 Task: Look for Airbnb options in Rio Formoso, Brazil from 6th December, 2023 to 10th December, 2023 for 1 adult.1  bedroom having 1 bed and 1 bathroom. Property type can be hotel. Look for 3 properties as per requirement.
Action: Mouse moved to (519, 65)
Screenshot: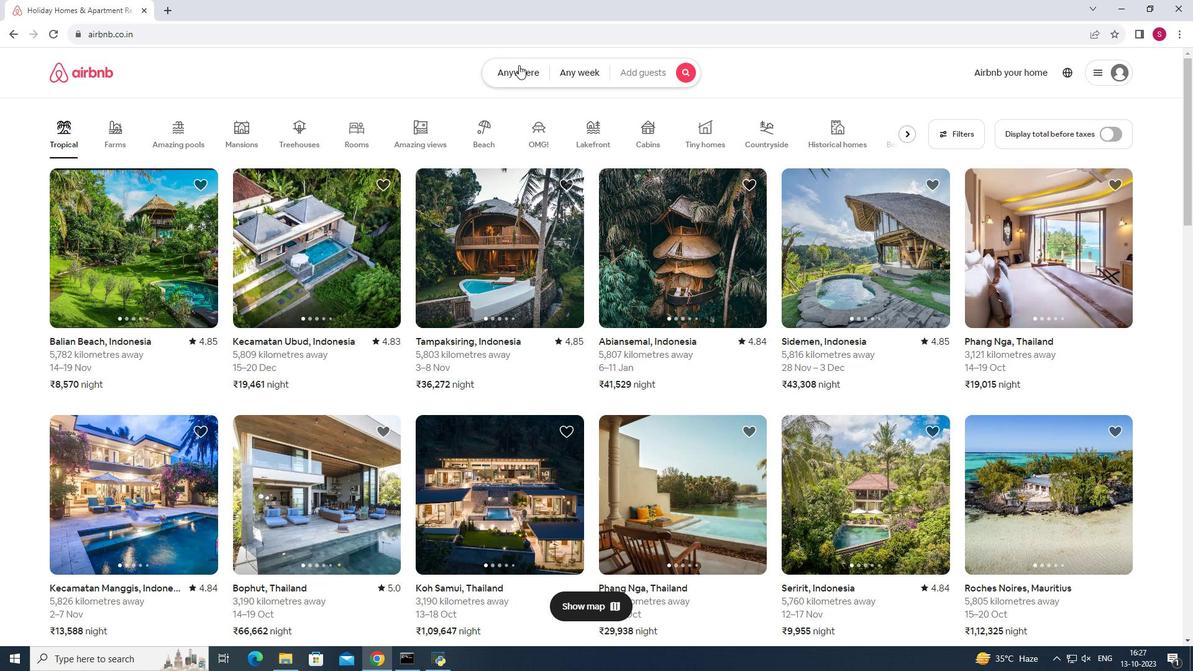 
Action: Mouse pressed left at (519, 65)
Screenshot: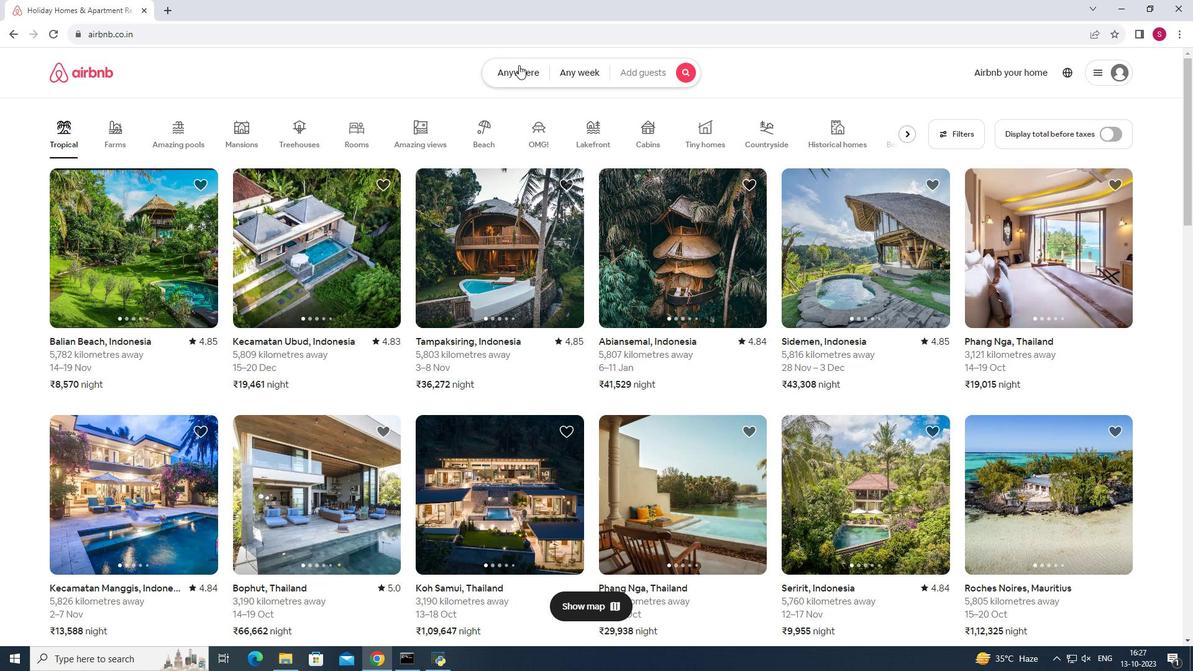 
Action: Mouse moved to (486, 108)
Screenshot: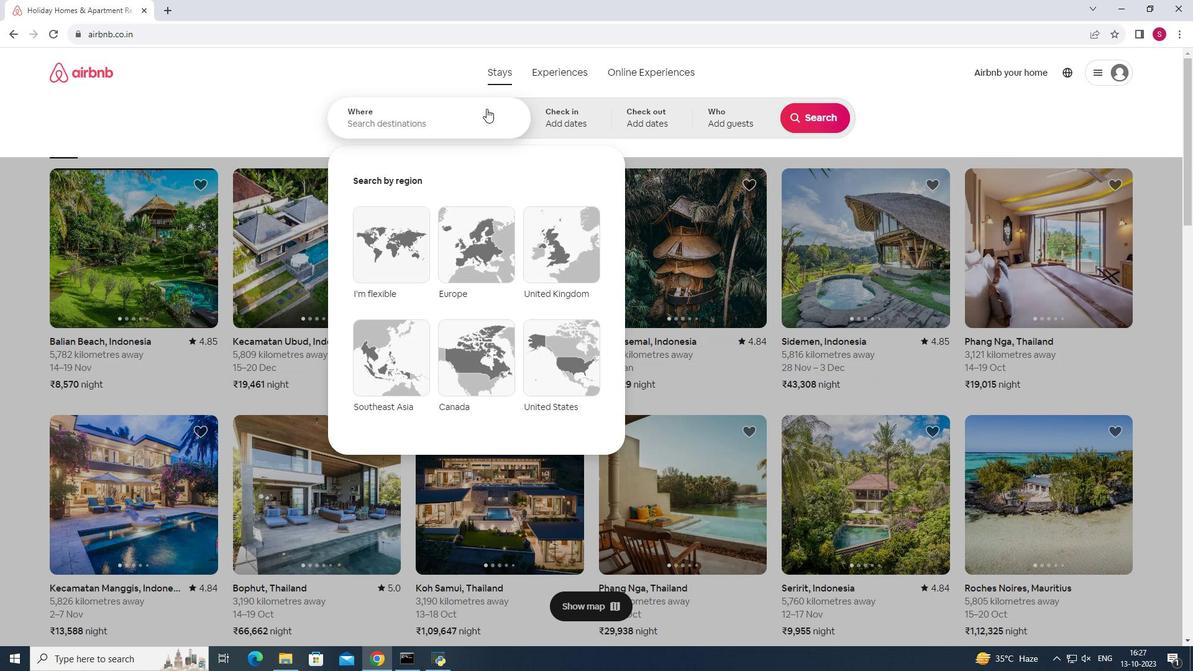 
Action: Mouse pressed left at (486, 108)
Screenshot: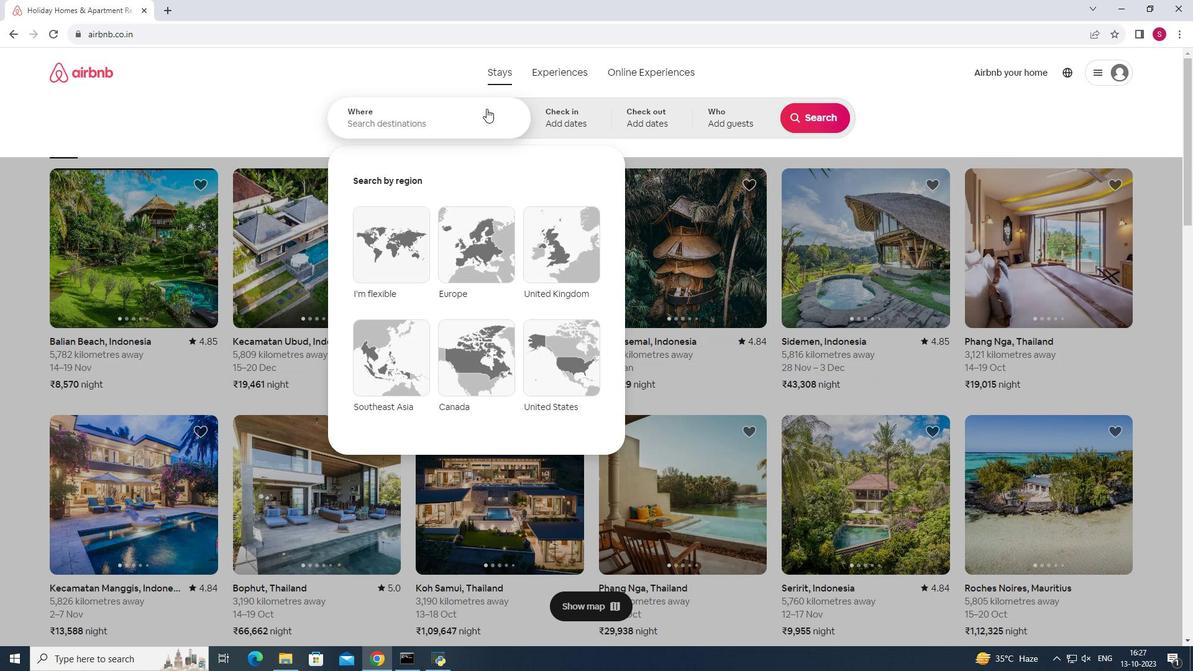 
Action: Key pressed <Key.shift>Rio<Key.space><Key.shift>Formoso<Key.space>,<Key.space><Key.space>b<Key.backspace><Key.shift><Key.shift>Brazil<Key.enter>
Screenshot: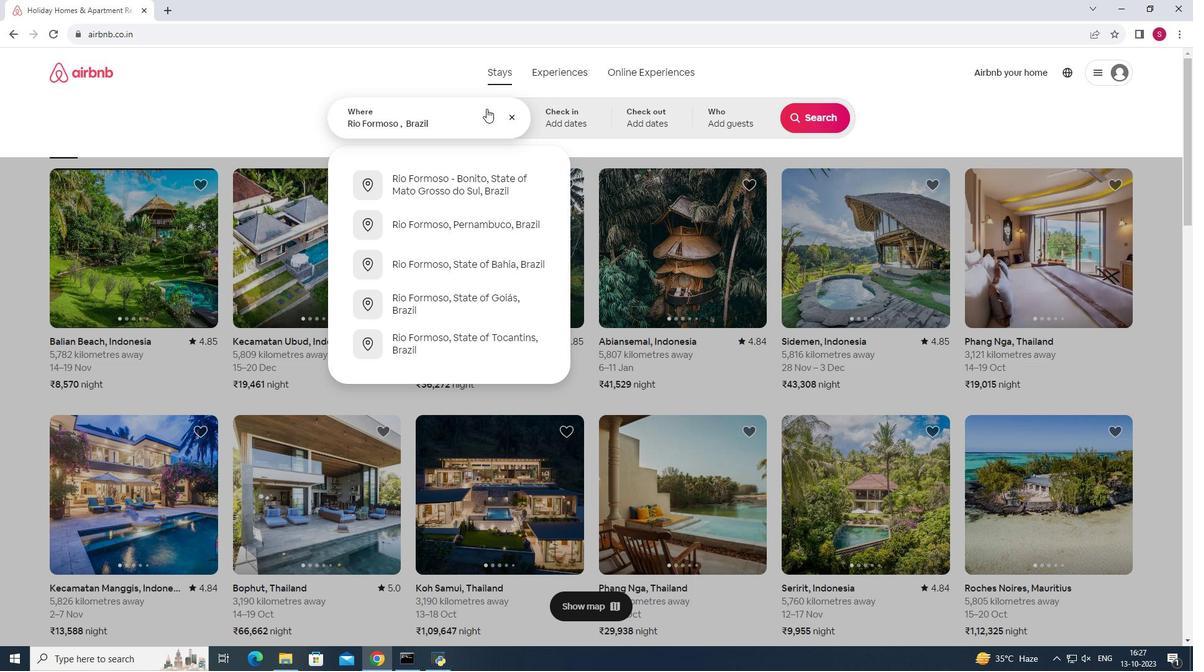 
Action: Mouse moved to (815, 220)
Screenshot: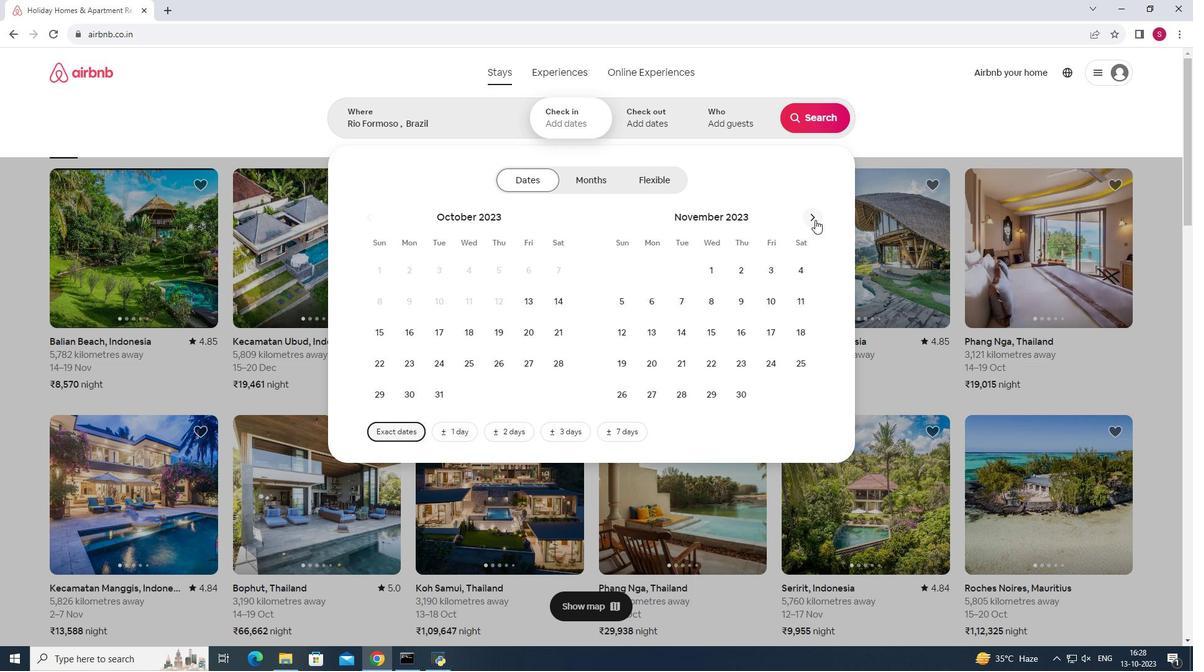 
Action: Mouse pressed left at (815, 220)
Screenshot: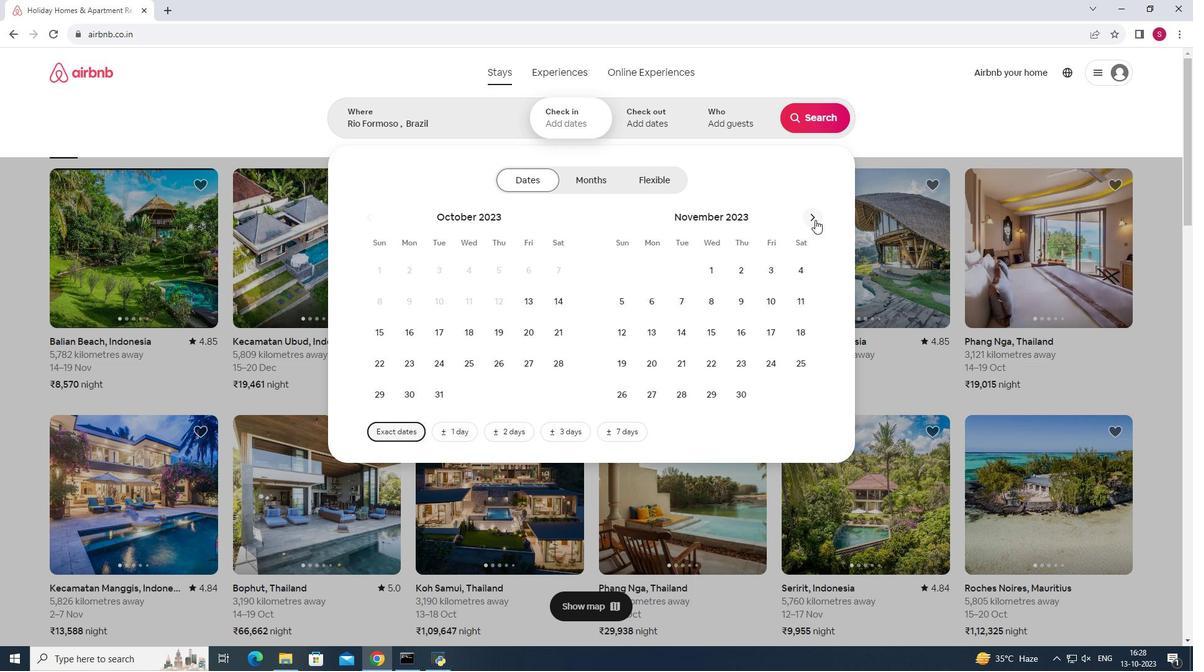 
Action: Mouse moved to (711, 309)
Screenshot: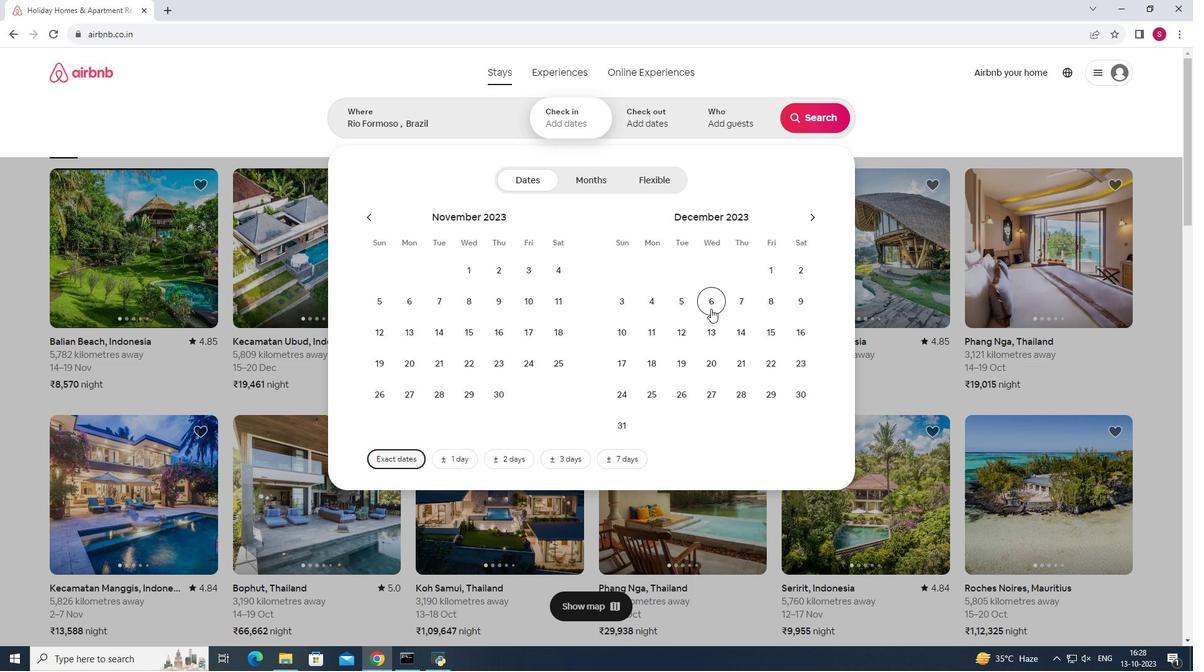 
Action: Mouse pressed left at (711, 309)
Screenshot: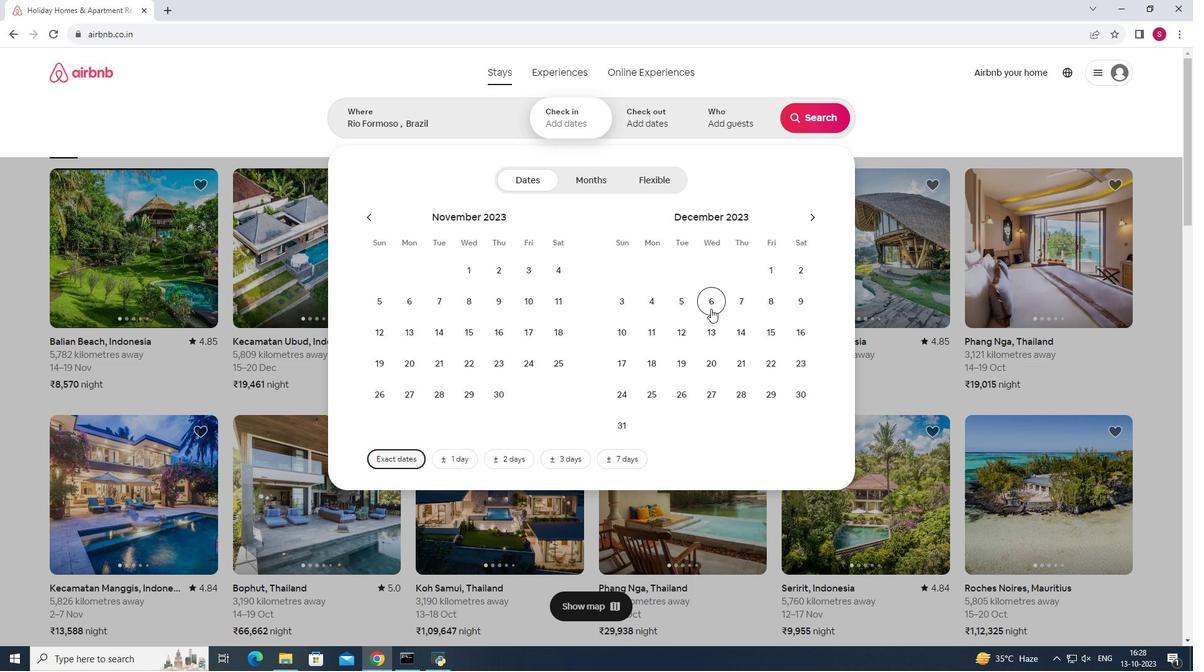 
Action: Mouse moved to (624, 334)
Screenshot: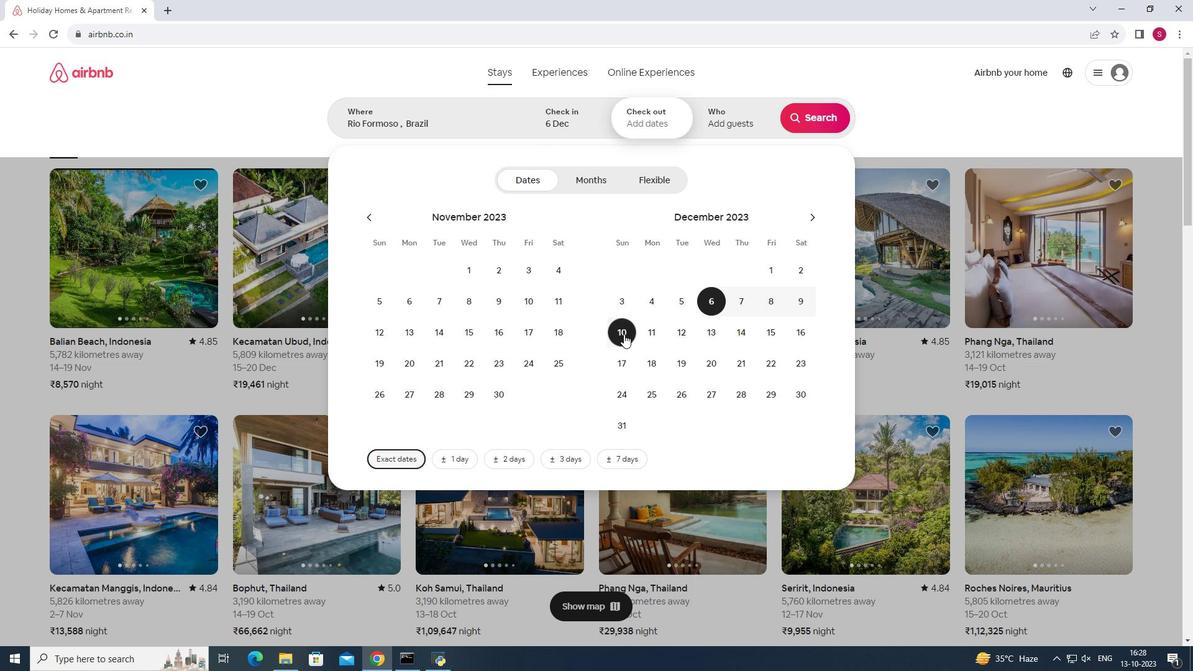 
Action: Mouse pressed left at (624, 334)
Screenshot: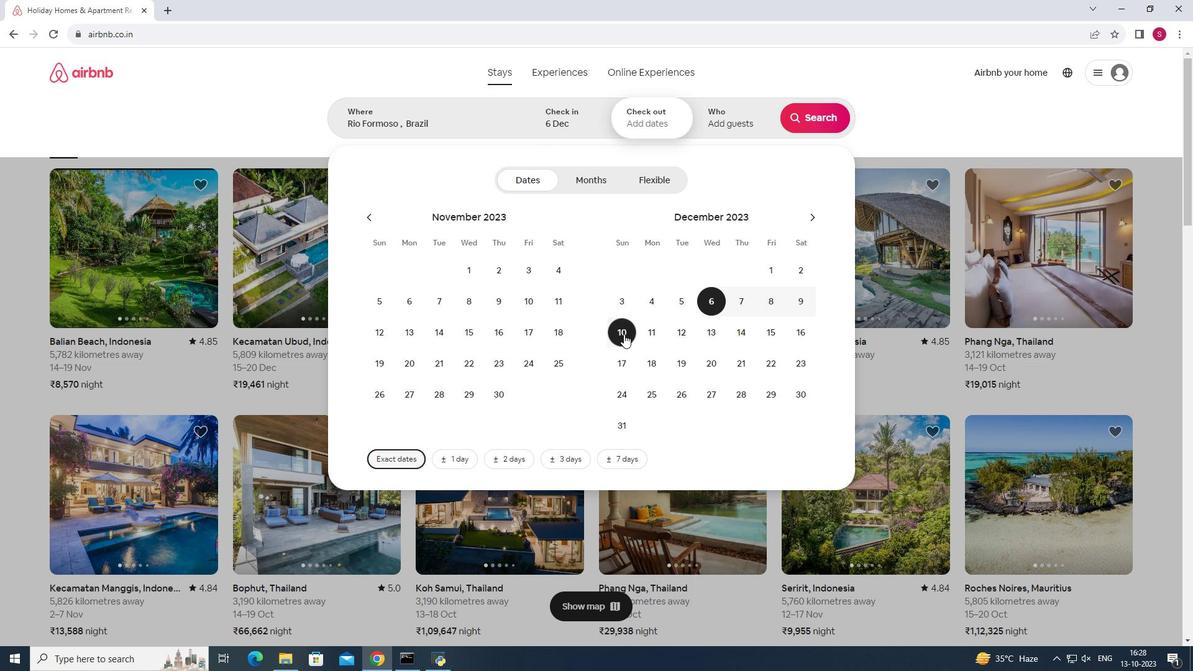 
Action: Mouse moved to (718, 102)
Screenshot: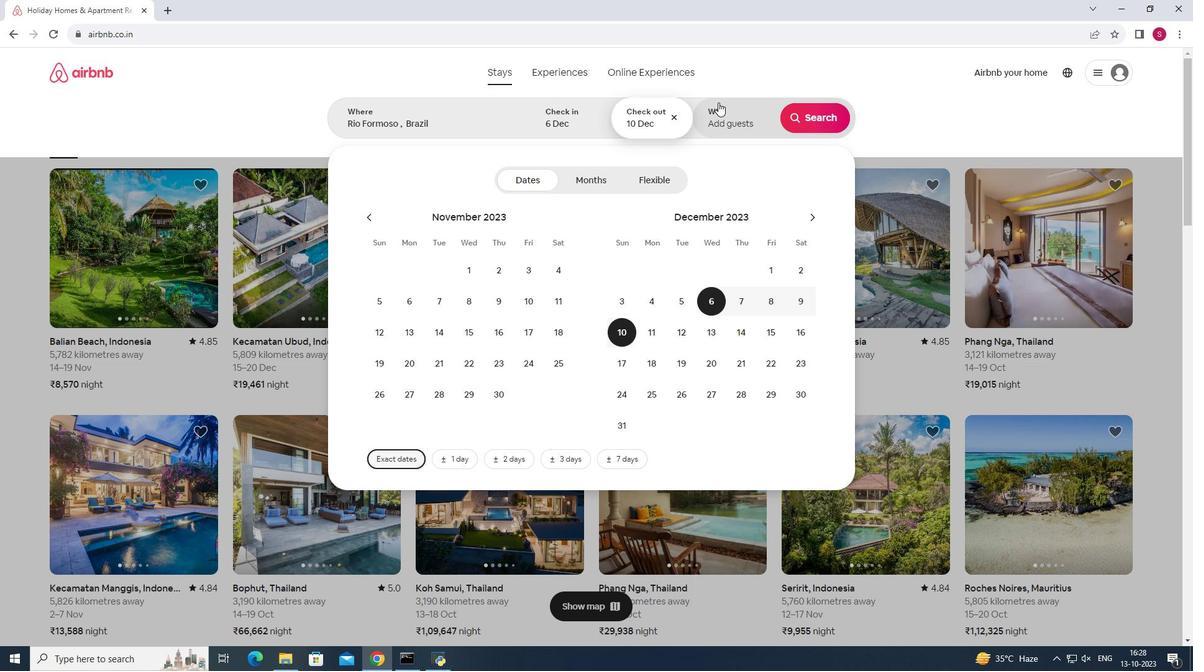 
Action: Mouse pressed left at (718, 102)
Screenshot: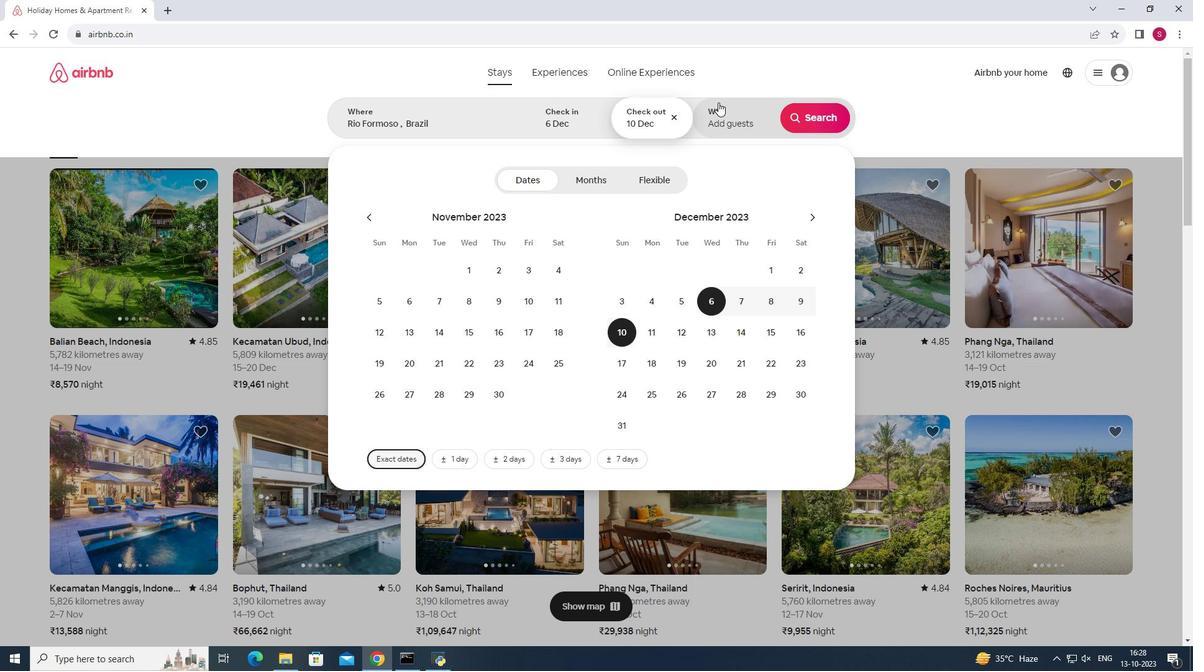 
Action: Mouse moved to (822, 187)
Screenshot: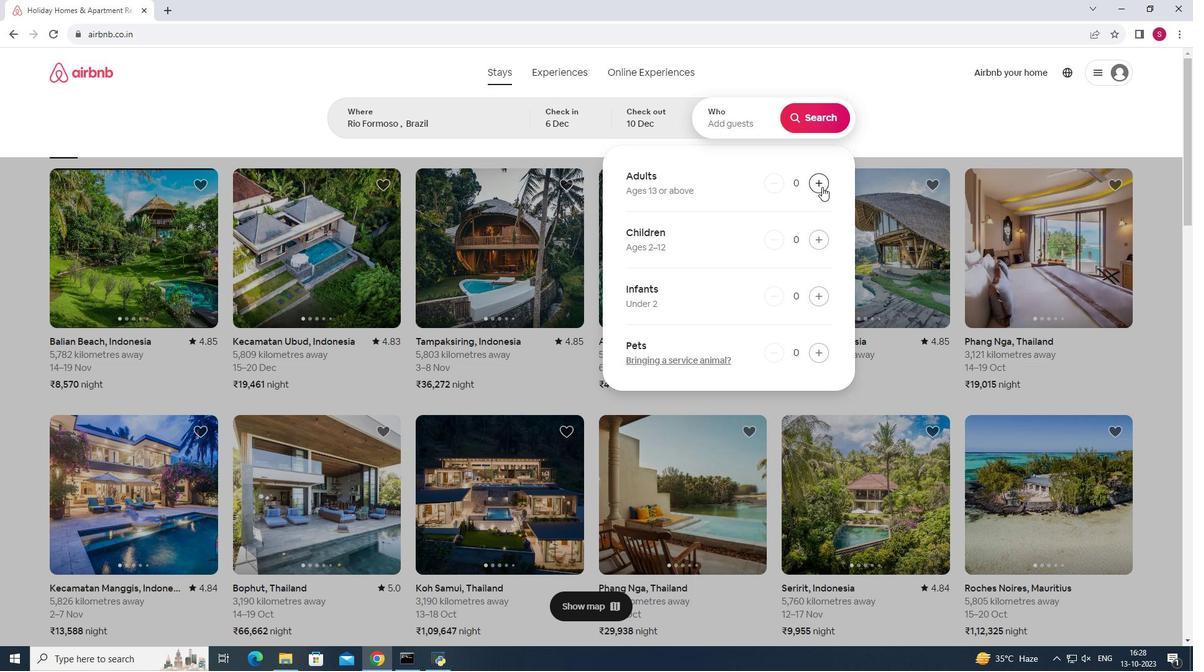
Action: Mouse pressed left at (822, 187)
Screenshot: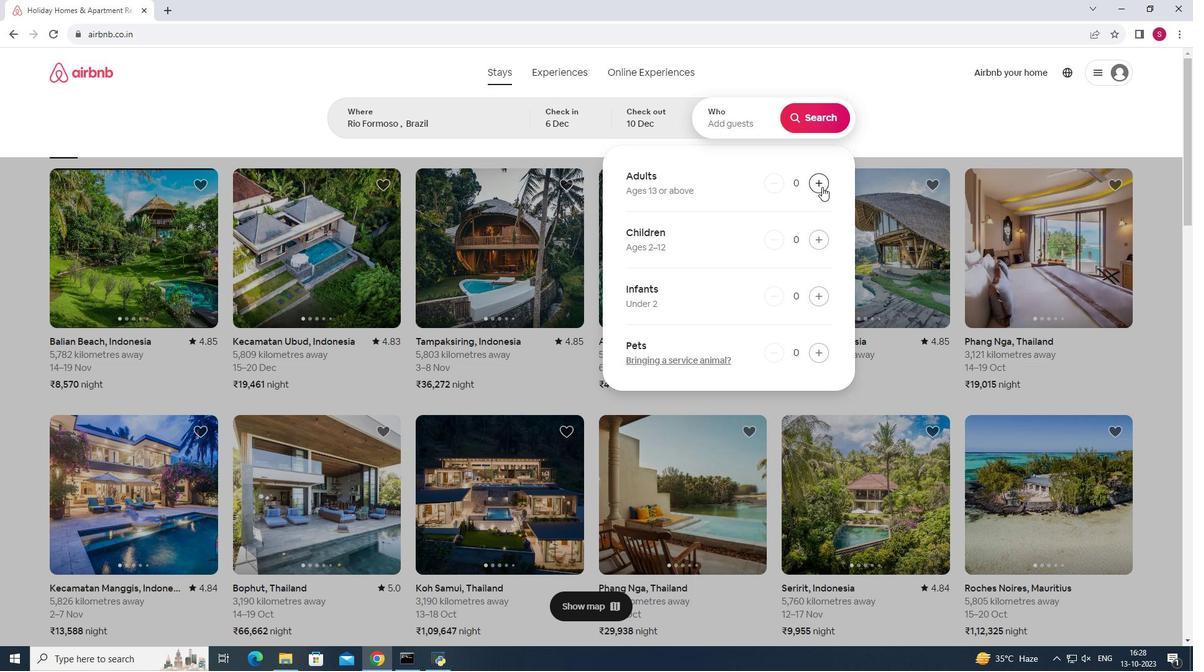 
Action: Mouse moved to (828, 121)
Screenshot: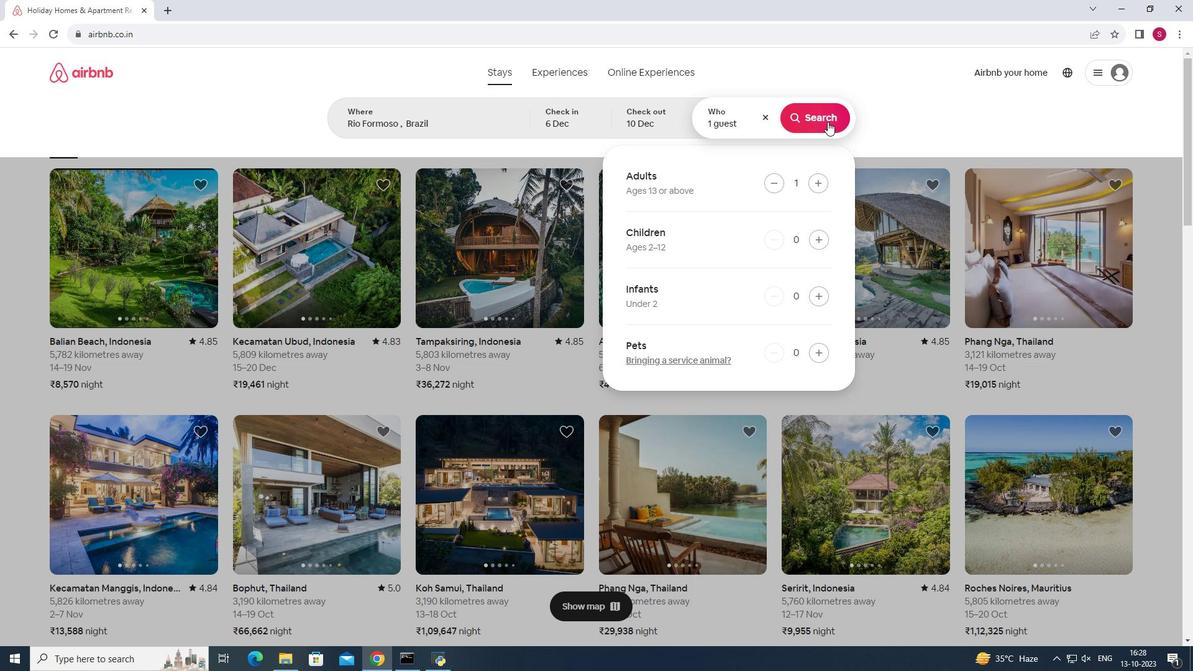 
Action: Mouse pressed left at (828, 121)
Screenshot: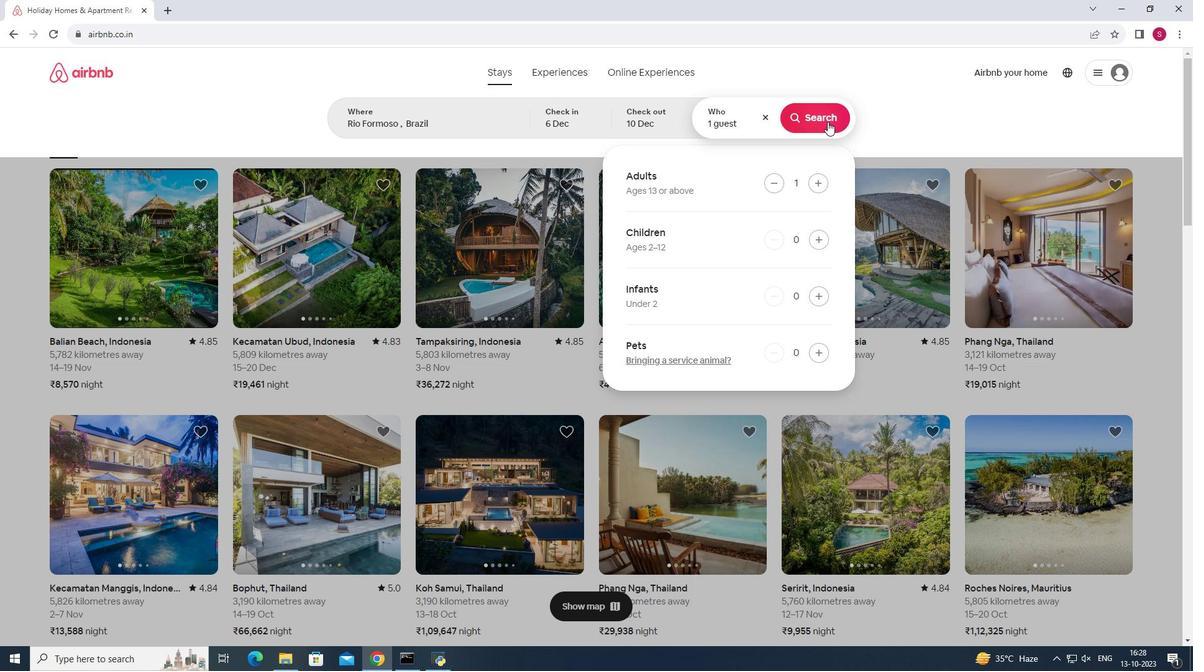 
Action: Mouse moved to (994, 123)
Screenshot: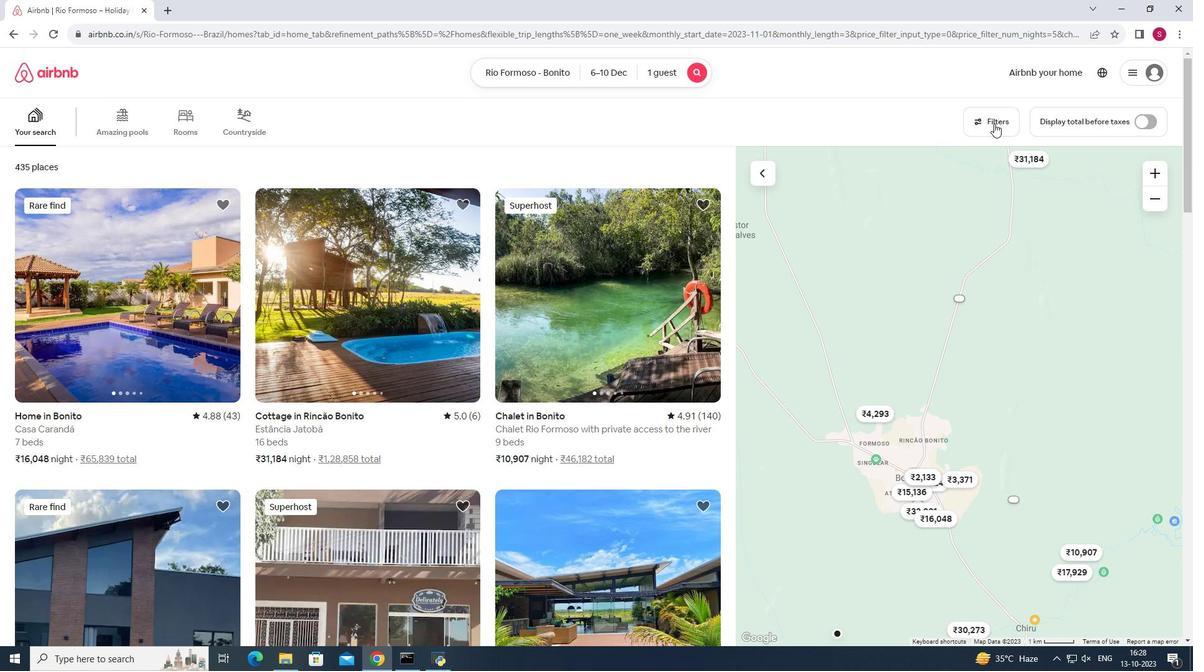 
Action: Mouse pressed left at (994, 123)
Screenshot: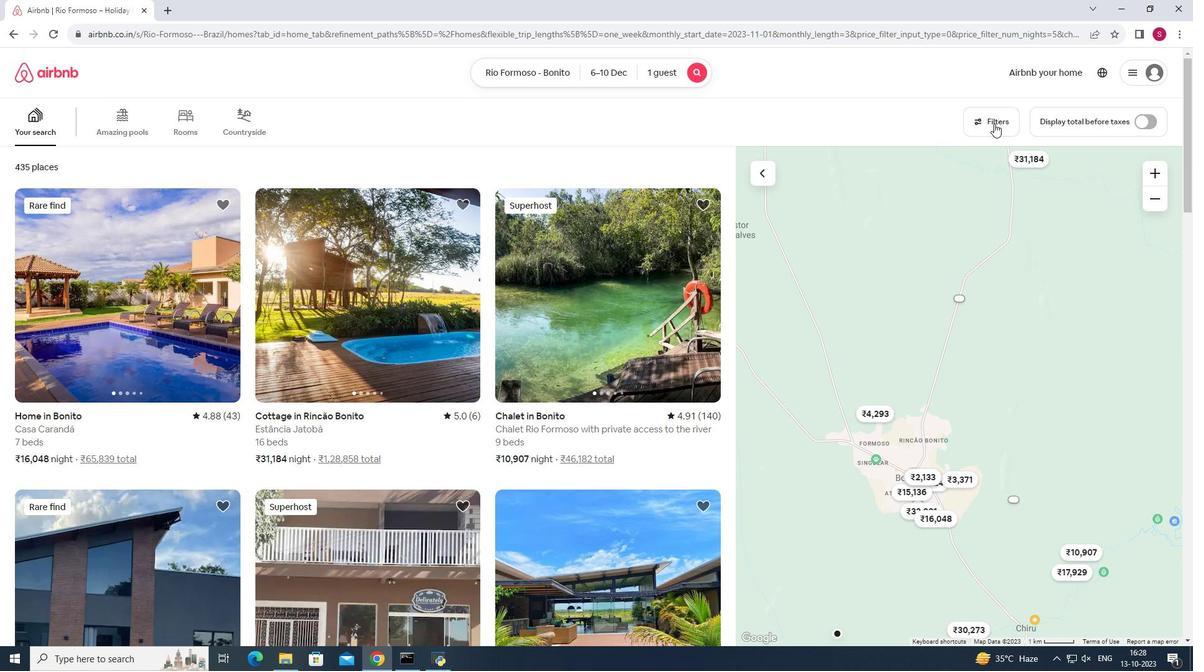 
Action: Mouse moved to (757, 251)
Screenshot: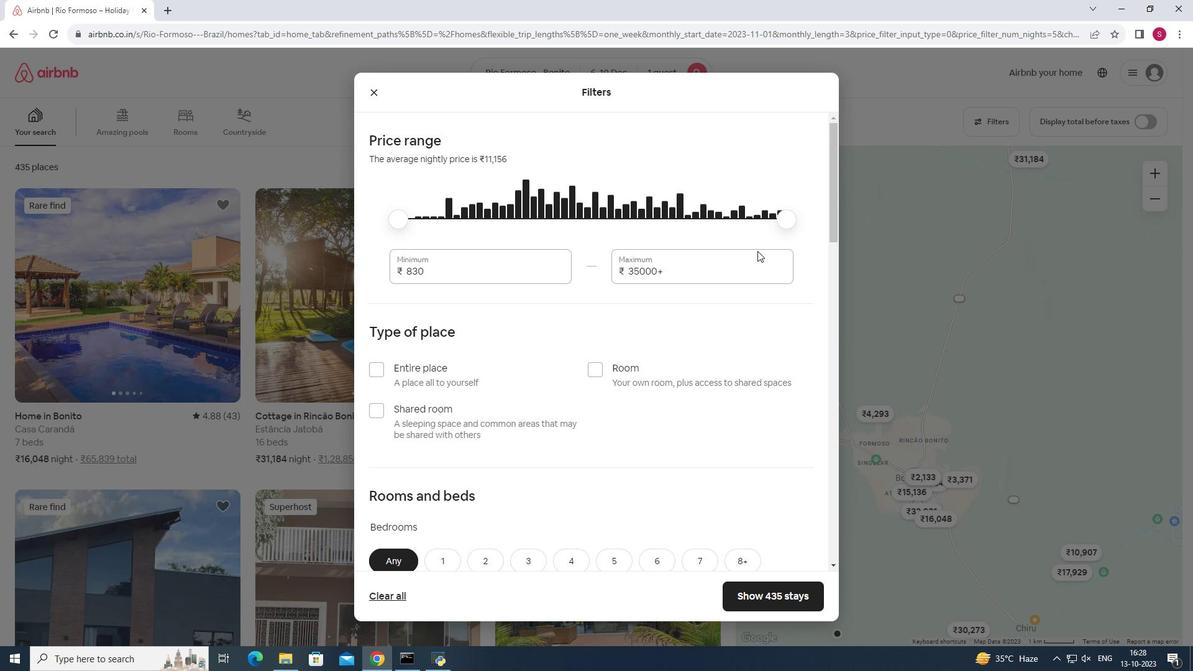 
Action: Mouse scrolled (757, 250) with delta (0, 0)
Screenshot: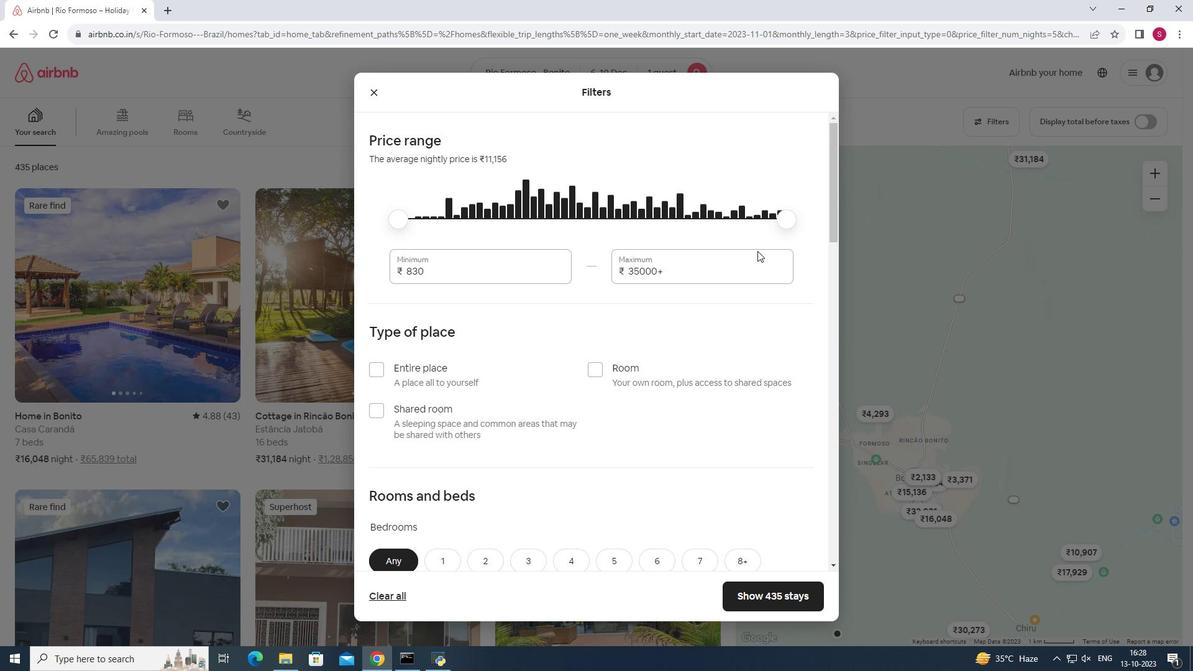 
Action: Mouse scrolled (757, 250) with delta (0, 0)
Screenshot: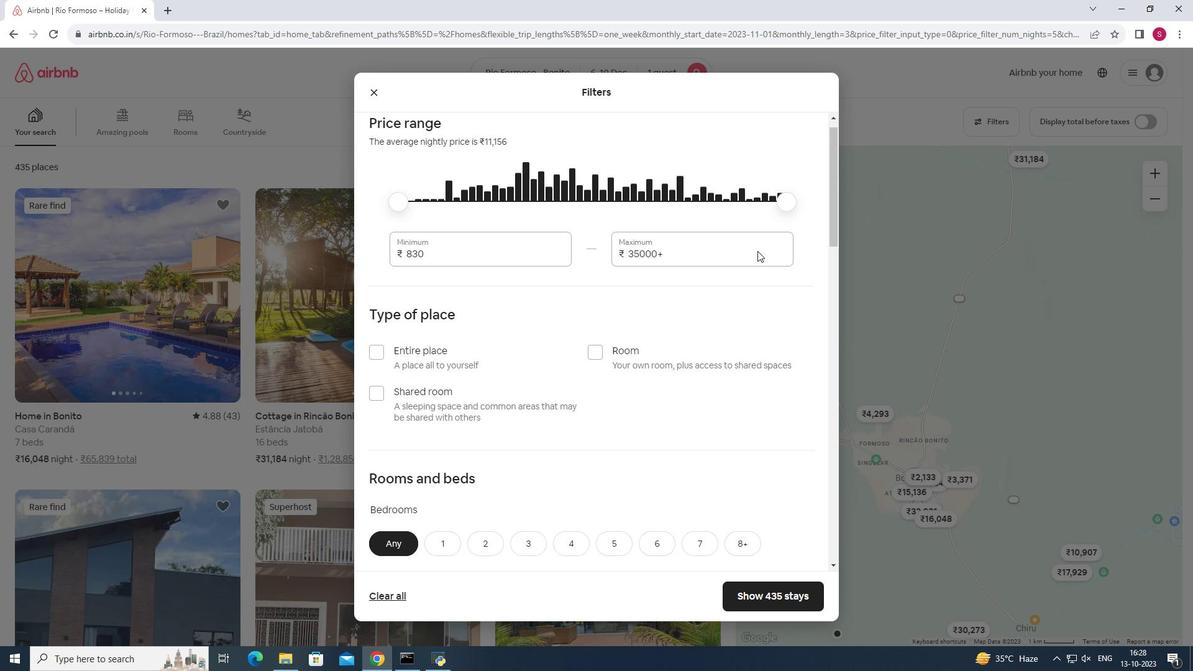 
Action: Mouse scrolled (757, 250) with delta (0, 0)
Screenshot: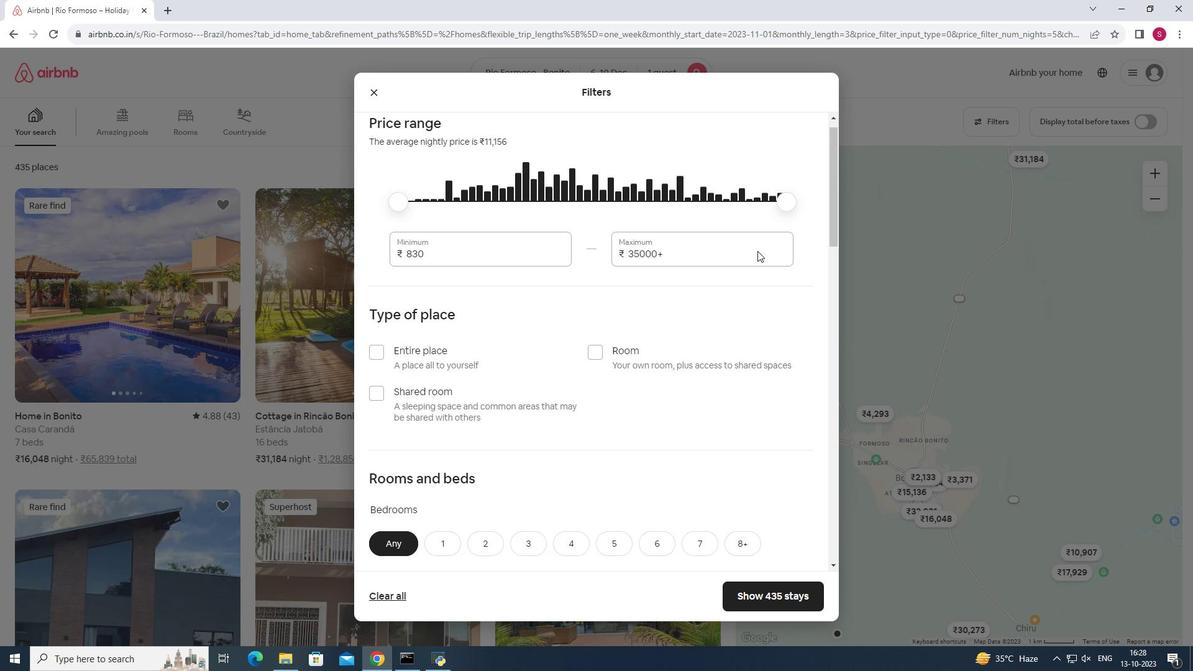 
Action: Mouse scrolled (757, 250) with delta (0, 0)
Screenshot: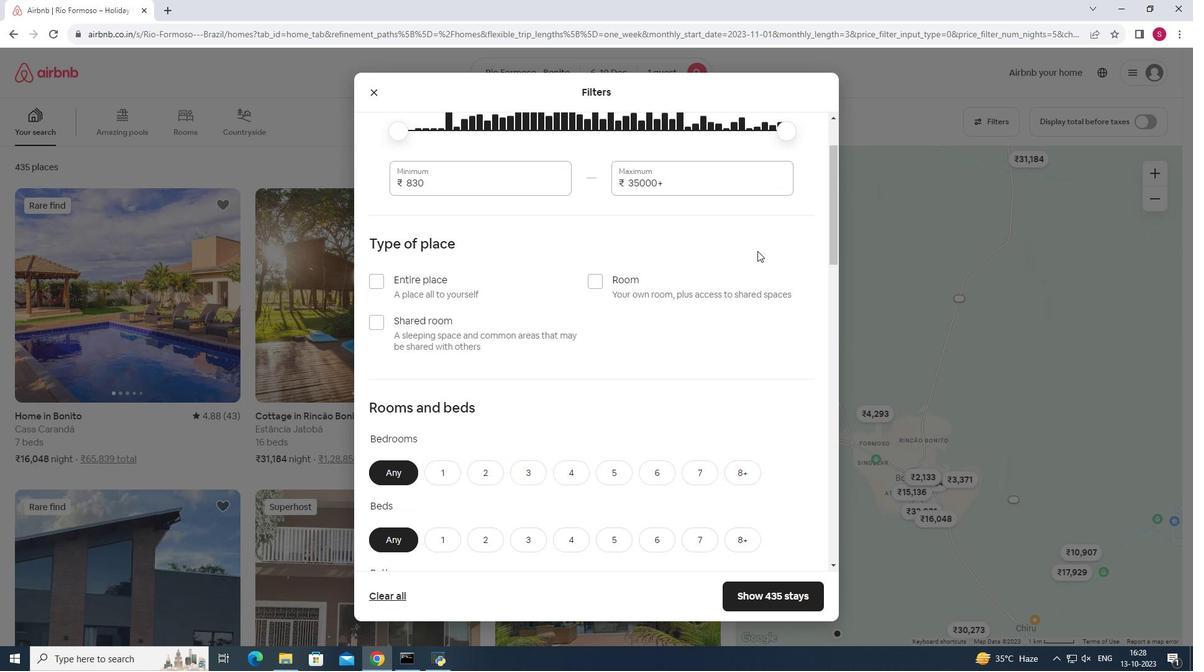 
Action: Mouse moved to (447, 310)
Screenshot: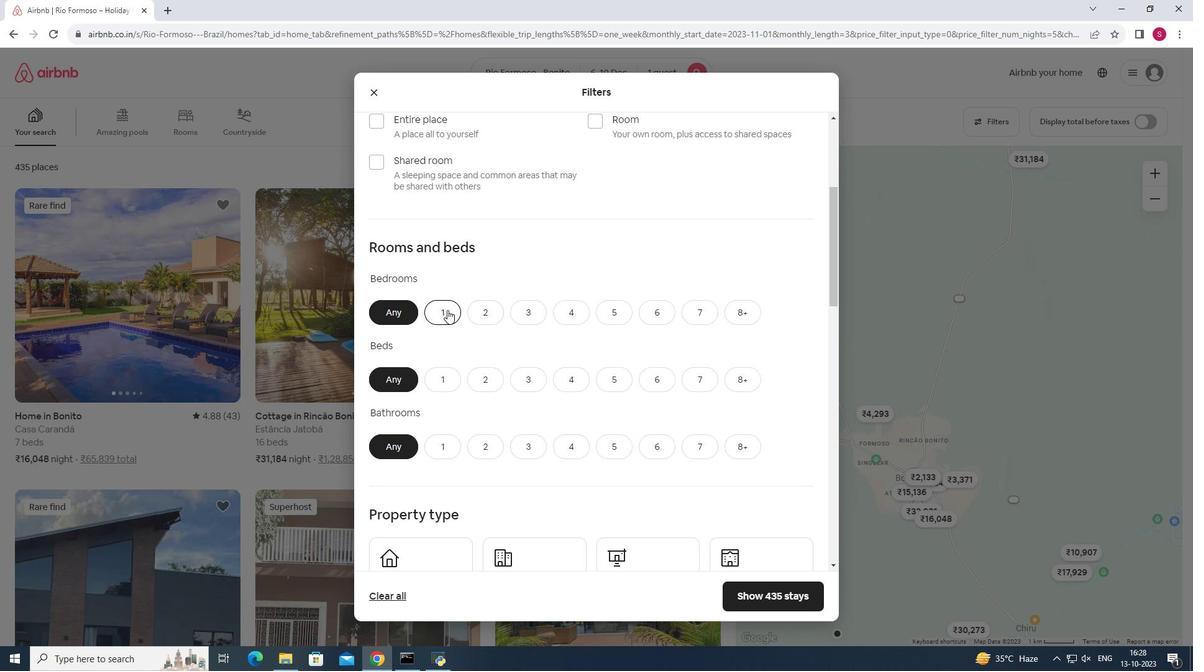 
Action: Mouse pressed left at (447, 310)
Screenshot: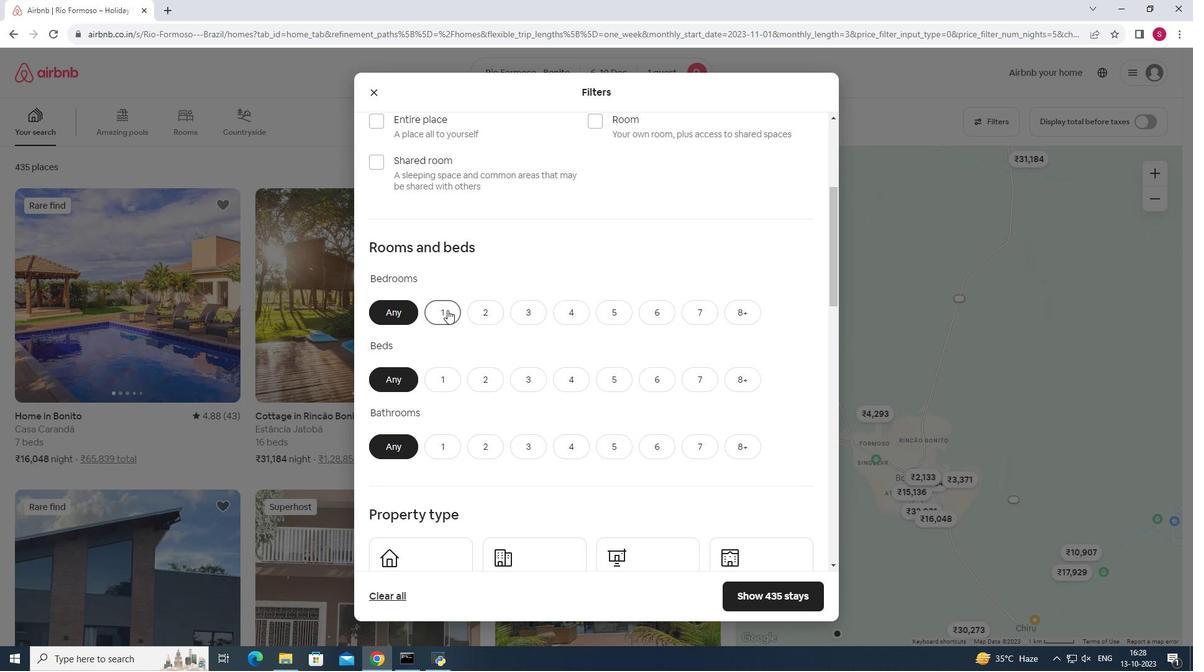
Action: Mouse moved to (455, 318)
Screenshot: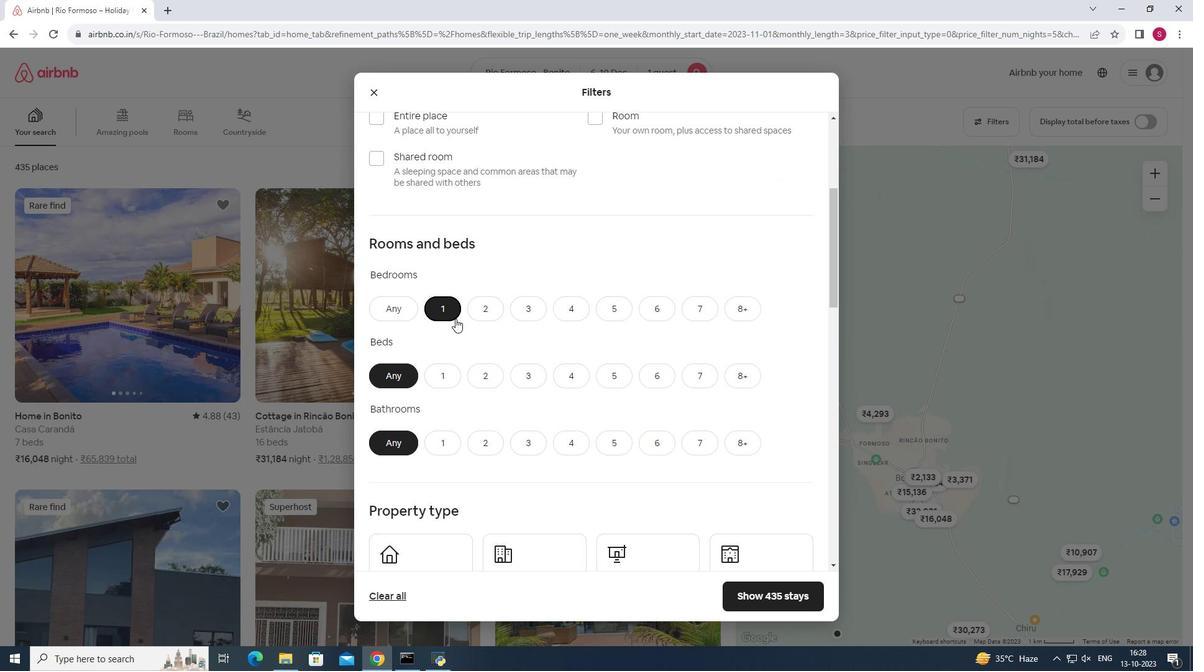 
Action: Mouse scrolled (455, 318) with delta (0, 0)
Screenshot: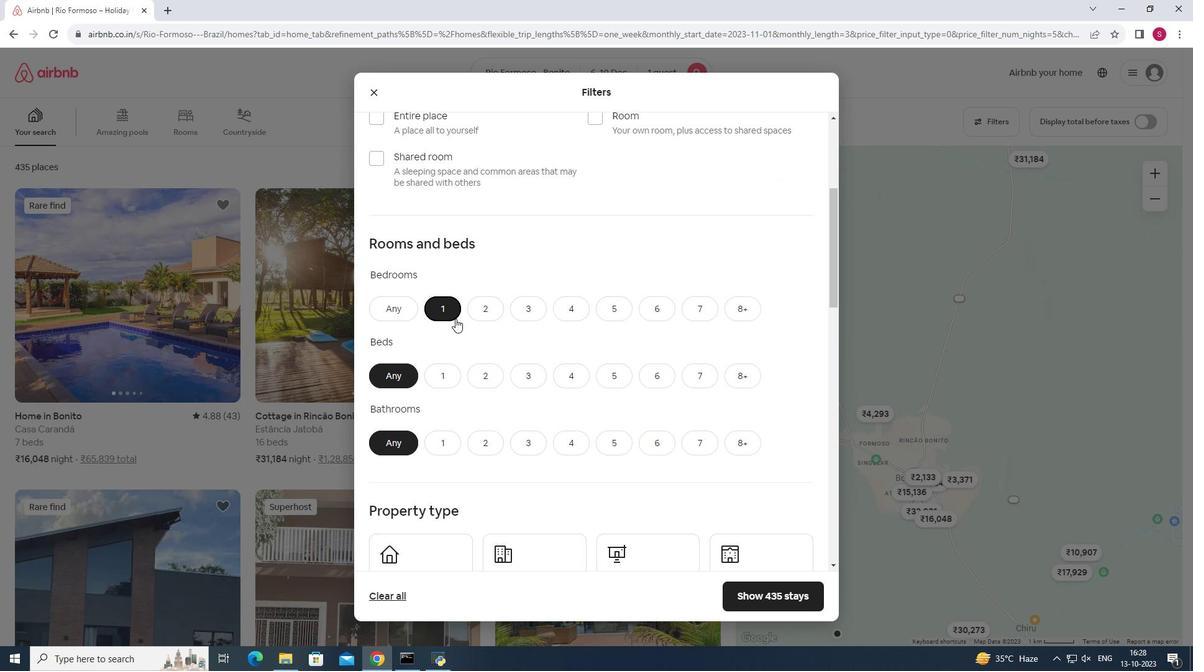 
Action: Mouse scrolled (455, 318) with delta (0, 0)
Screenshot: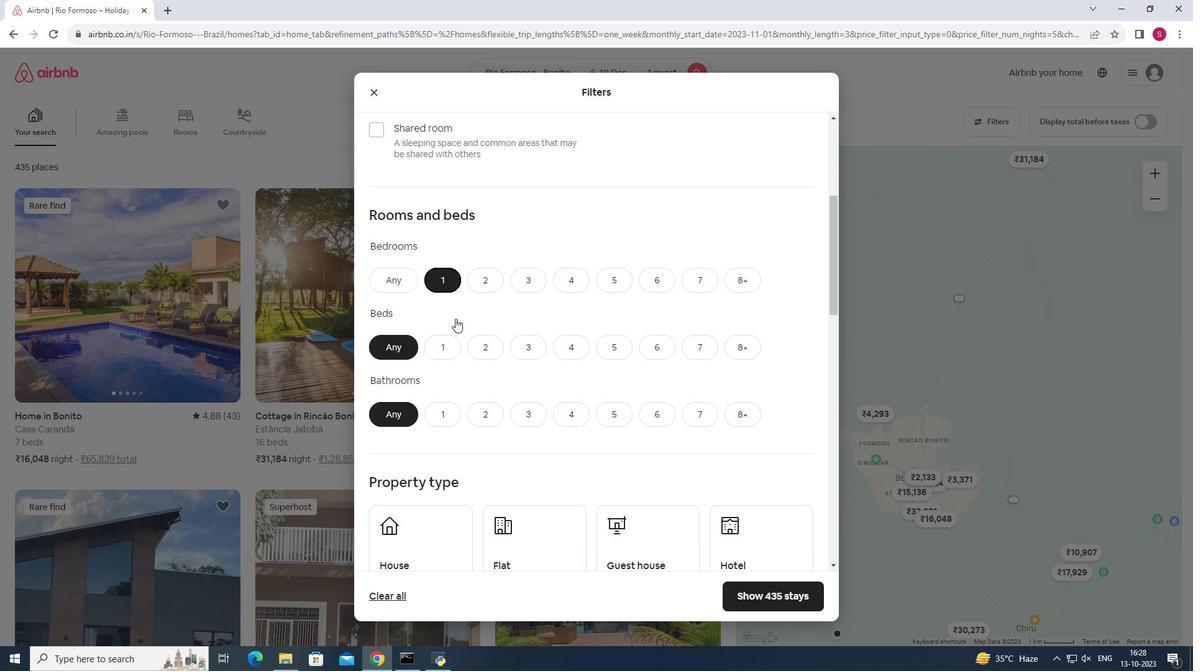 
Action: Mouse moved to (440, 263)
Screenshot: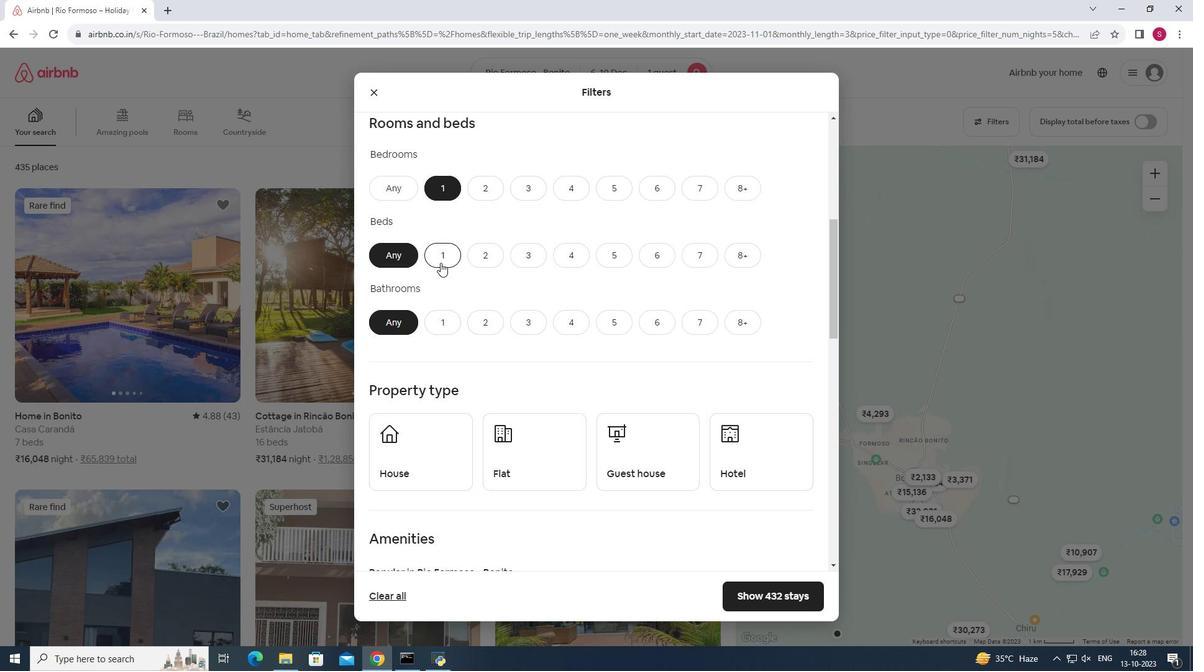 
Action: Mouse pressed left at (440, 263)
Screenshot: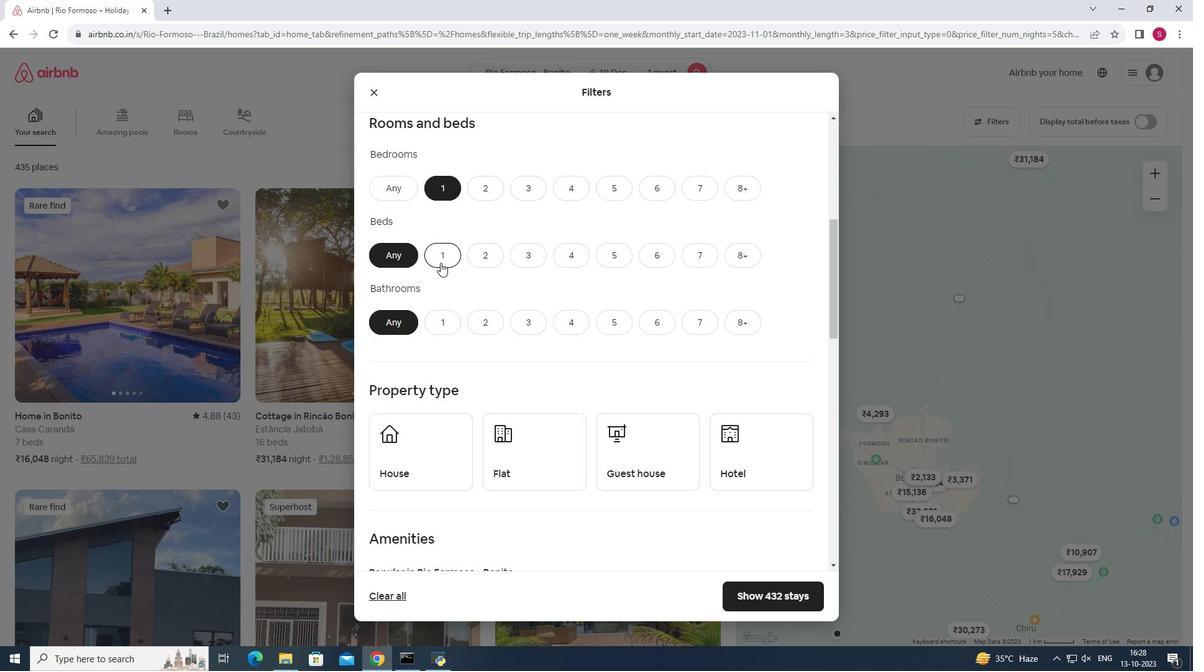 
Action: Mouse moved to (448, 320)
Screenshot: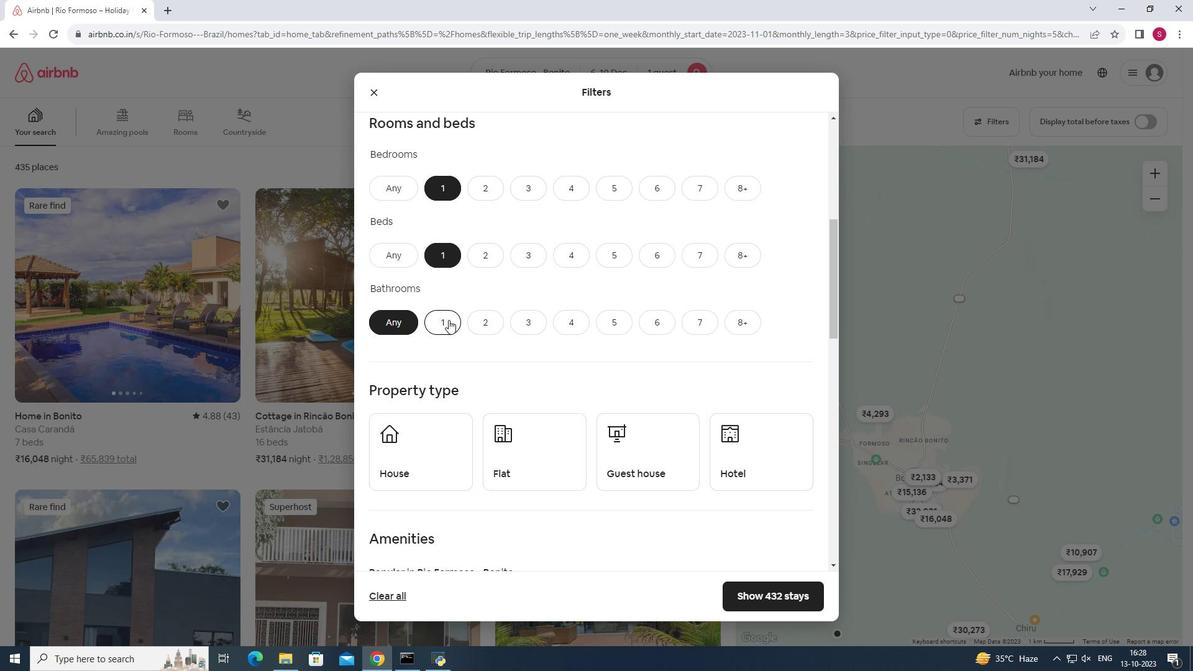 
Action: Mouse pressed left at (448, 320)
Screenshot: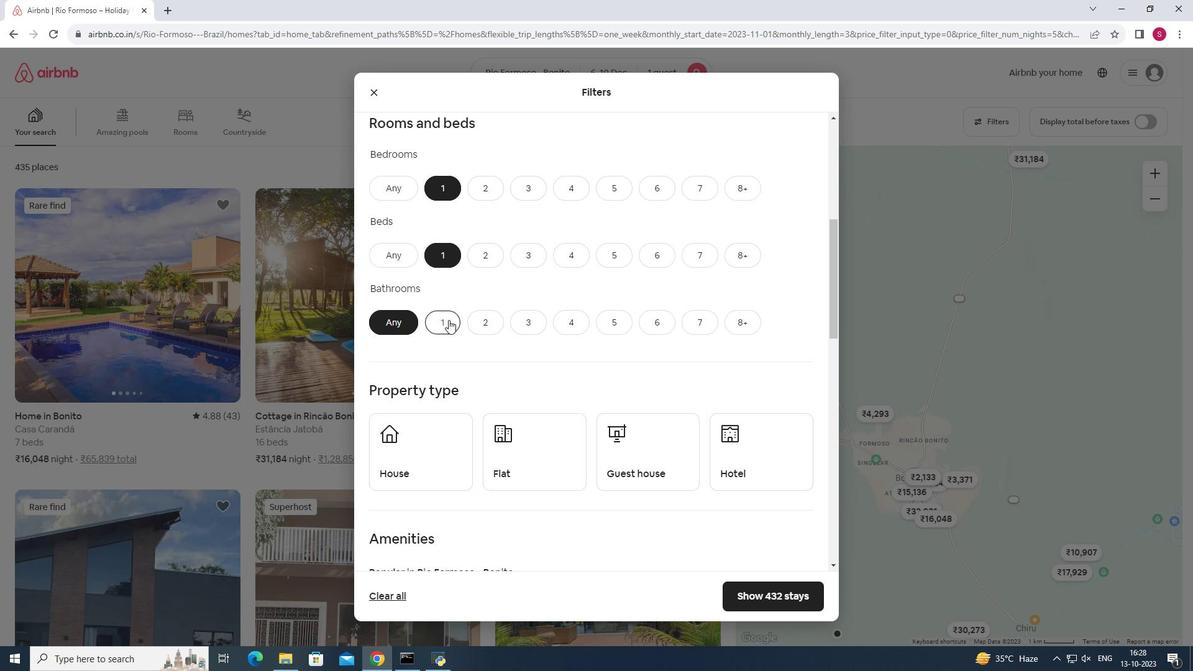 
Action: Mouse moved to (750, 448)
Screenshot: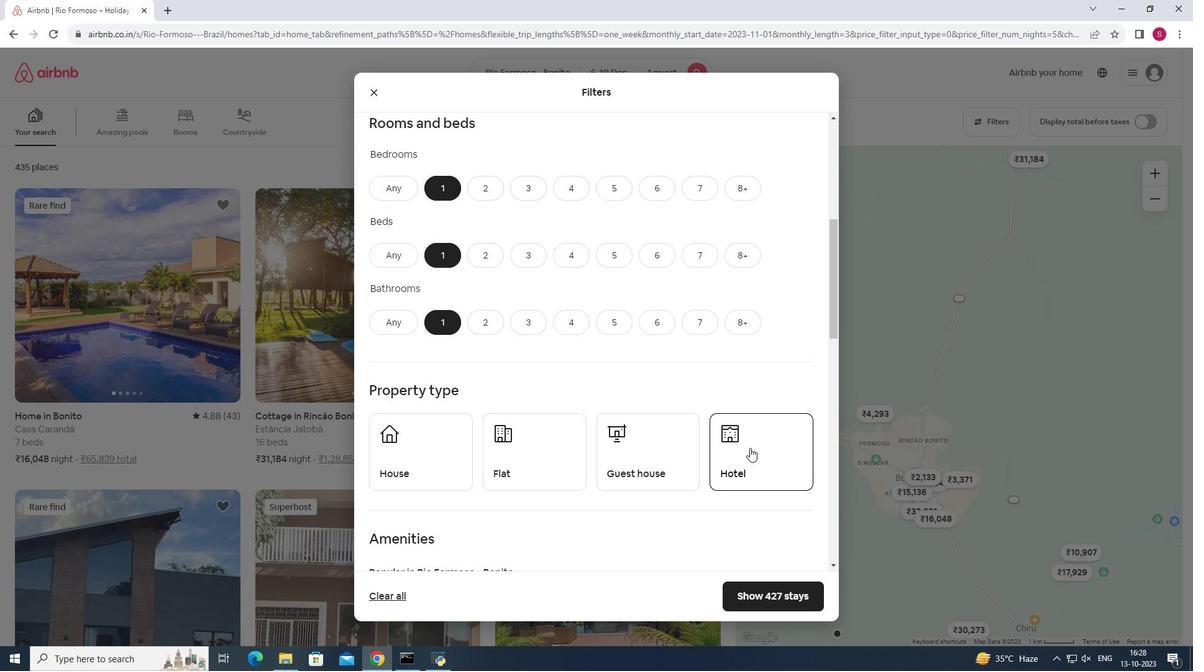 
Action: Mouse pressed left at (750, 448)
Screenshot: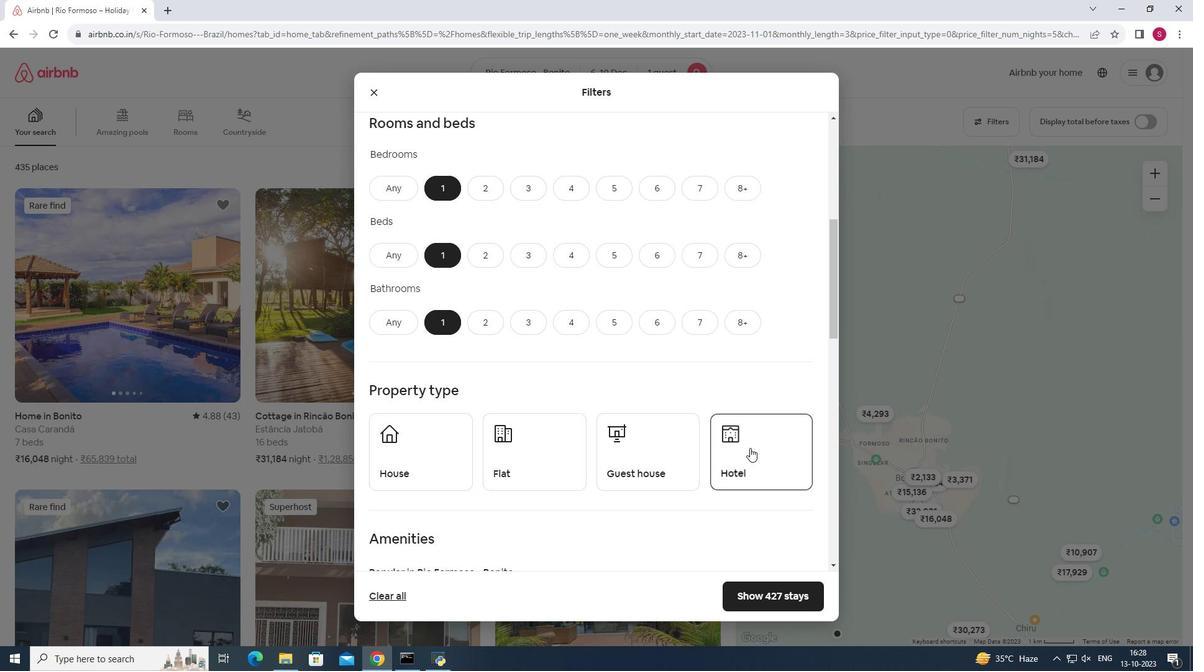
Action: Mouse scrolled (750, 447) with delta (0, 0)
Screenshot: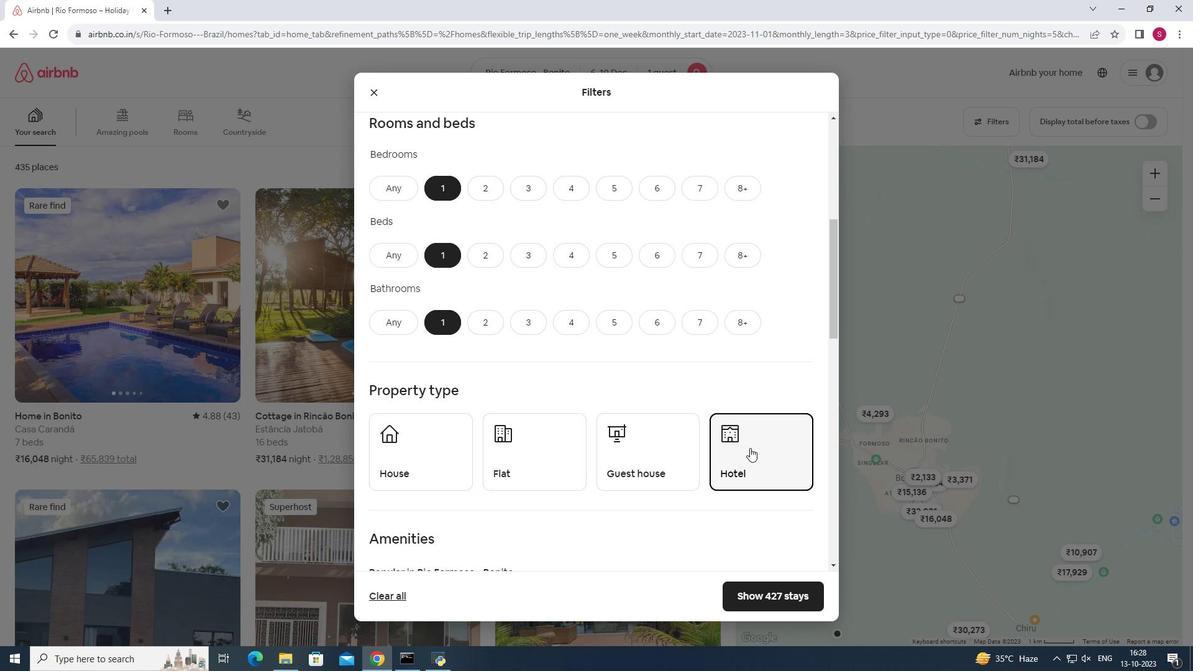 
Action: Mouse scrolled (750, 447) with delta (0, 0)
Screenshot: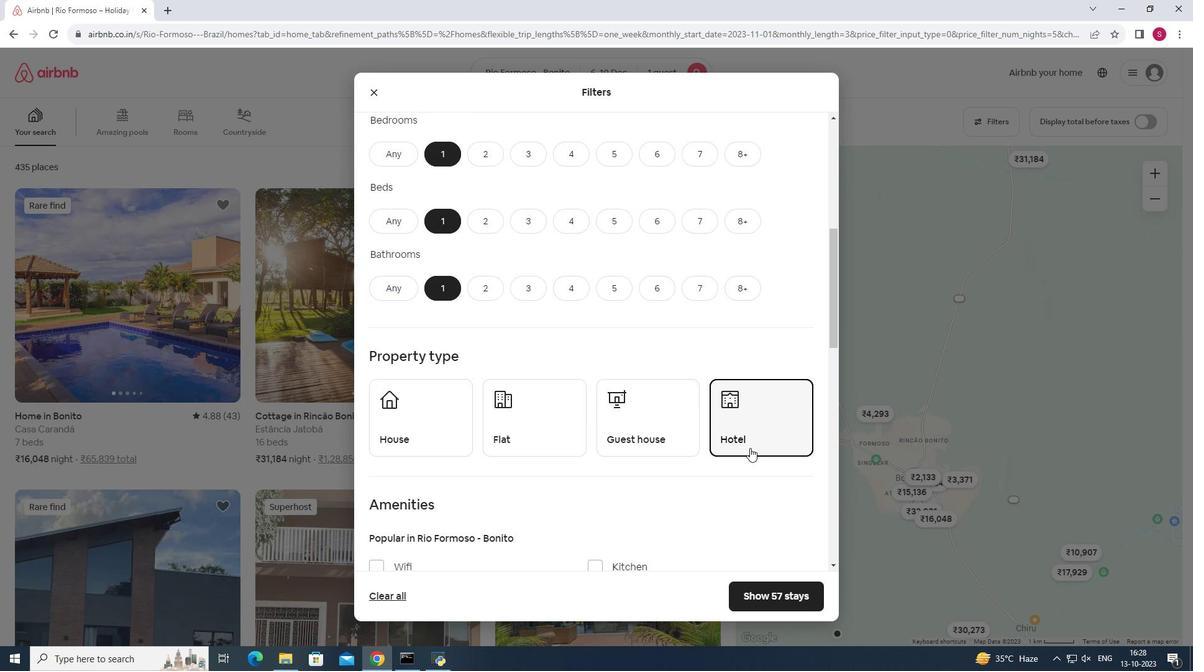 
Action: Mouse scrolled (750, 447) with delta (0, 0)
Screenshot: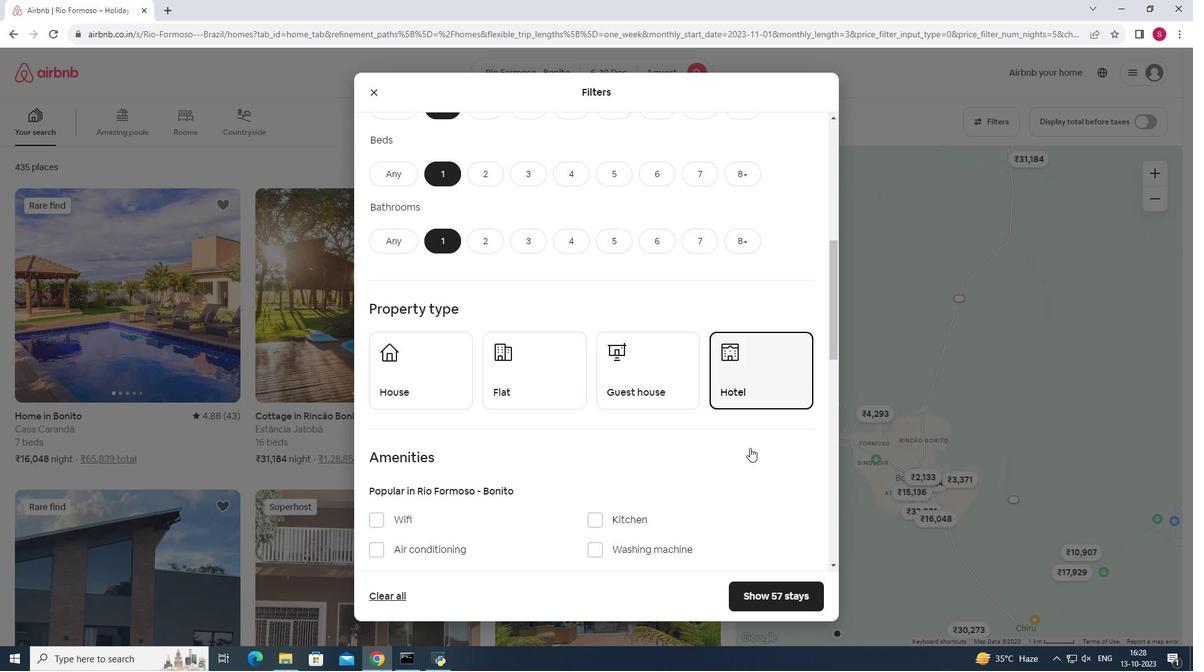 
Action: Mouse moved to (771, 603)
Screenshot: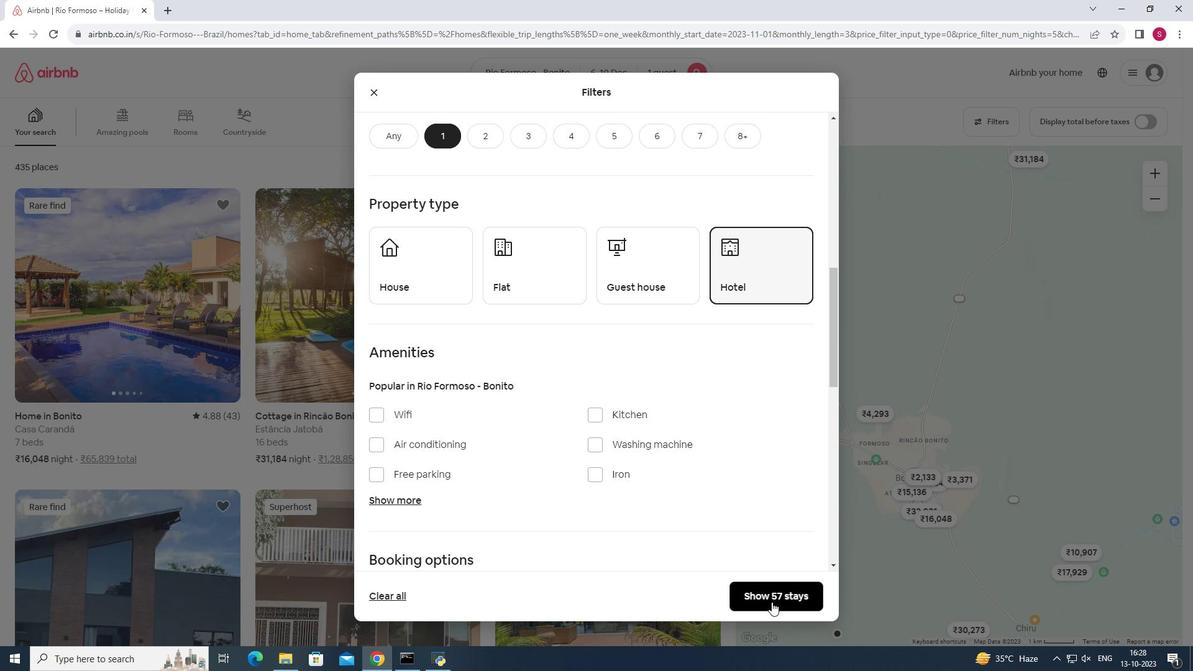 
Action: Mouse pressed left at (771, 603)
Screenshot: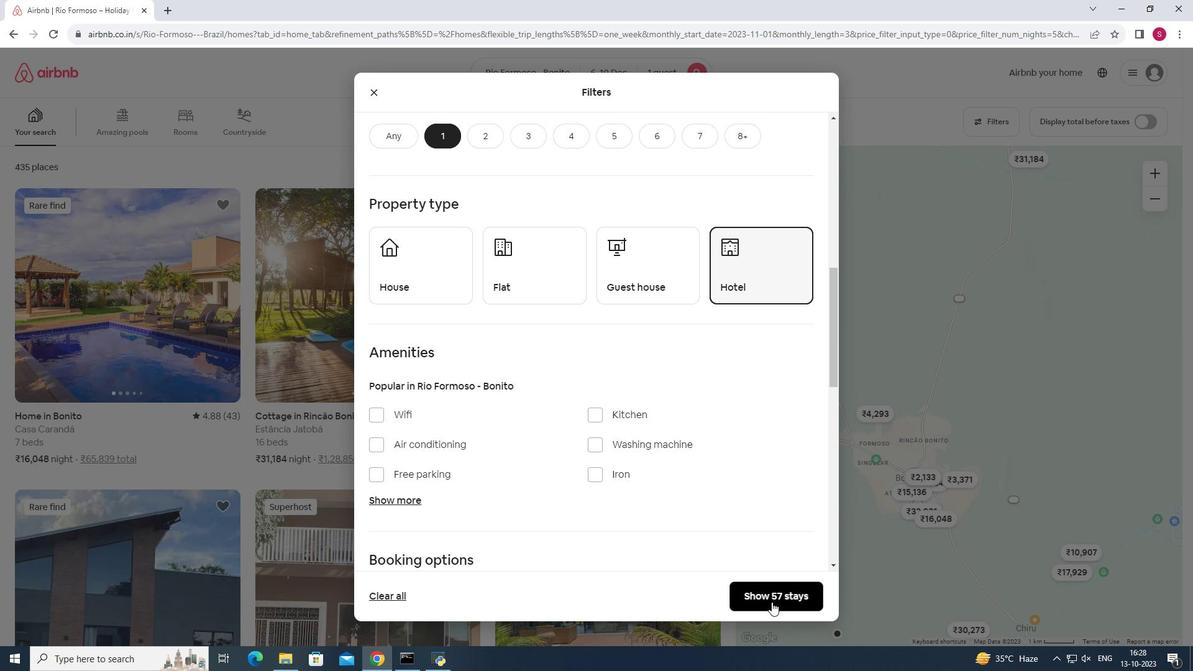 
Action: Mouse moved to (576, 208)
Screenshot: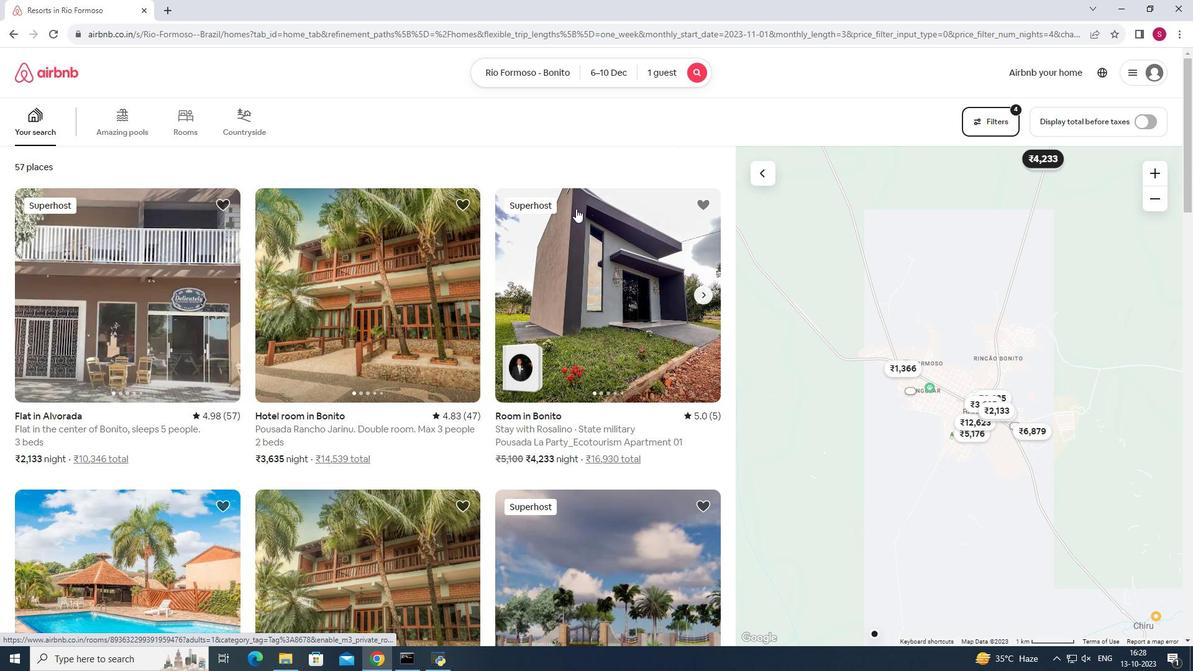 
Action: Mouse scrolled (576, 208) with delta (0, 0)
Screenshot: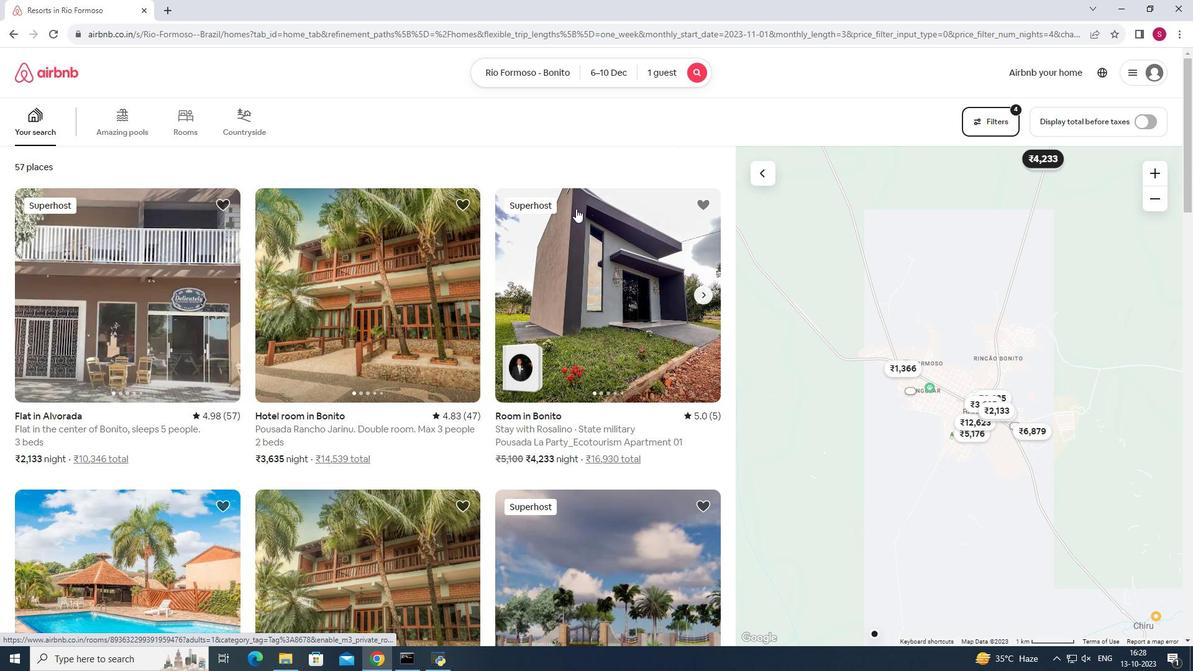 
Action: Mouse scrolled (576, 208) with delta (0, 0)
Screenshot: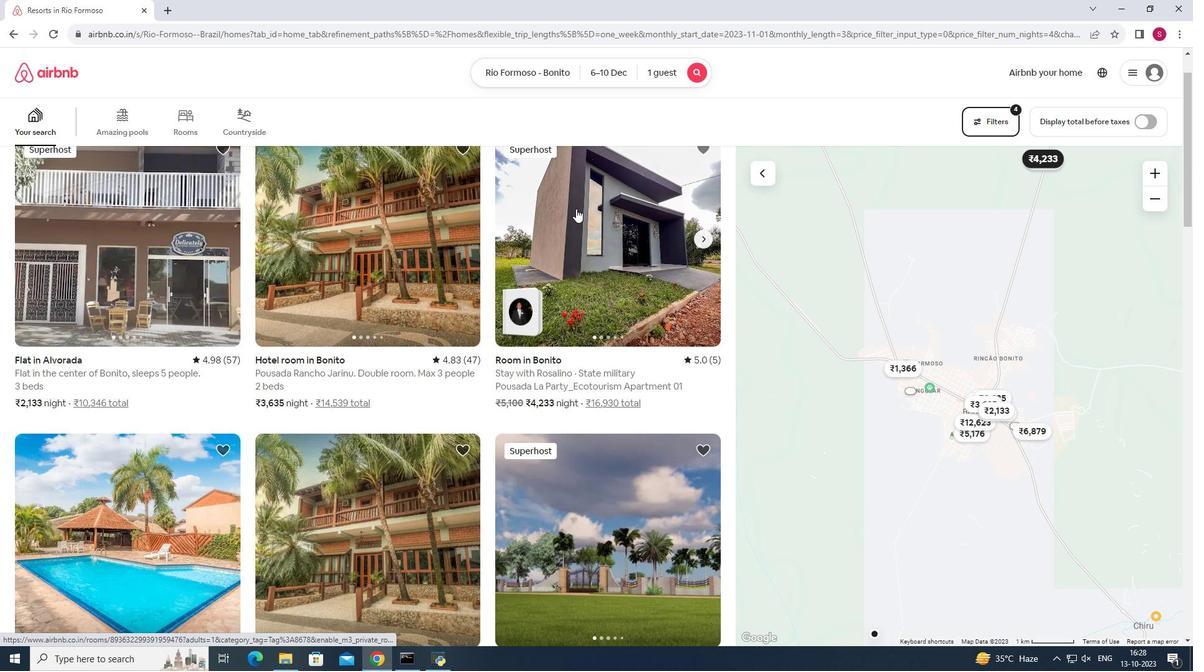 
Action: Mouse moved to (325, 213)
Screenshot: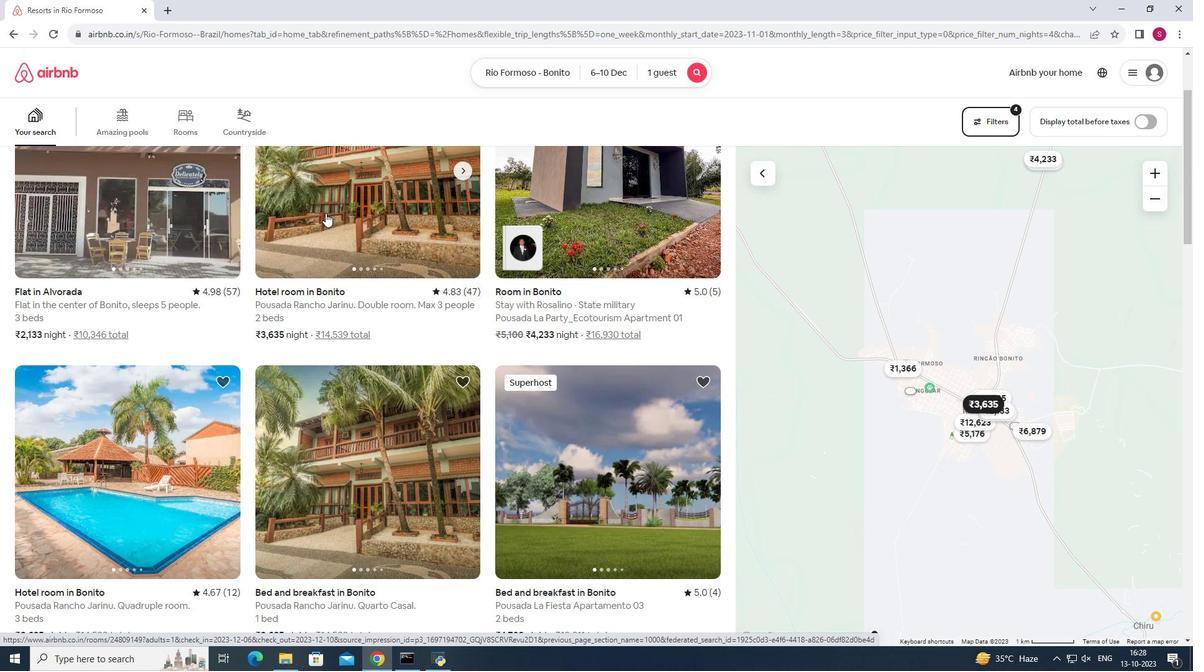 
Action: Mouse scrolled (325, 213) with delta (0, 0)
Screenshot: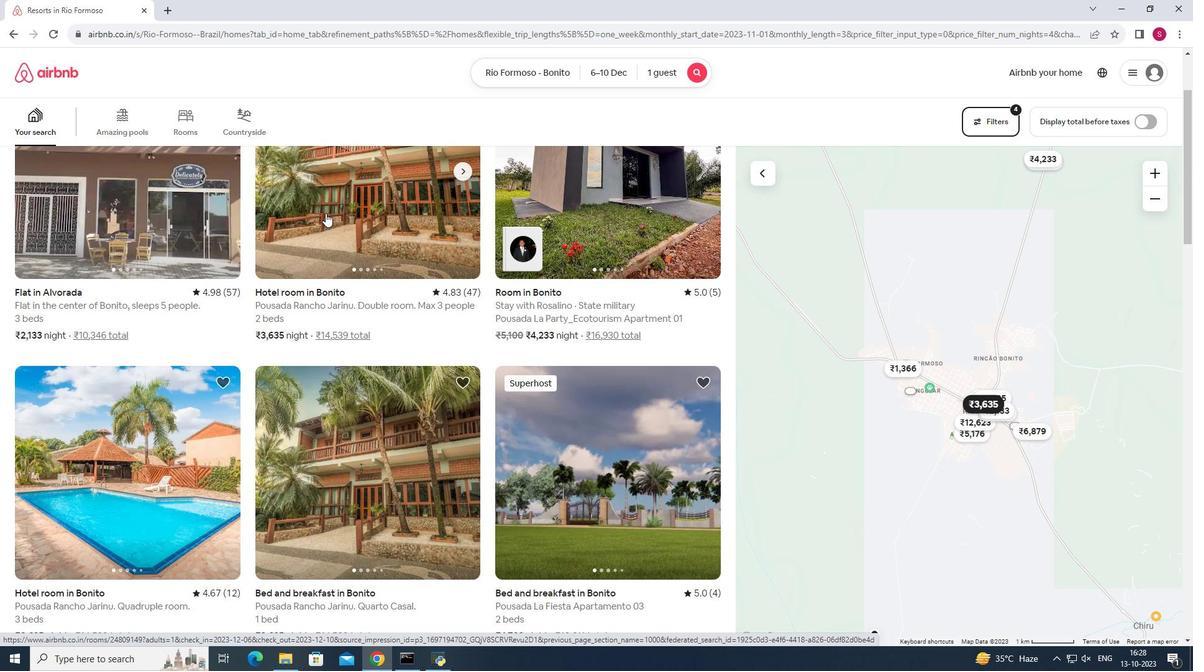 
Action: Mouse moved to (323, 212)
Screenshot: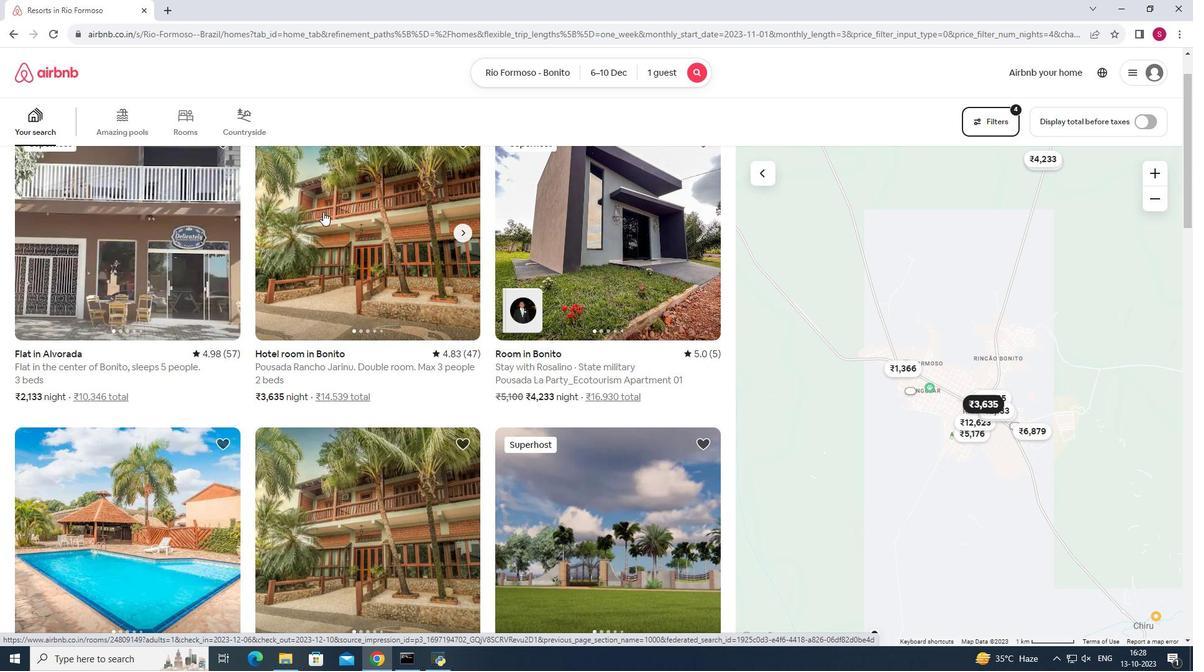 
Action: Mouse pressed left at (323, 212)
Screenshot: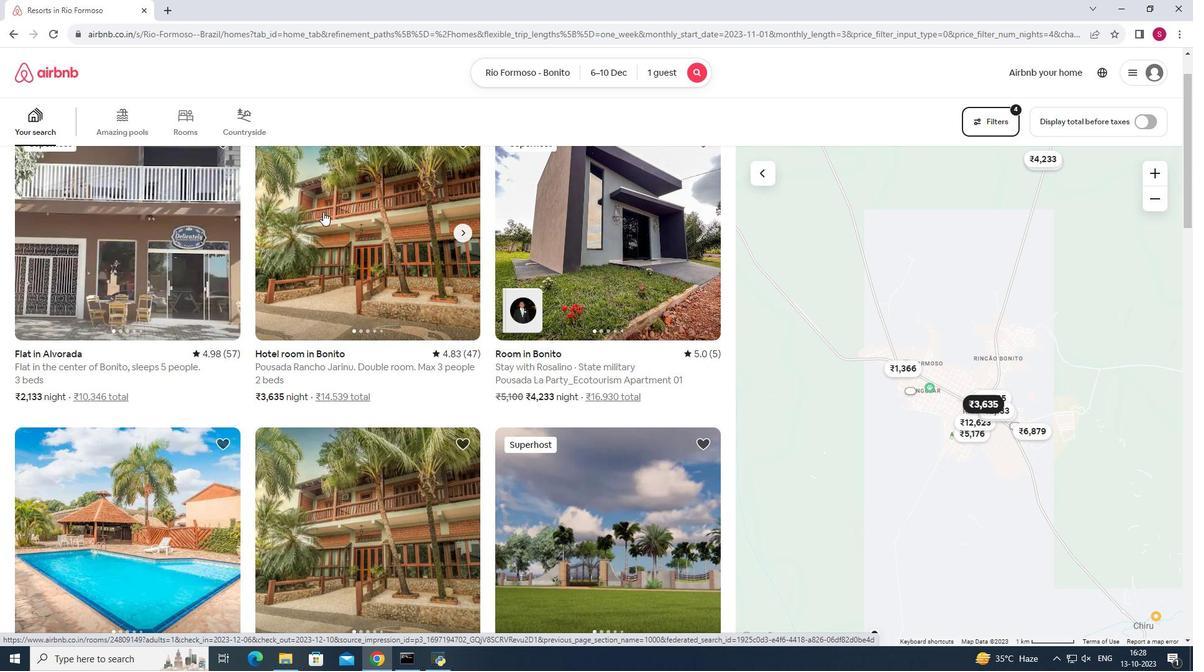 
Action: Mouse moved to (863, 461)
Screenshot: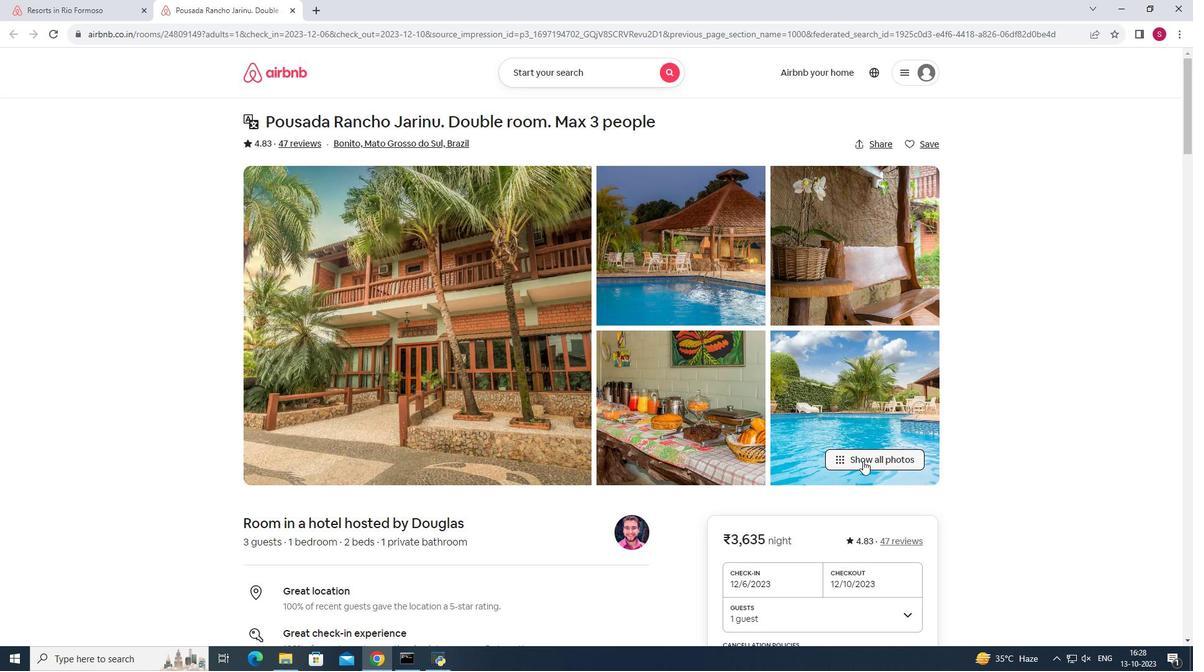 
Action: Mouse pressed left at (863, 461)
Screenshot: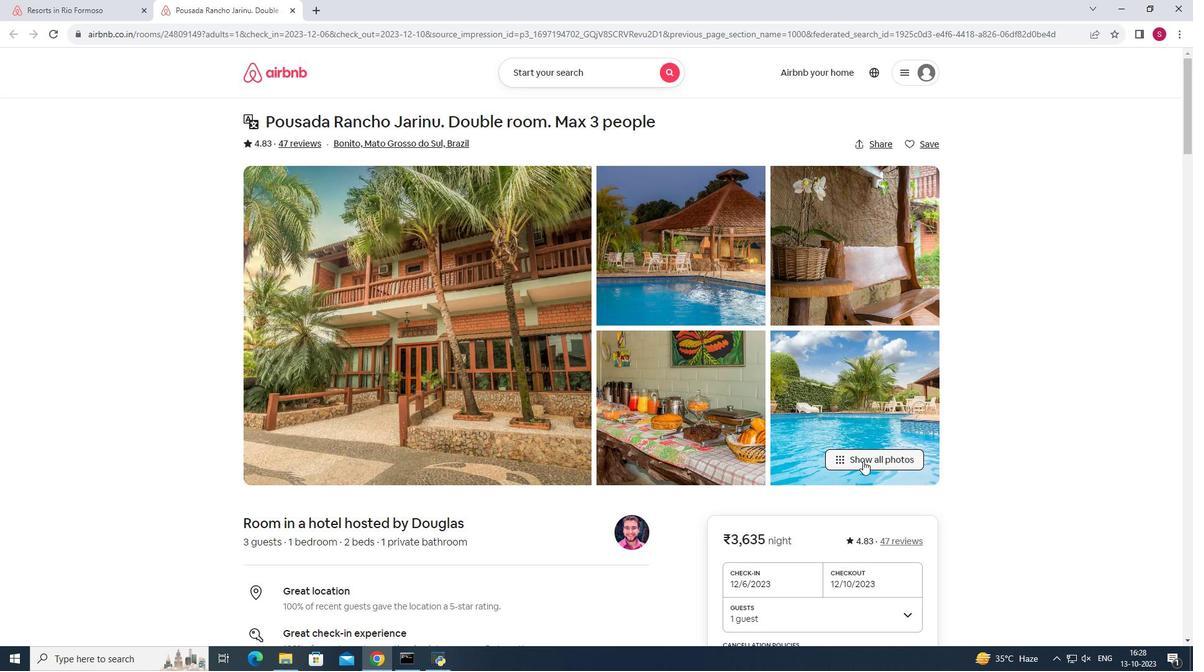 
Action: Mouse moved to (954, 449)
Screenshot: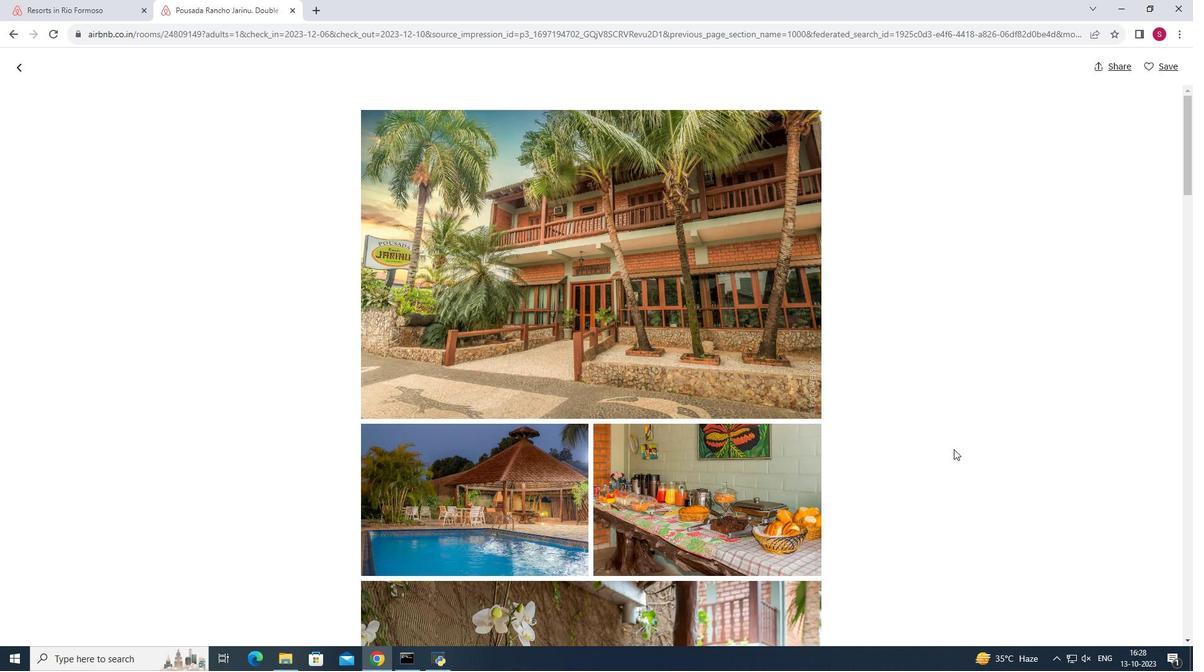 
Action: Mouse scrolled (954, 448) with delta (0, 0)
Screenshot: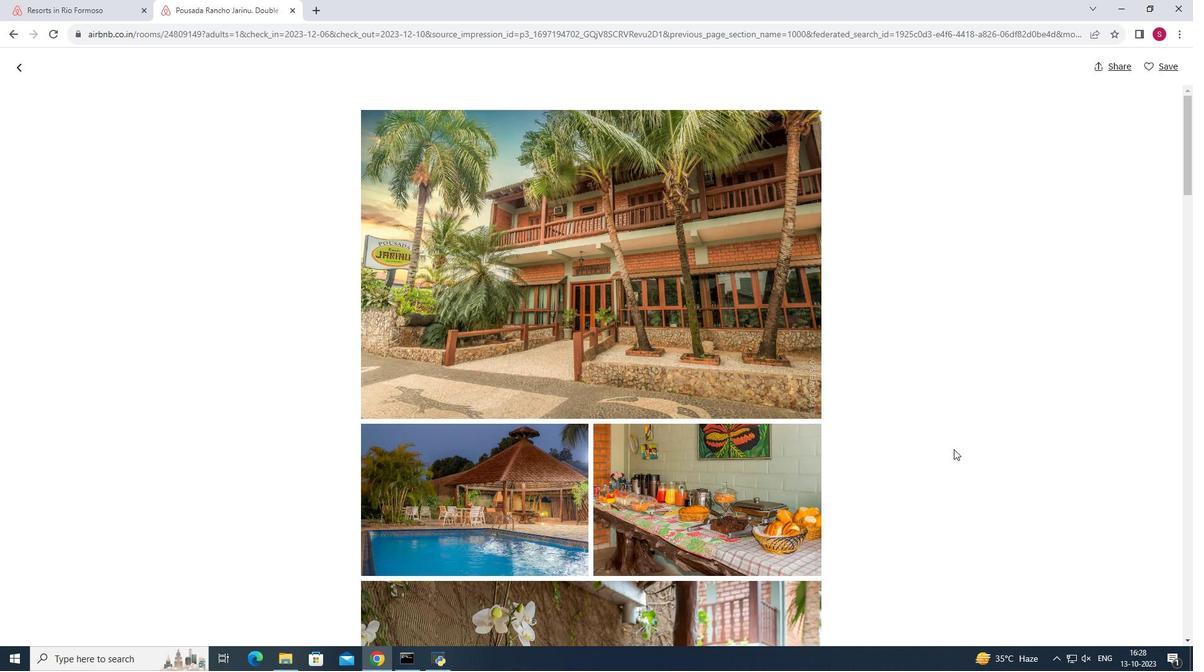 
Action: Mouse scrolled (954, 448) with delta (0, 0)
Screenshot: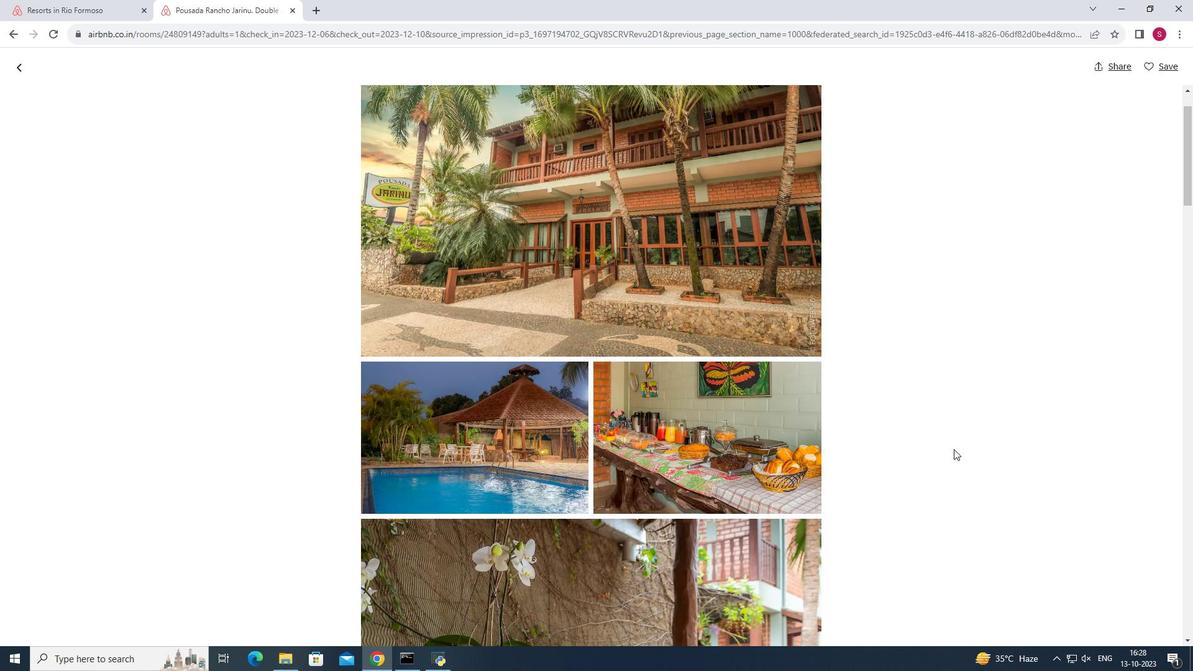 
Action: Mouse scrolled (954, 448) with delta (0, 0)
Screenshot: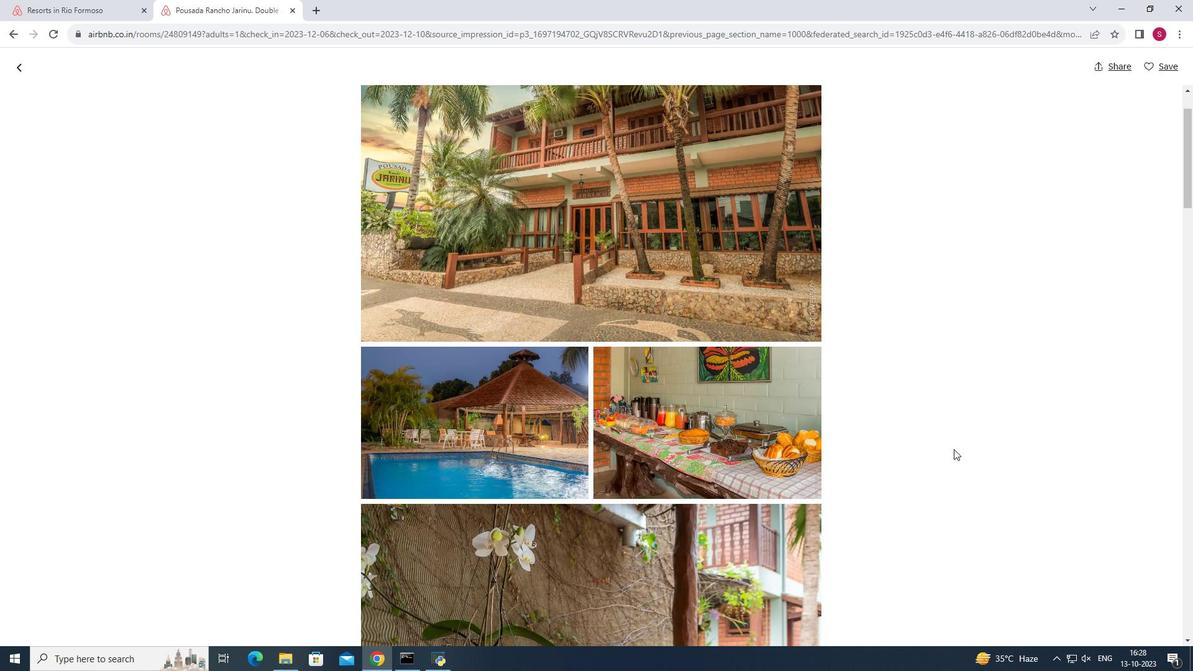 
Action: Mouse scrolled (954, 448) with delta (0, 0)
Screenshot: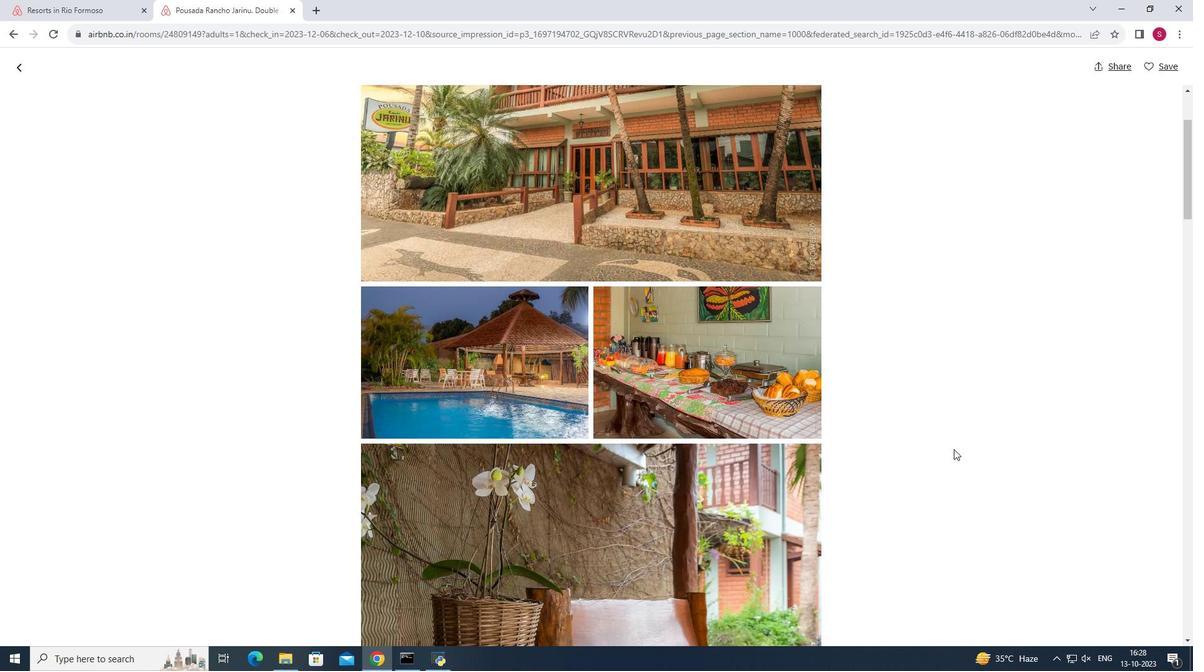 
Action: Mouse scrolled (954, 448) with delta (0, 0)
Screenshot: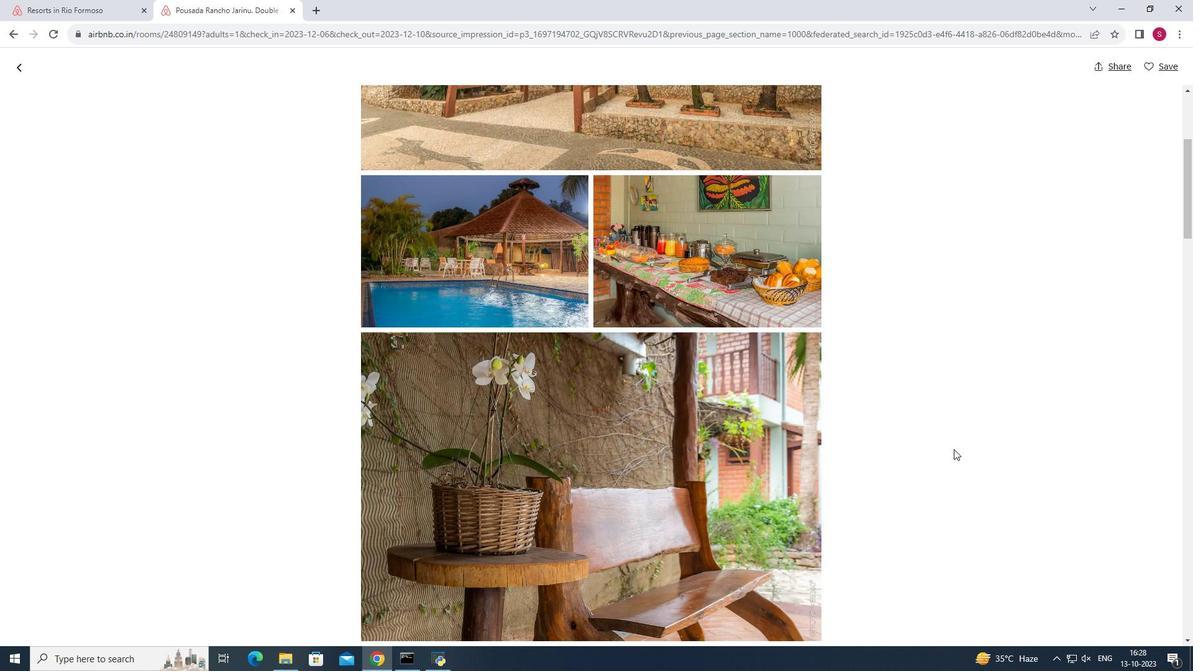 
Action: Mouse scrolled (954, 448) with delta (0, 0)
Screenshot: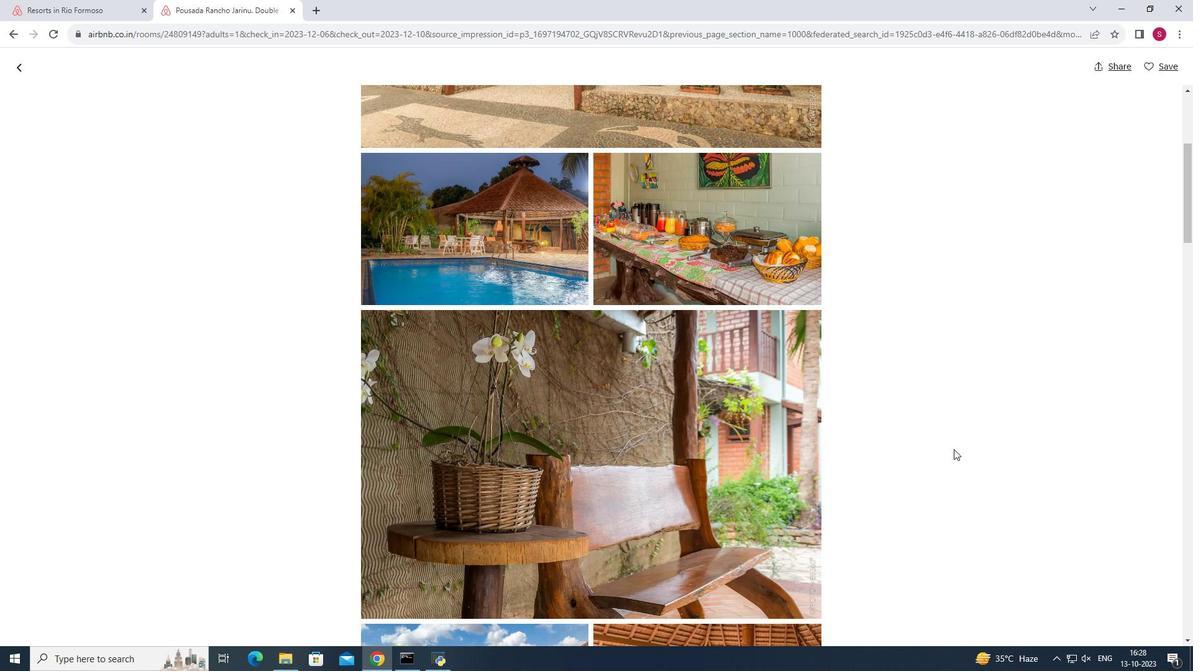 
Action: Mouse scrolled (954, 448) with delta (0, 0)
Screenshot: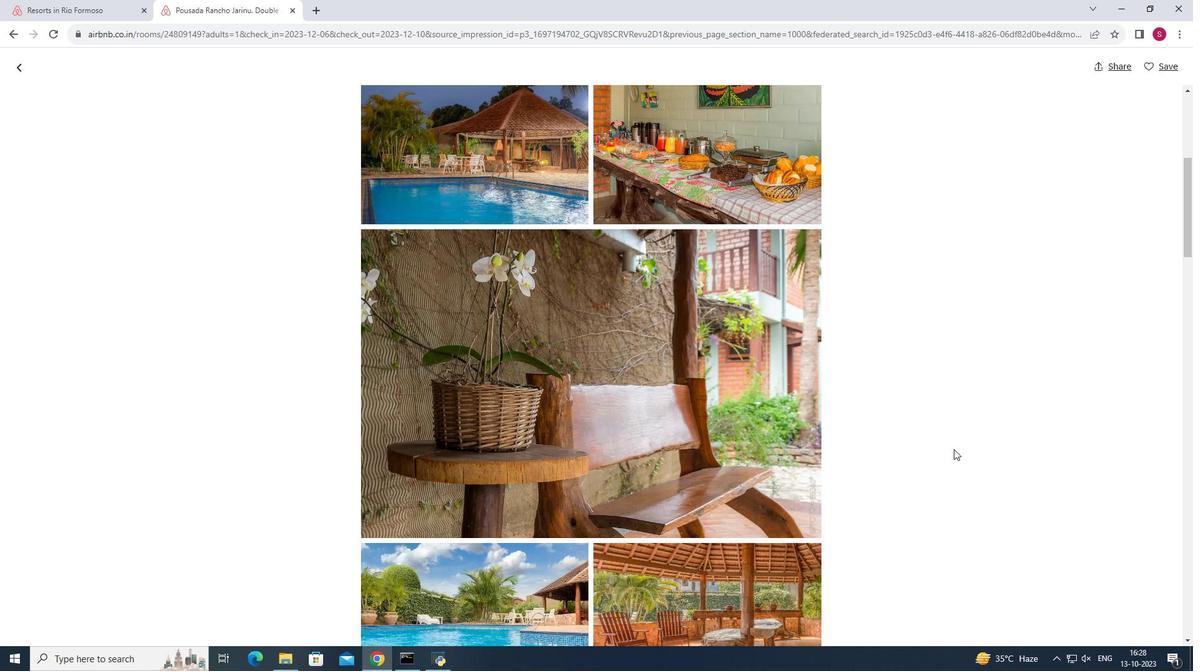 
Action: Mouse moved to (954, 448)
Screenshot: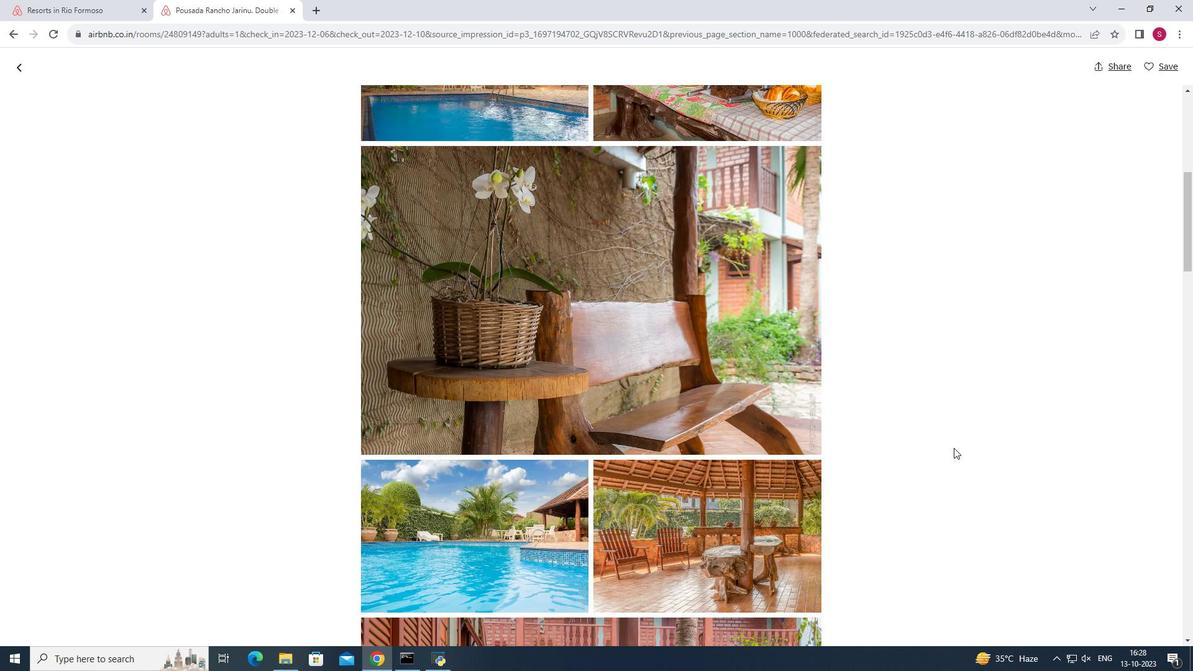 
Action: Mouse scrolled (954, 447) with delta (0, 0)
Screenshot: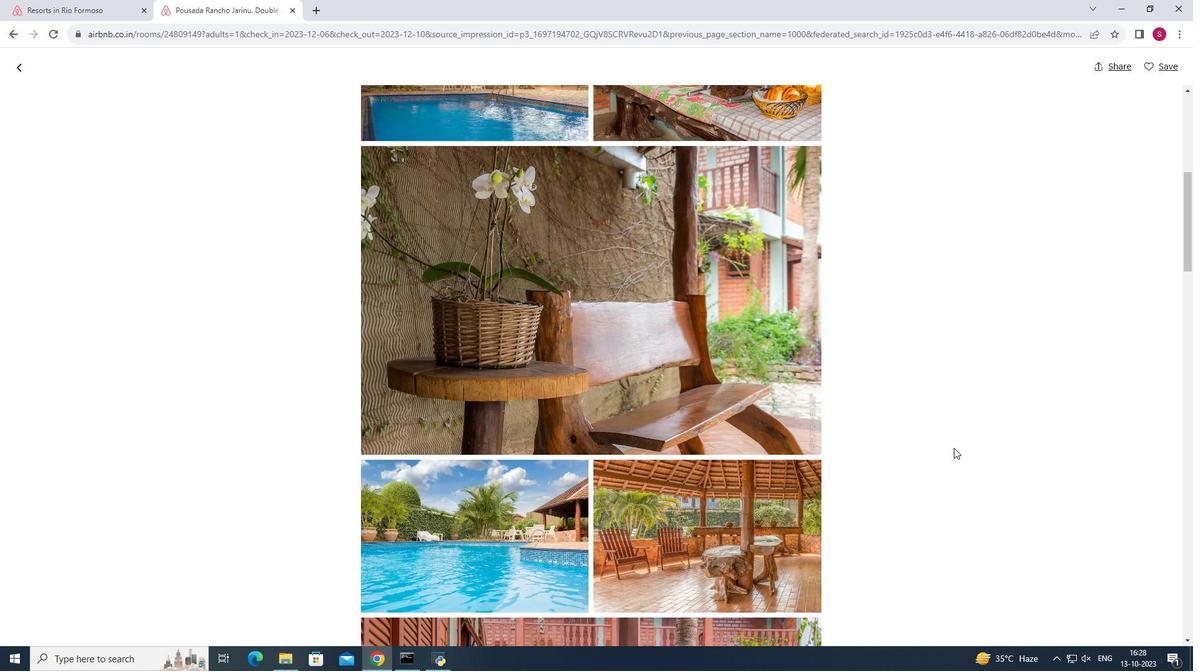 
Action: Mouse scrolled (954, 447) with delta (0, 0)
Screenshot: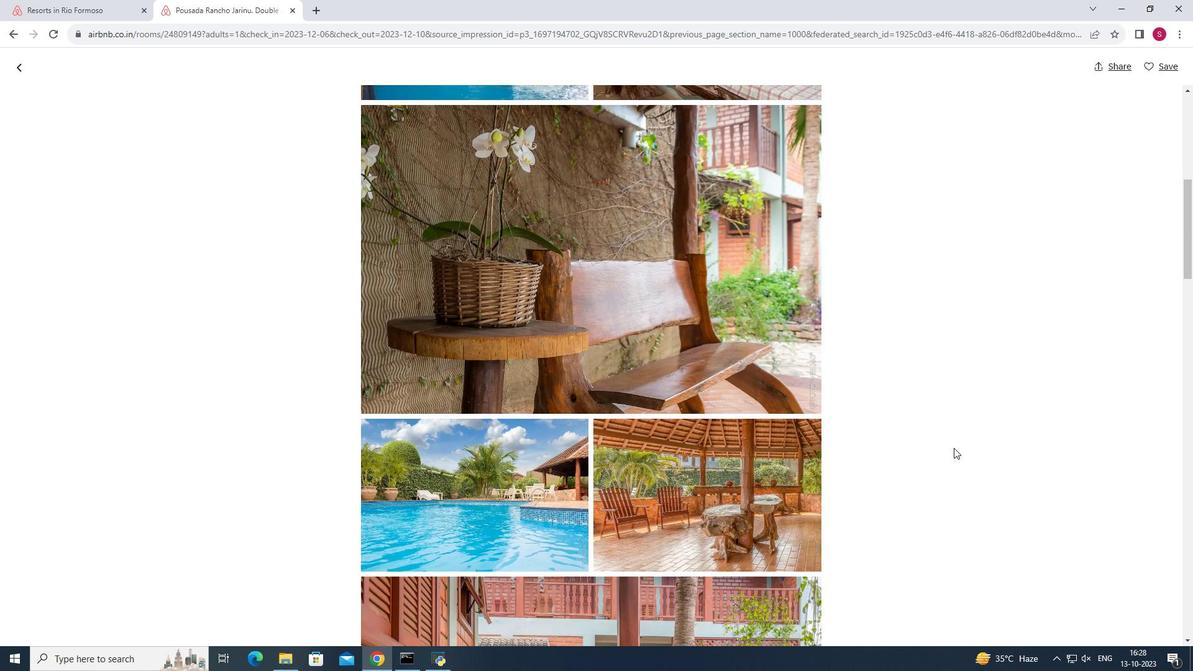 
Action: Mouse scrolled (954, 447) with delta (0, 0)
Screenshot: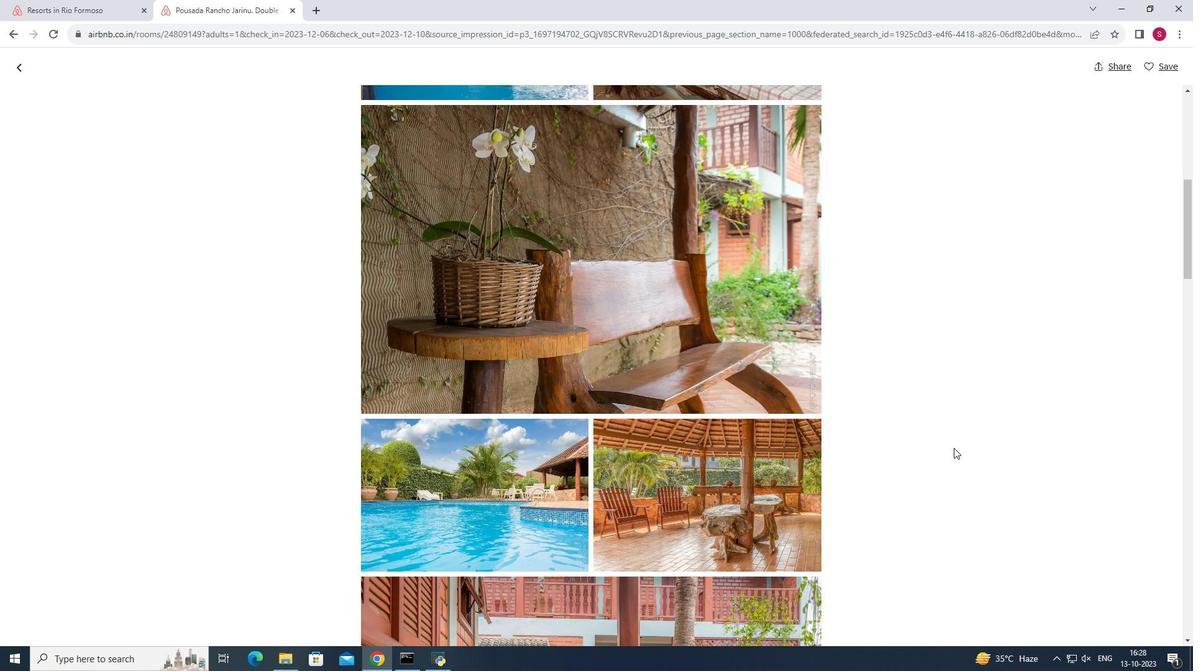 
Action: Mouse scrolled (954, 447) with delta (0, 0)
Screenshot: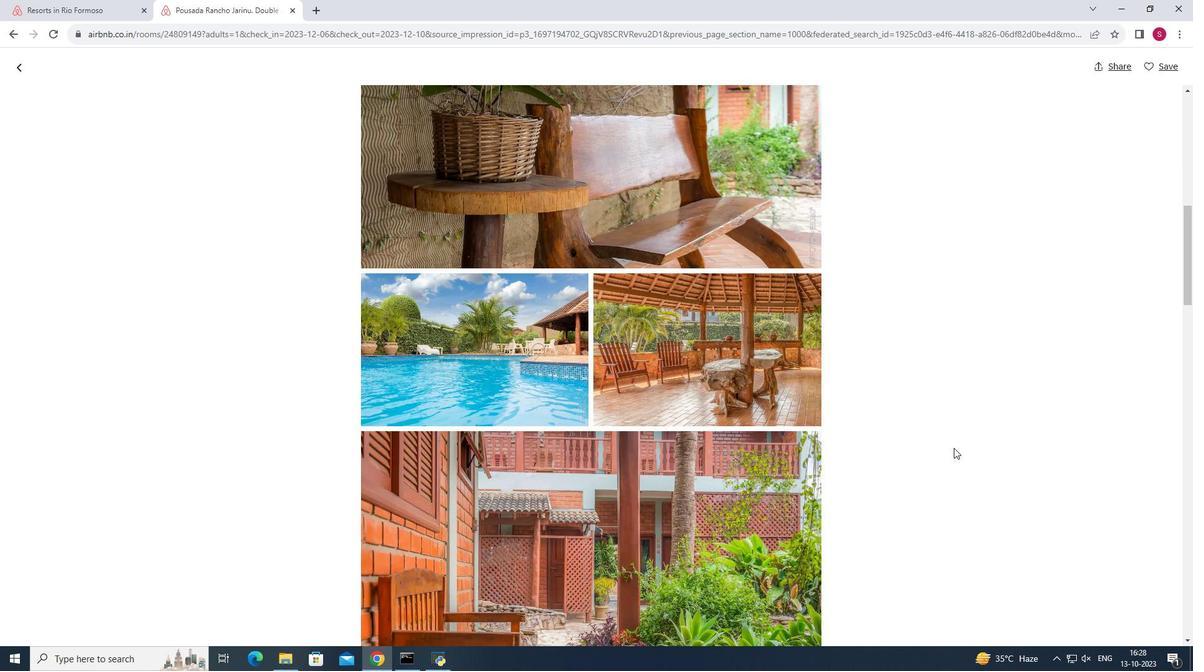 
Action: Mouse scrolled (954, 447) with delta (0, 0)
Screenshot: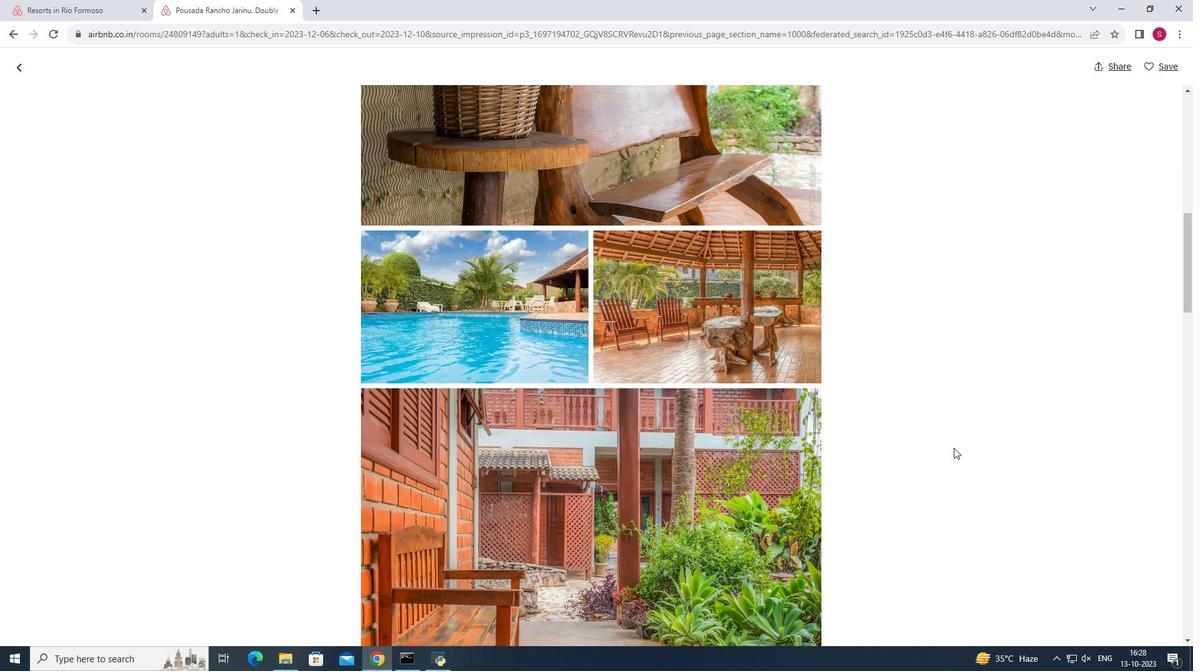 
Action: Mouse scrolled (954, 447) with delta (0, 0)
Screenshot: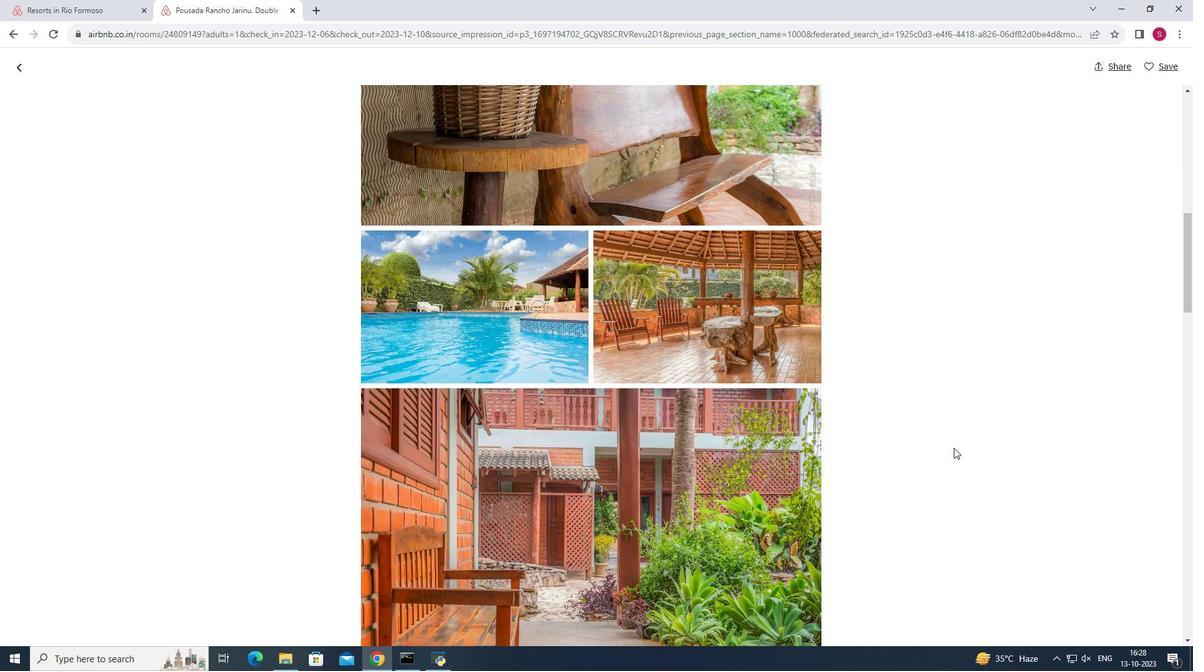 
Action: Mouse scrolled (954, 447) with delta (0, 0)
Screenshot: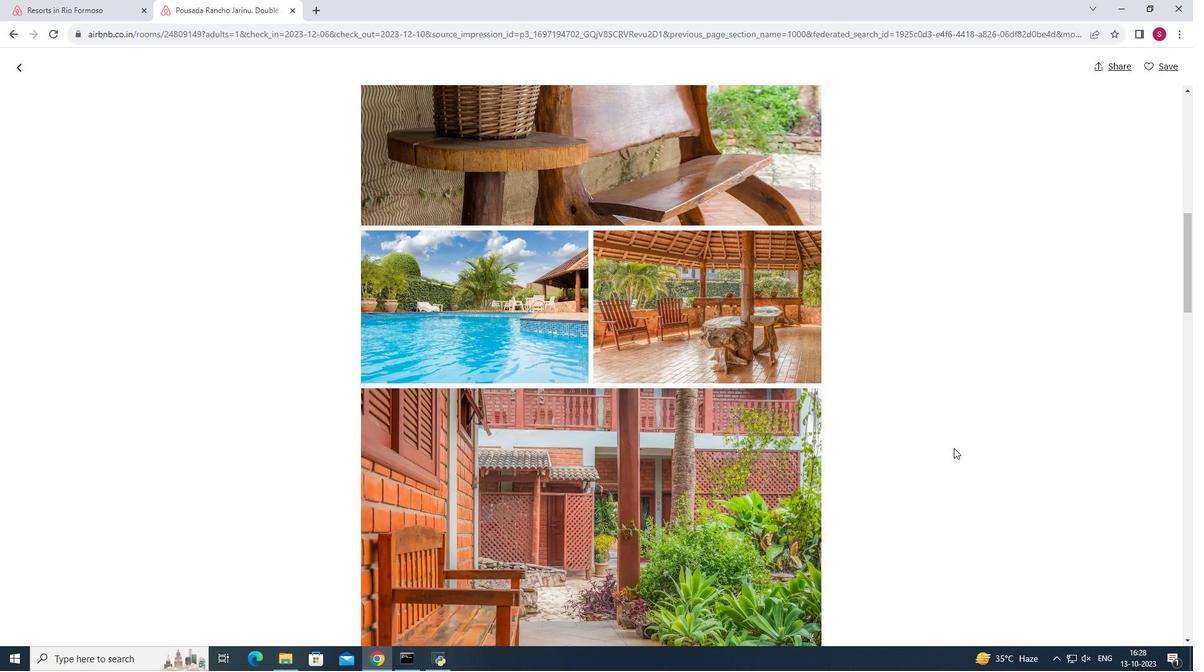 
Action: Mouse scrolled (954, 447) with delta (0, 0)
Screenshot: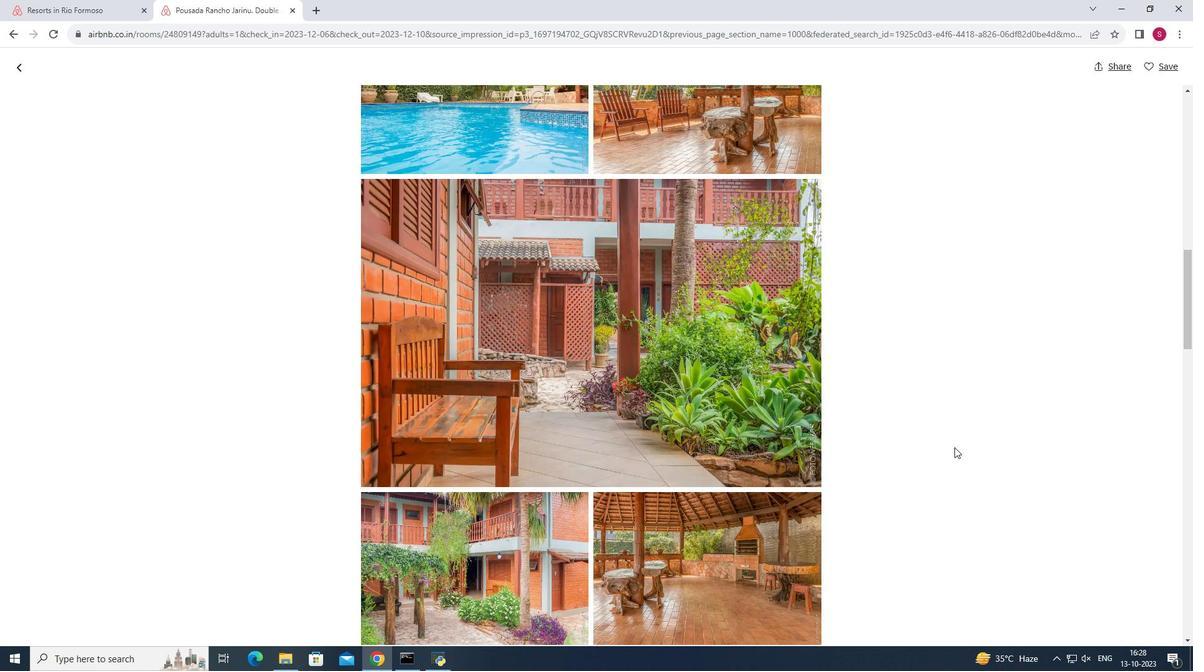 
Action: Mouse scrolled (954, 447) with delta (0, 0)
Screenshot: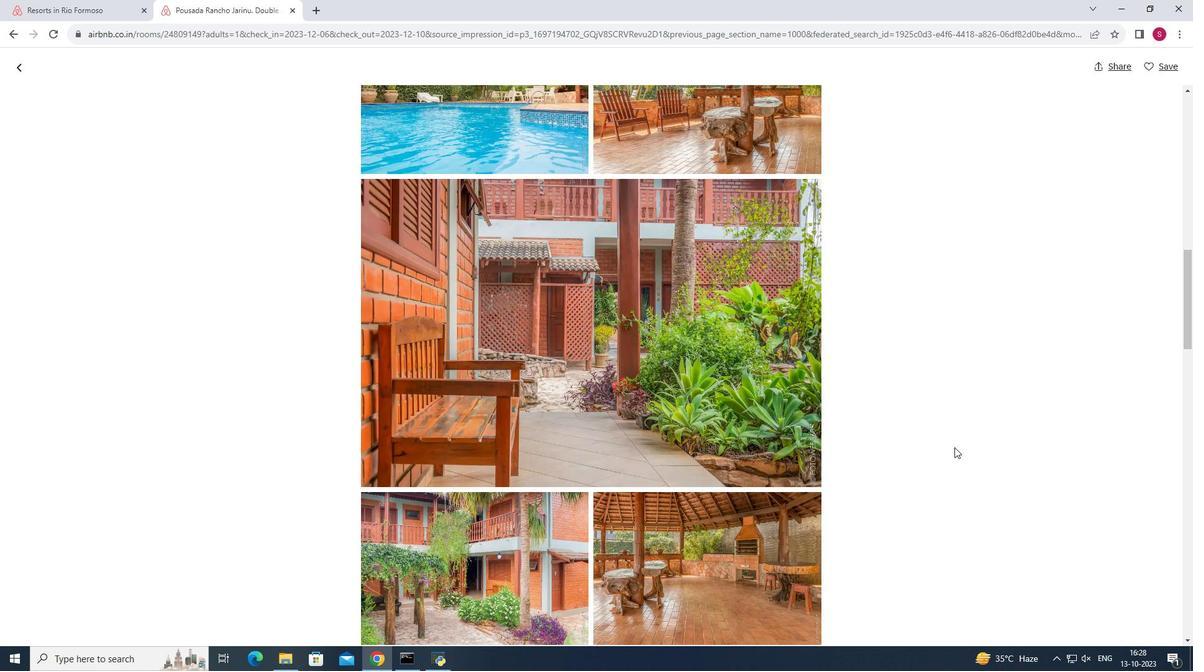
Action: Mouse moved to (955, 447)
Screenshot: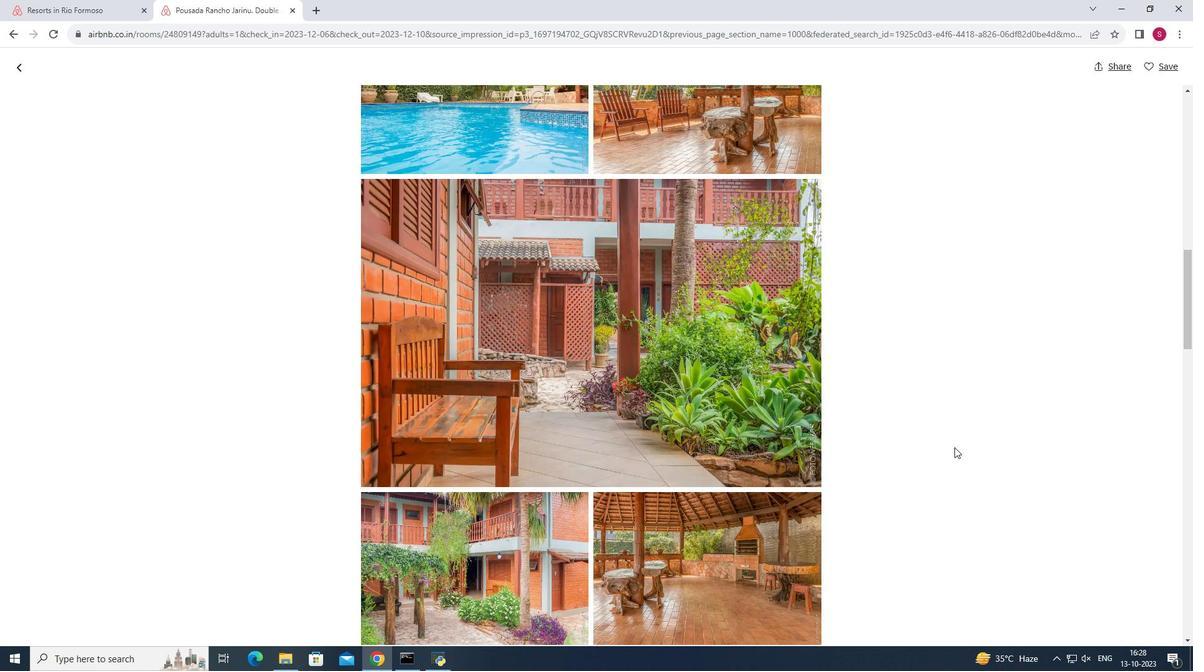 
Action: Mouse scrolled (955, 447) with delta (0, 0)
Screenshot: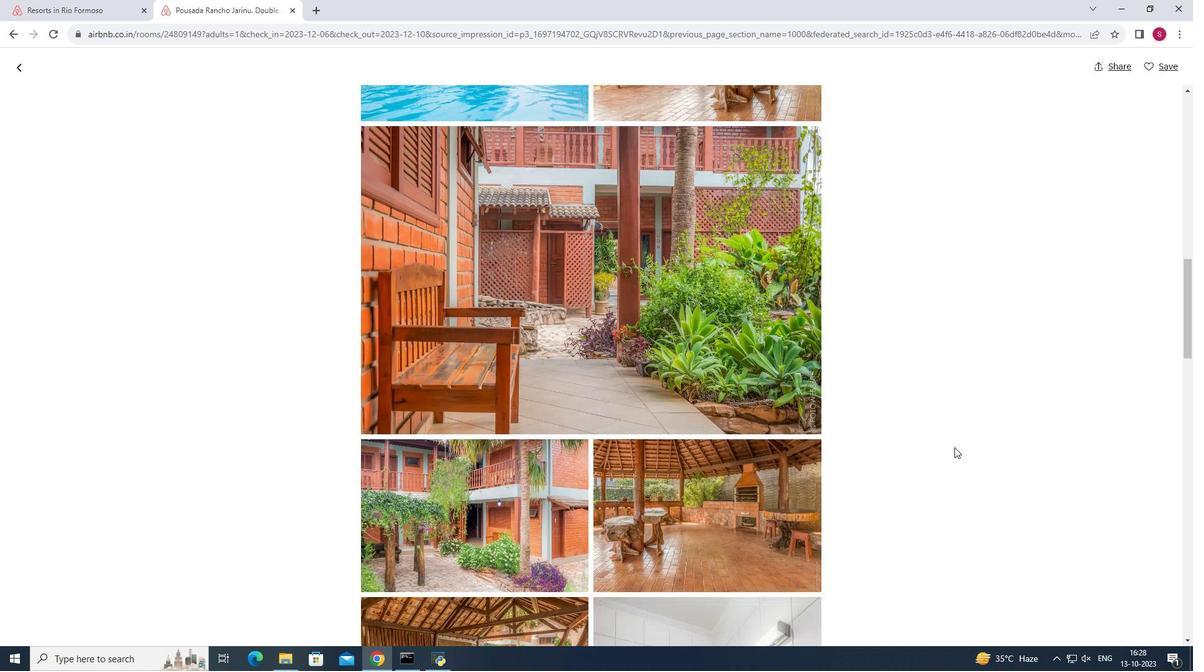 
Action: Mouse scrolled (955, 447) with delta (0, 0)
Screenshot: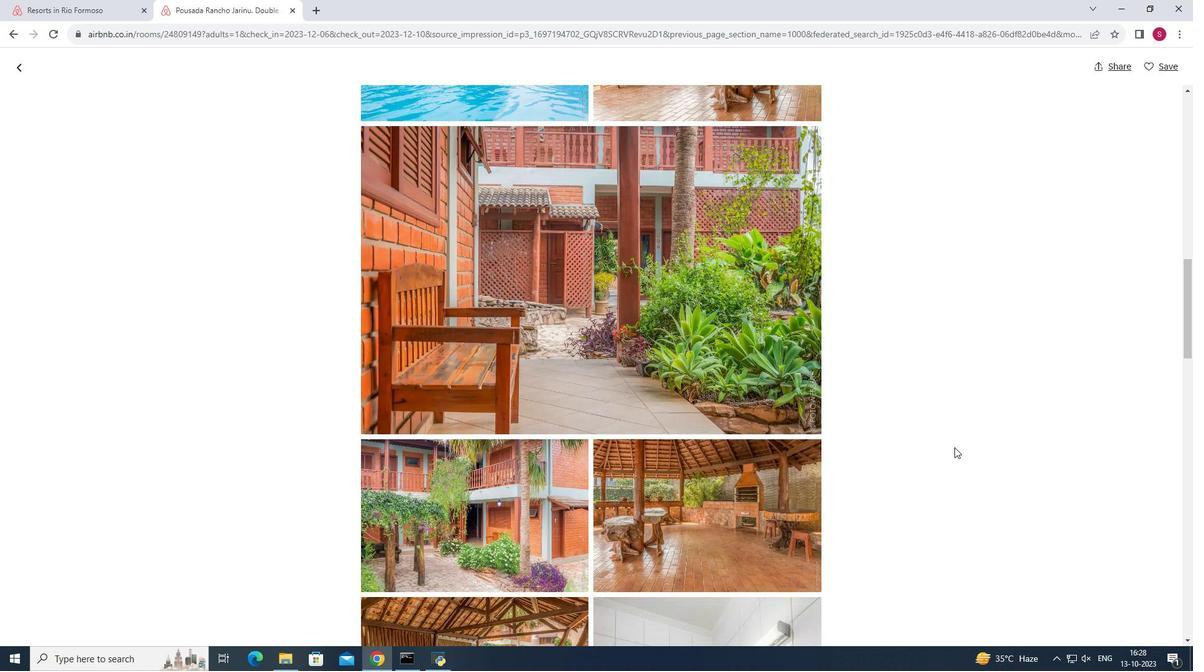 
Action: Mouse scrolled (955, 447) with delta (0, 0)
Screenshot: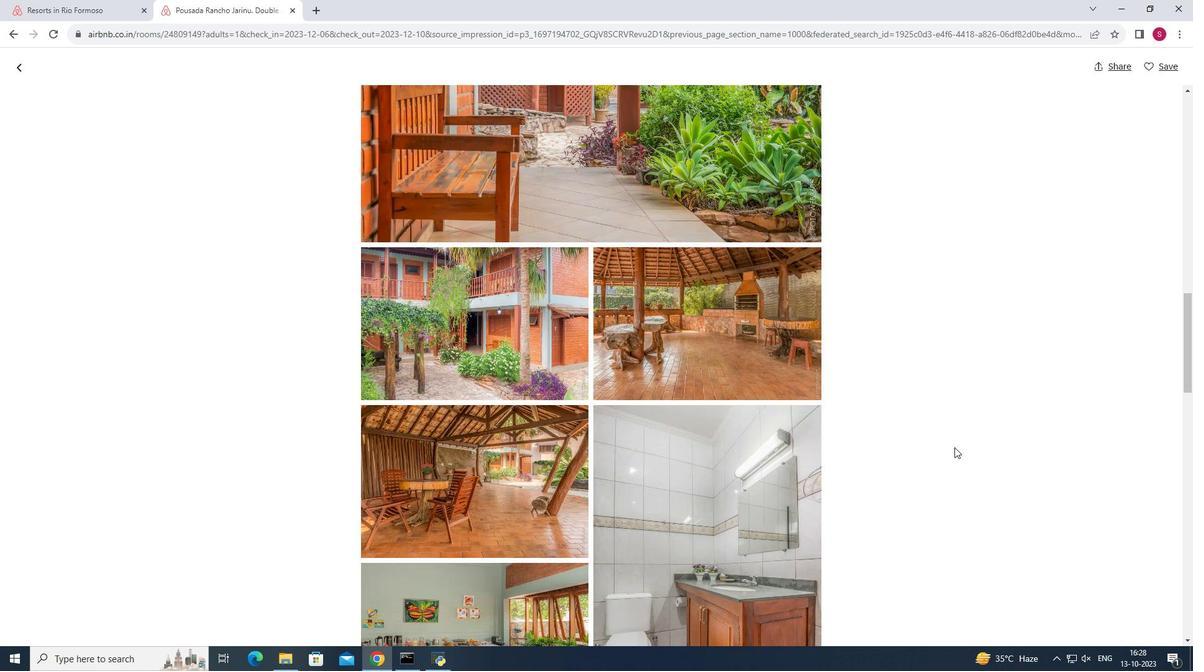 
Action: Mouse scrolled (955, 447) with delta (0, 0)
Screenshot: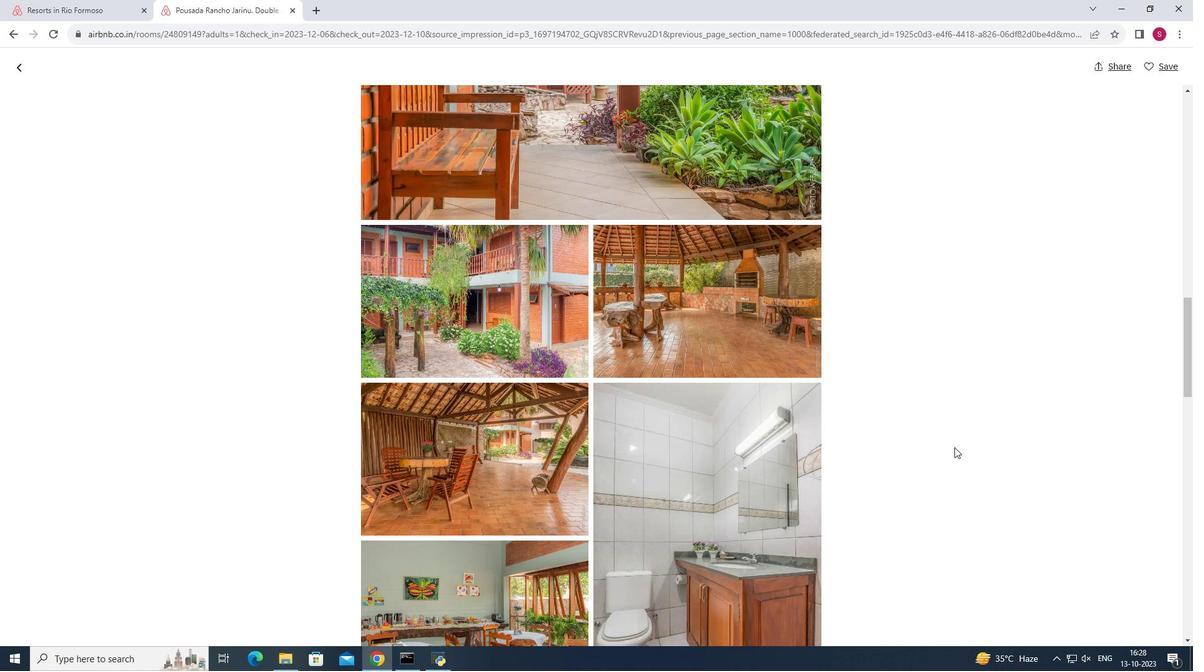
Action: Mouse scrolled (955, 447) with delta (0, 0)
Screenshot: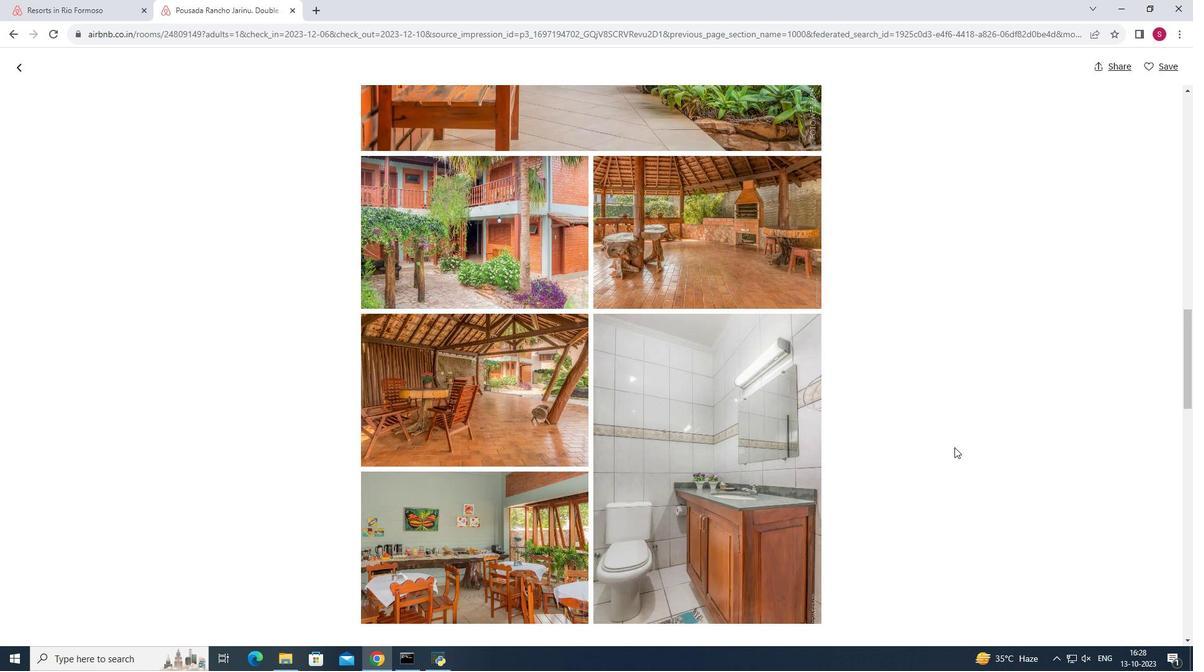 
Action: Mouse scrolled (955, 447) with delta (0, 0)
Screenshot: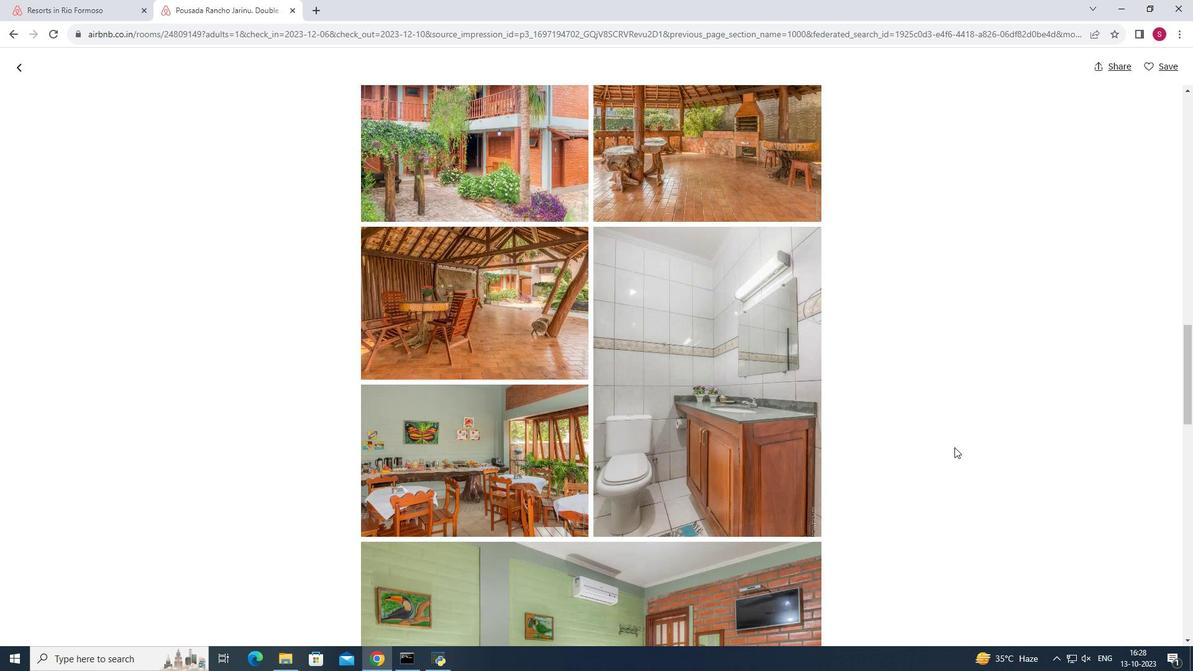 
Action: Mouse scrolled (955, 447) with delta (0, 0)
Screenshot: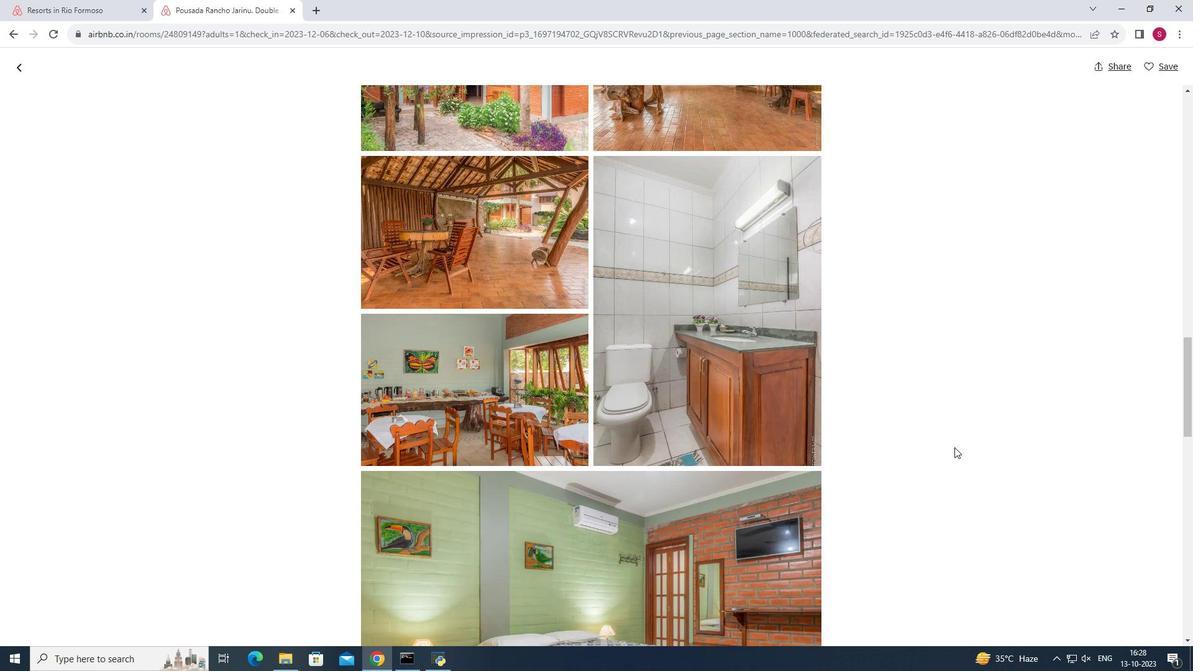 
Action: Mouse scrolled (955, 447) with delta (0, 0)
Screenshot: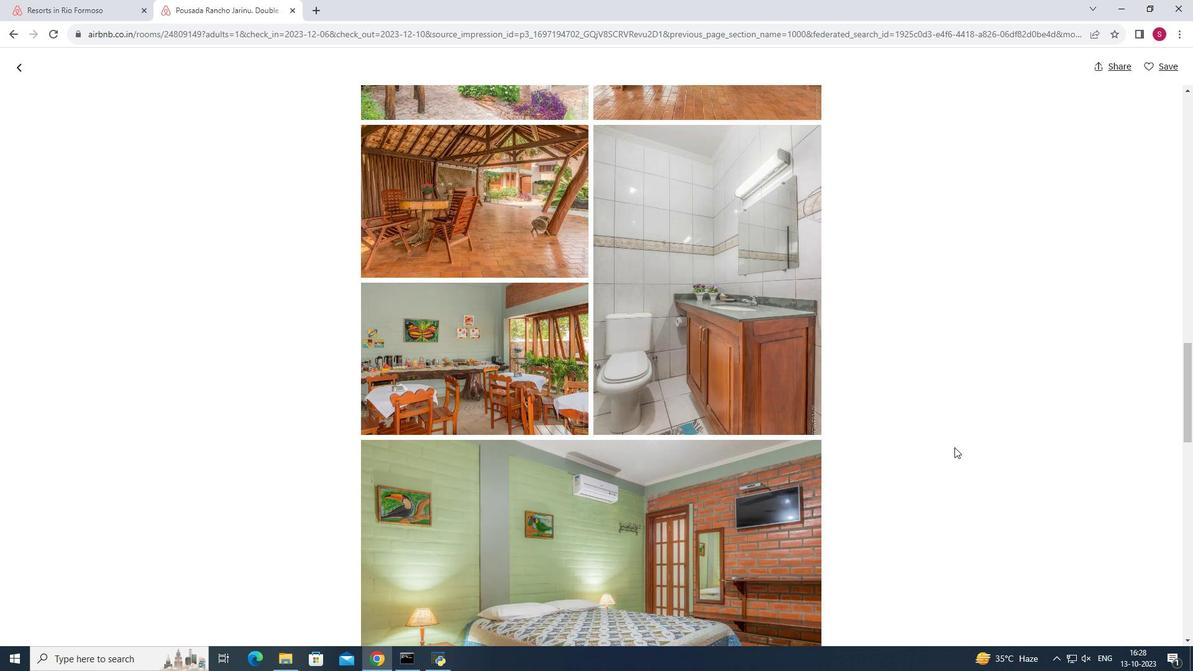 
Action: Mouse scrolled (955, 447) with delta (0, 0)
Screenshot: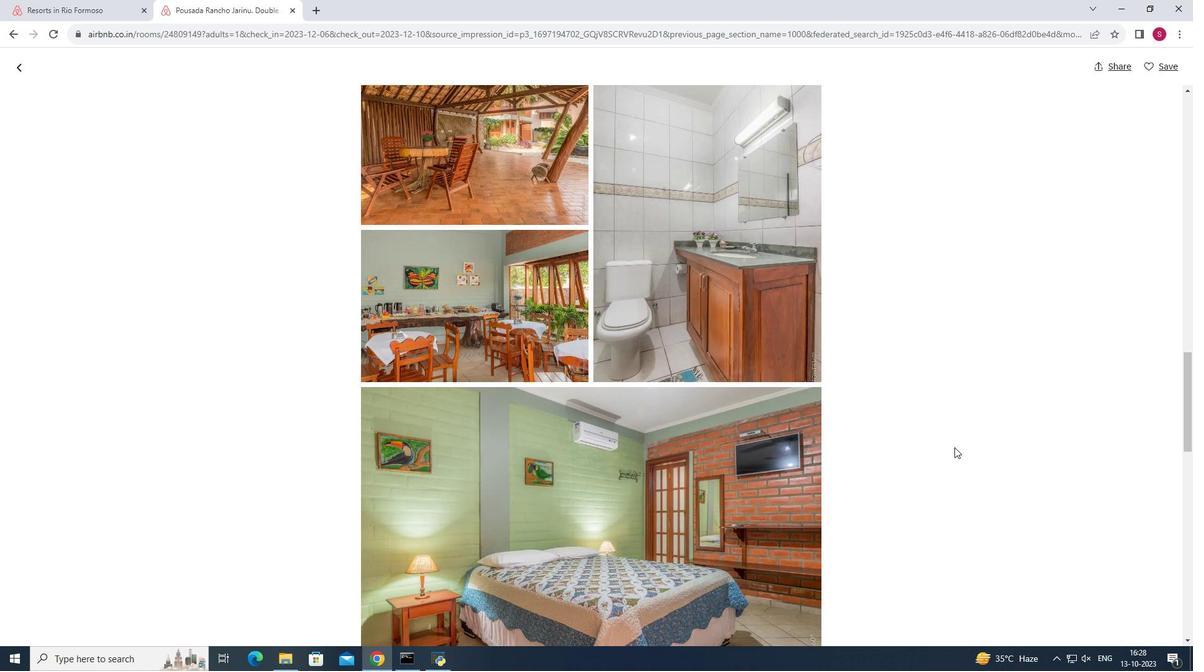 
Action: Mouse scrolled (955, 447) with delta (0, 0)
Screenshot: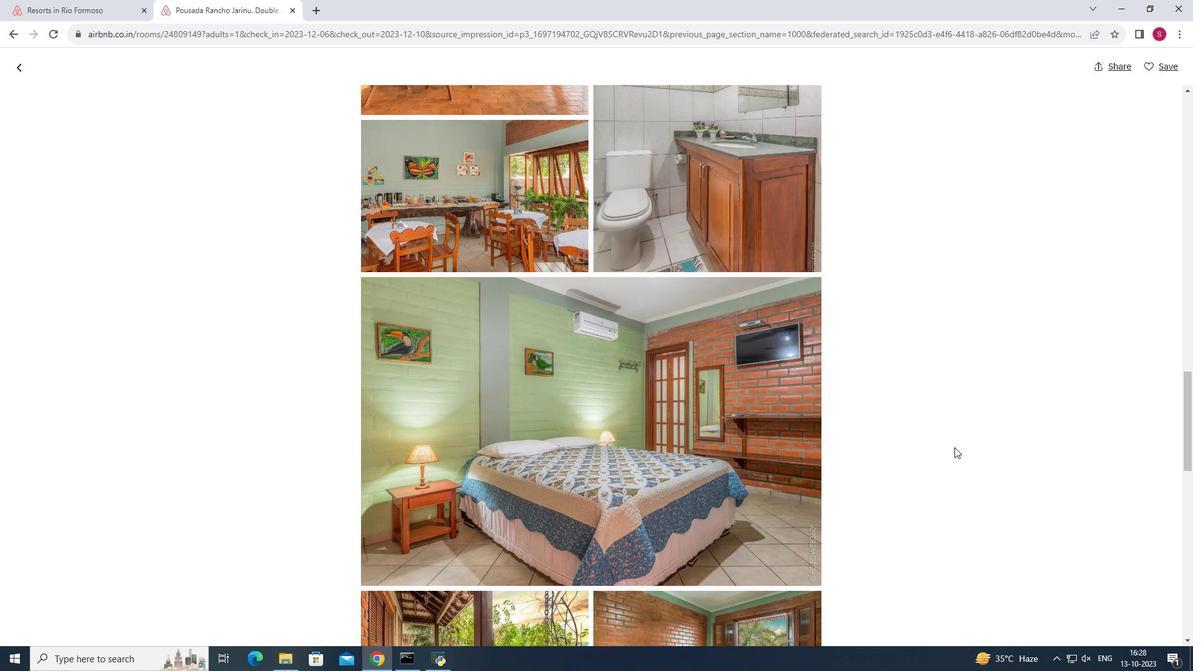 
Action: Mouse scrolled (955, 447) with delta (0, 0)
Screenshot: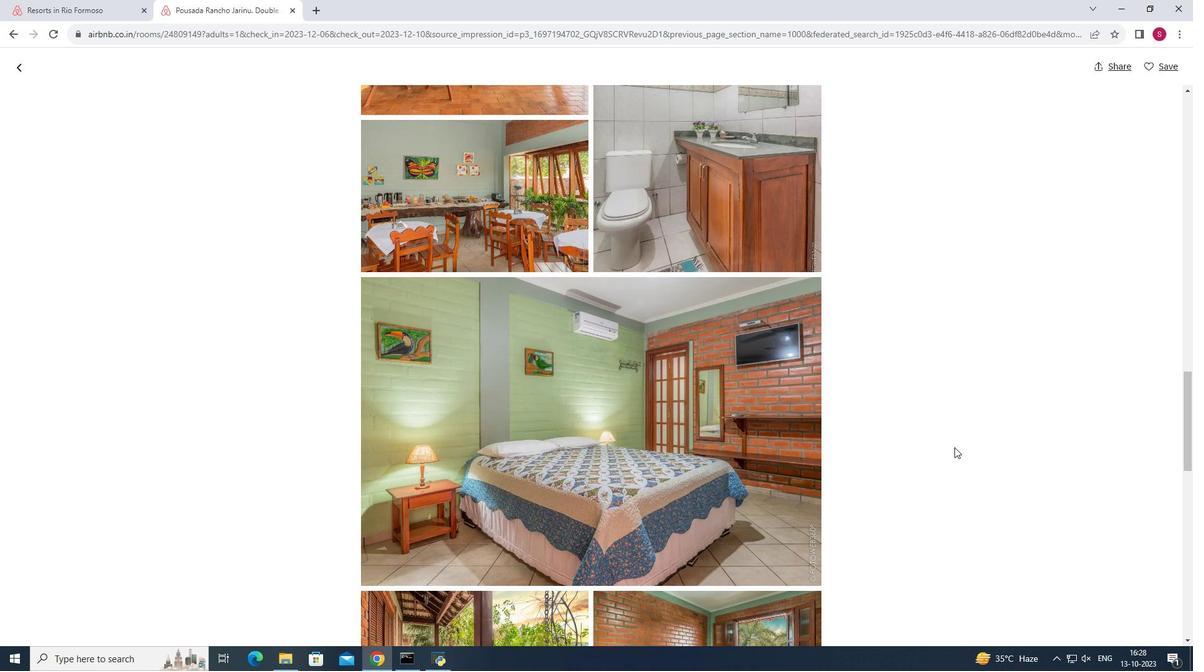 
Action: Mouse scrolled (955, 447) with delta (0, 0)
Screenshot: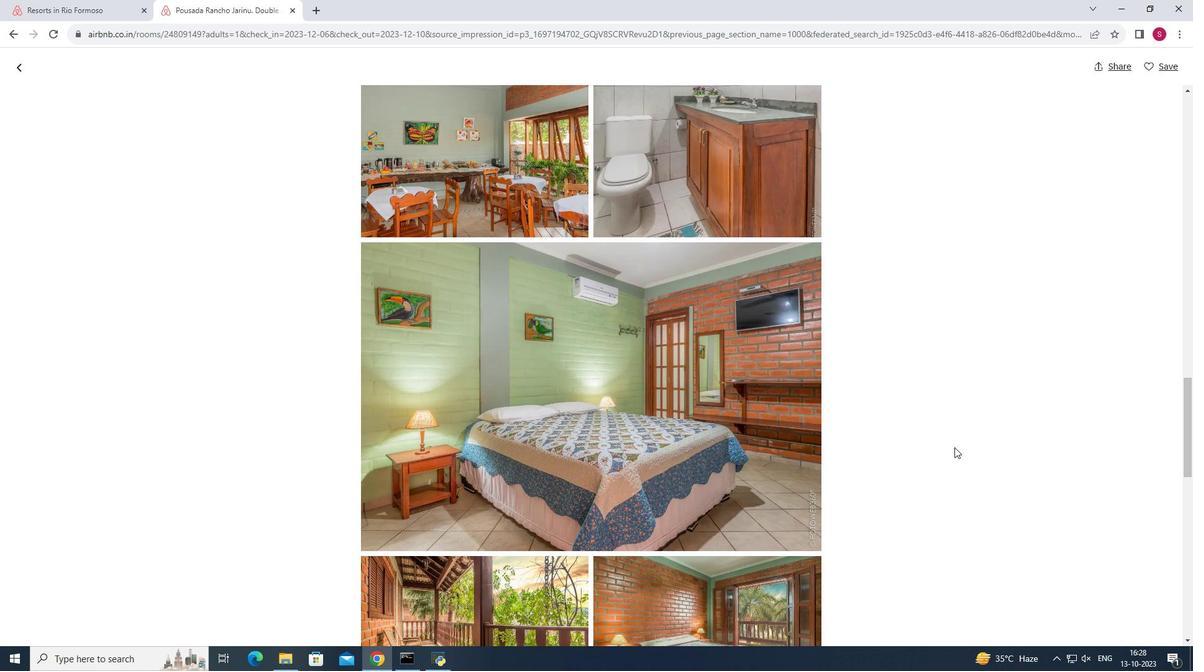 
Action: Mouse moved to (937, 399)
Screenshot: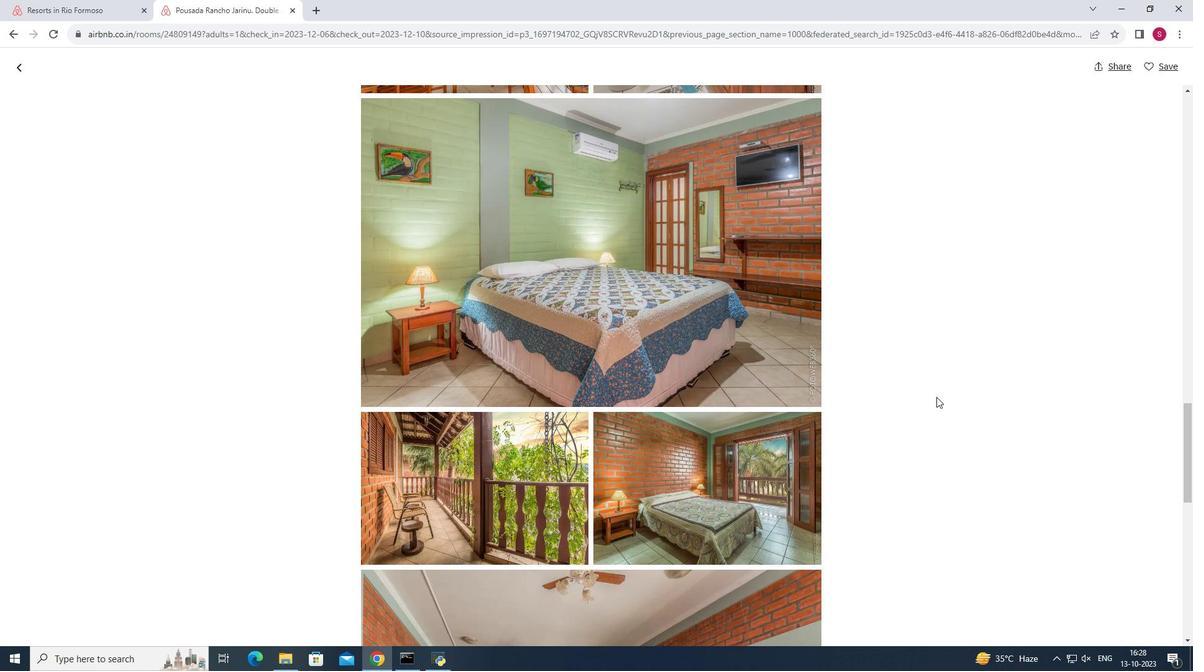 
Action: Mouse scrolled (937, 399) with delta (0, 0)
Screenshot: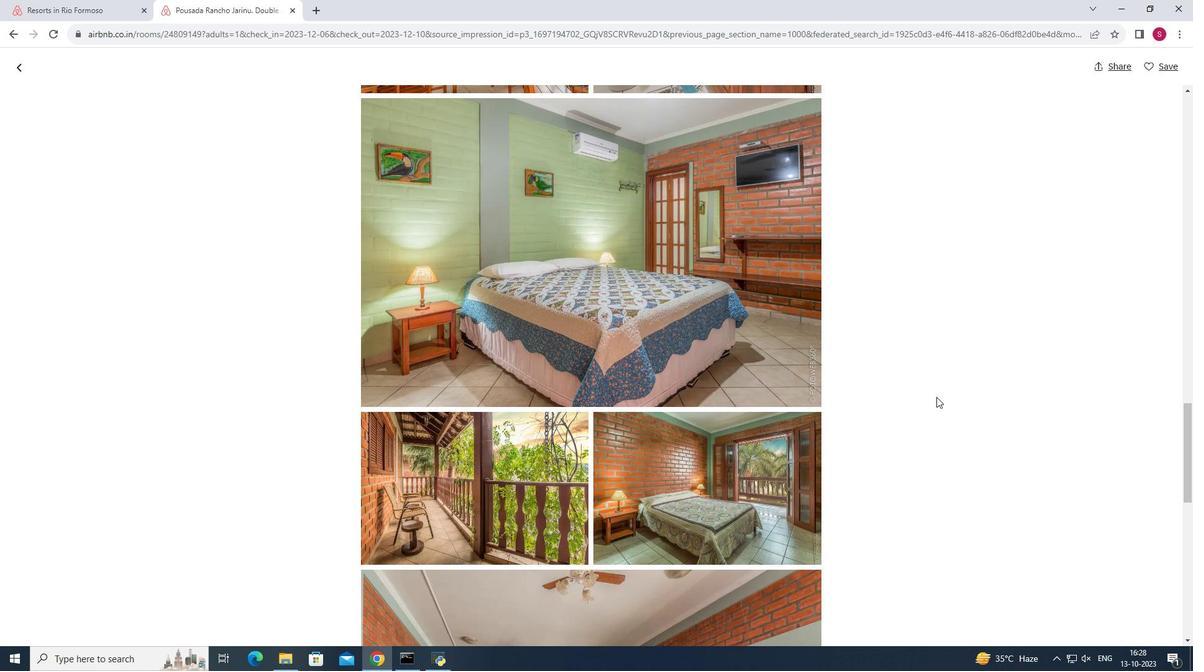 
Action: Mouse moved to (937, 397)
Screenshot: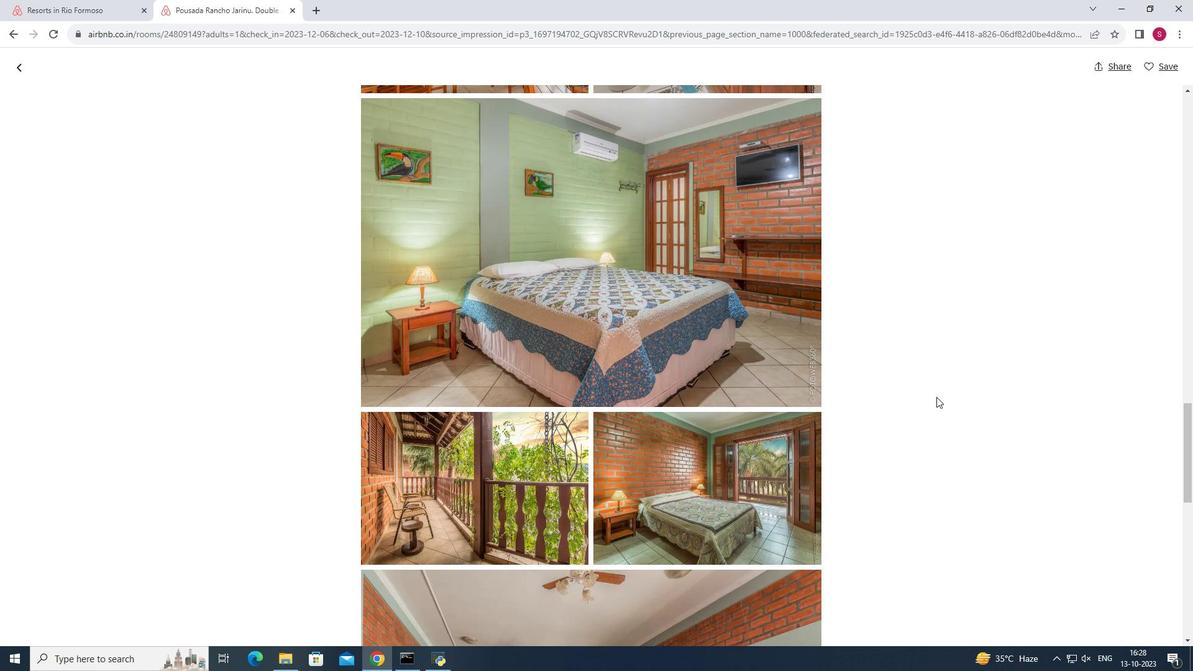 
Action: Mouse scrolled (937, 396) with delta (0, 0)
Screenshot: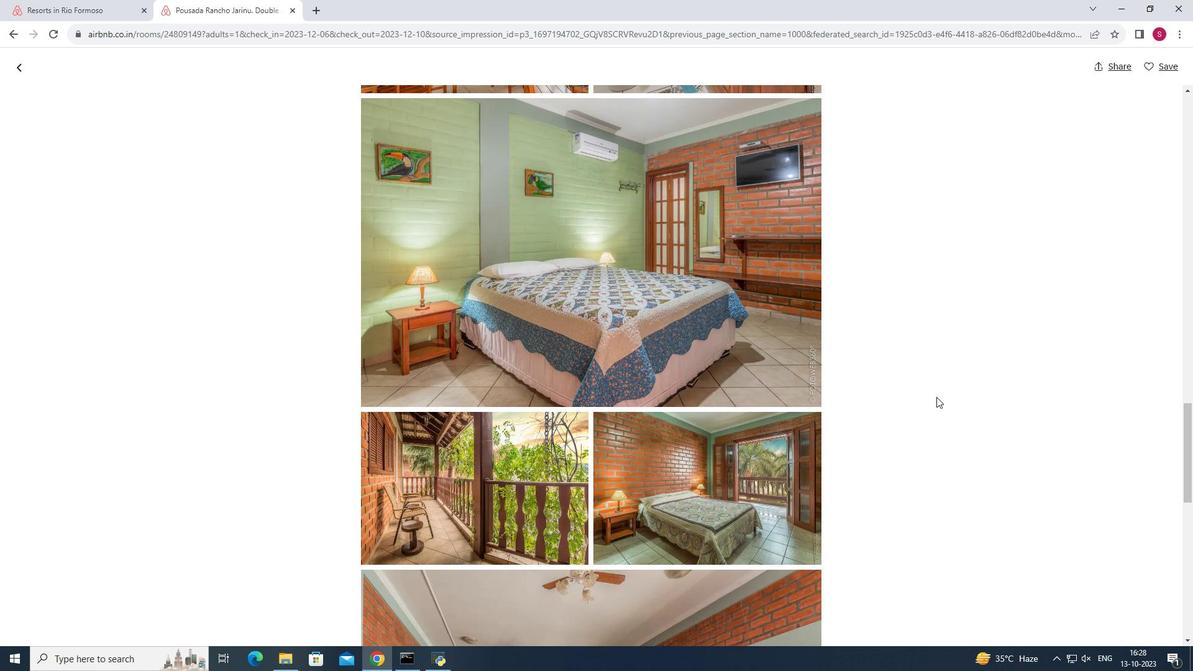 
Action: Mouse moved to (937, 396)
Screenshot: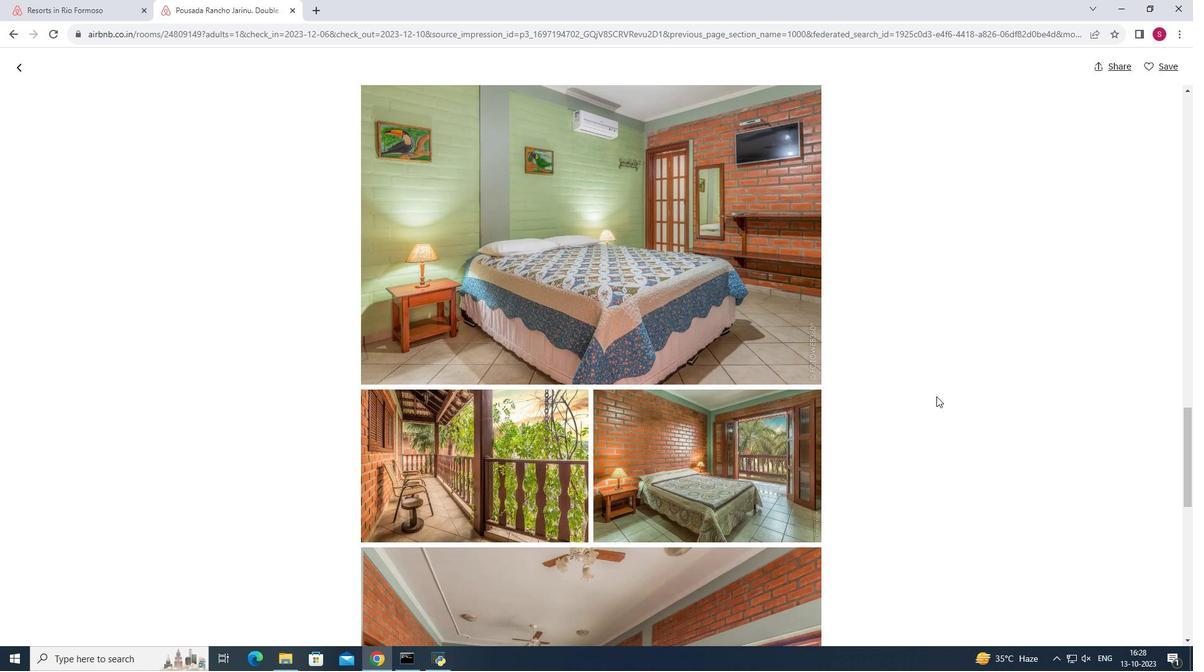 
Action: Mouse scrolled (937, 396) with delta (0, 0)
Screenshot: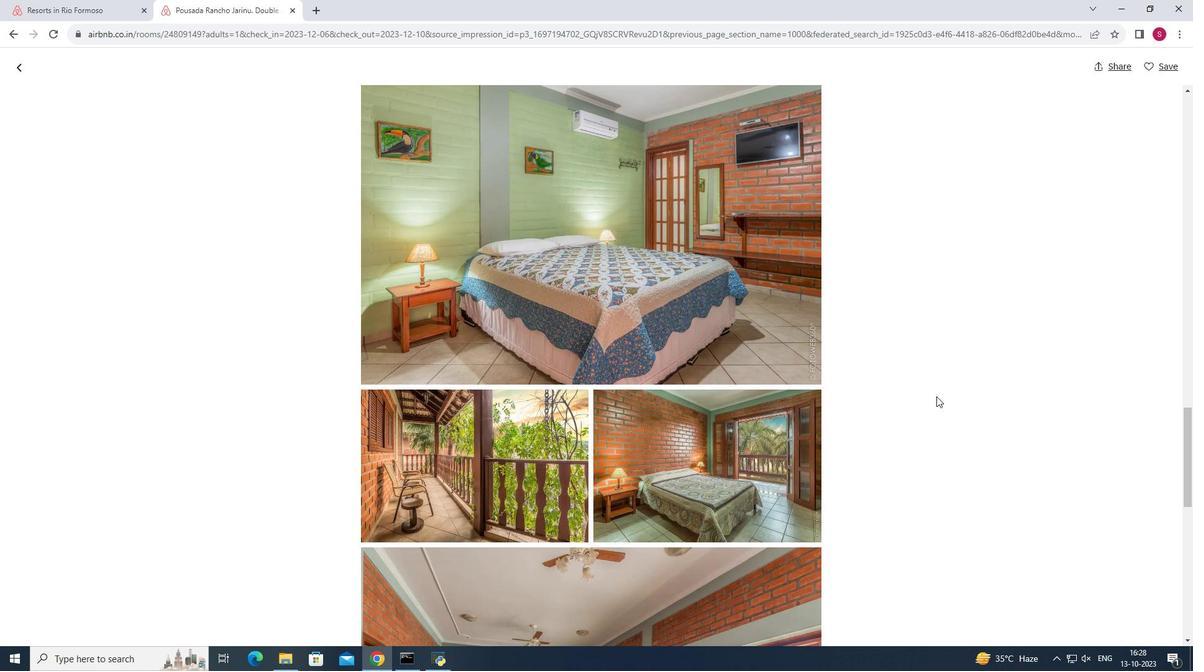 
Action: Mouse moved to (937, 396)
Screenshot: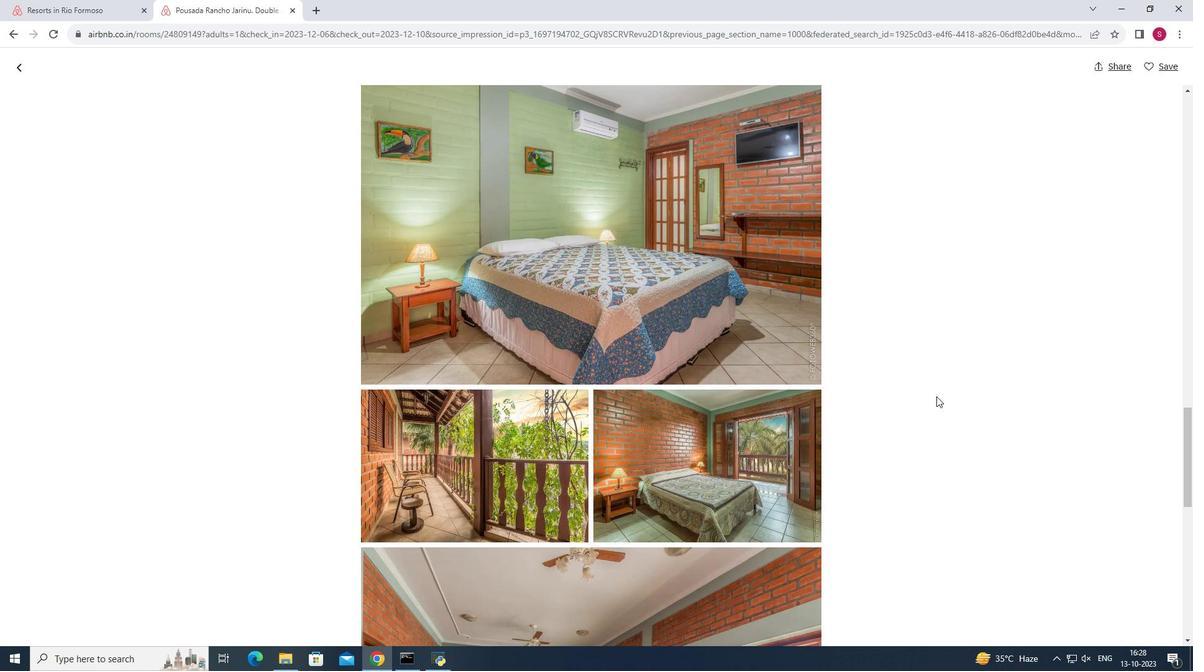 
Action: Mouse scrolled (937, 396) with delta (0, 0)
Screenshot: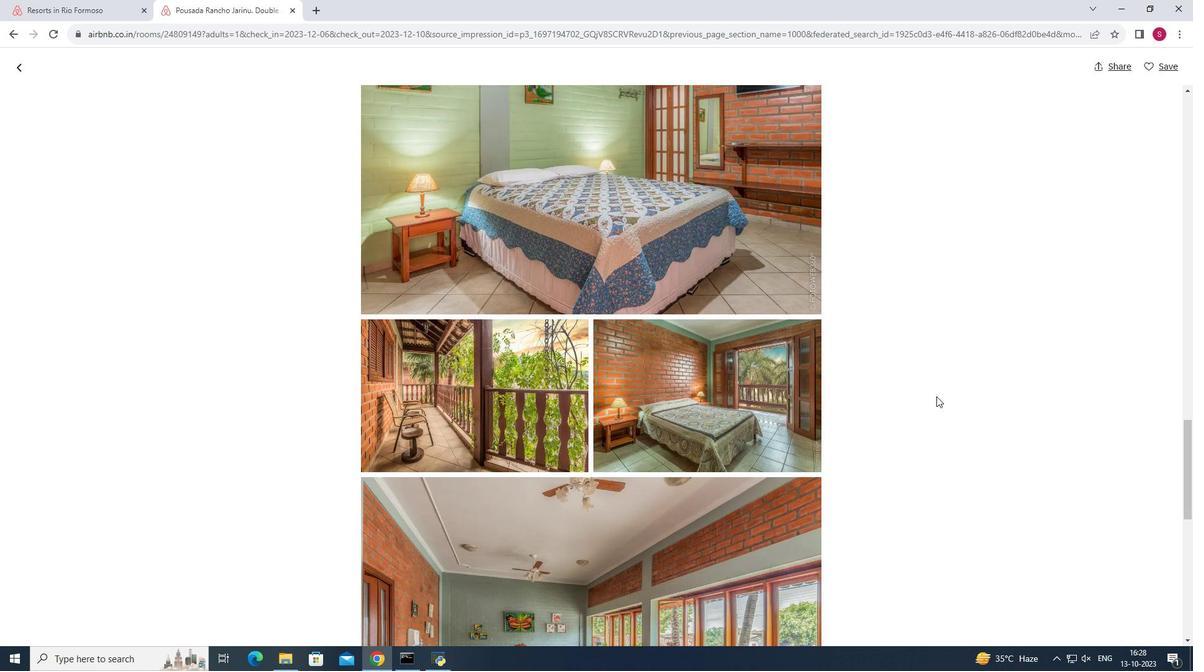 
Action: Mouse scrolled (937, 396) with delta (0, 0)
Screenshot: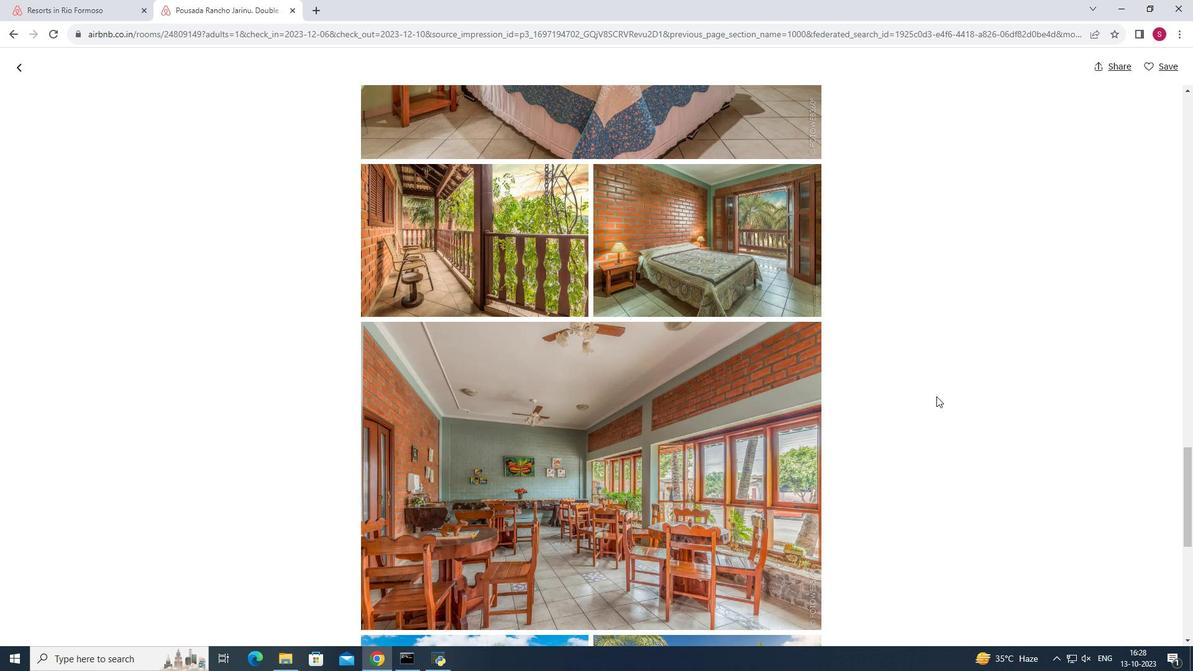 
Action: Mouse scrolled (937, 396) with delta (0, 0)
Screenshot: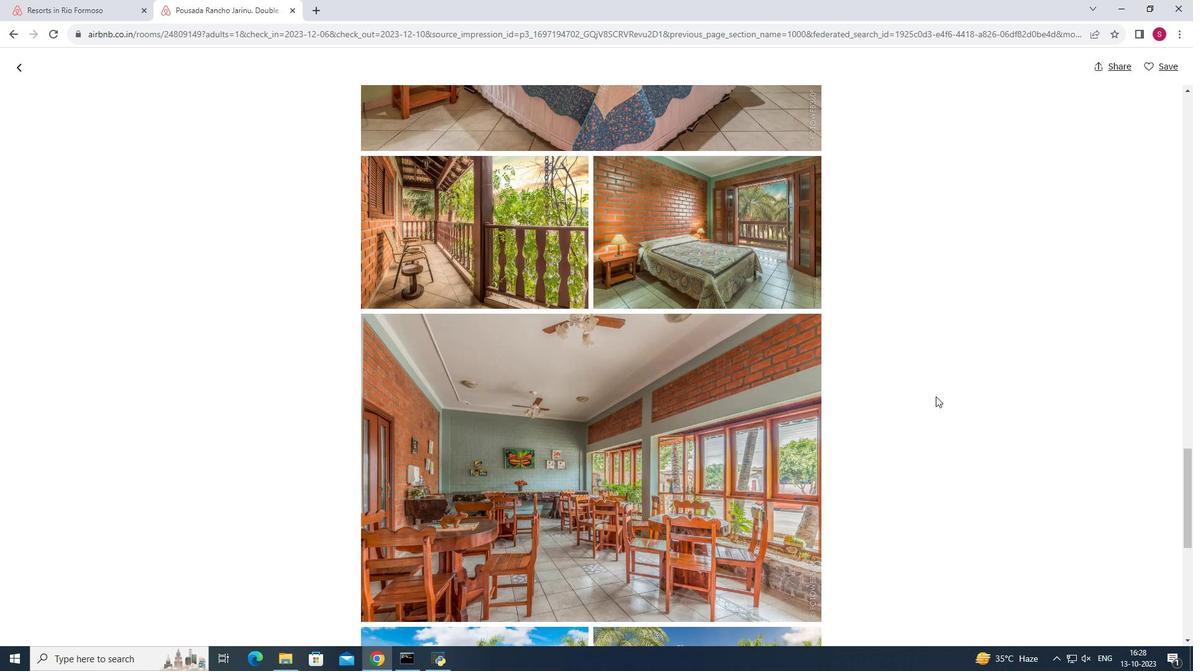 
Action: Mouse moved to (936, 396)
Screenshot: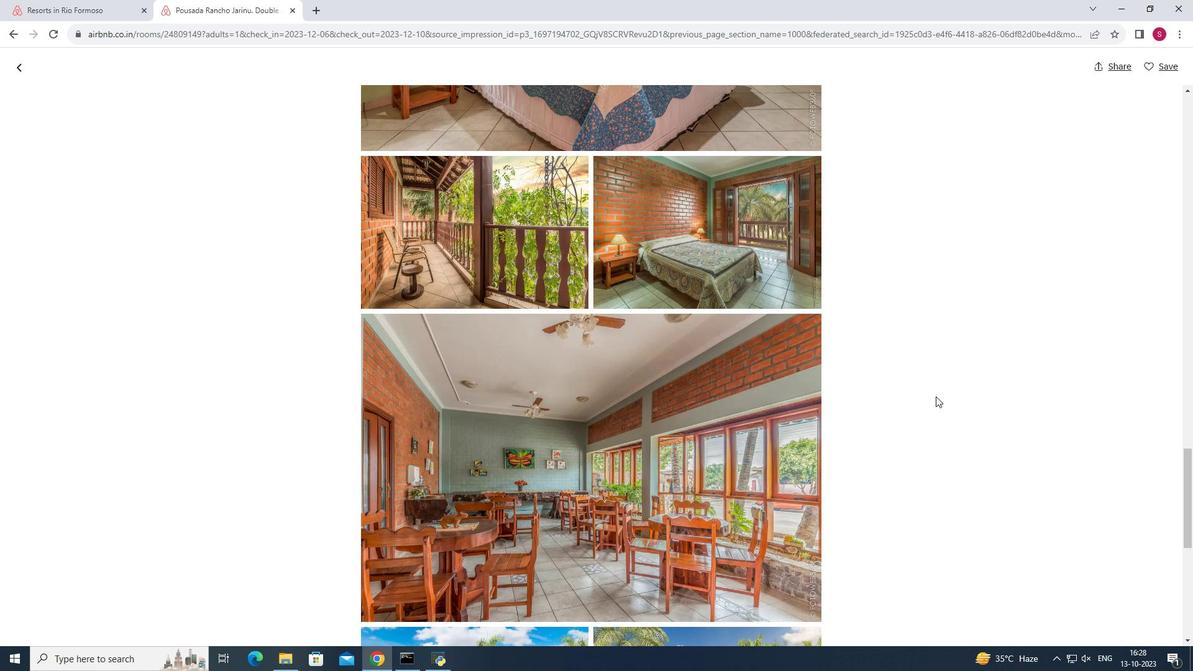 
Action: Mouse scrolled (936, 396) with delta (0, 0)
Screenshot: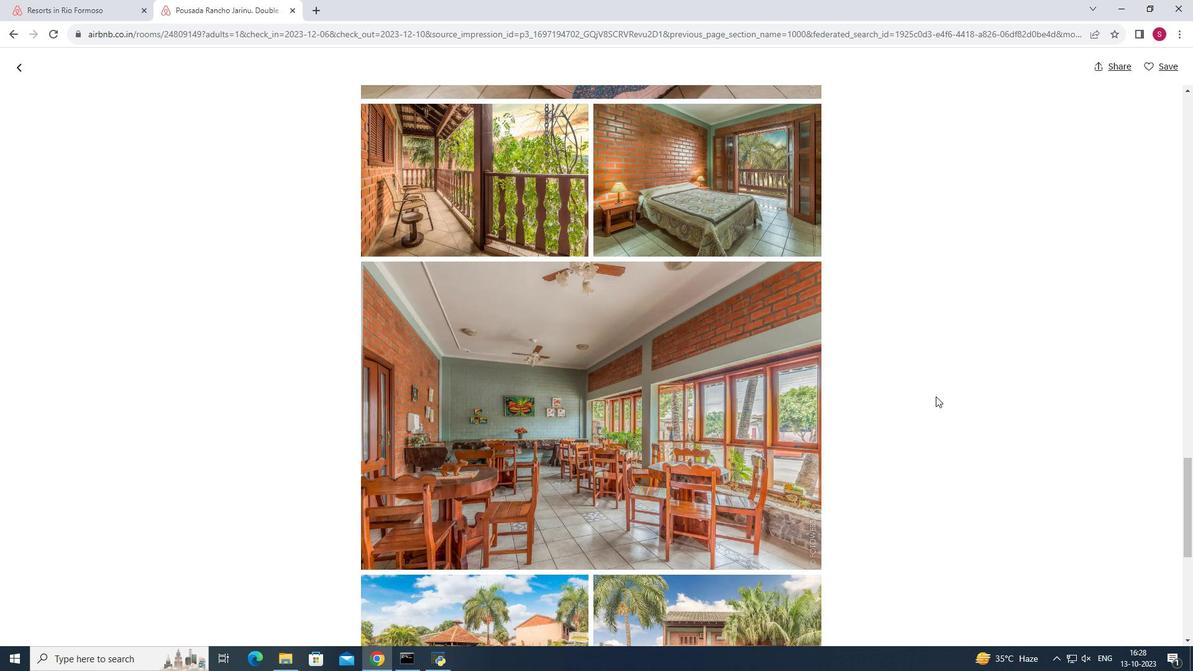 
Action: Mouse scrolled (936, 396) with delta (0, 0)
Screenshot: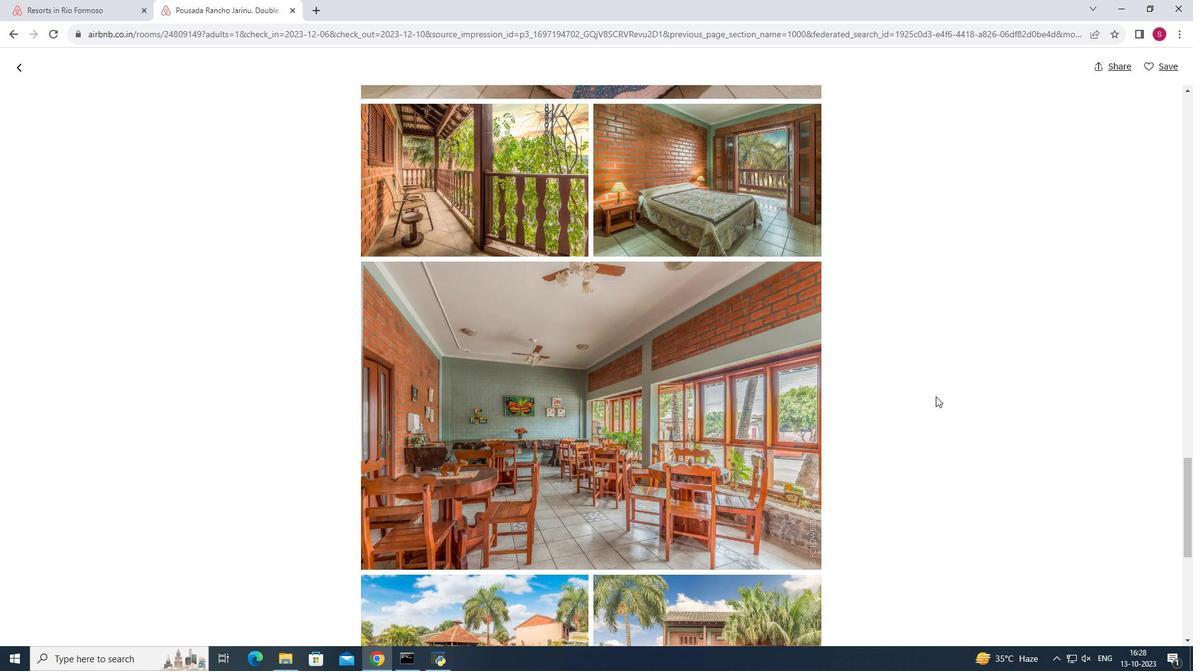 
Action: Mouse scrolled (936, 396) with delta (0, 0)
Screenshot: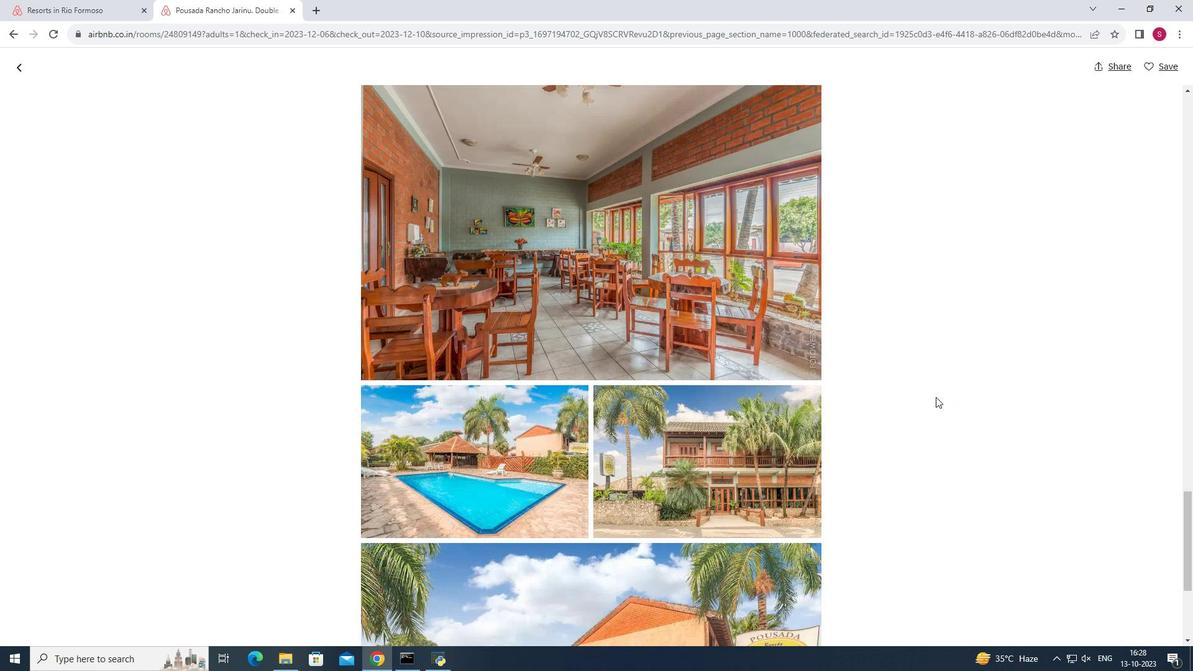 
Action: Mouse moved to (930, 399)
Screenshot: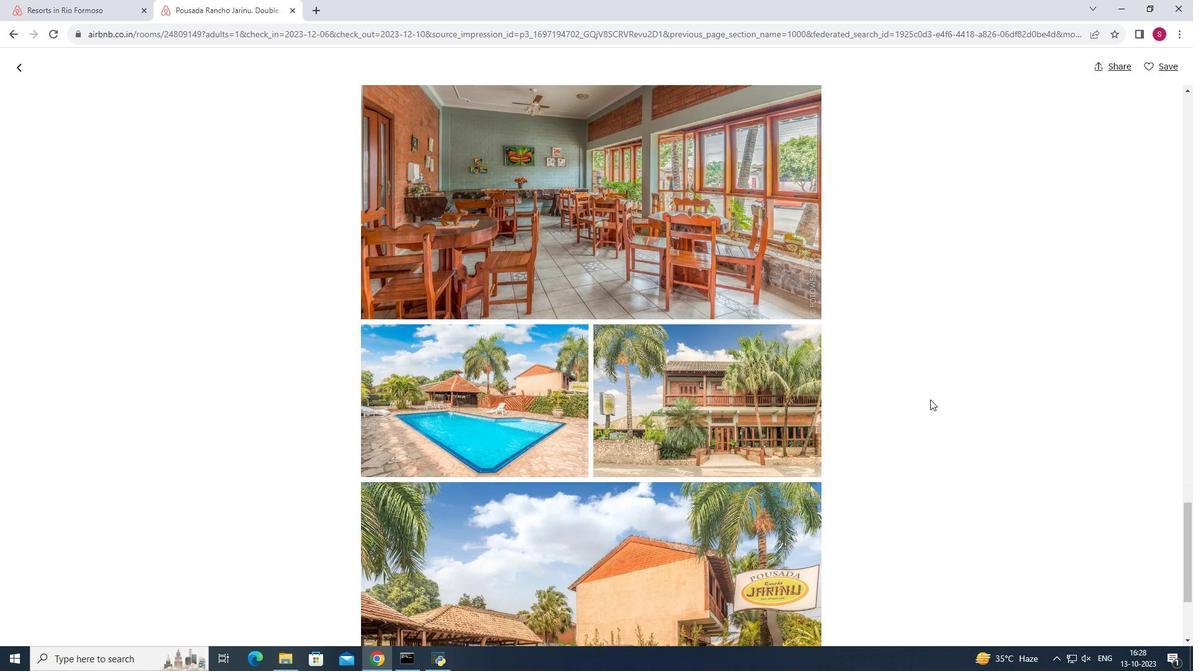 
Action: Mouse scrolled (930, 399) with delta (0, 0)
Screenshot: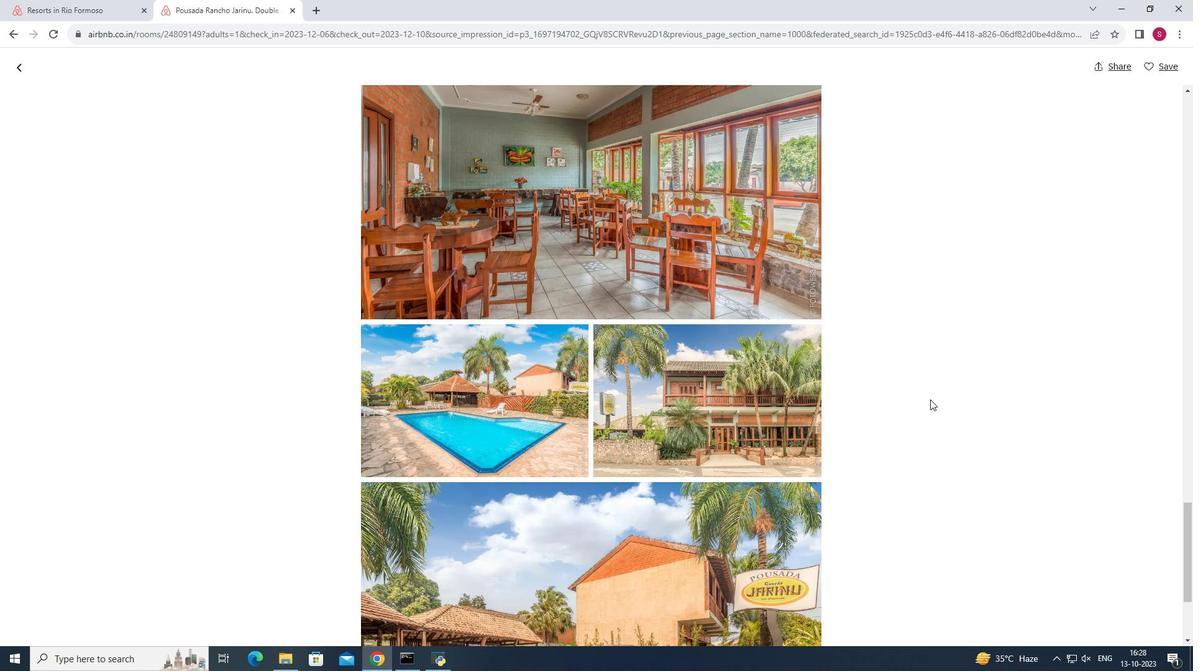 
Action: Mouse scrolled (930, 399) with delta (0, 0)
Screenshot: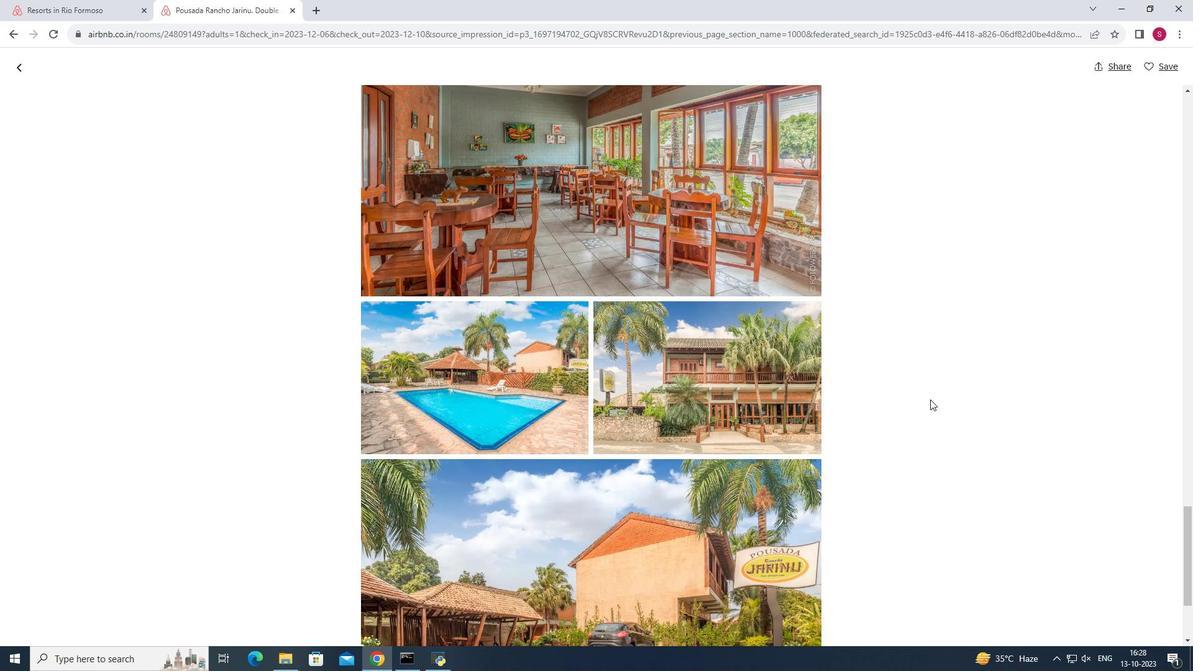 
Action: Mouse scrolled (930, 399) with delta (0, 0)
Screenshot: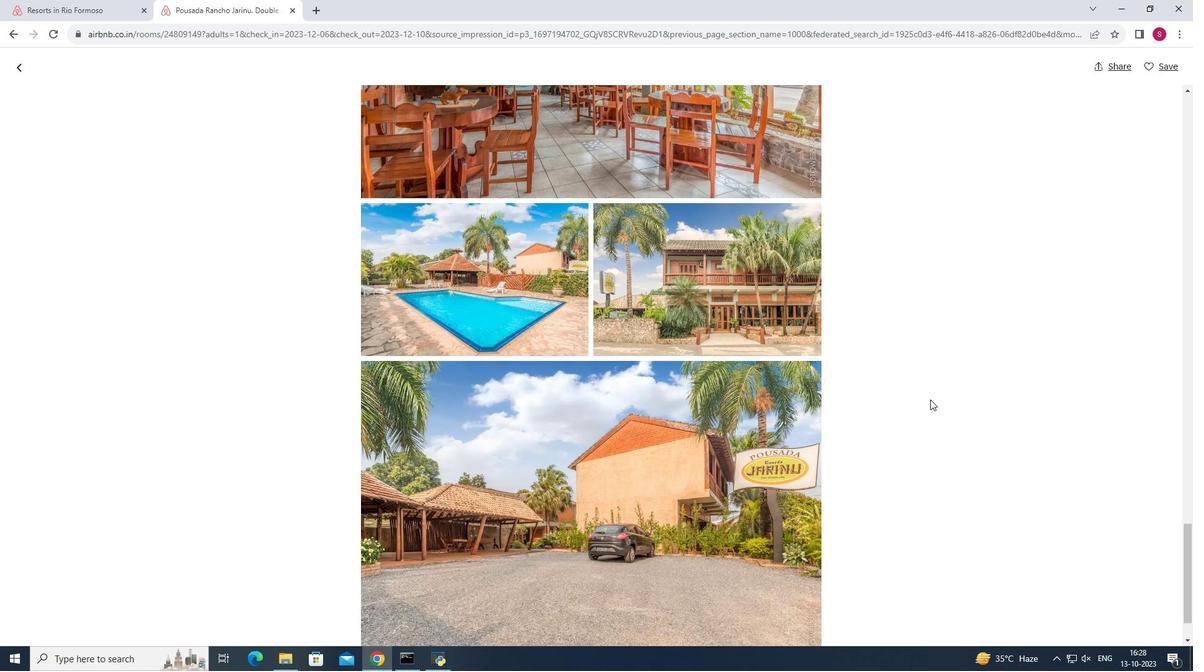 
Action: Mouse moved to (19, 71)
Screenshot: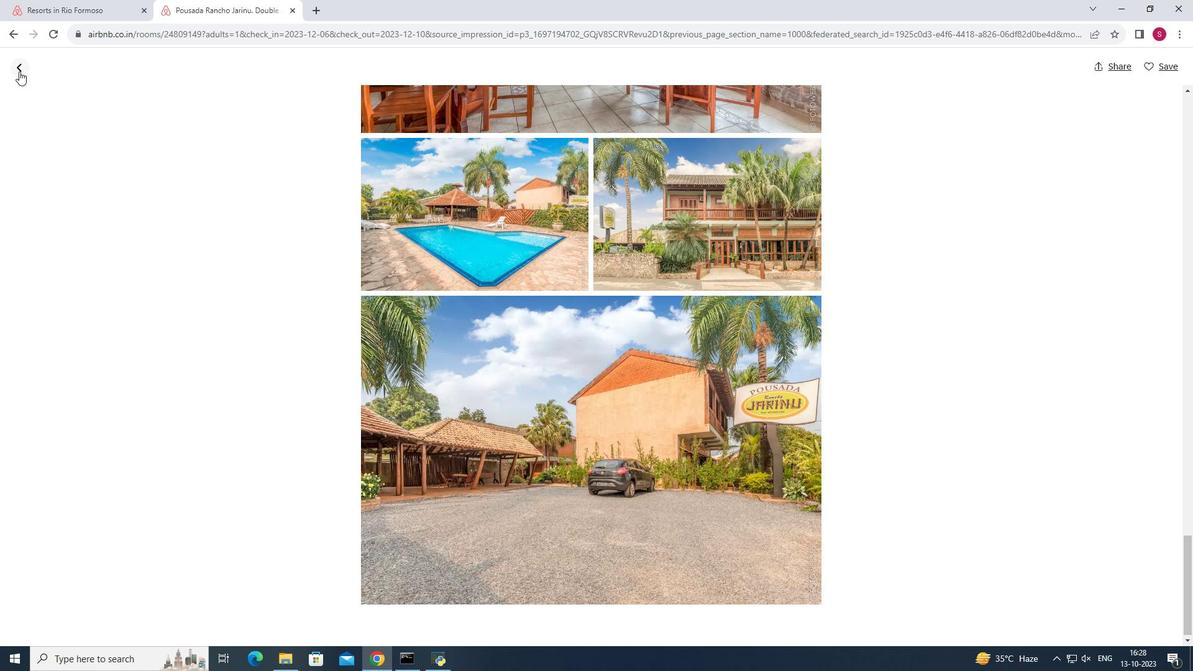
Action: Mouse pressed left at (19, 71)
Screenshot: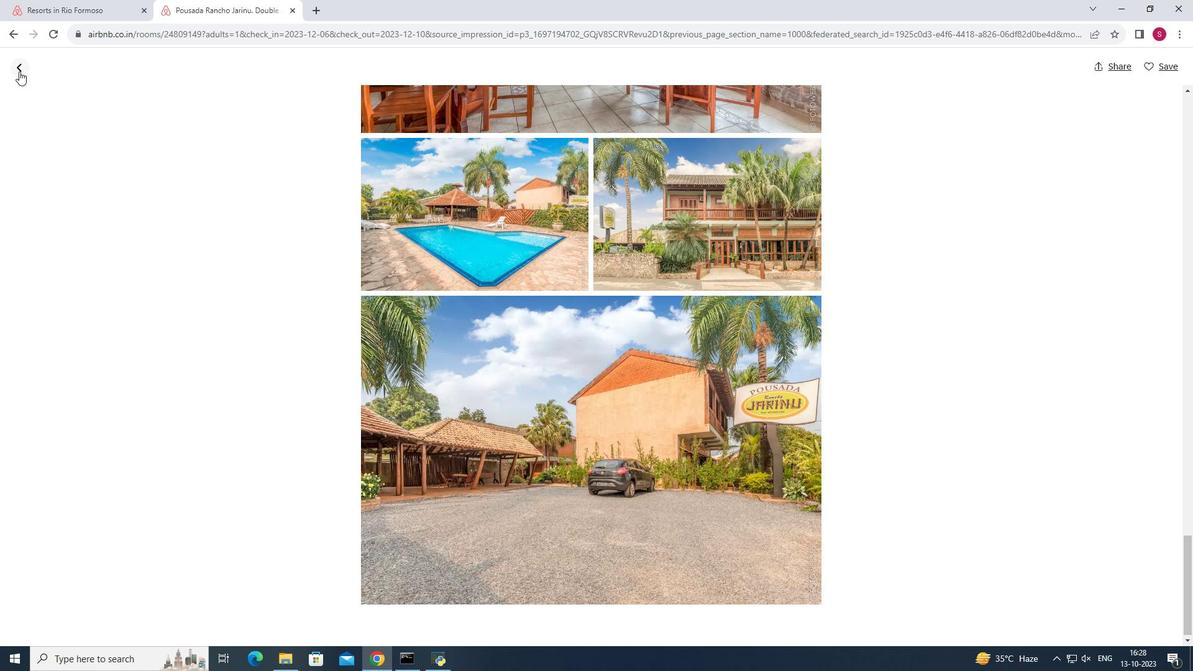 
Action: Mouse moved to (811, 411)
Screenshot: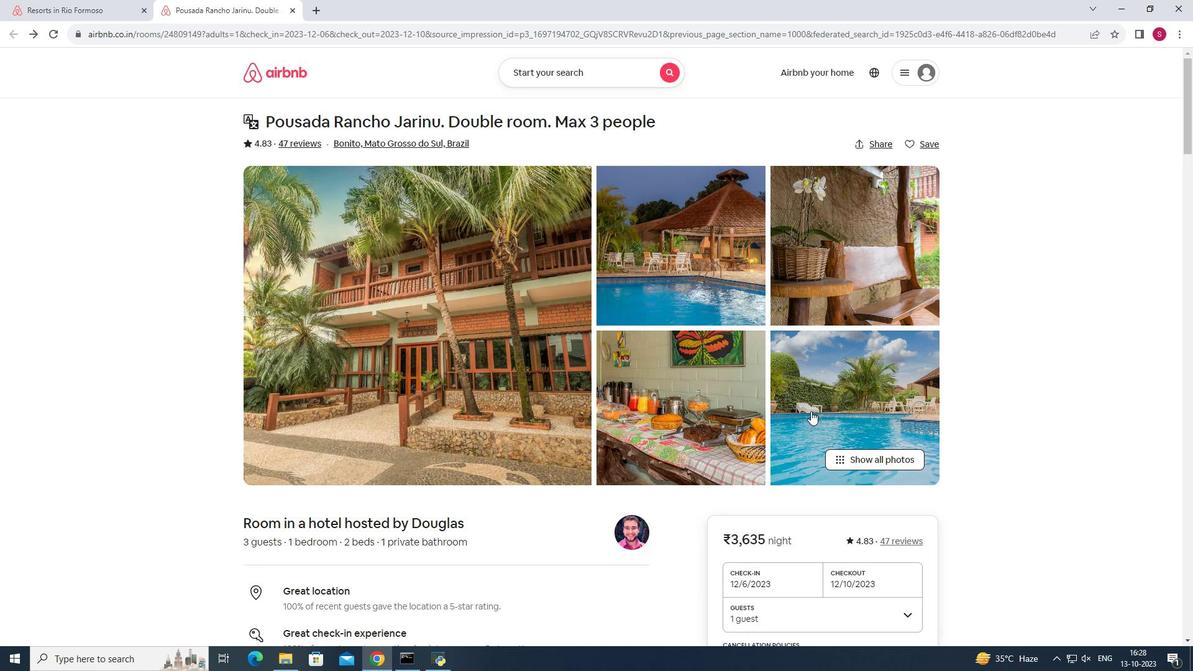
Action: Mouse scrolled (811, 411) with delta (0, 0)
Screenshot: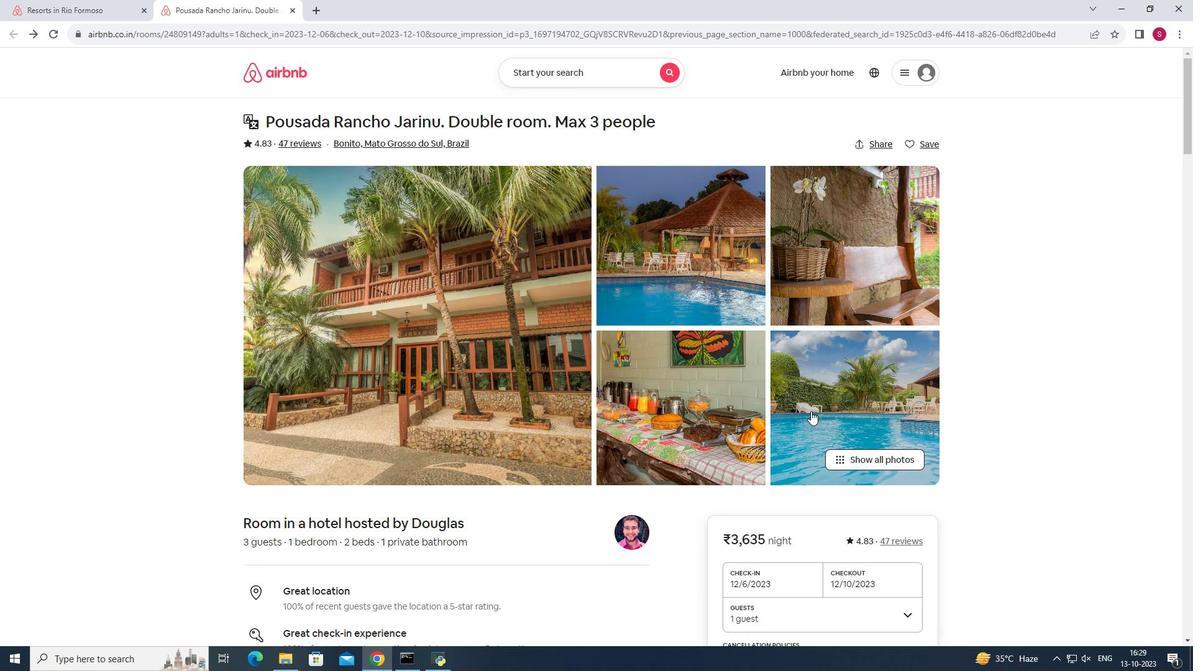 
Action: Mouse scrolled (811, 411) with delta (0, 0)
Screenshot: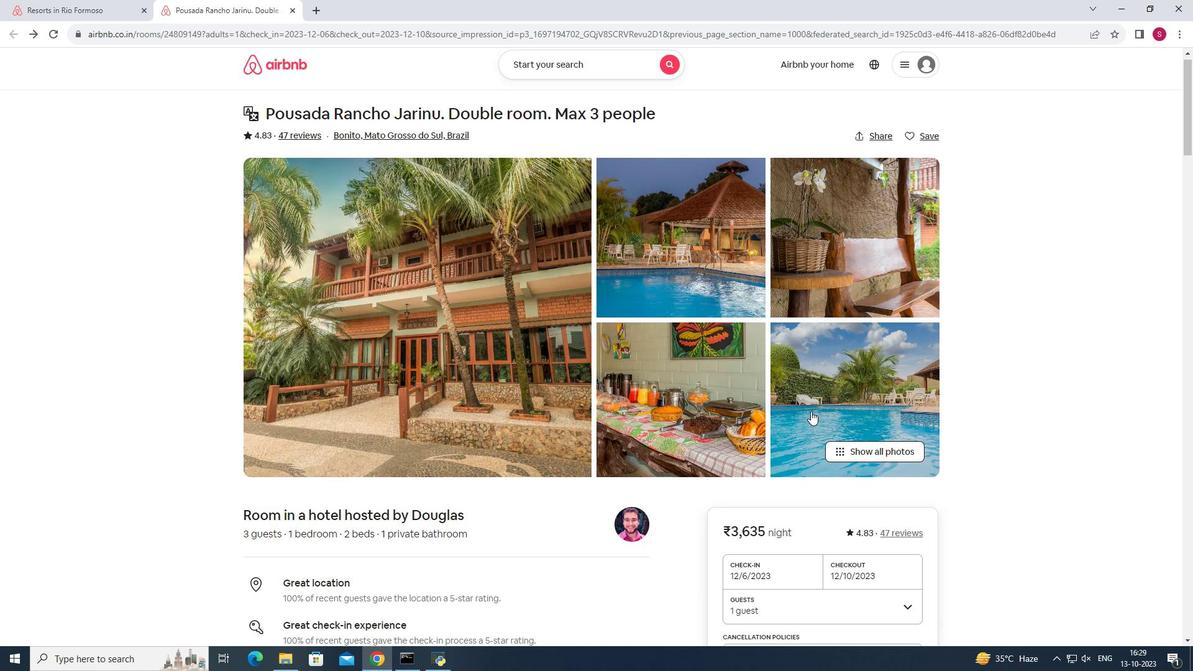 
Action: Mouse moved to (812, 411)
Screenshot: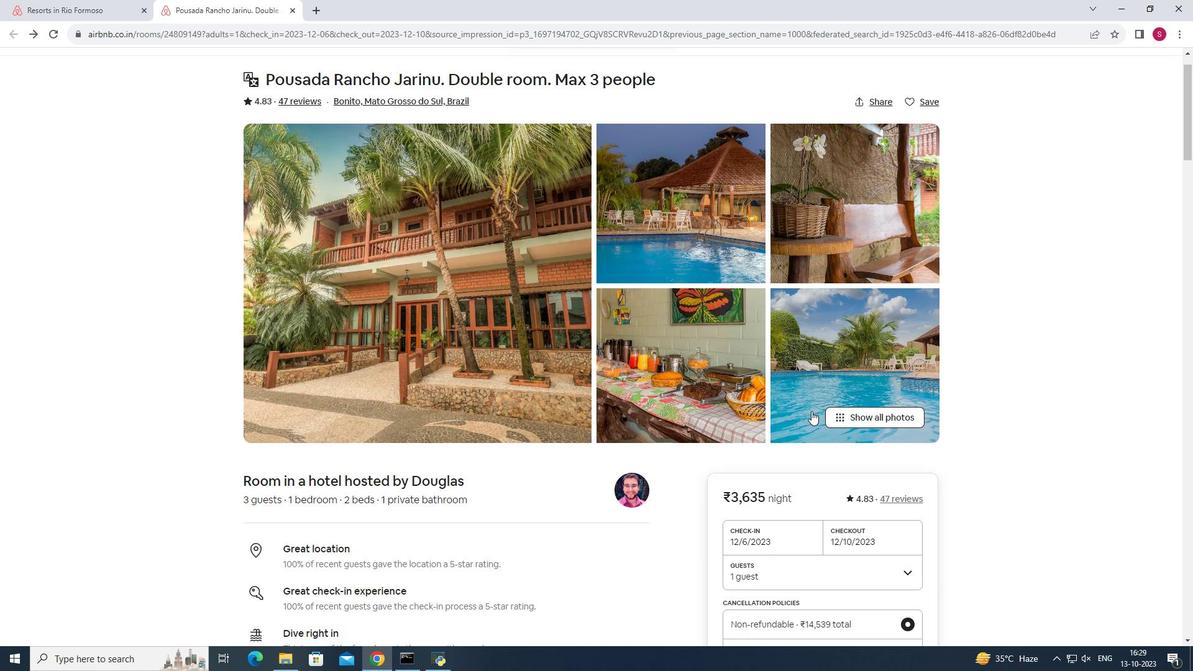 
Action: Mouse scrolled (812, 411) with delta (0, 0)
Screenshot: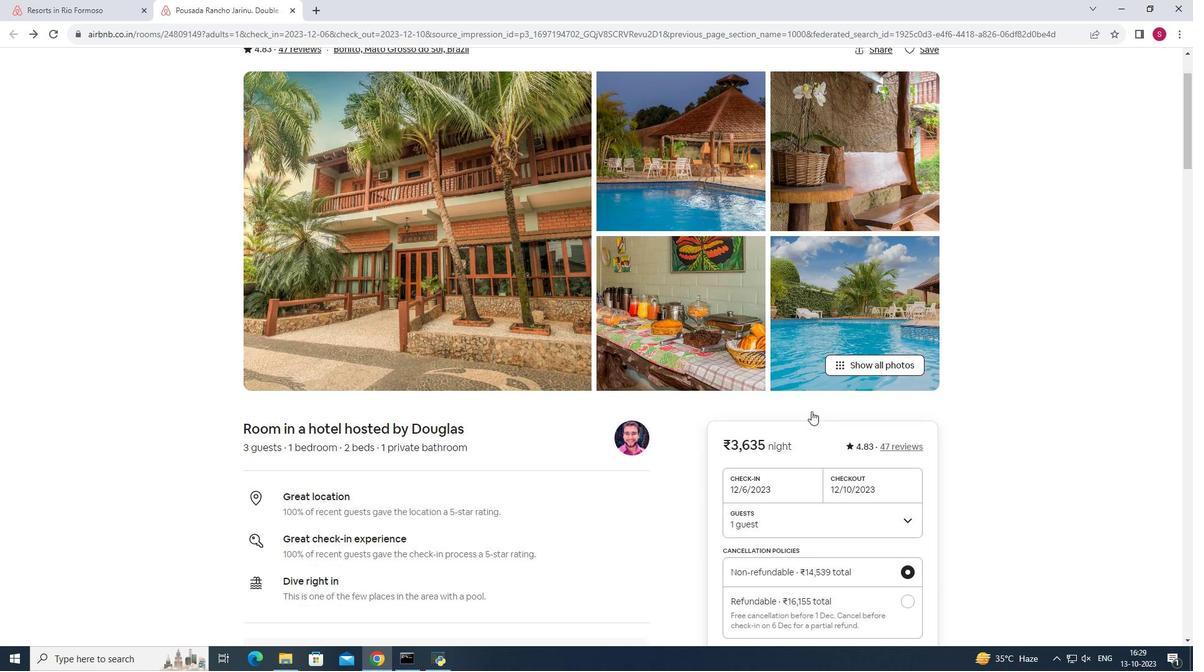 
Action: Mouse scrolled (812, 411) with delta (0, 0)
Screenshot: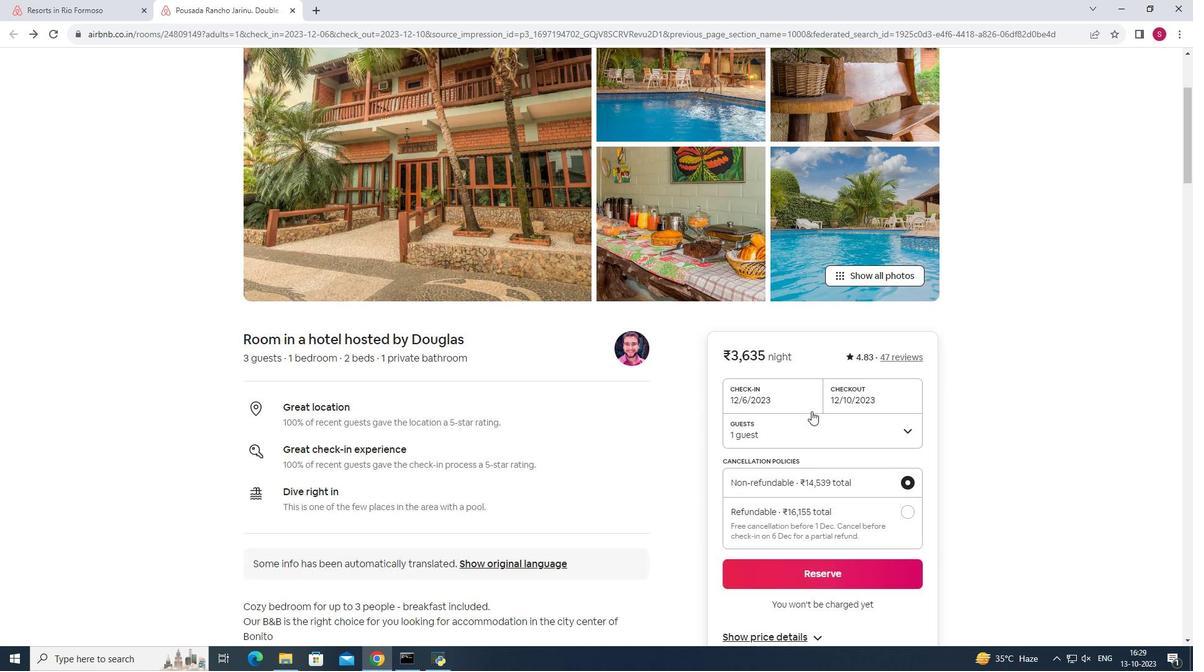 
Action: Mouse scrolled (812, 411) with delta (0, 0)
Screenshot: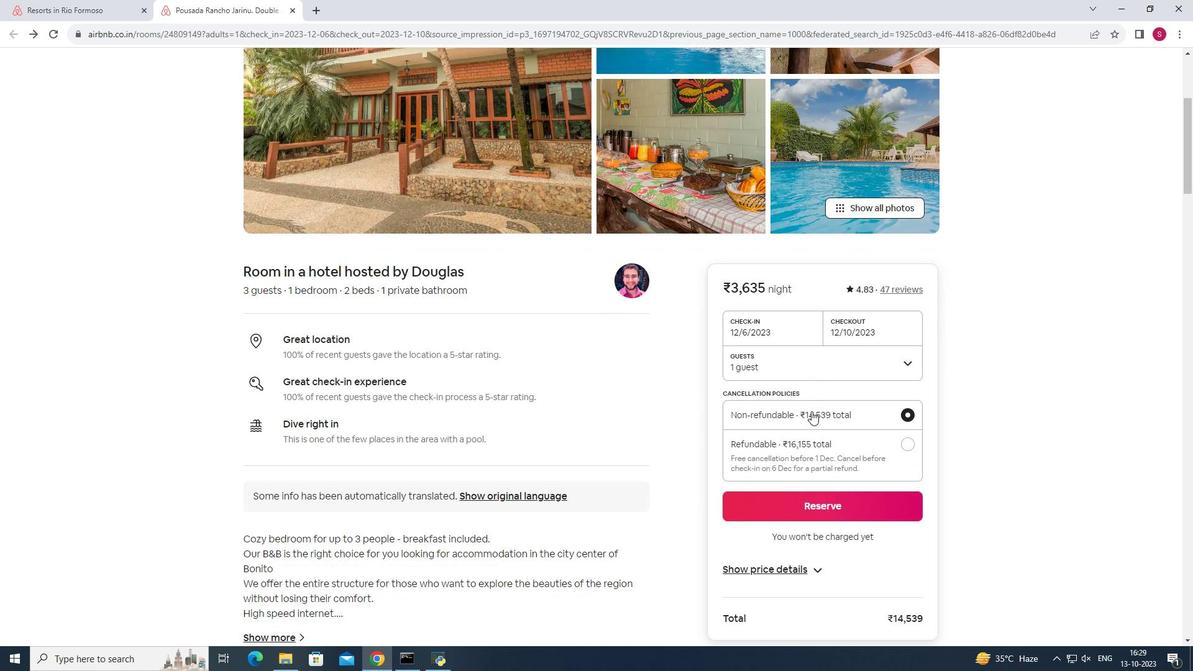 
Action: Mouse moved to (813, 411)
Screenshot: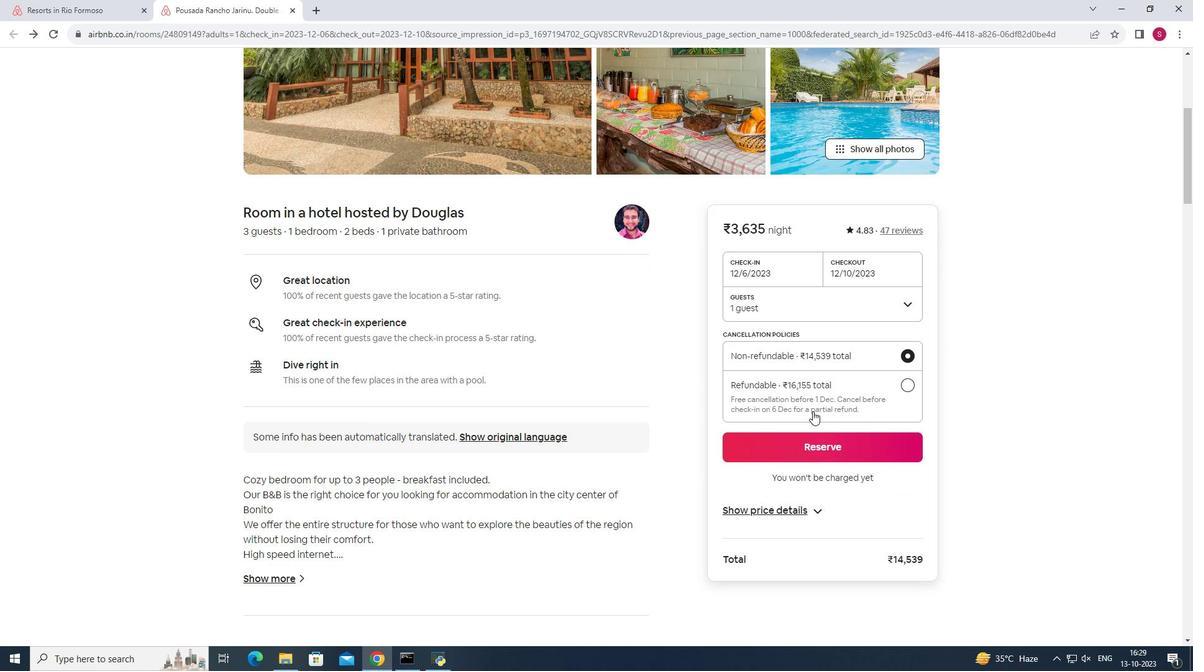 
Action: Mouse scrolled (813, 411) with delta (0, 0)
Screenshot: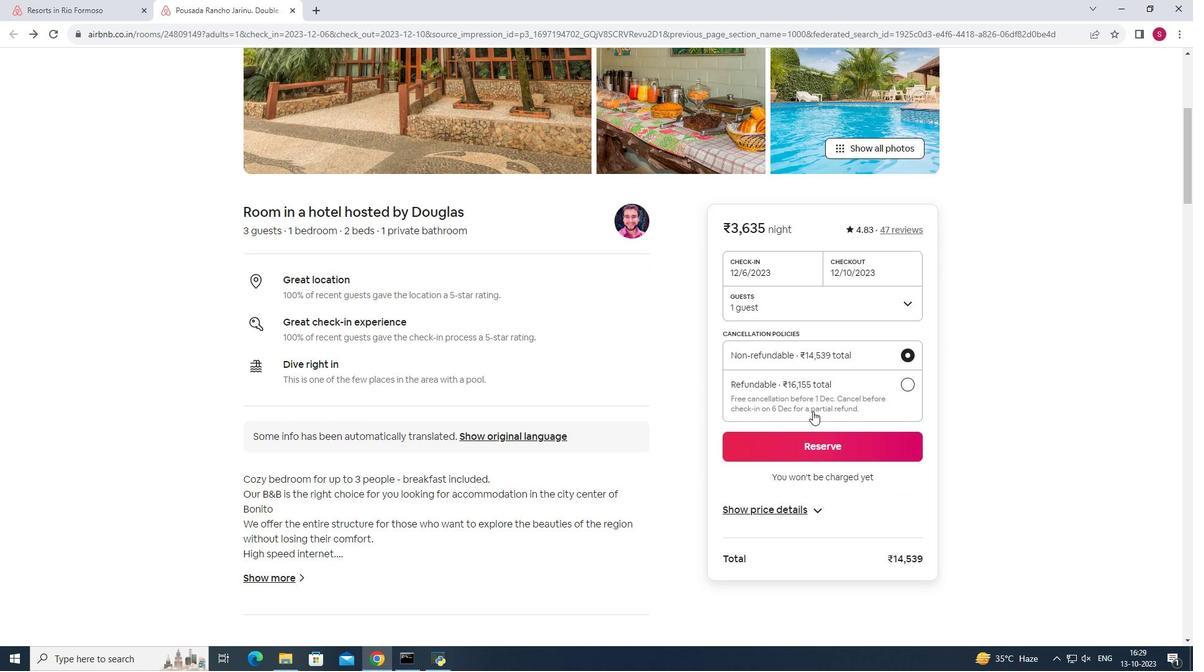 
Action: Mouse scrolled (813, 411) with delta (0, 0)
Screenshot: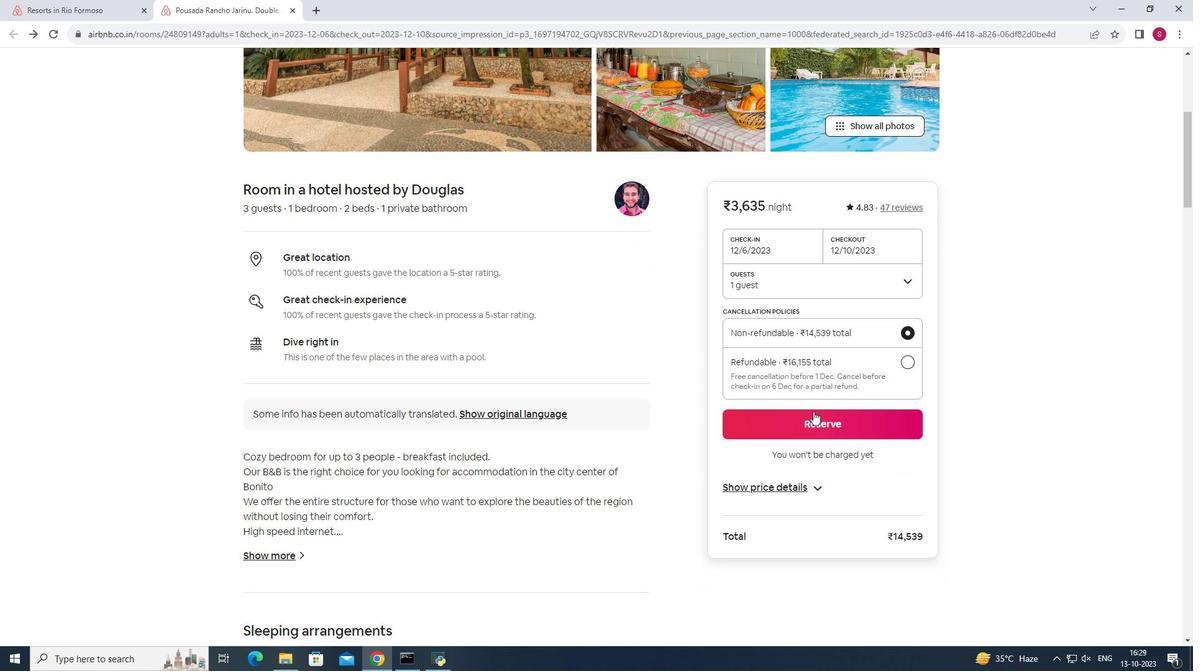 
Action: Mouse moved to (813, 411)
Screenshot: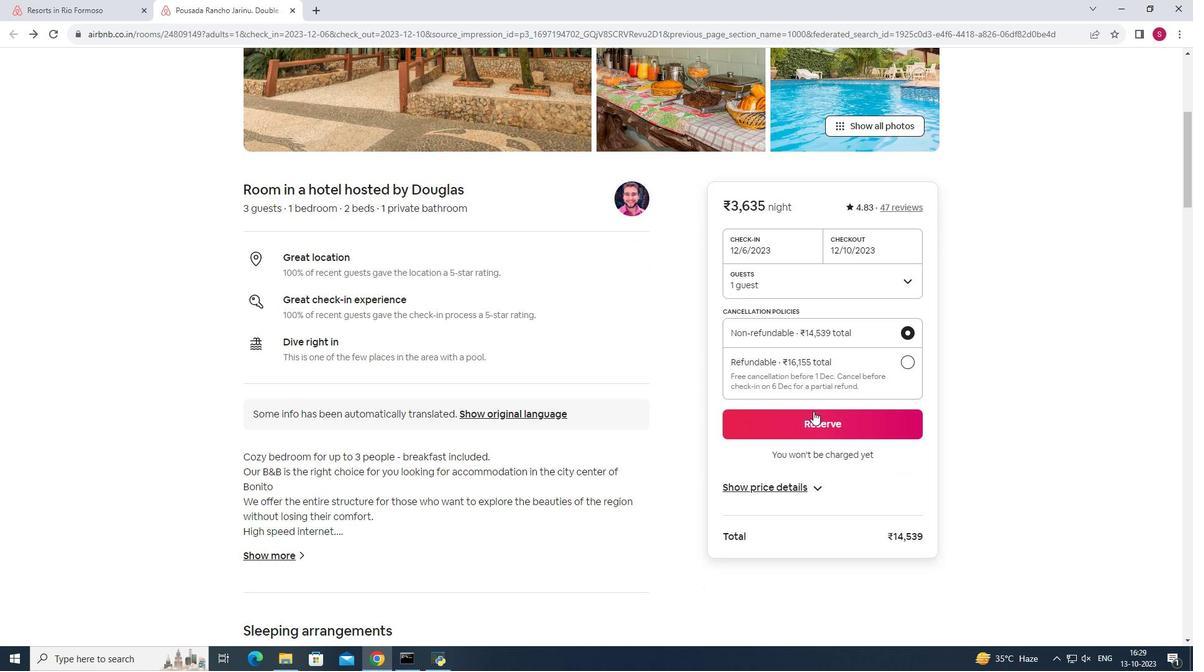 
Action: Mouse scrolled (813, 411) with delta (0, 0)
Screenshot: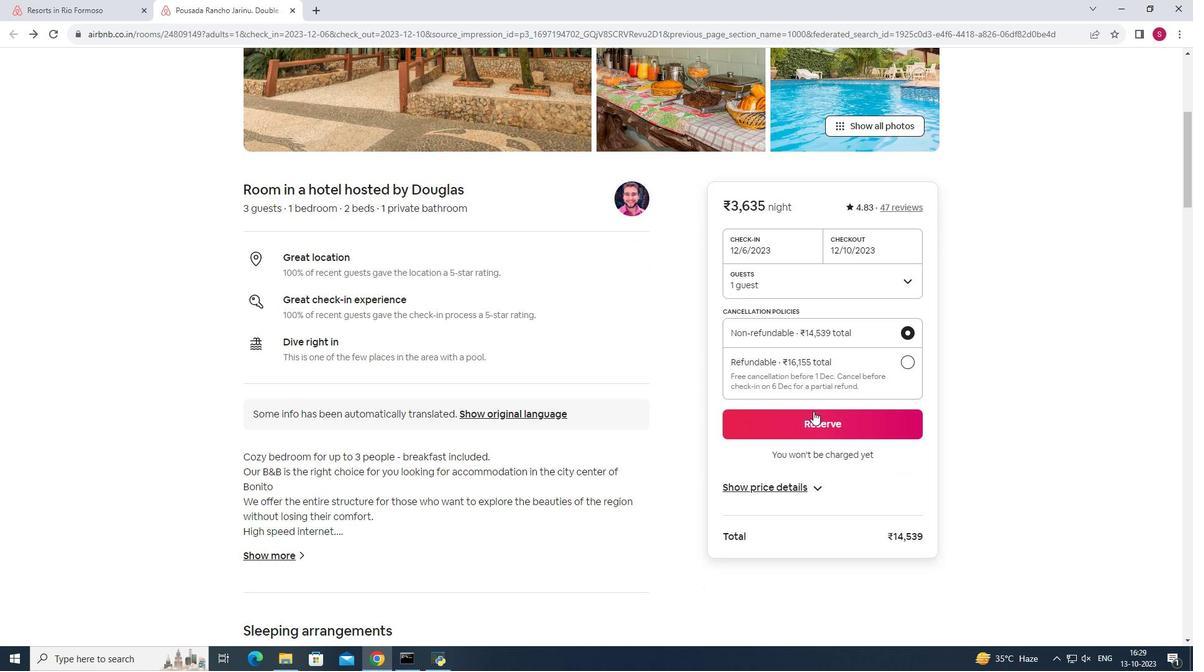 
Action: Mouse scrolled (813, 411) with delta (0, 0)
Screenshot: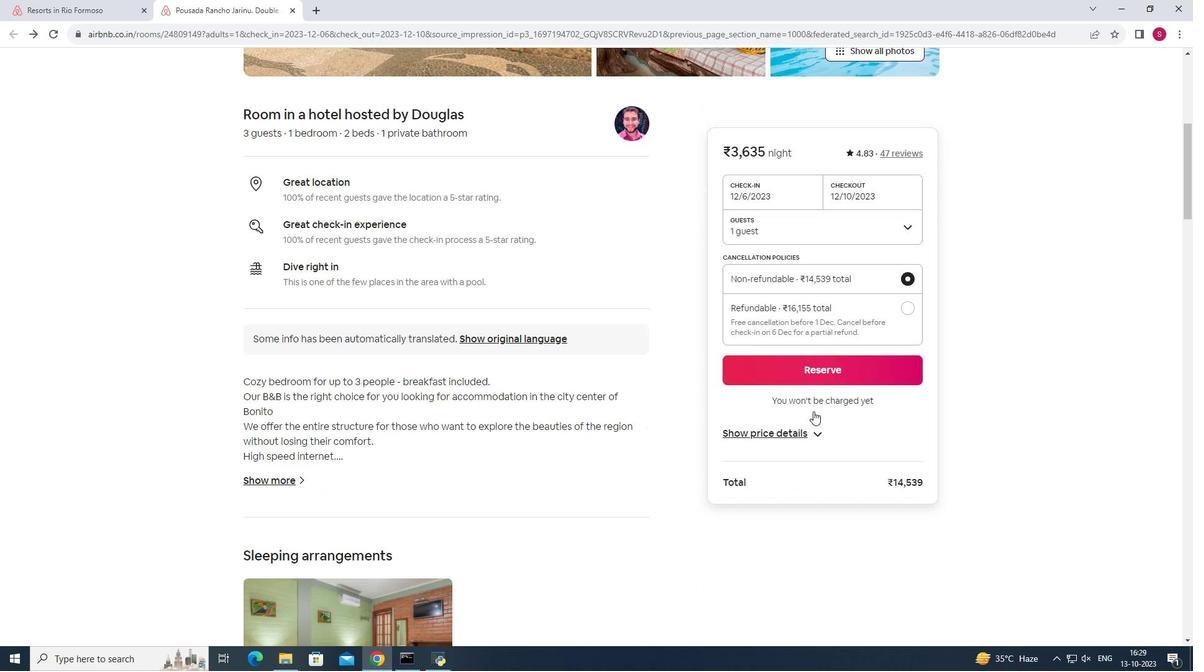 
Action: Mouse moved to (267, 330)
Screenshot: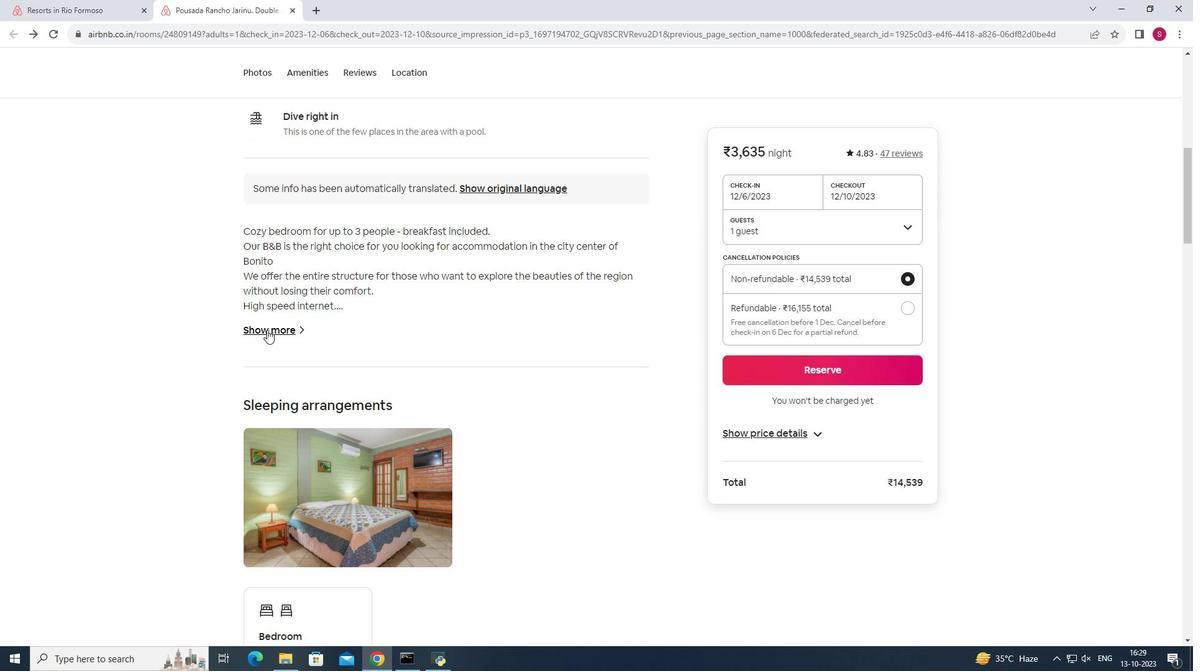 
Action: Mouse pressed left at (267, 330)
Screenshot: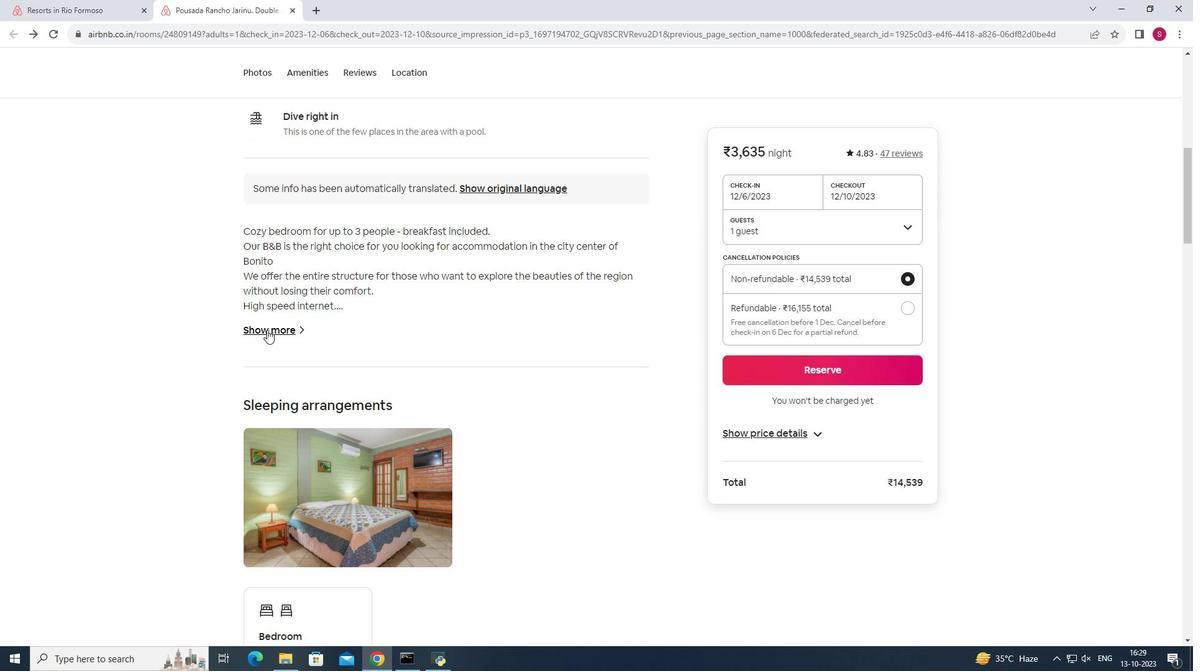 
Action: Mouse moved to (600, 519)
Screenshot: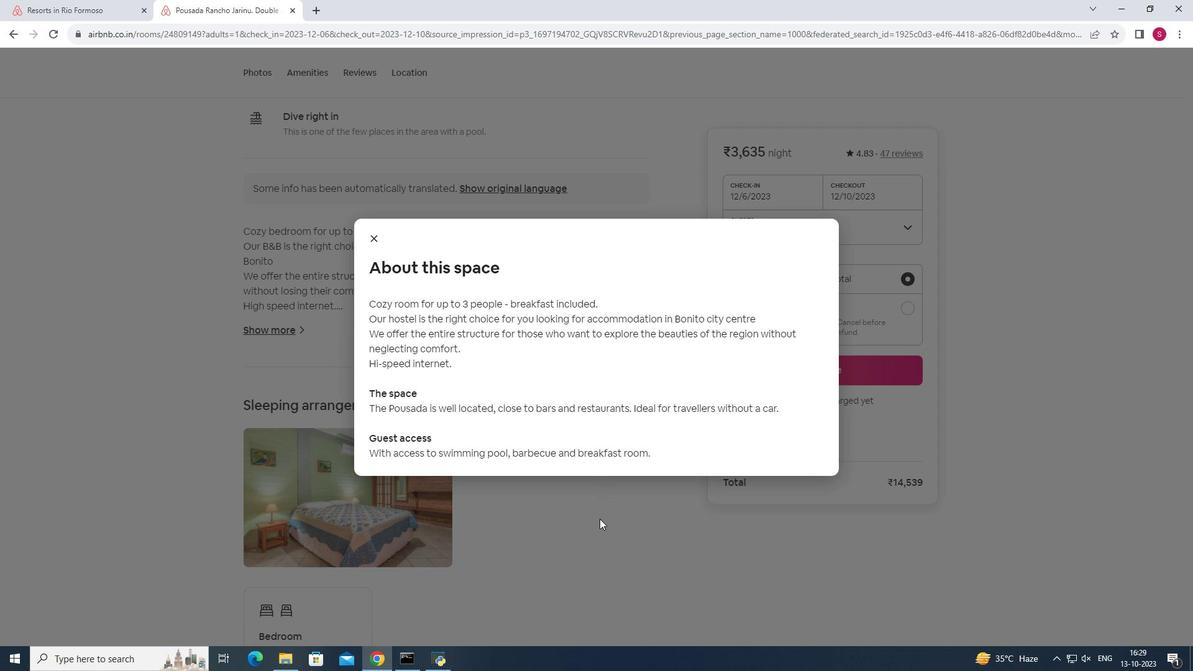 
Action: Mouse pressed left at (600, 519)
Screenshot: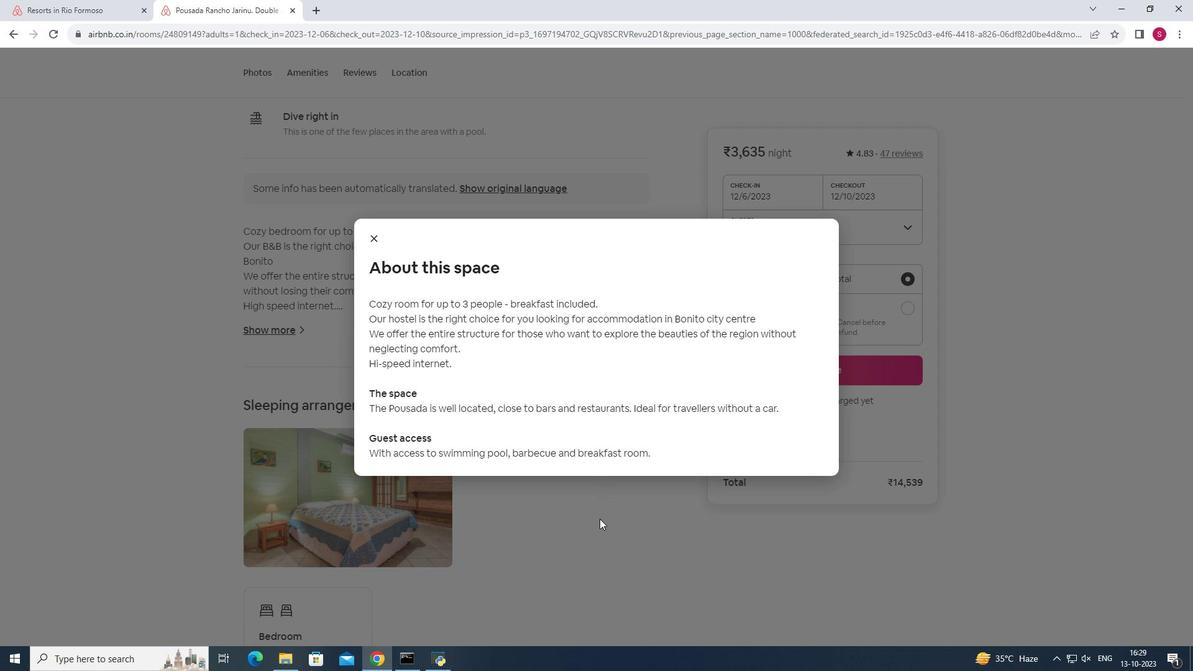 
Action: Mouse moved to (1056, 548)
Screenshot: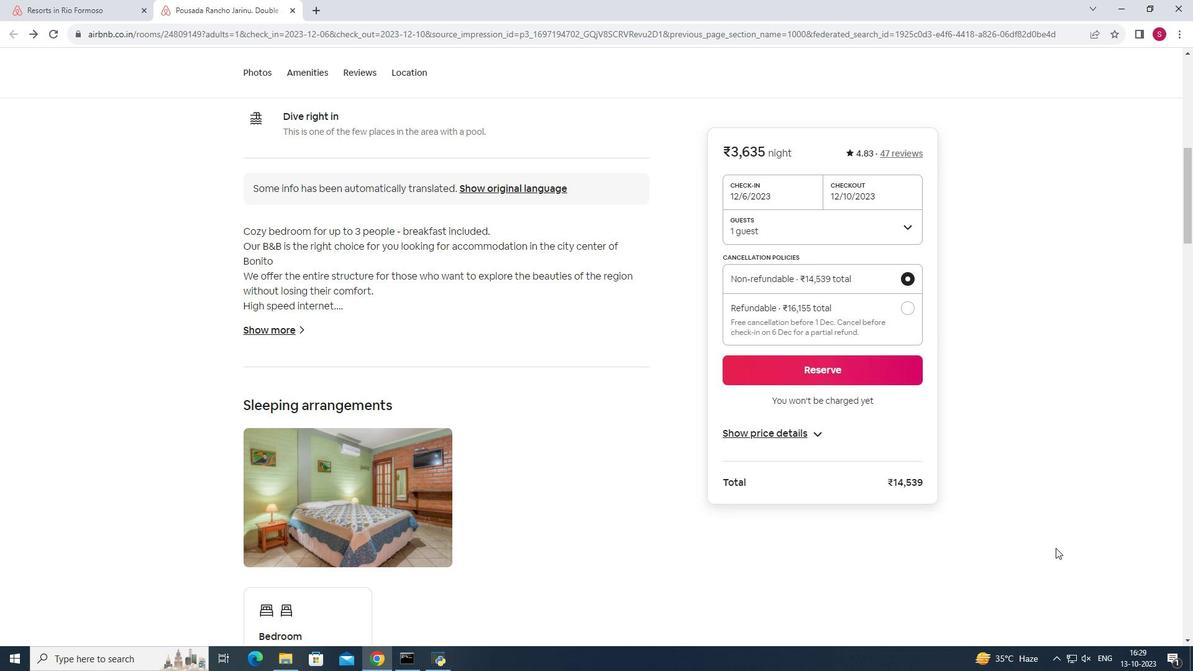 
Action: Mouse scrolled (1056, 547) with delta (0, 0)
Screenshot: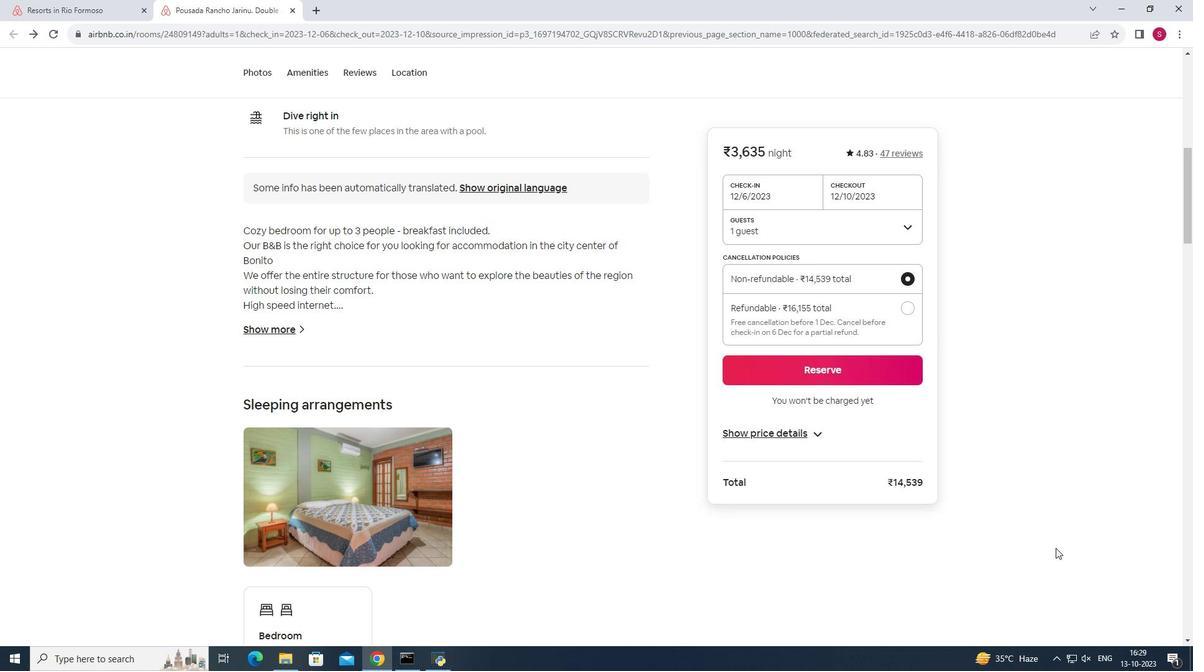 
Action: Mouse scrolled (1056, 547) with delta (0, 0)
Screenshot: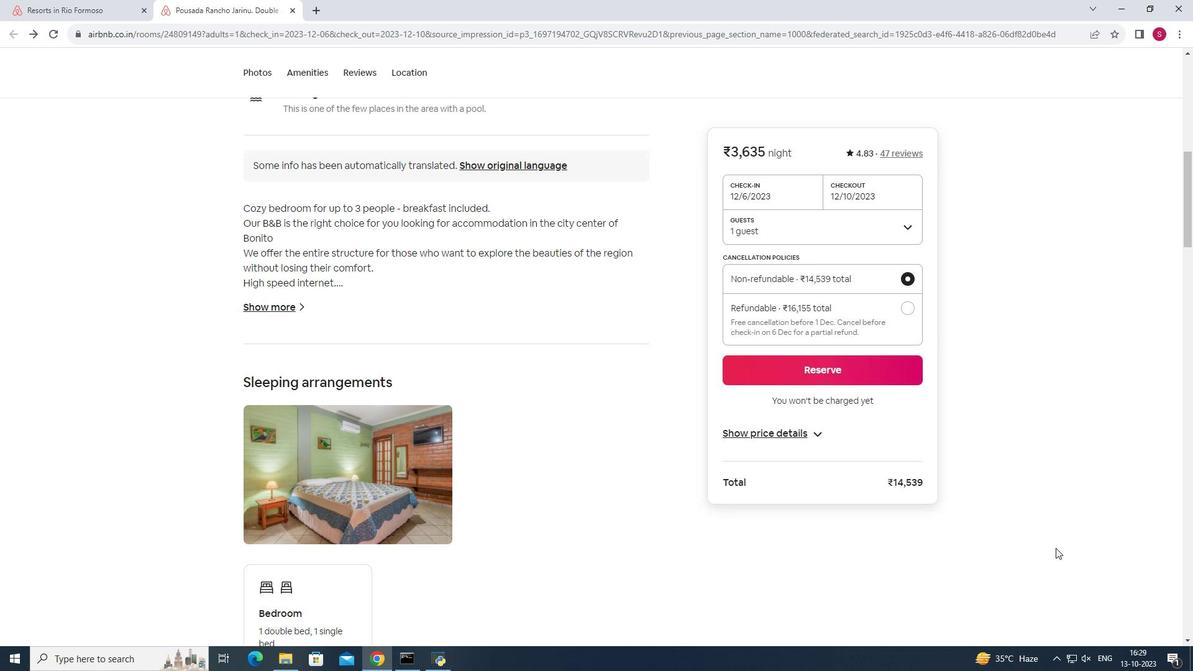 
Action: Mouse scrolled (1056, 547) with delta (0, 0)
Screenshot: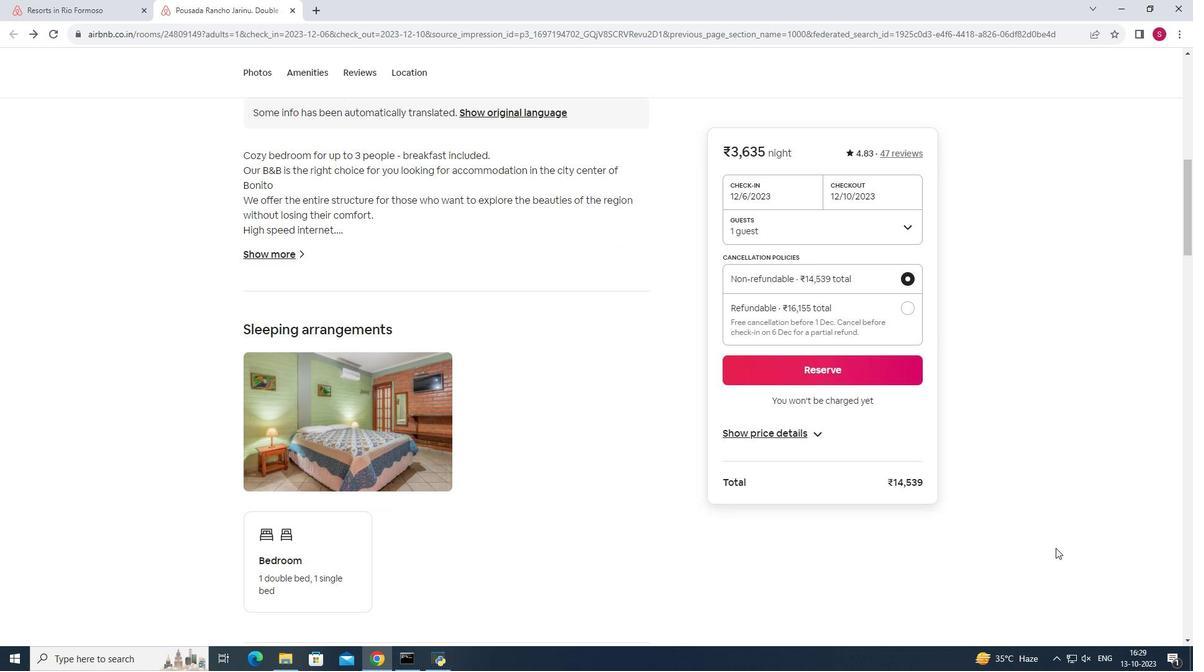 
Action: Mouse moved to (1057, 547)
Screenshot: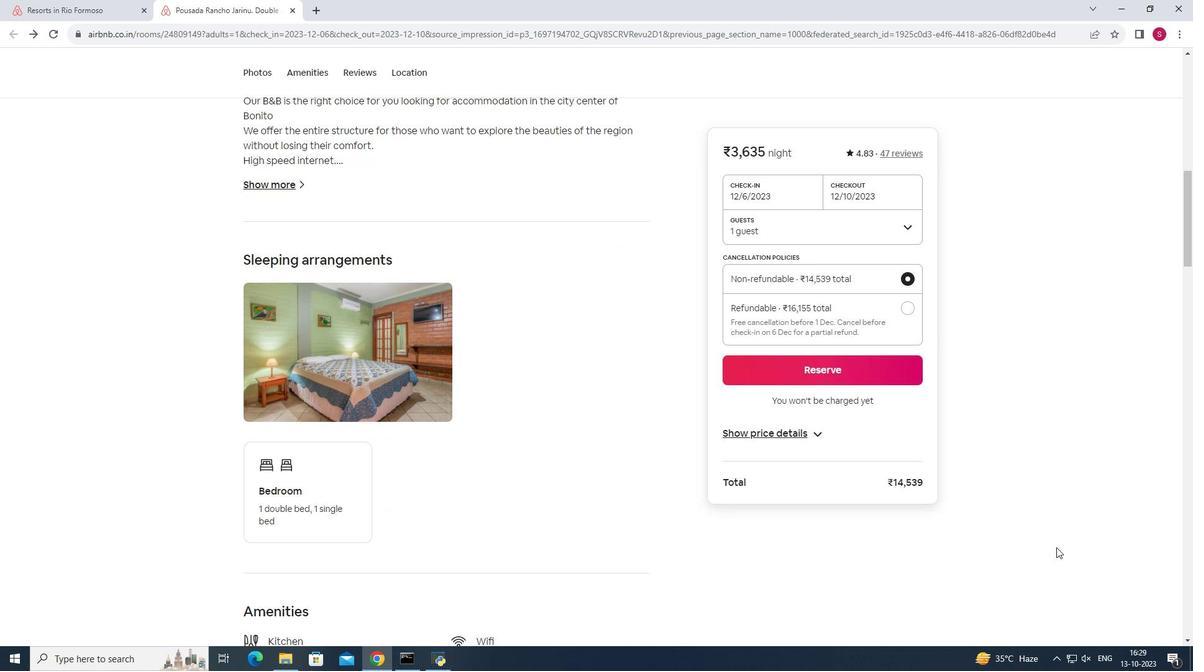 
Action: Mouse scrolled (1057, 547) with delta (0, 0)
Screenshot: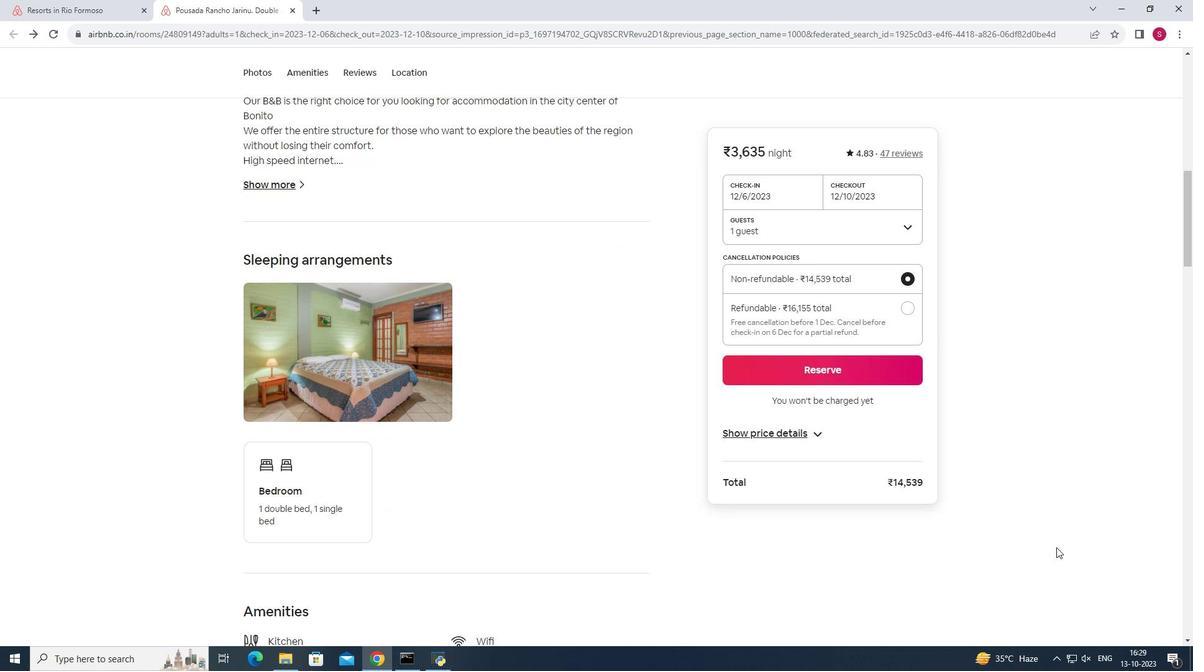 
Action: Mouse scrolled (1057, 547) with delta (0, 0)
Screenshot: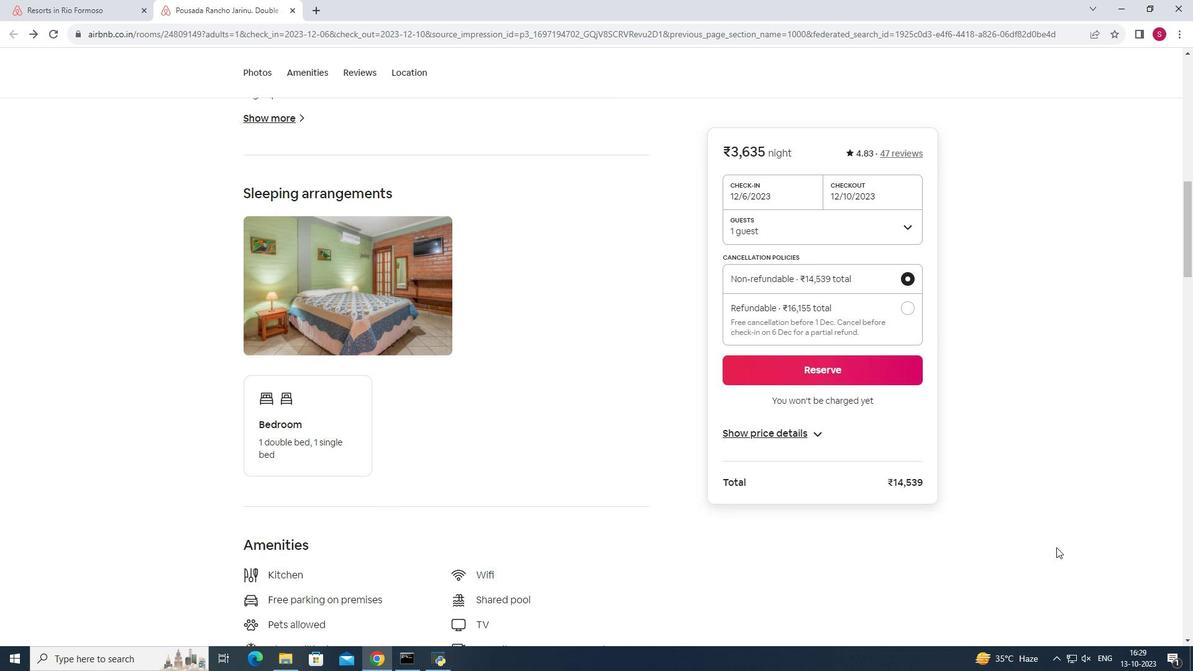 
Action: Mouse scrolled (1057, 547) with delta (0, 0)
Screenshot: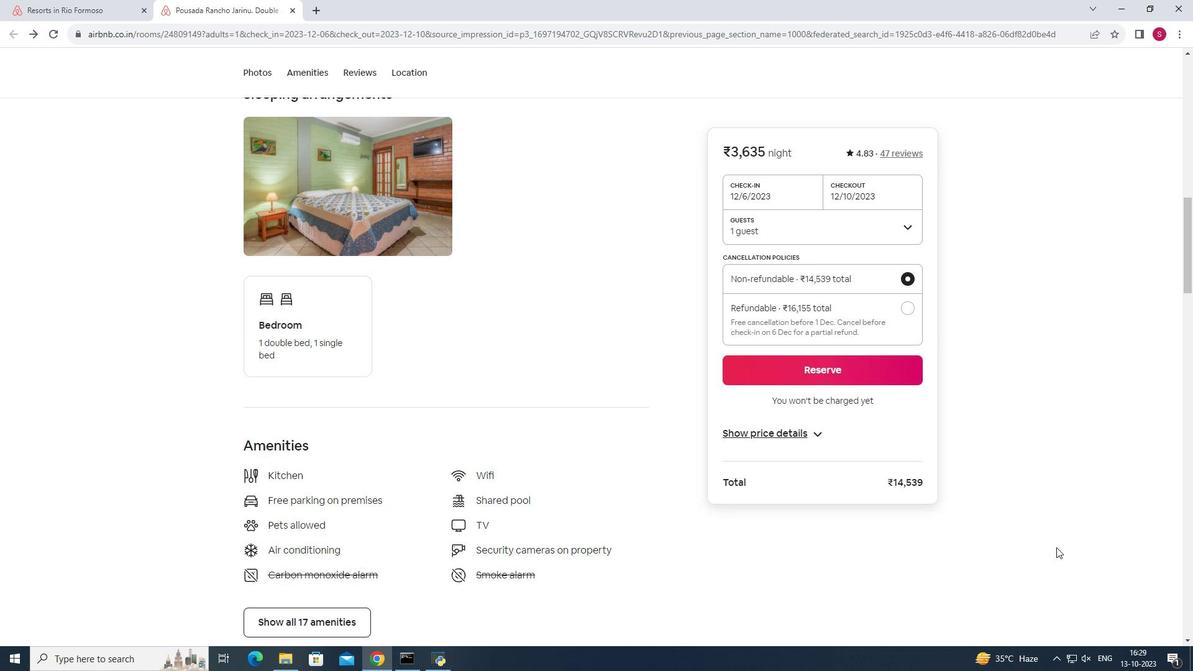 
Action: Mouse scrolled (1057, 547) with delta (0, 0)
Screenshot: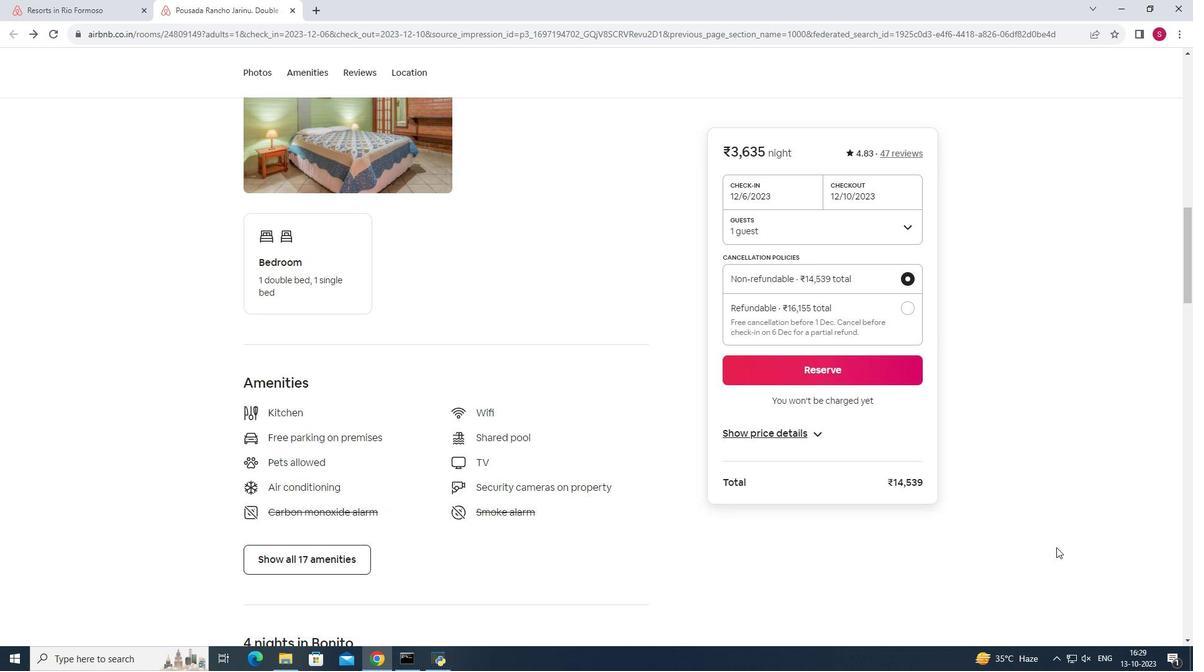 
Action: Mouse moved to (330, 506)
Screenshot: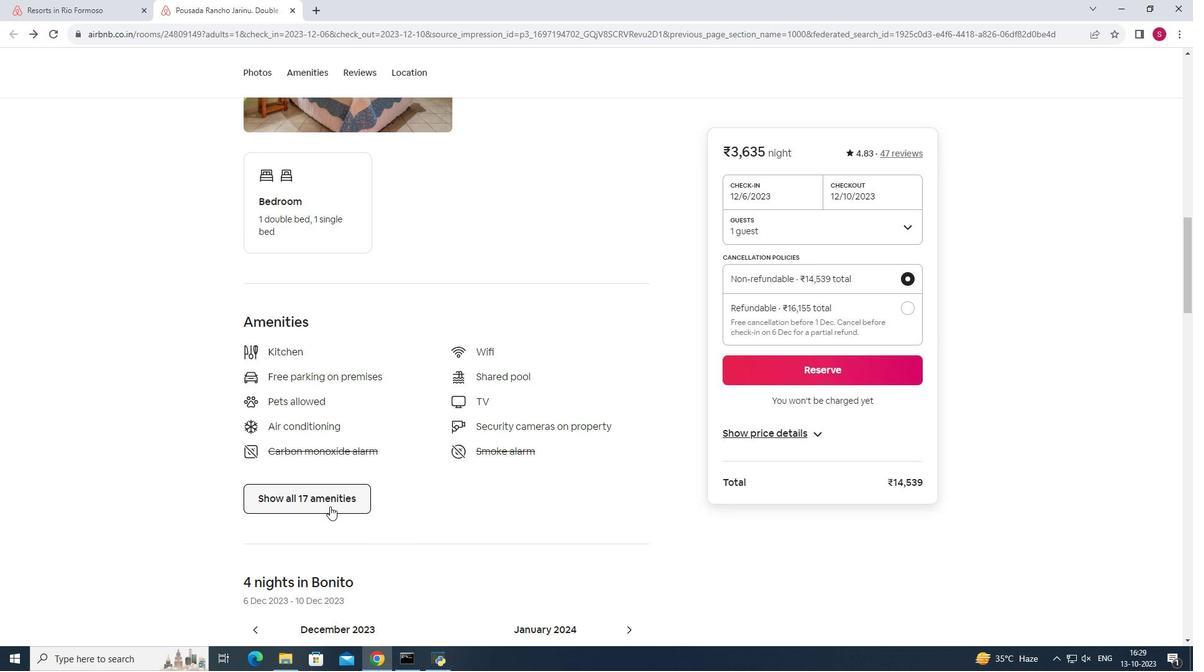
Action: Mouse pressed left at (330, 506)
Screenshot: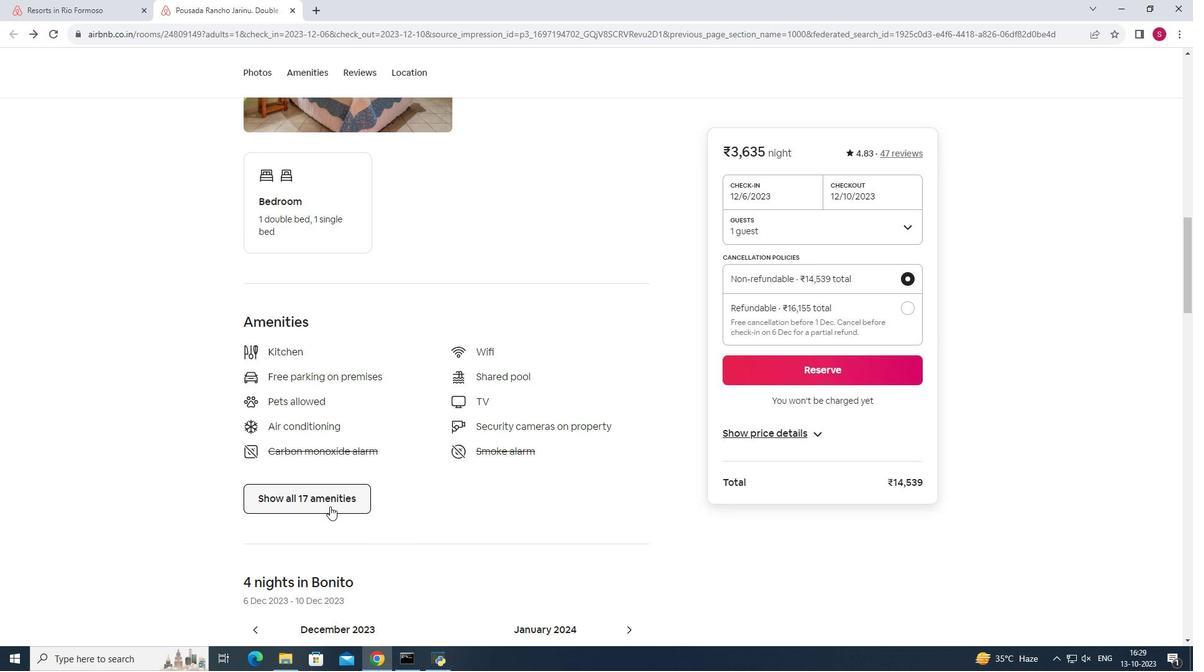 
Action: Mouse moved to (593, 488)
Screenshot: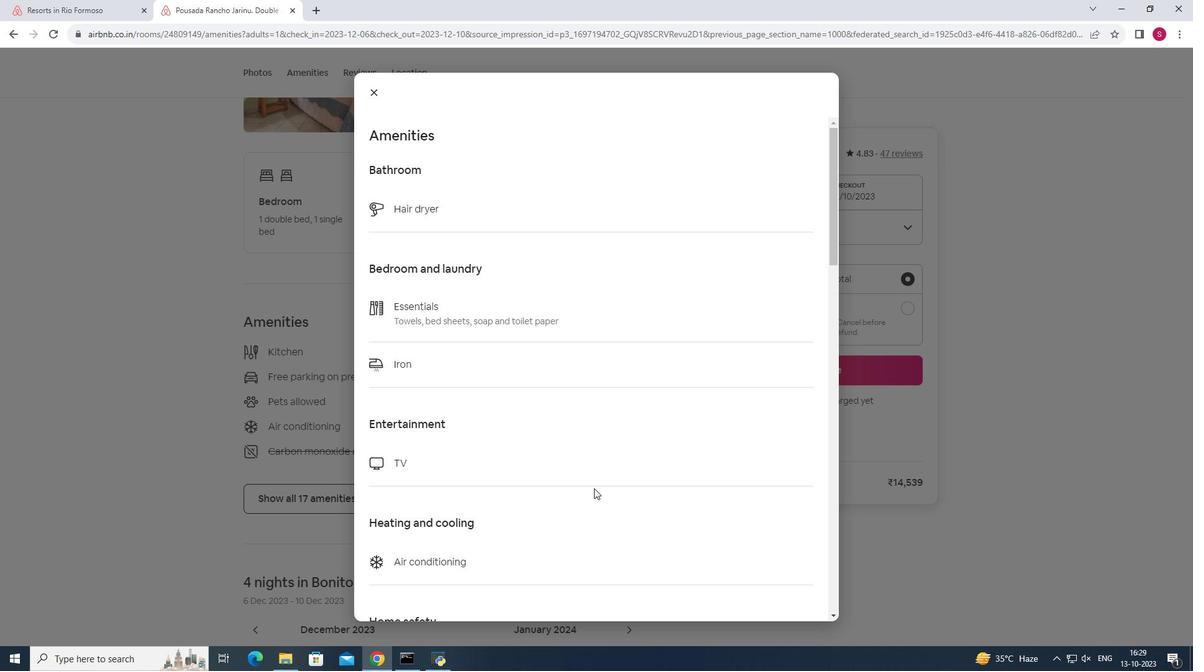 
Action: Mouse scrolled (593, 488) with delta (0, 0)
Screenshot: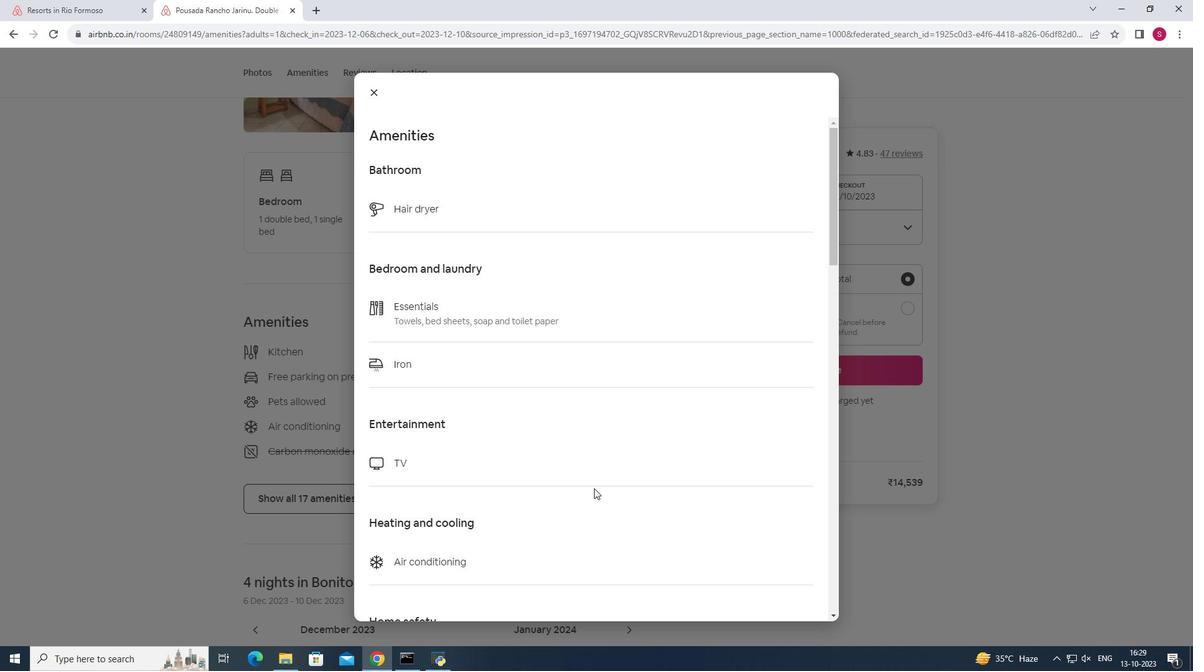 
Action: Mouse moved to (595, 488)
Screenshot: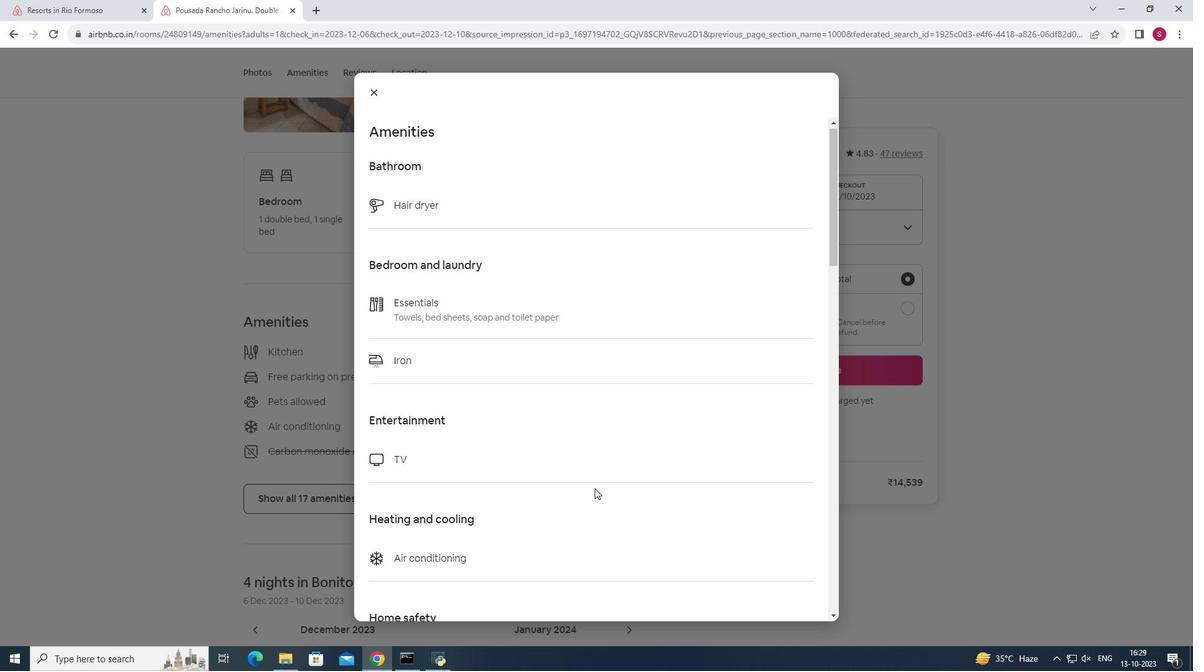 
Action: Mouse scrolled (595, 488) with delta (0, 0)
Screenshot: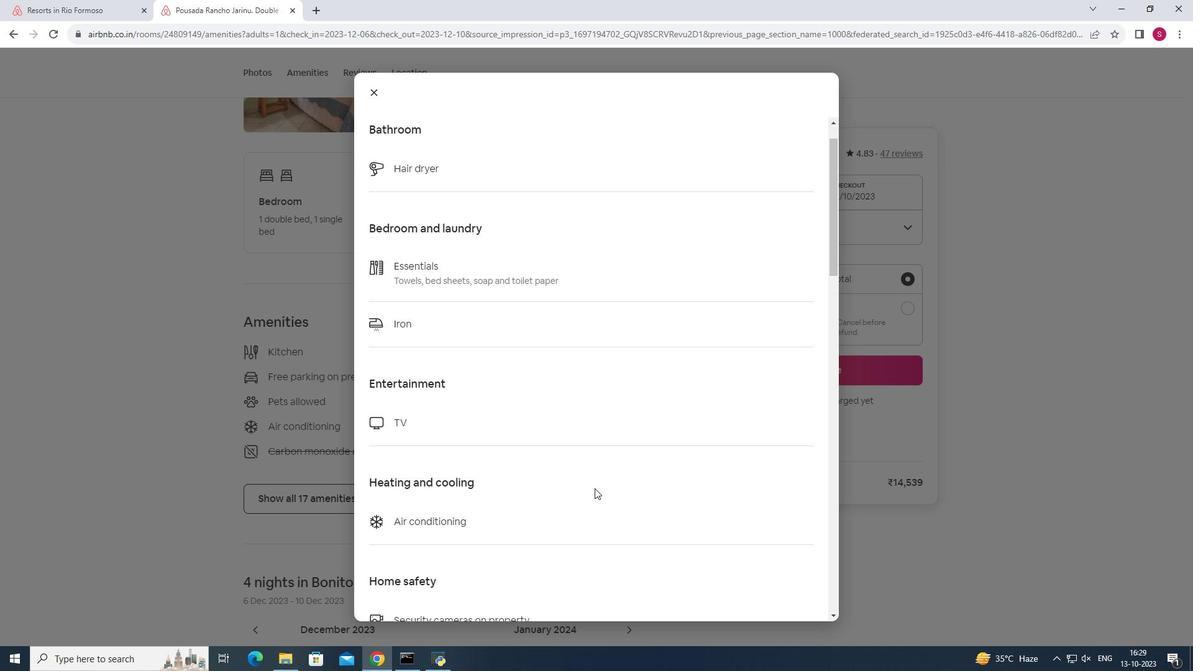 
Action: Mouse scrolled (595, 488) with delta (0, 0)
Screenshot: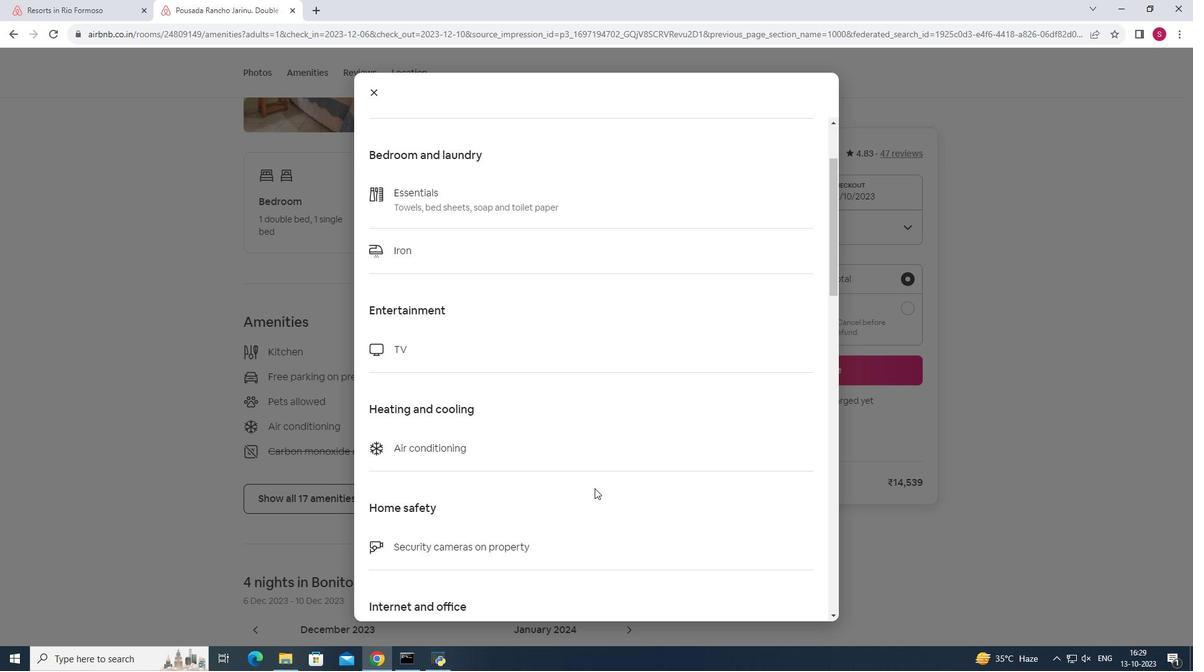 
Action: Mouse moved to (596, 488)
Screenshot: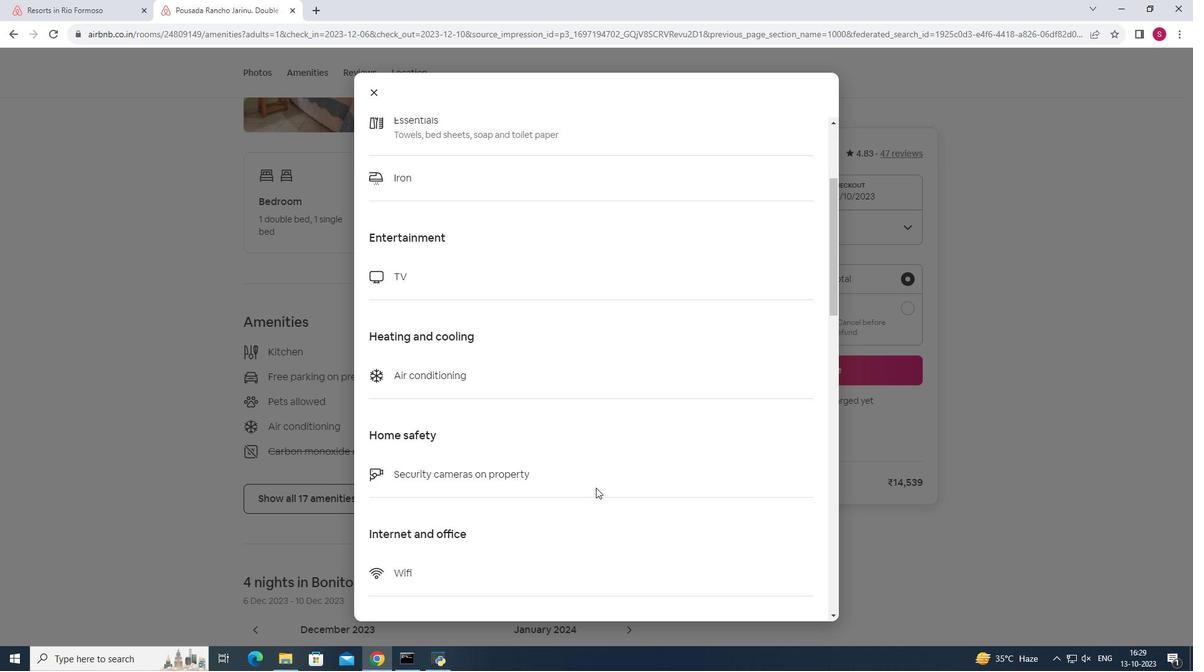 
Action: Mouse scrolled (596, 487) with delta (0, 0)
Screenshot: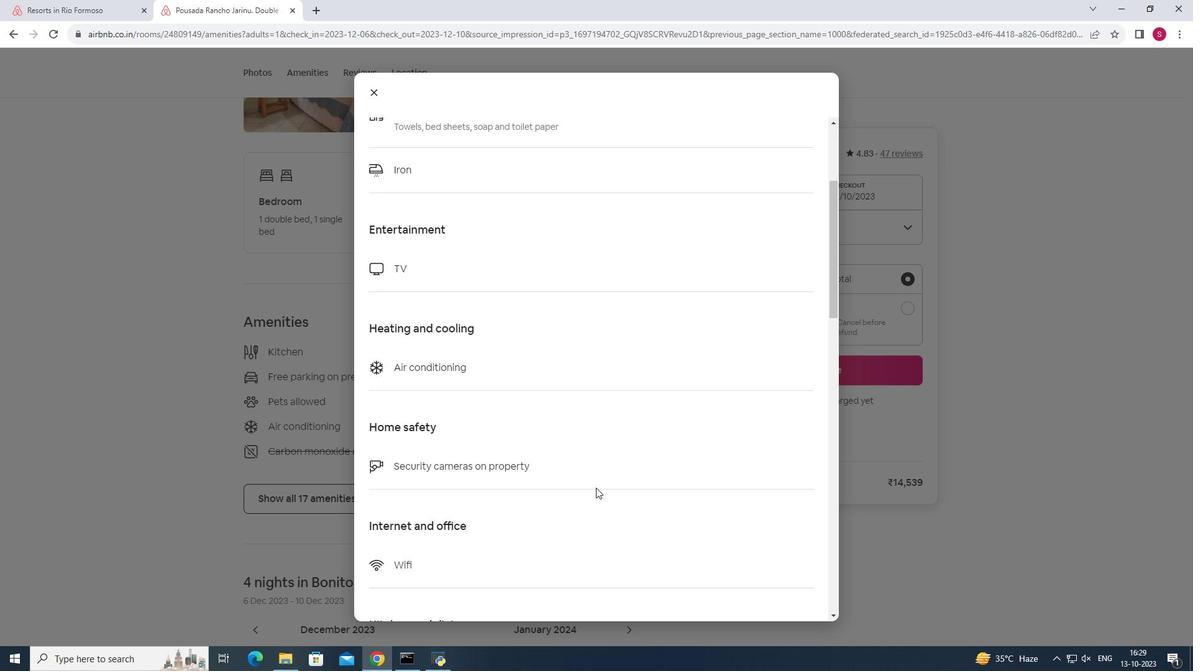 
Action: Mouse scrolled (596, 487) with delta (0, 0)
Screenshot: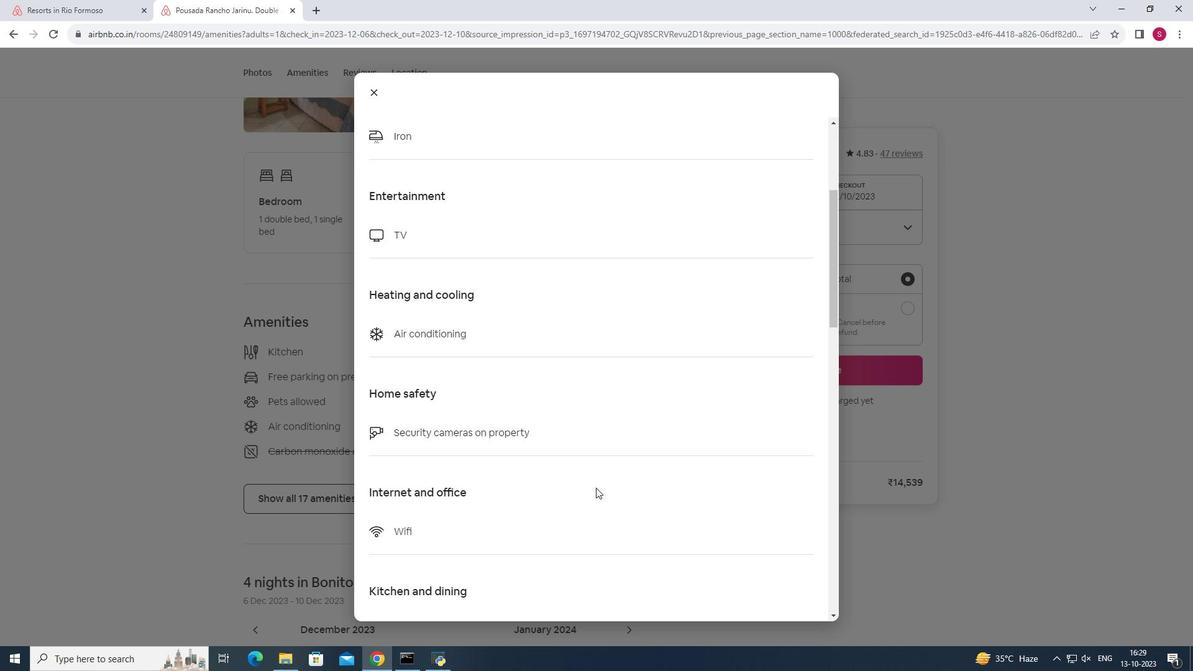 
Action: Mouse scrolled (596, 487) with delta (0, 0)
Screenshot: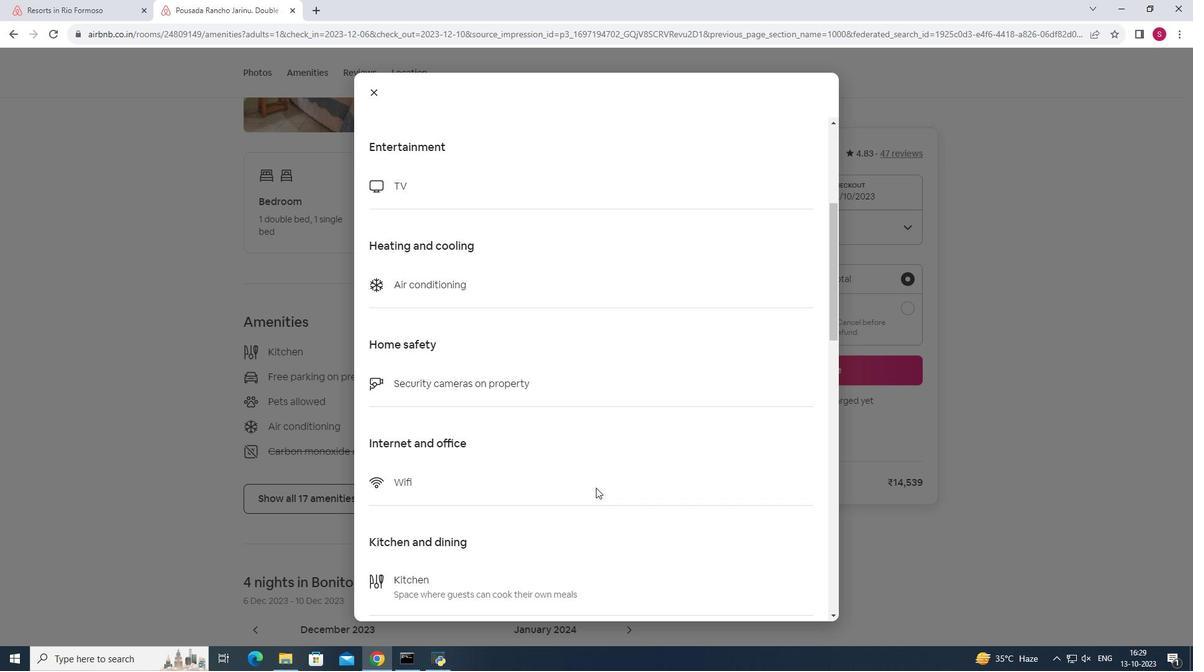 
Action: Mouse scrolled (596, 487) with delta (0, 0)
Screenshot: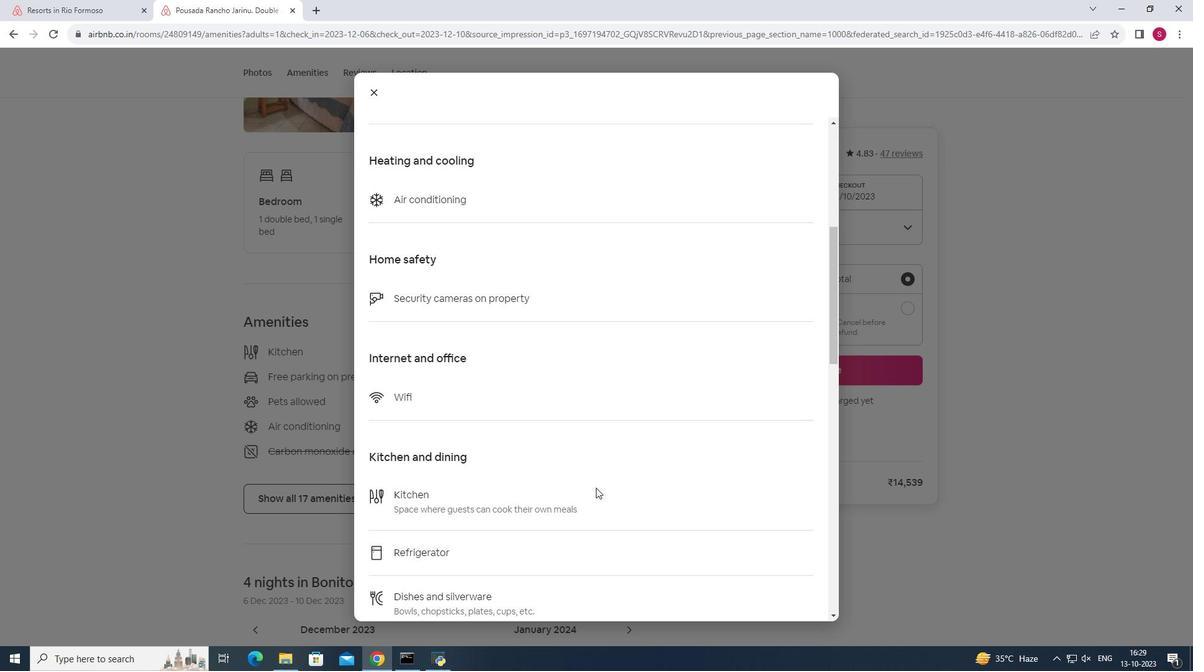 
Action: Mouse moved to (624, 489)
Screenshot: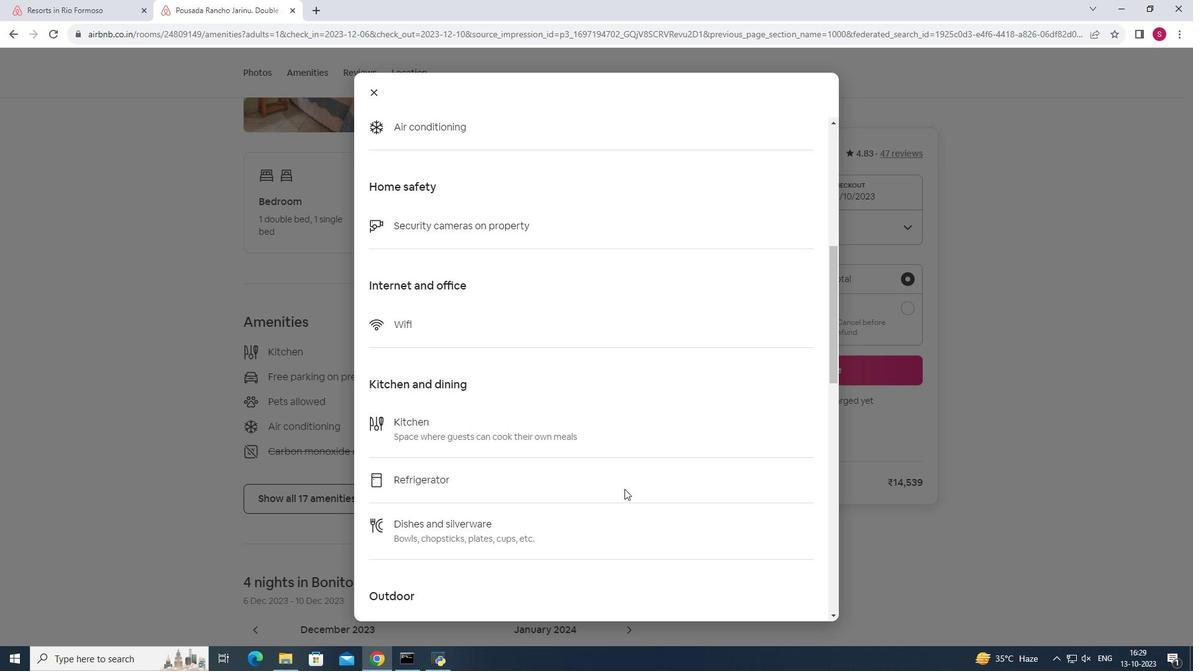 
Action: Mouse scrolled (624, 488) with delta (0, 0)
Screenshot: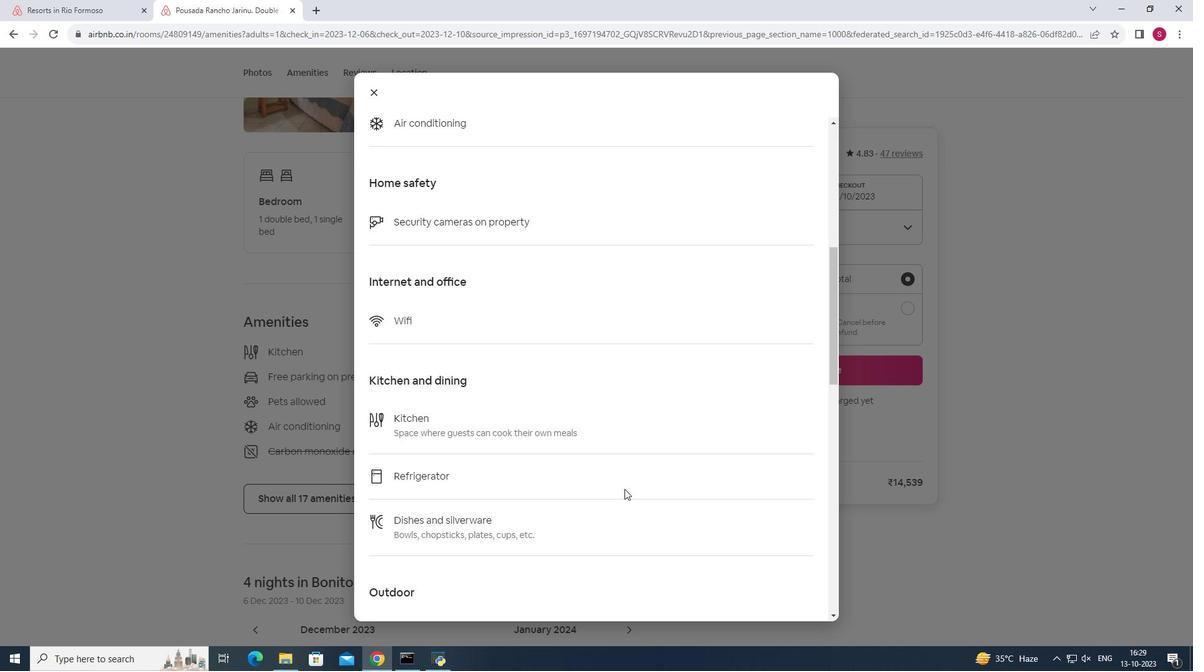 
Action: Mouse scrolled (624, 488) with delta (0, 0)
Screenshot: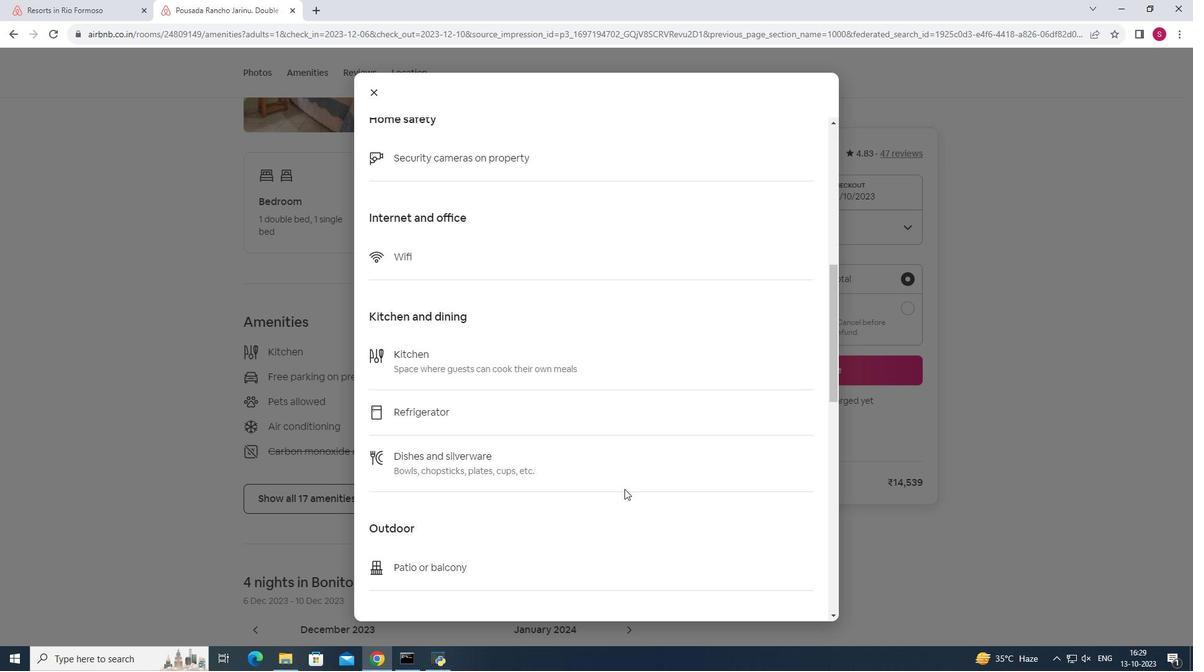 
Action: Mouse scrolled (624, 488) with delta (0, 0)
Screenshot: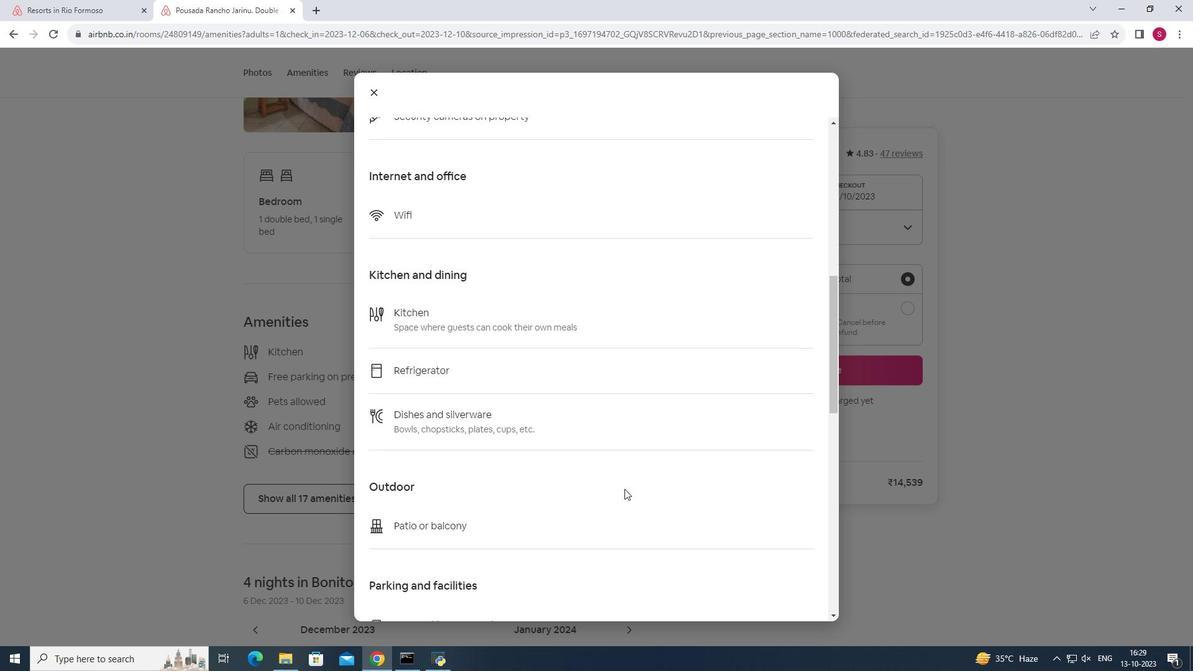 
Action: Mouse scrolled (624, 488) with delta (0, 0)
Screenshot: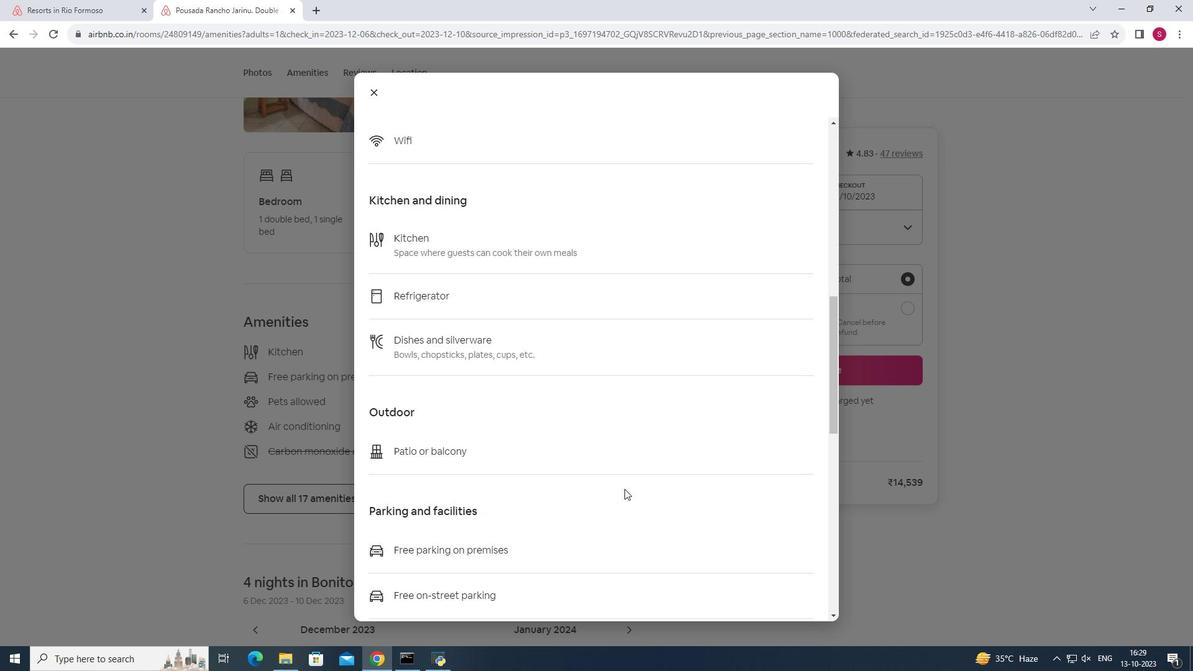 
Action: Mouse scrolled (624, 488) with delta (0, 0)
Screenshot: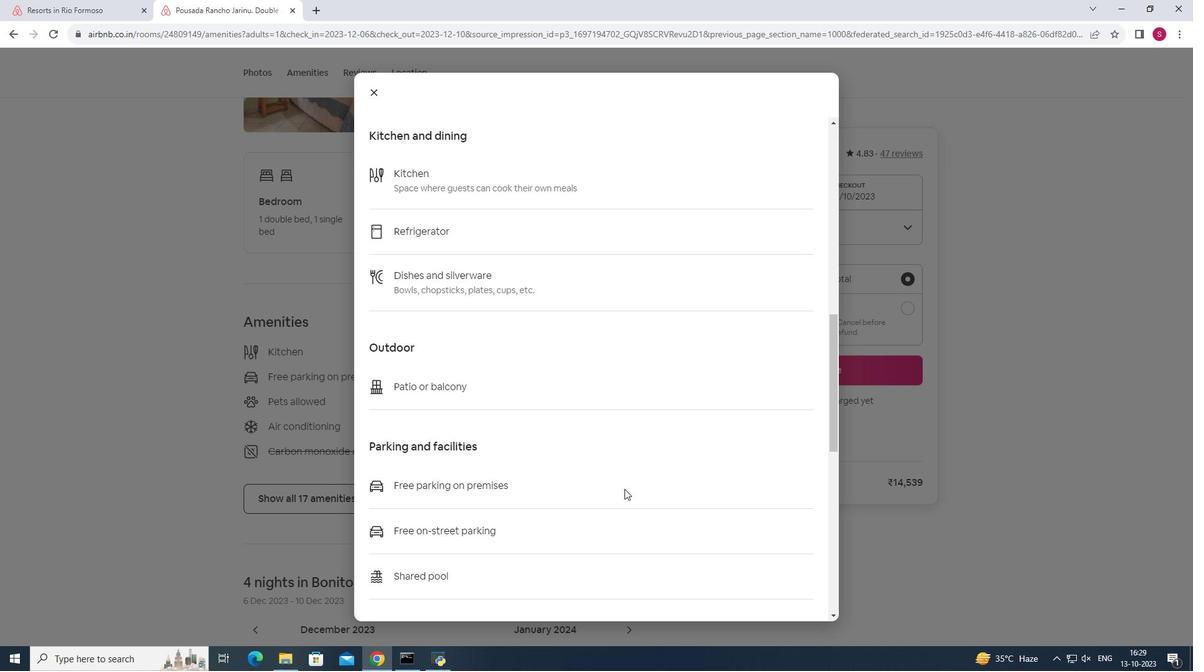 
Action: Mouse scrolled (624, 488) with delta (0, 0)
Screenshot: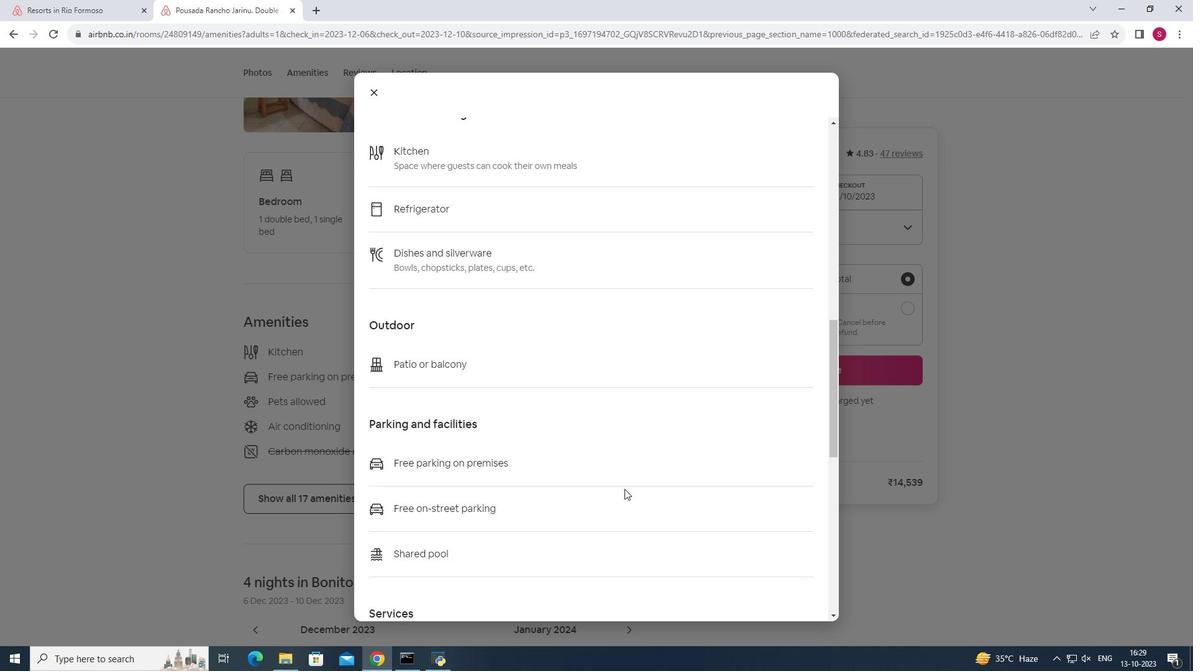 
Action: Mouse scrolled (624, 488) with delta (0, 0)
Screenshot: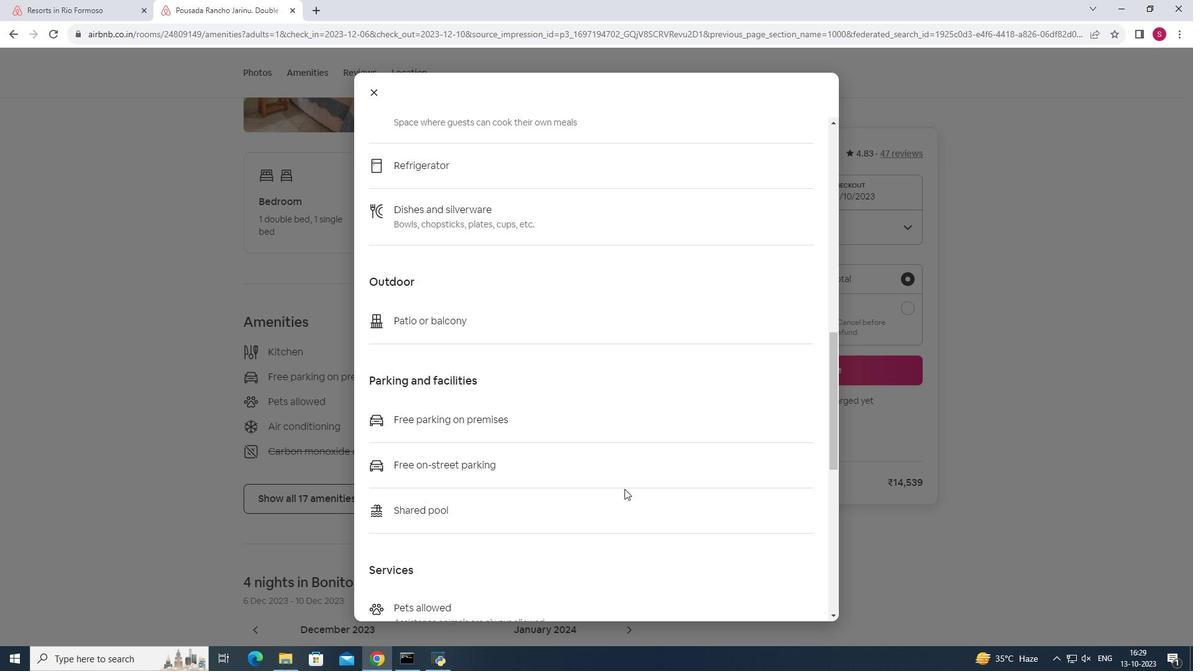 
Action: Mouse scrolled (624, 488) with delta (0, 0)
Screenshot: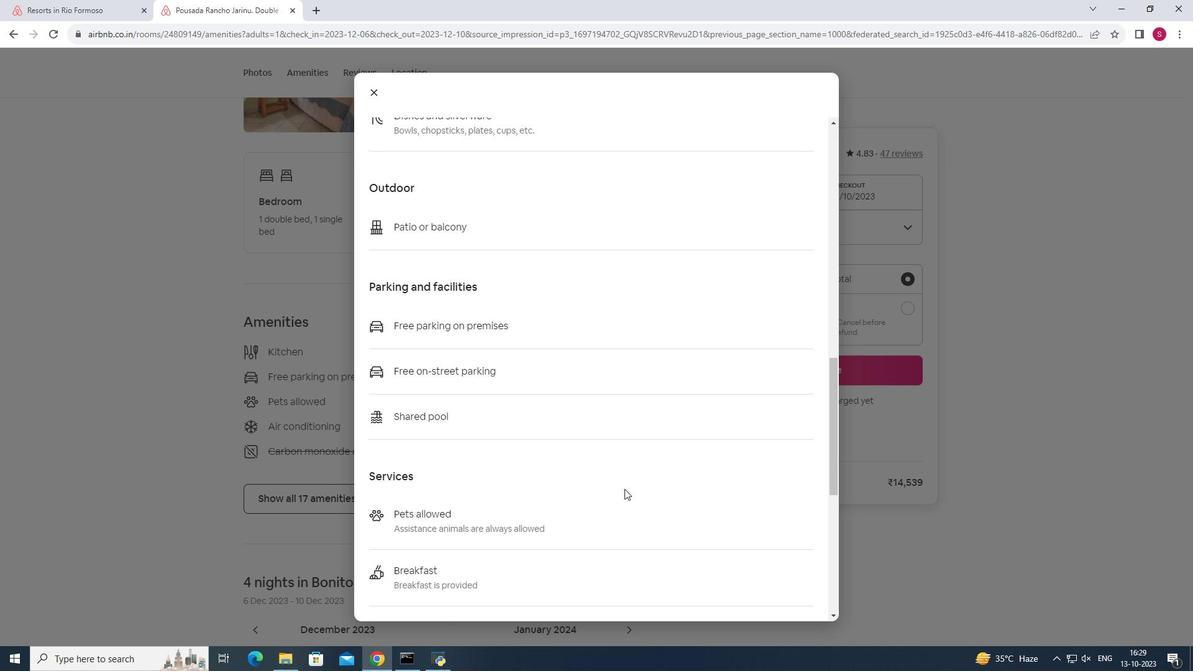 
Action: Mouse scrolled (624, 488) with delta (0, 0)
Screenshot: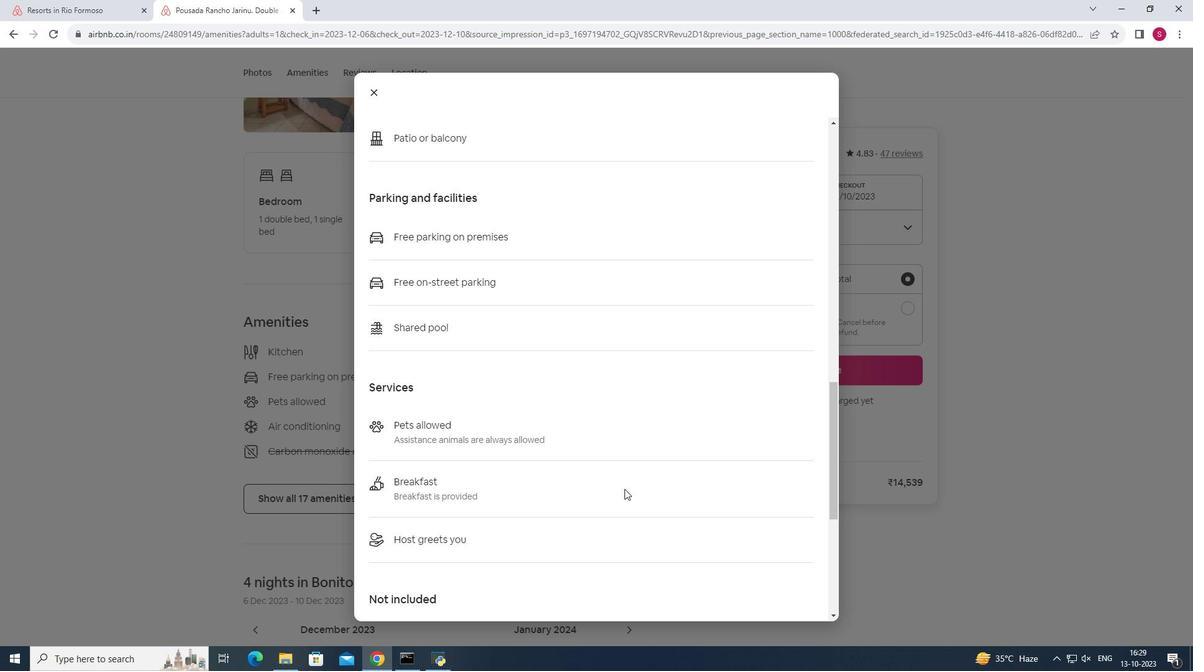 
Action: Mouse scrolled (624, 488) with delta (0, 0)
Screenshot: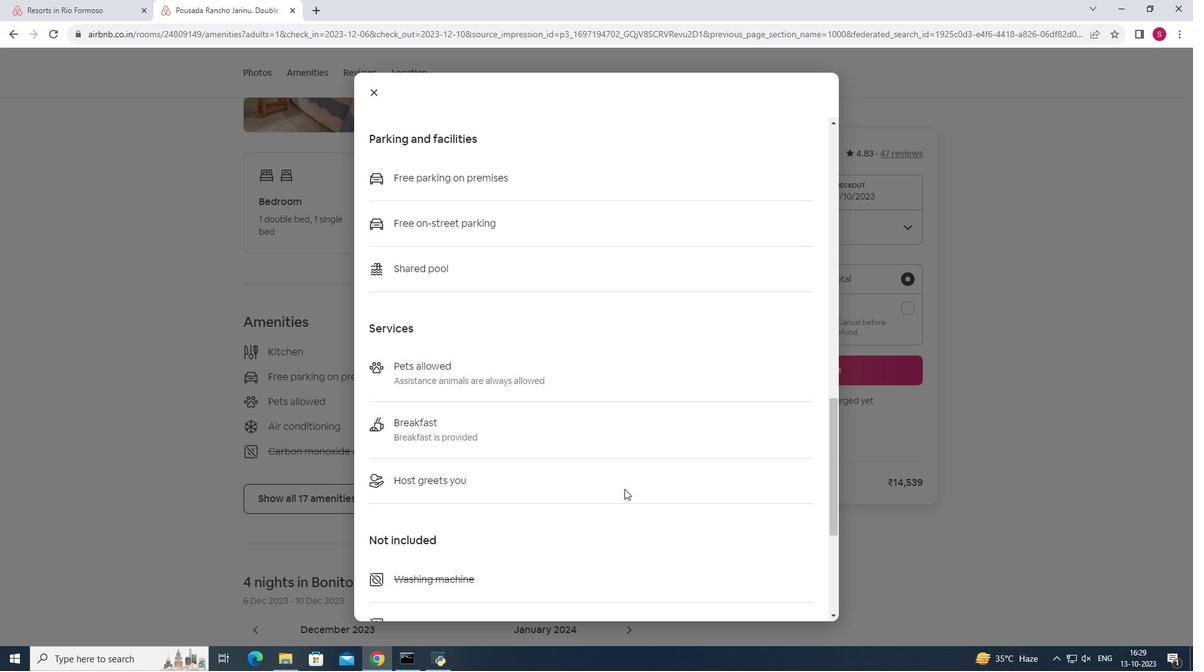 
Action: Mouse scrolled (624, 488) with delta (0, 0)
Screenshot: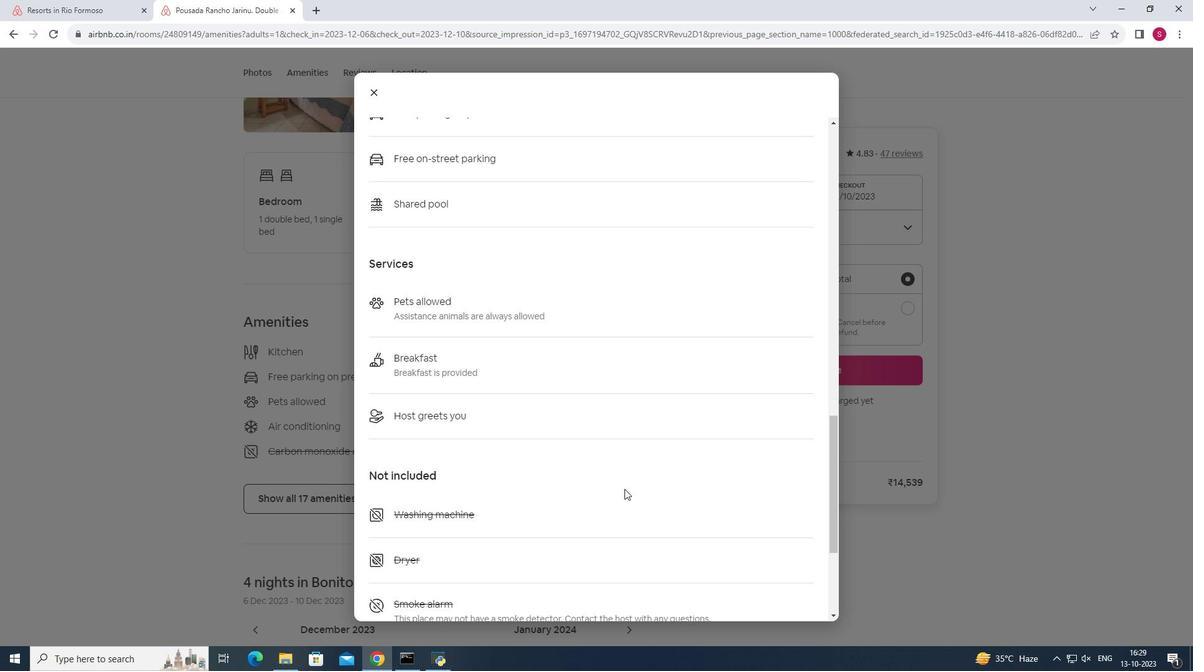 
Action: Mouse scrolled (624, 488) with delta (0, 0)
Screenshot: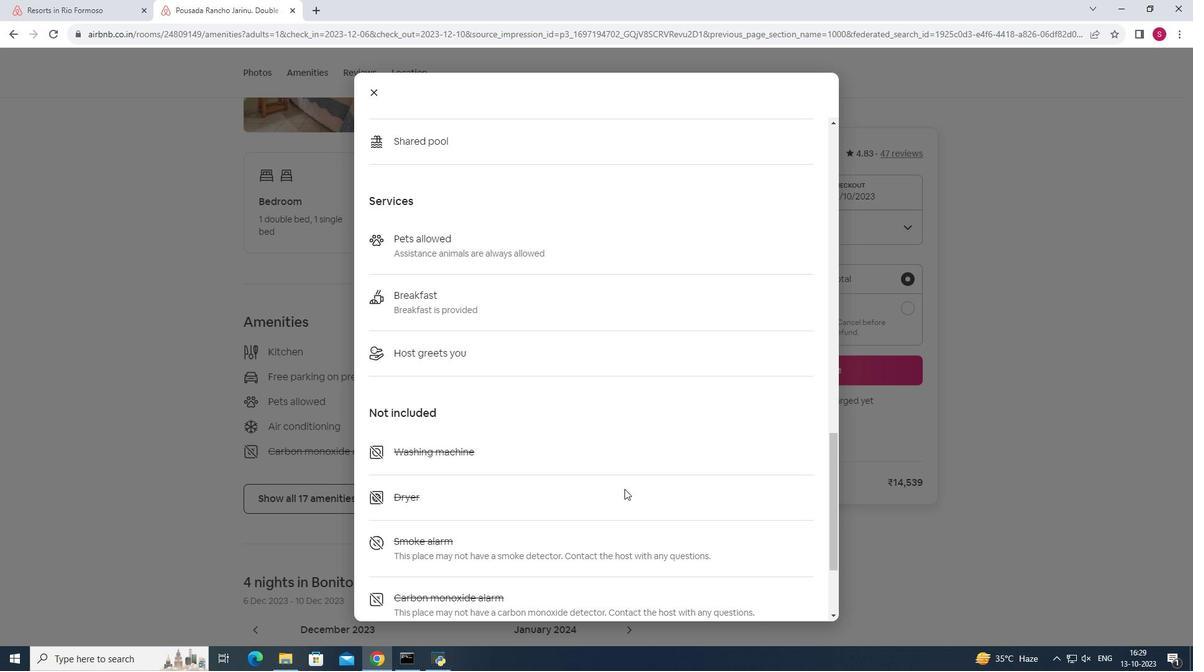 
Action: Mouse scrolled (624, 488) with delta (0, 0)
Screenshot: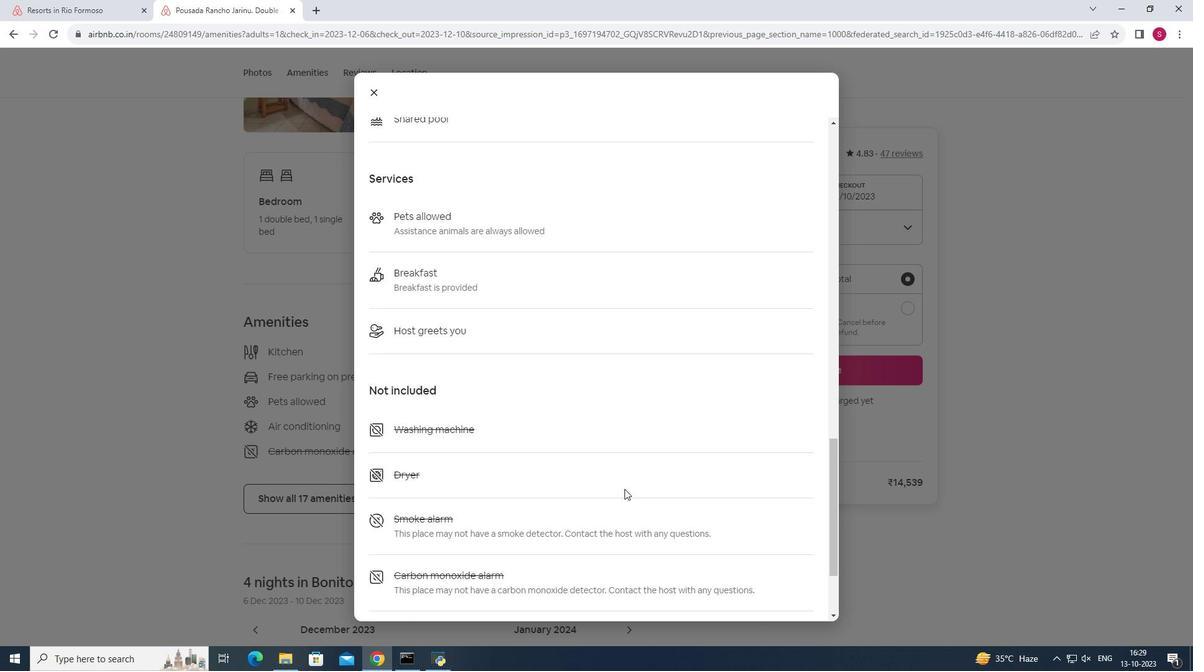 
Action: Mouse scrolled (624, 488) with delta (0, 0)
Screenshot: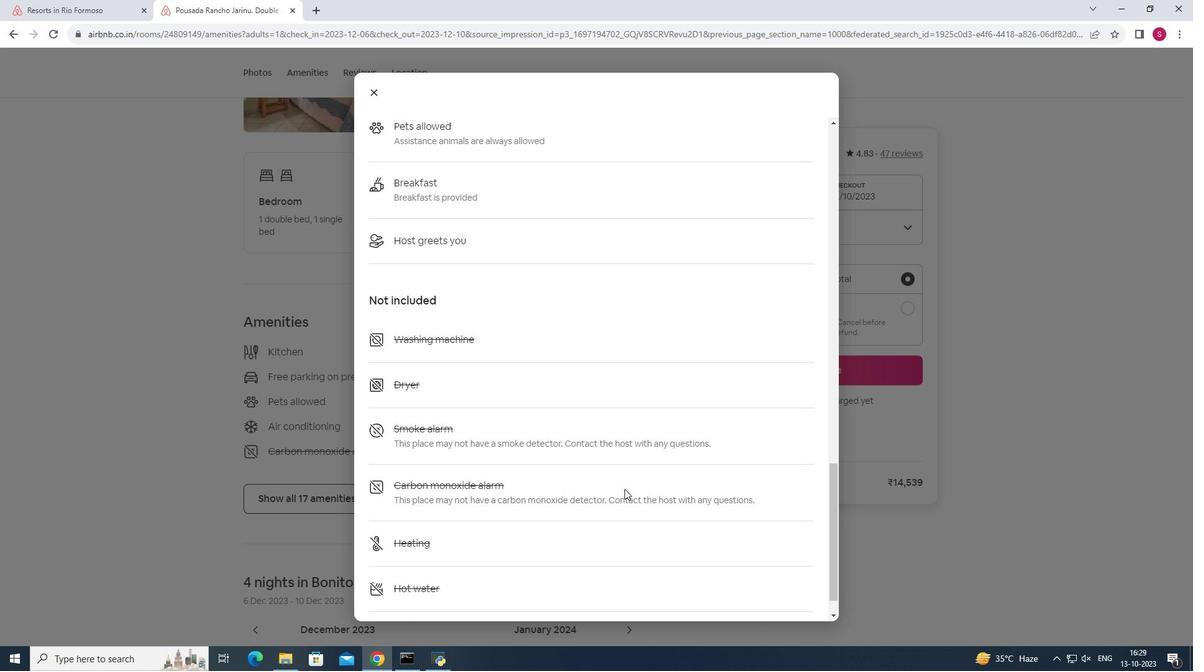 
Action: Mouse moved to (375, 94)
Screenshot: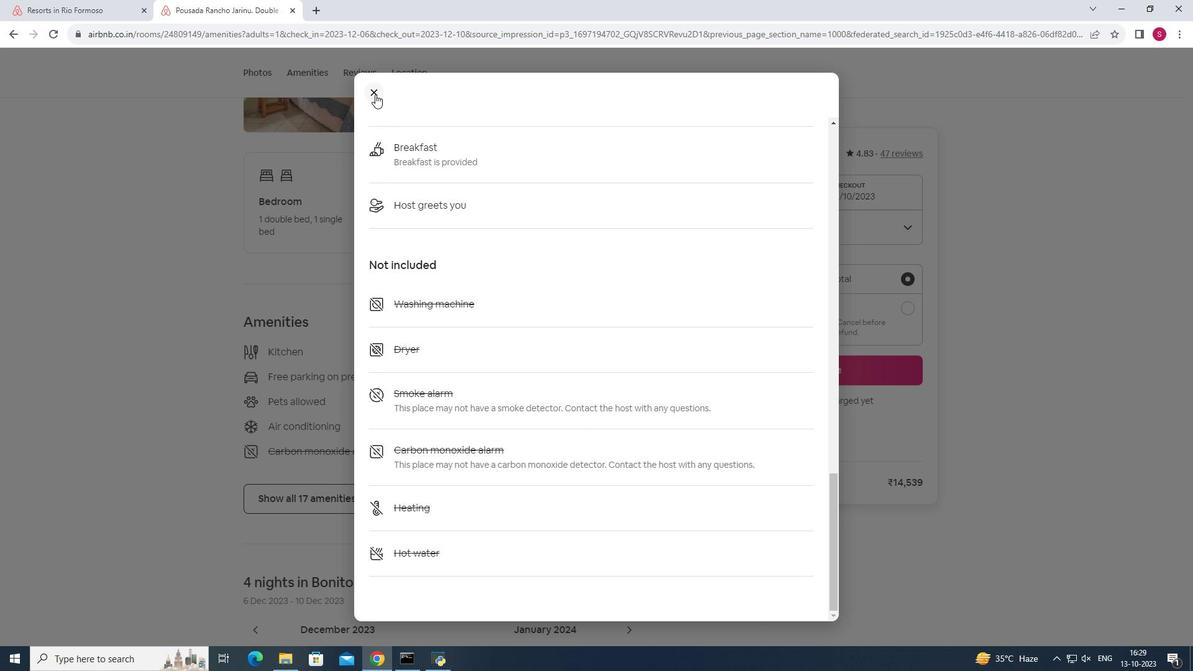 
Action: Mouse pressed left at (375, 94)
Screenshot: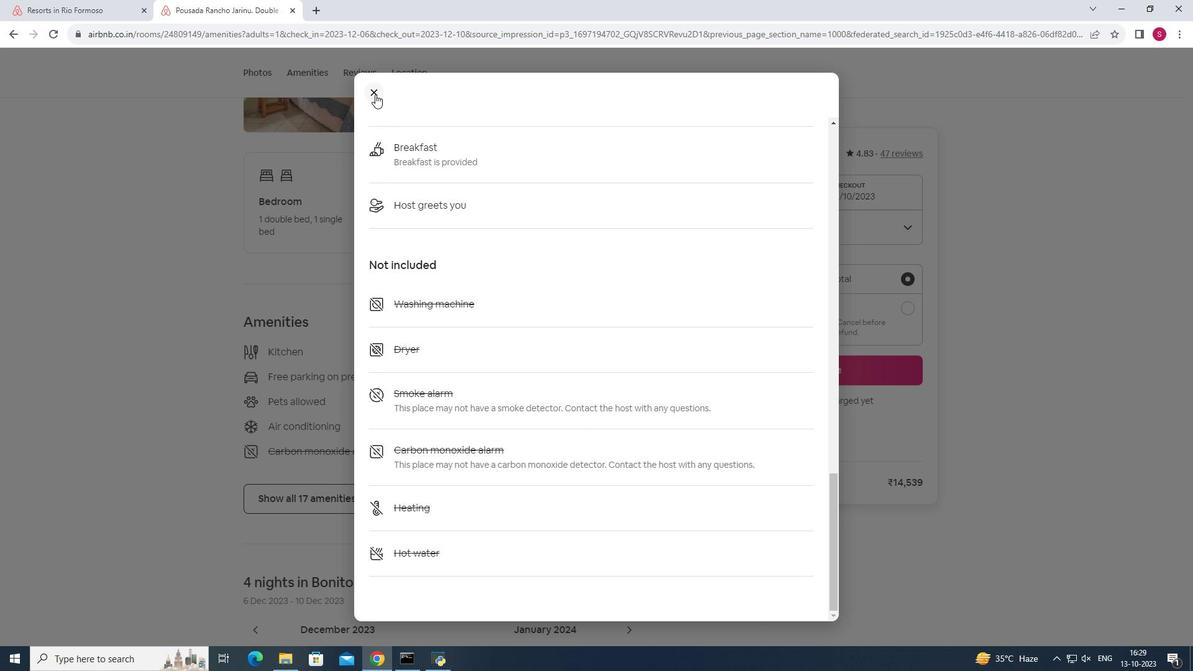 
Action: Mouse moved to (1011, 545)
Screenshot: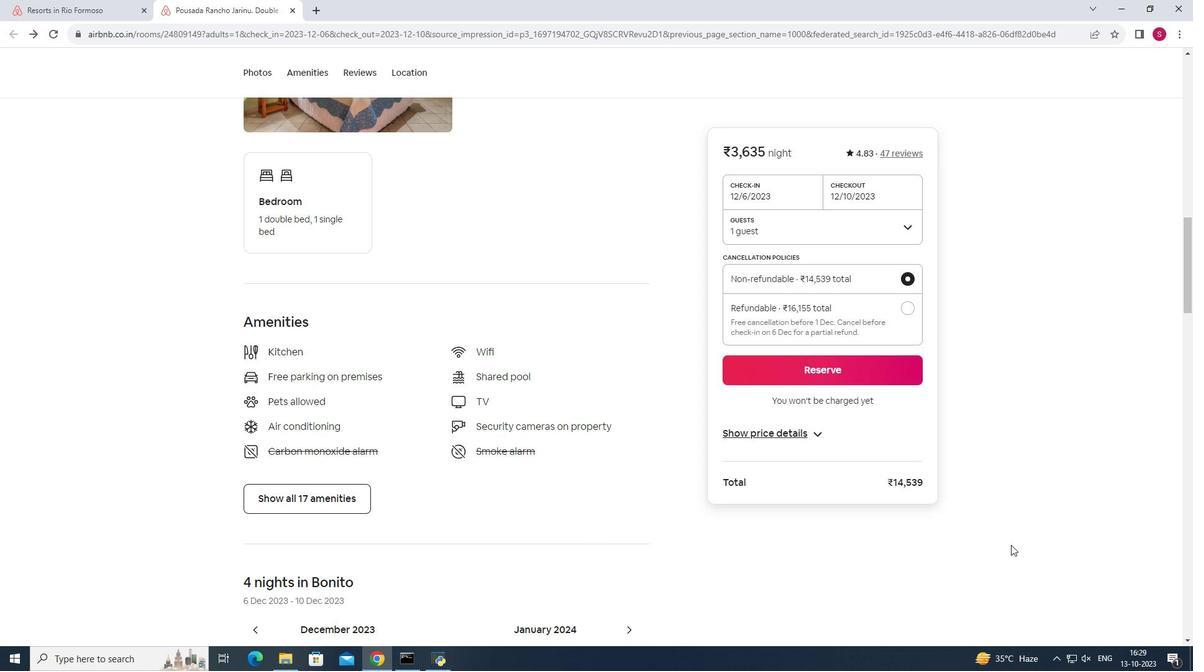 
Action: Mouse scrolled (1011, 544) with delta (0, 0)
Screenshot: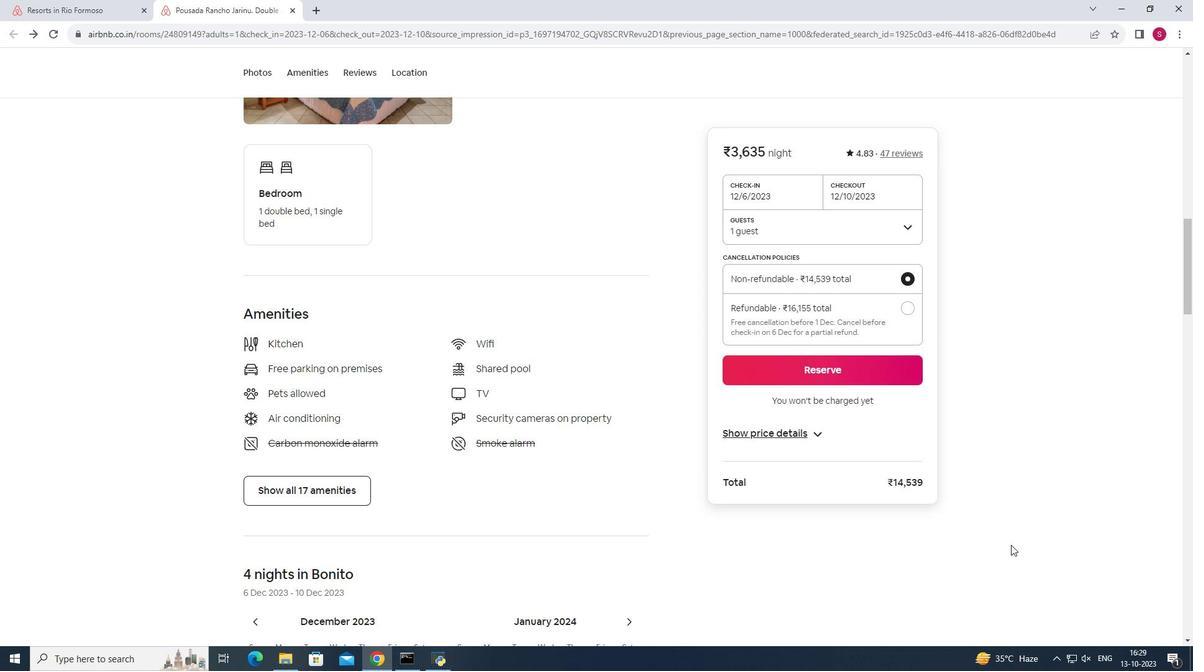 
Action: Mouse scrolled (1011, 544) with delta (0, 0)
Screenshot: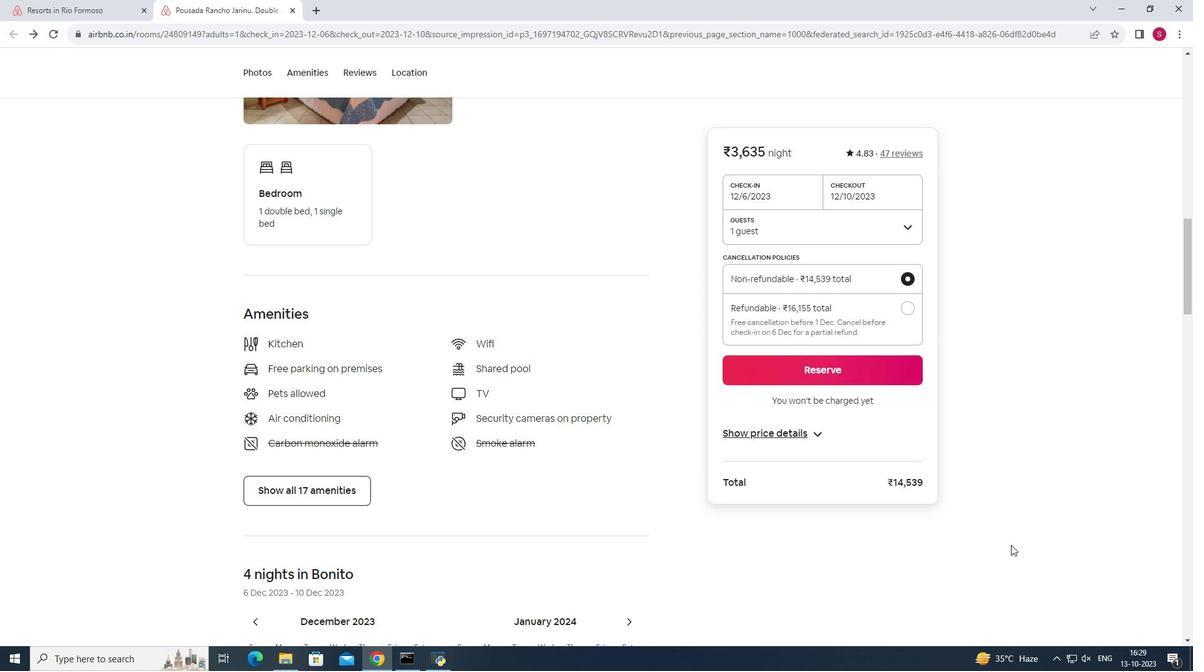 
Action: Mouse scrolled (1011, 544) with delta (0, 0)
Screenshot: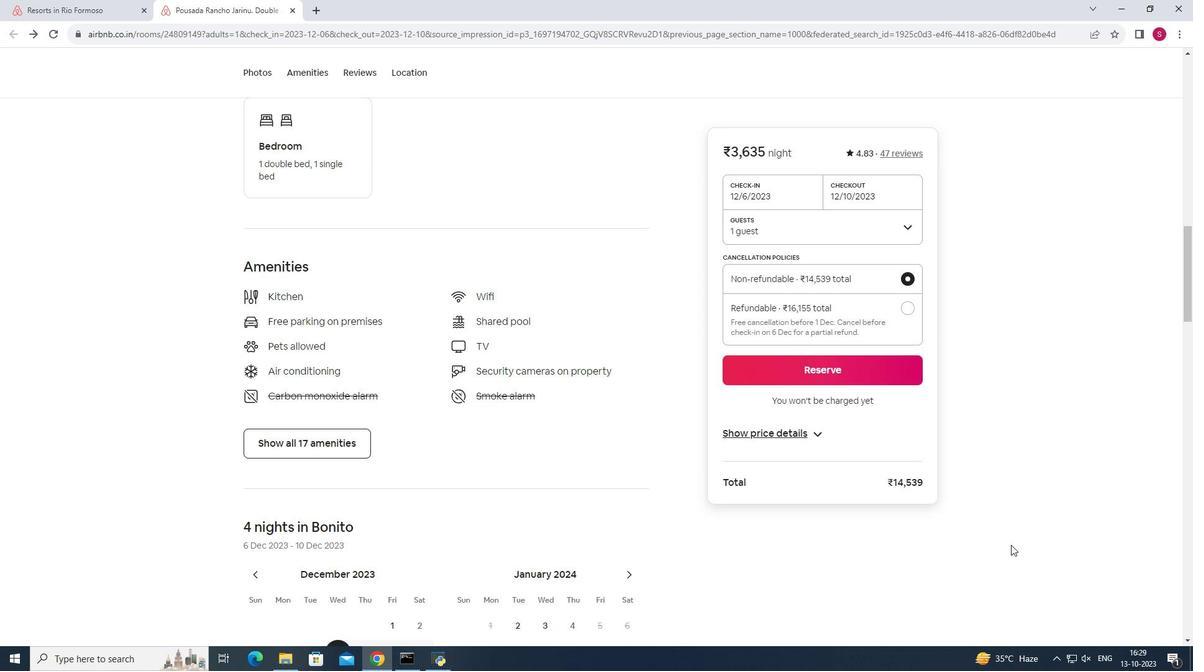 
Action: Mouse scrolled (1011, 544) with delta (0, 0)
Screenshot: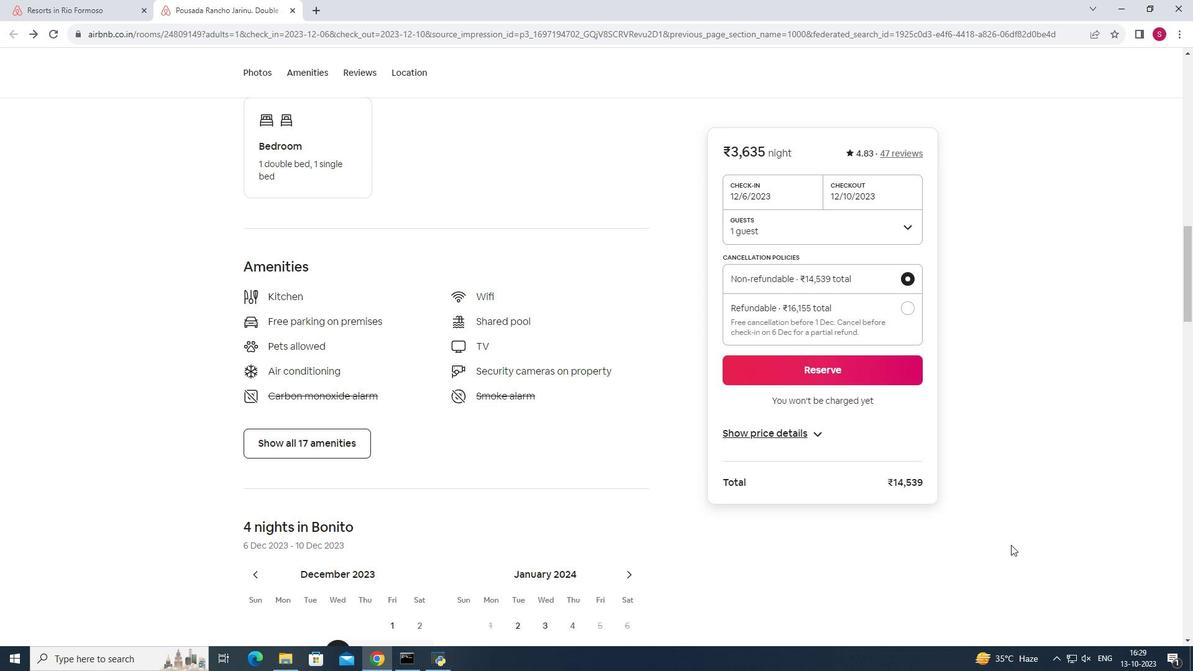 
Action: Mouse moved to (1011, 544)
Screenshot: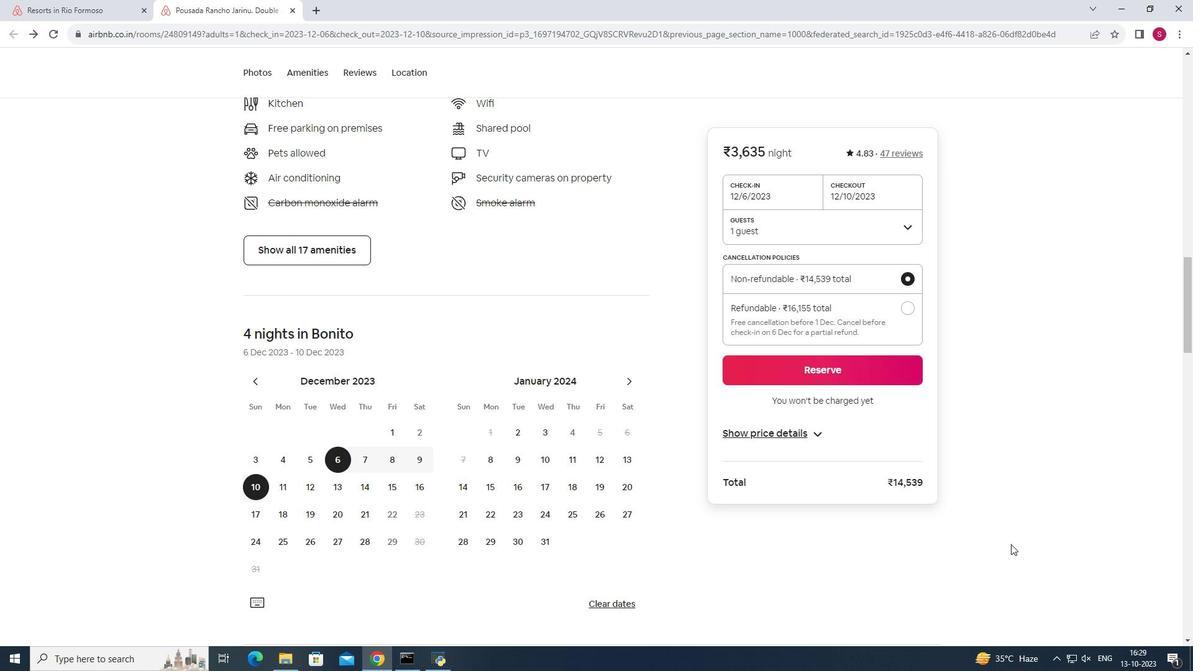 
Action: Mouse scrolled (1011, 544) with delta (0, 0)
Screenshot: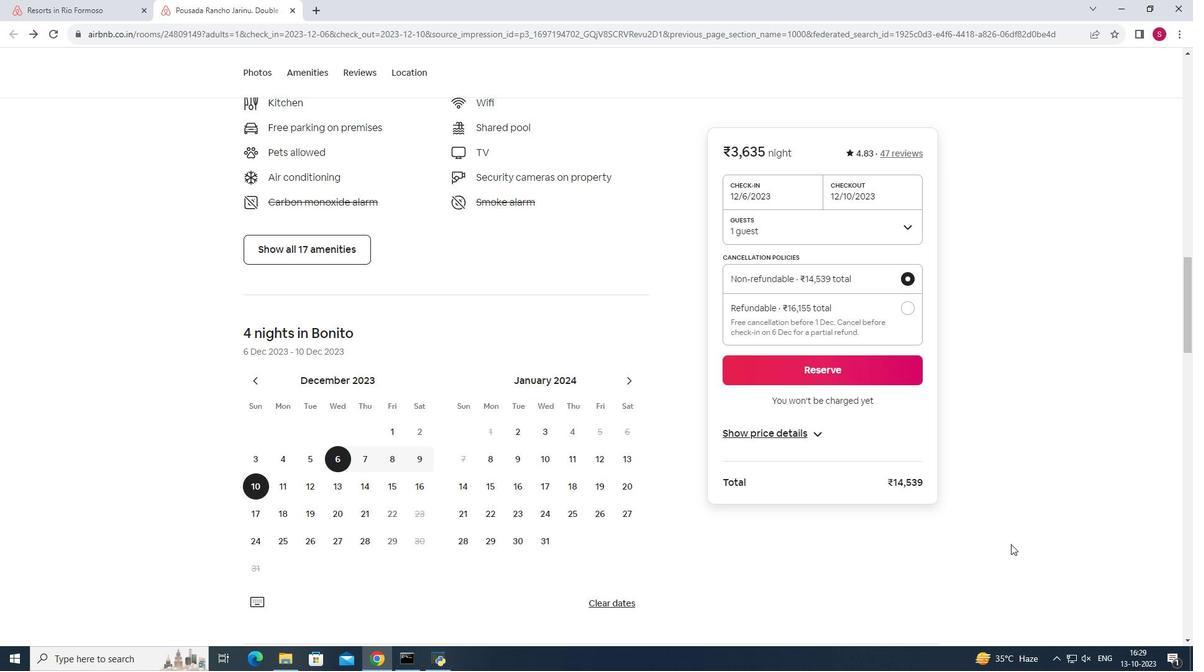 
Action: Mouse scrolled (1011, 544) with delta (0, 0)
Screenshot: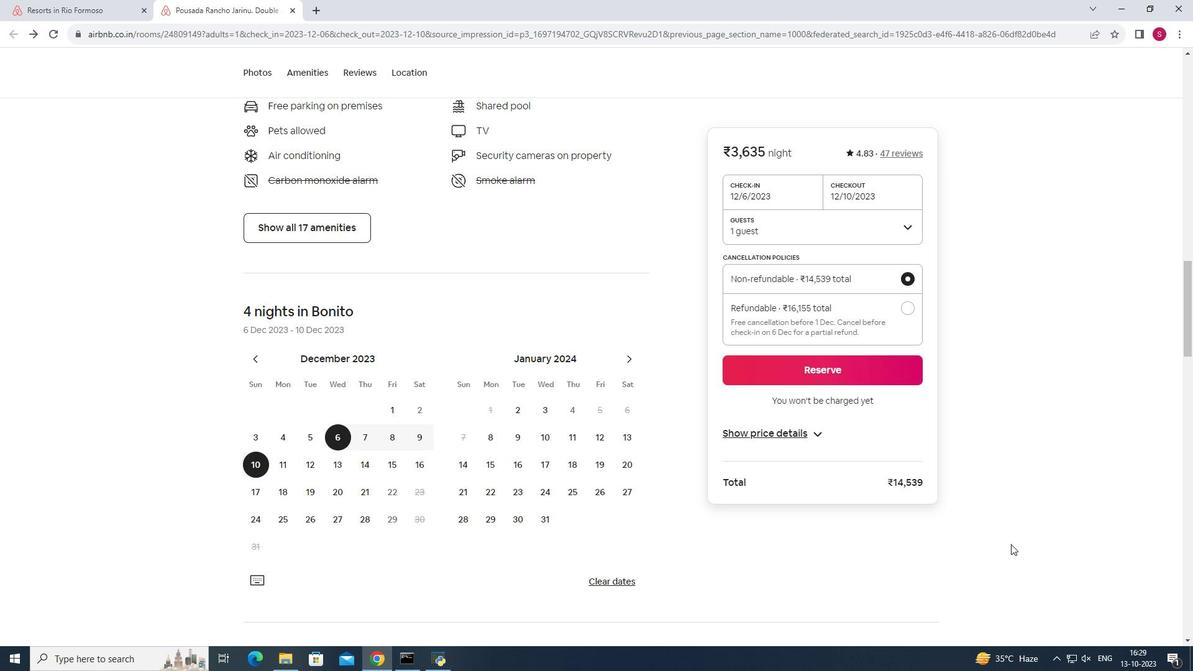 
Action: Mouse scrolled (1011, 544) with delta (0, 0)
Screenshot: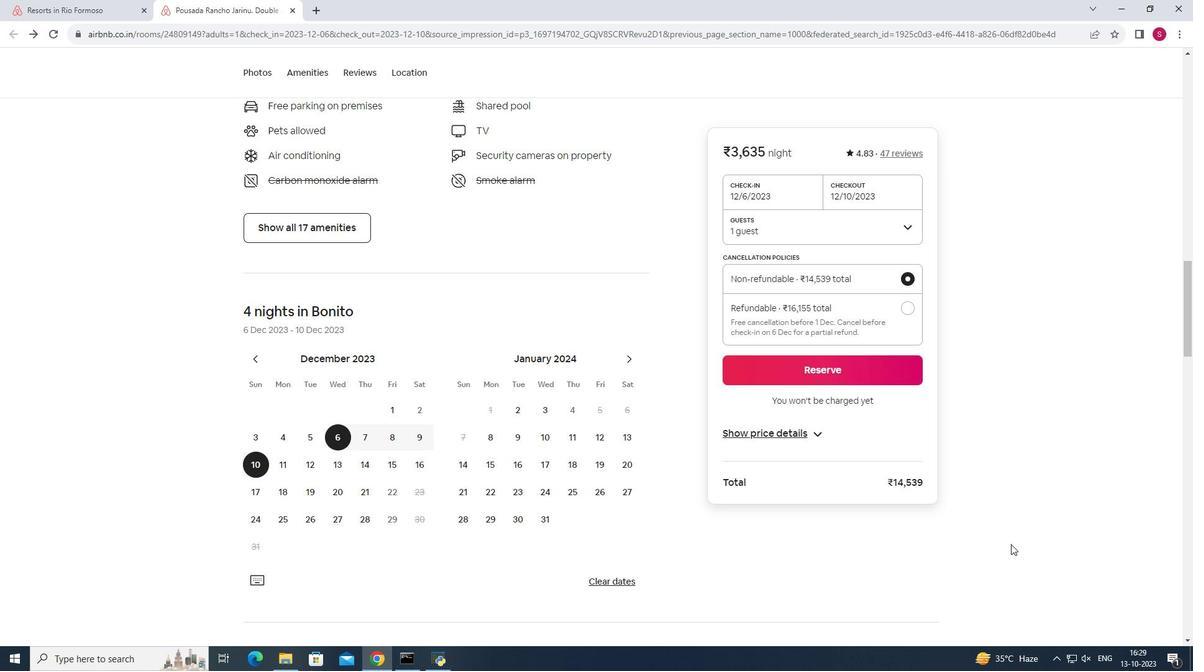 
Action: Mouse scrolled (1011, 544) with delta (0, 0)
Screenshot: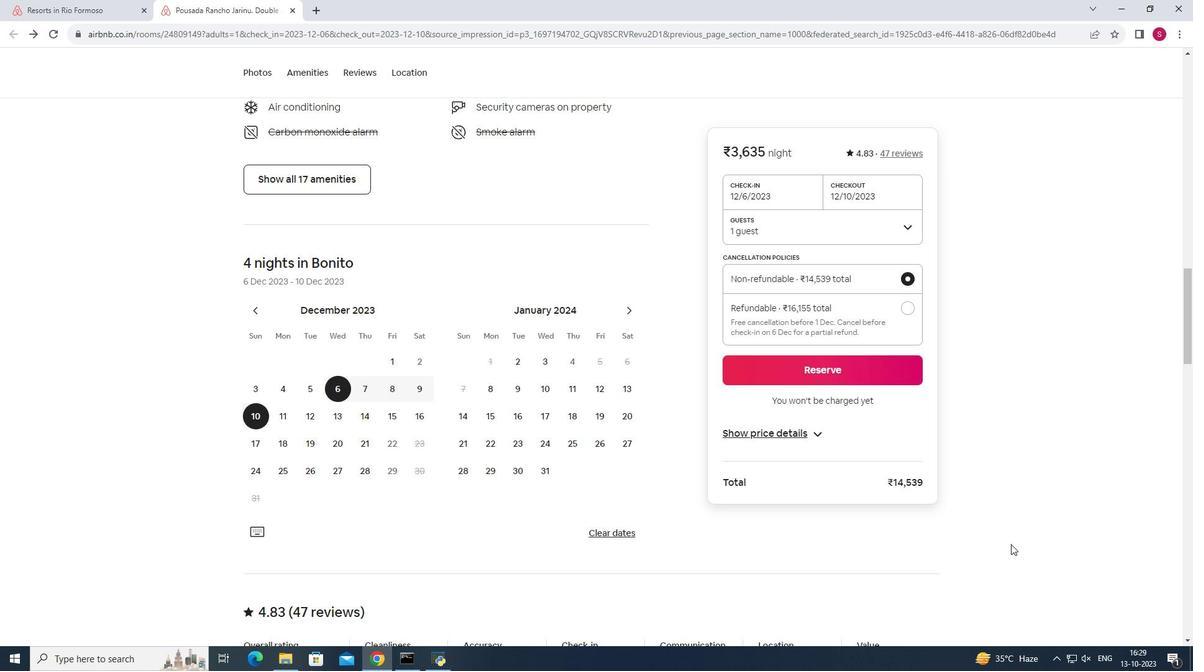 
Action: Mouse scrolled (1011, 544) with delta (0, 0)
Screenshot: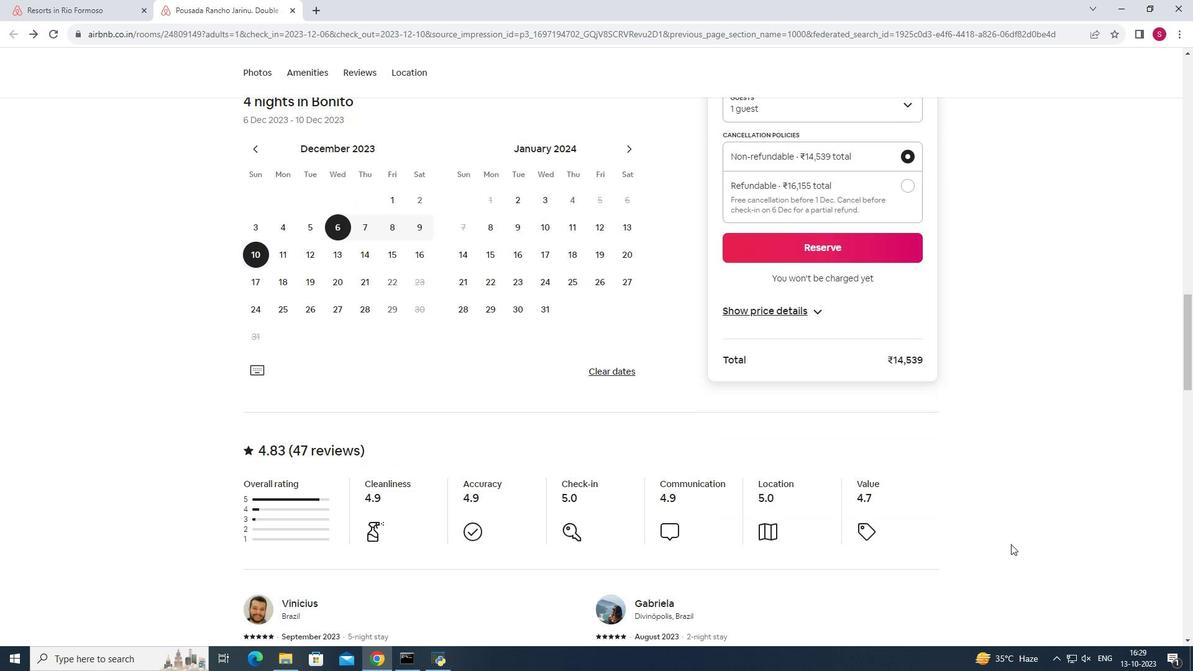 
Action: Mouse moved to (1011, 544)
Screenshot: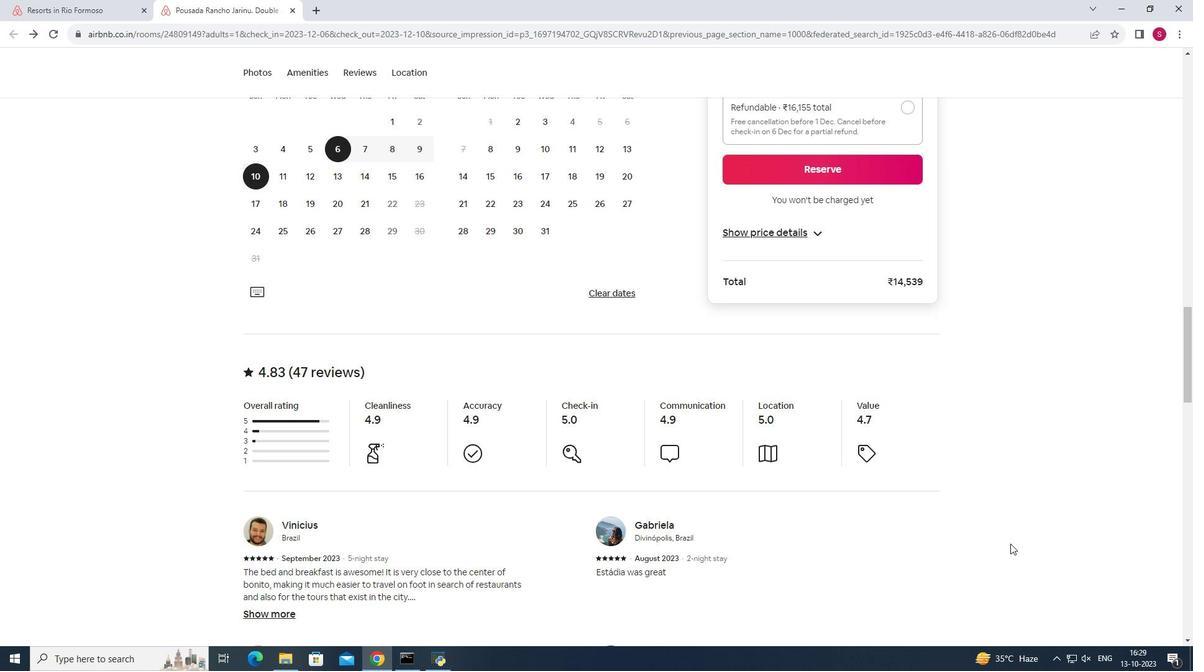 
Action: Mouse scrolled (1011, 543) with delta (0, 0)
Screenshot: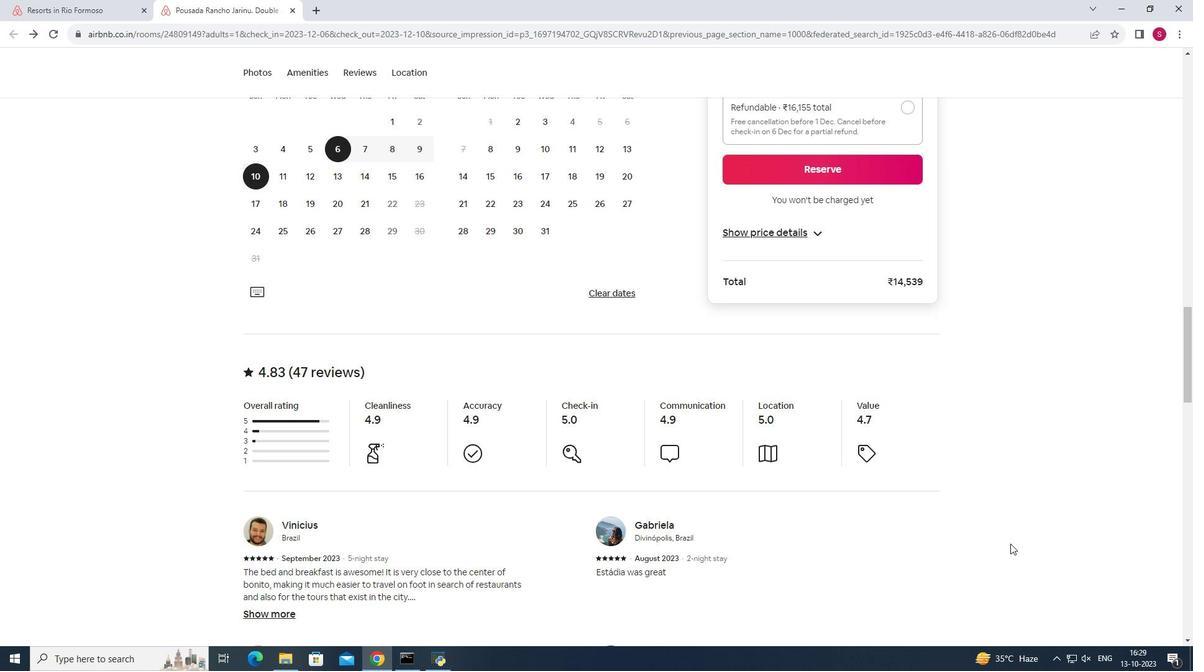 
Action: Mouse scrolled (1011, 543) with delta (0, 0)
Screenshot: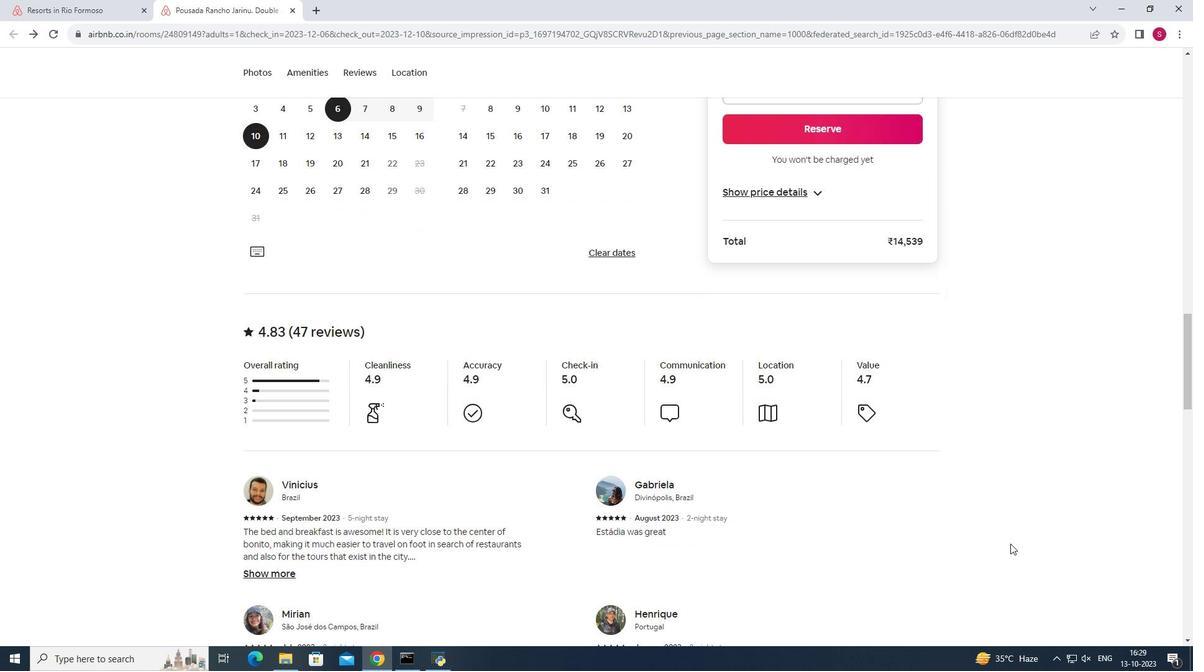 
Action: Mouse scrolled (1011, 543) with delta (0, 0)
Screenshot: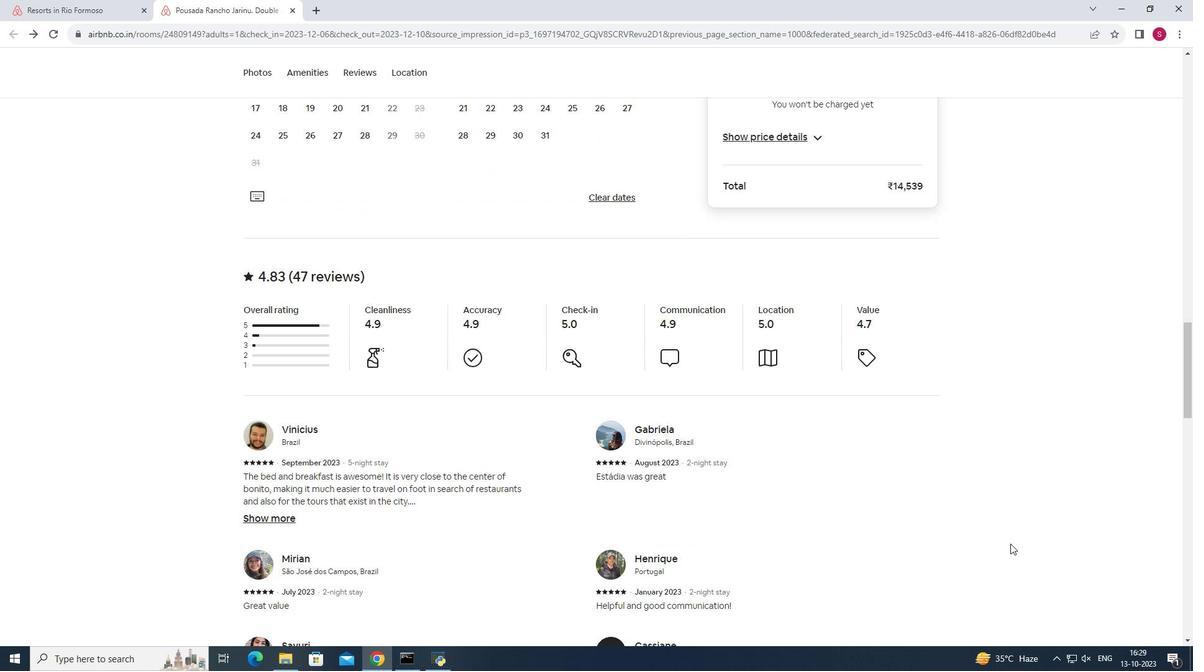 
Action: Mouse scrolled (1011, 543) with delta (0, 0)
Screenshot: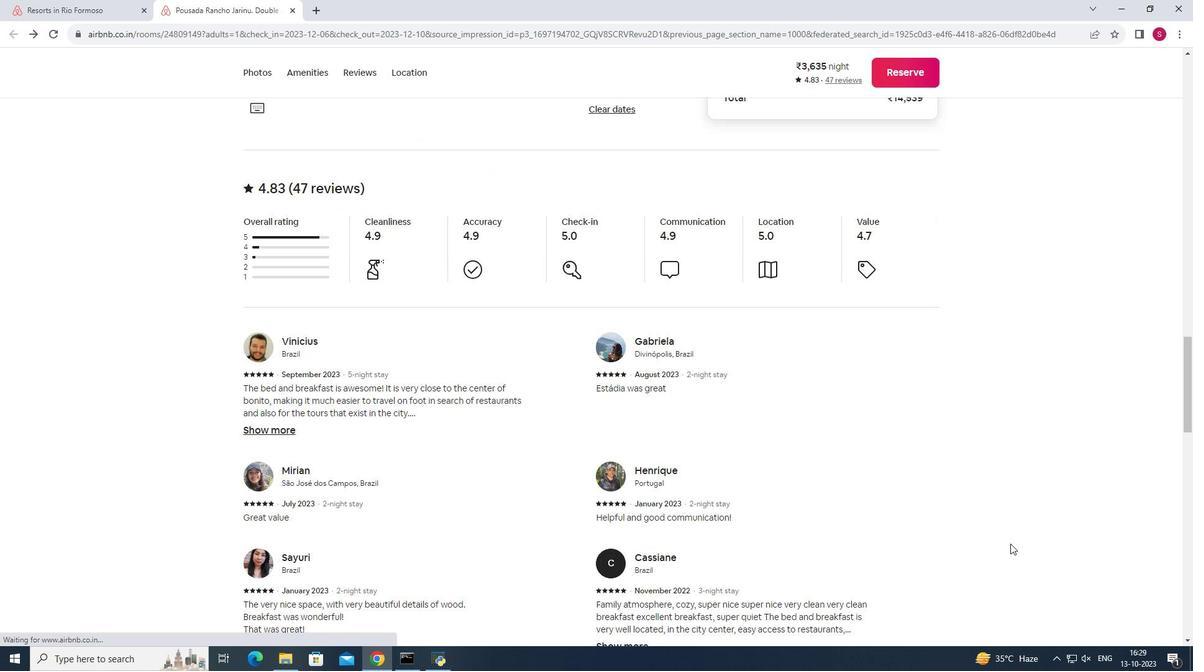 
Action: Mouse moved to (307, 628)
Screenshot: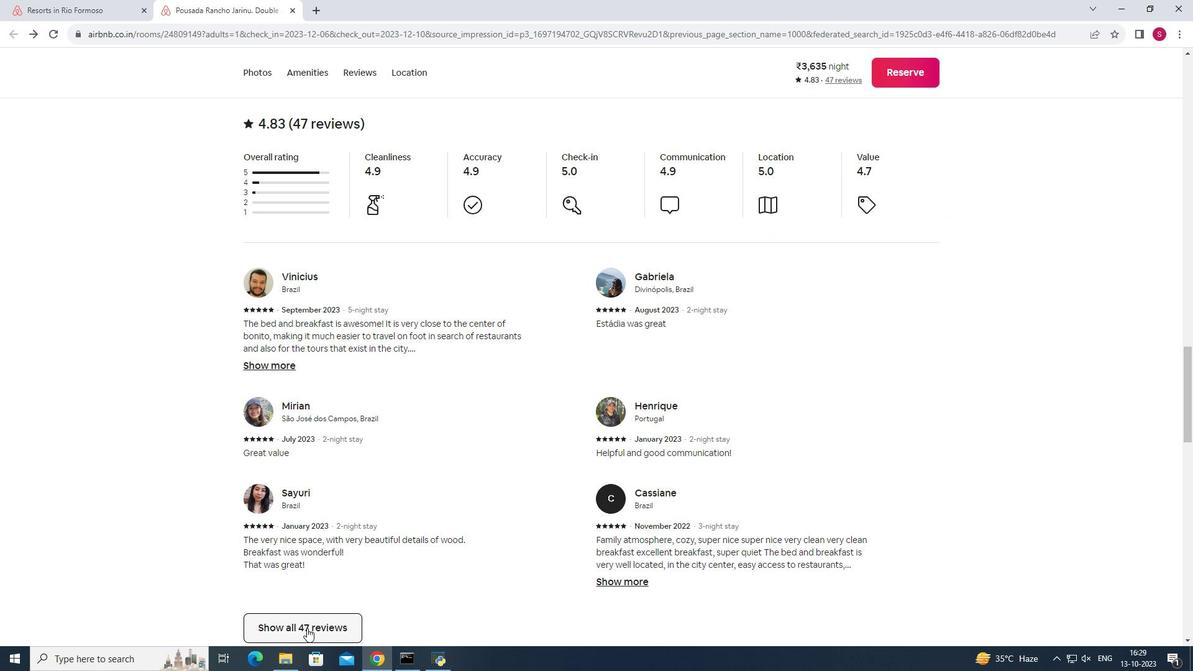 
Action: Mouse pressed left at (307, 628)
Screenshot: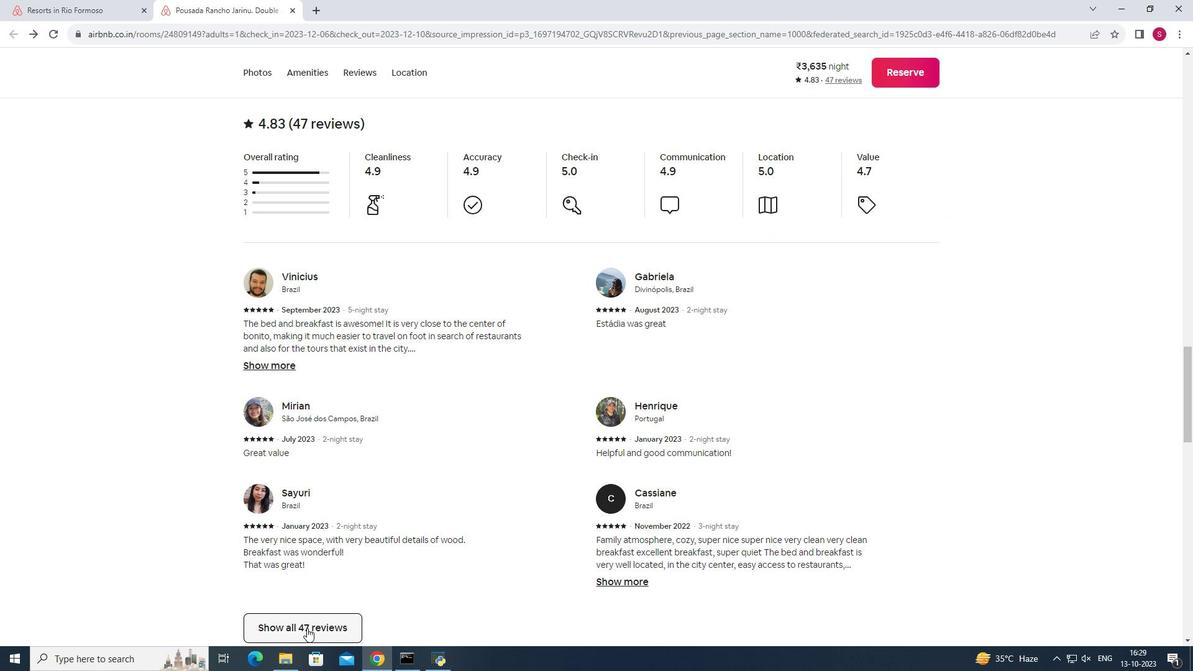 
Action: Mouse moved to (780, 519)
Screenshot: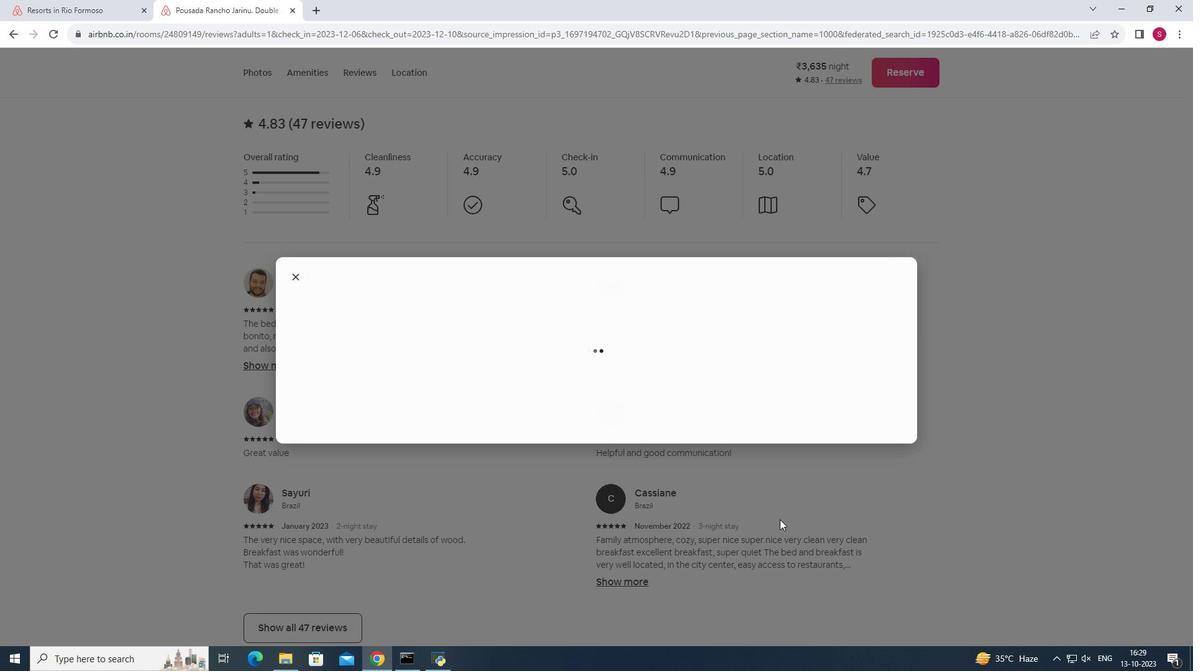 
Action: Mouse scrolled (780, 519) with delta (0, 0)
Screenshot: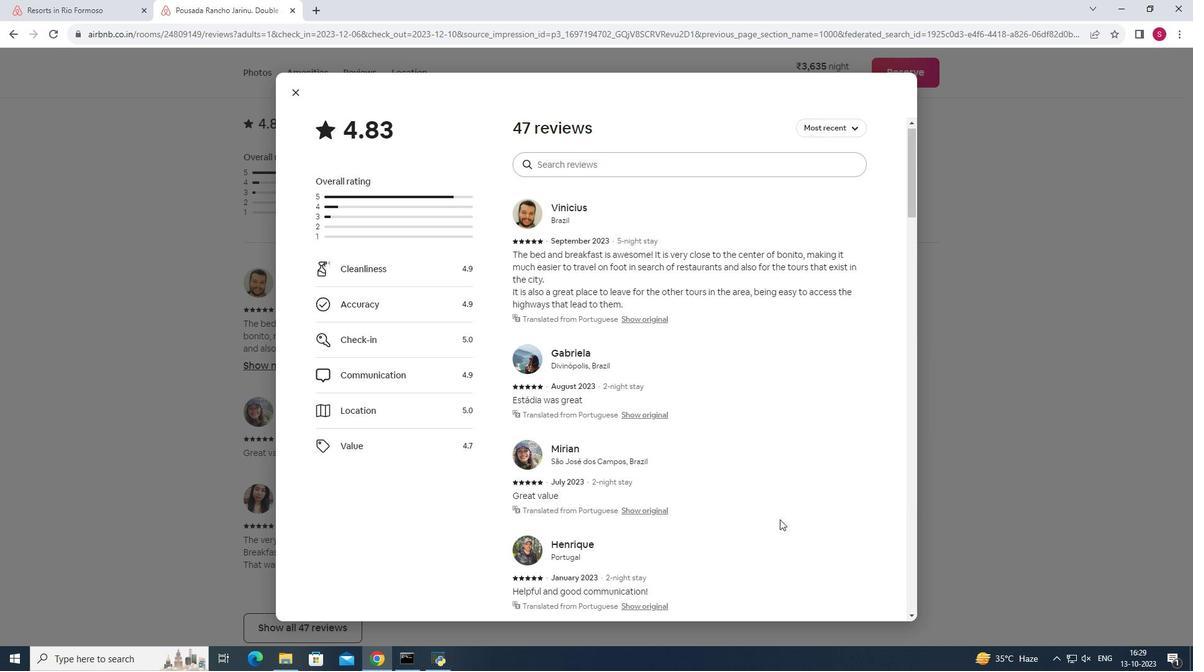 
Action: Mouse scrolled (780, 519) with delta (0, 0)
Screenshot: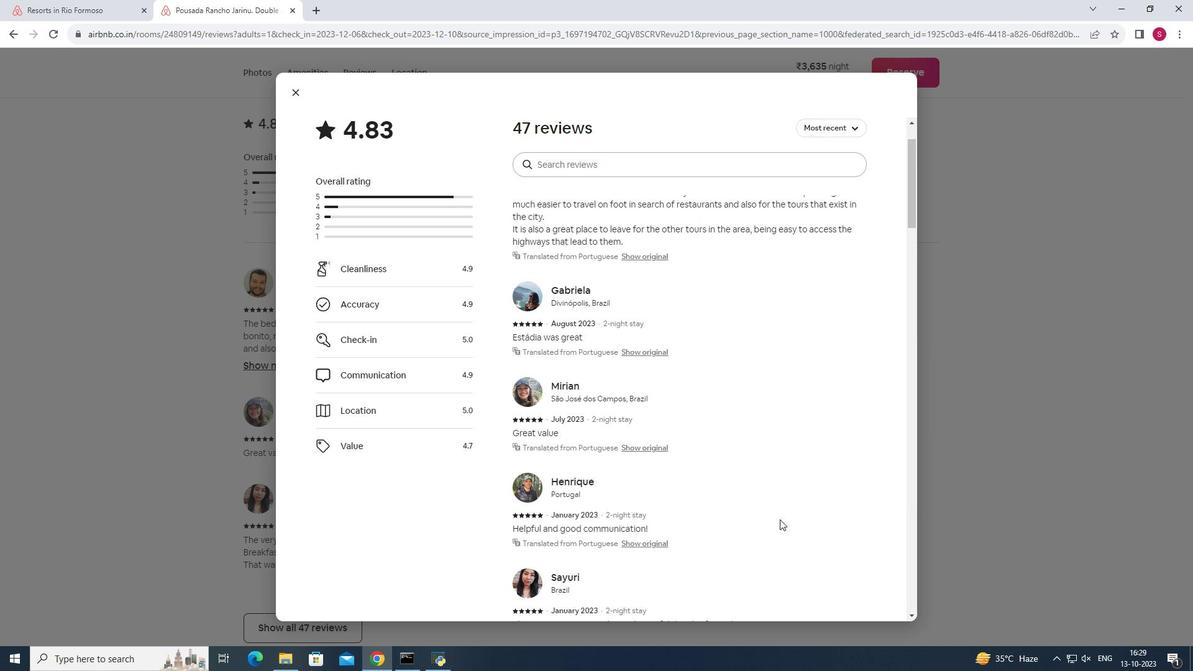 
Action: Mouse scrolled (780, 519) with delta (0, 0)
Screenshot: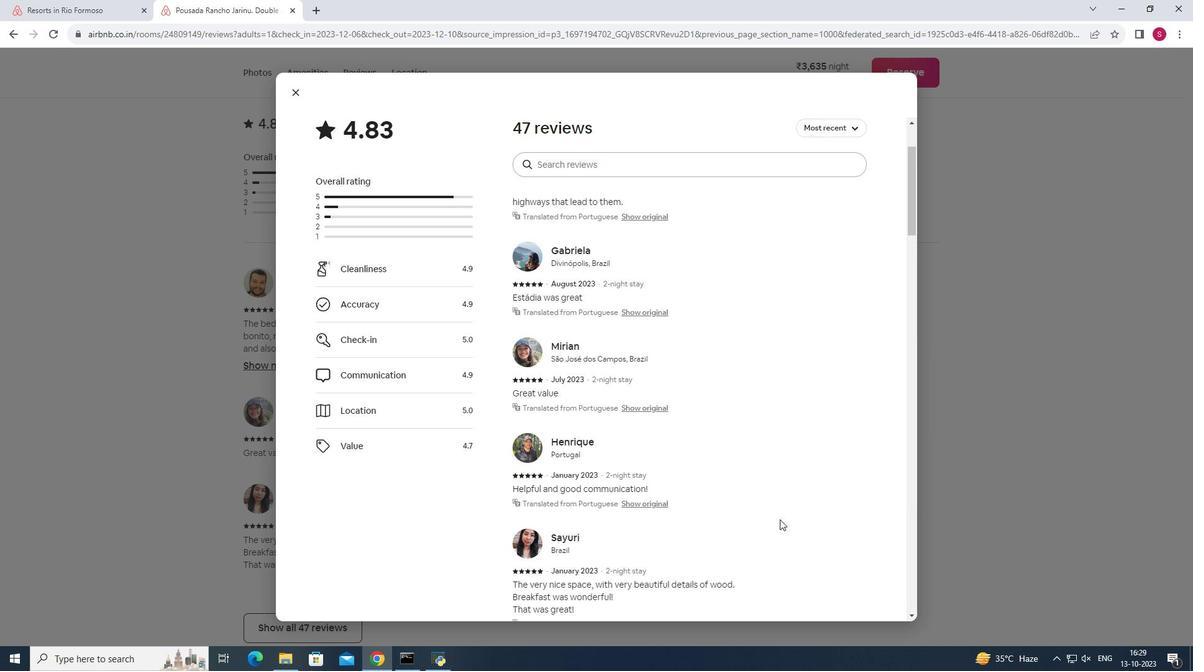 
Action: Mouse scrolled (780, 519) with delta (0, 0)
Screenshot: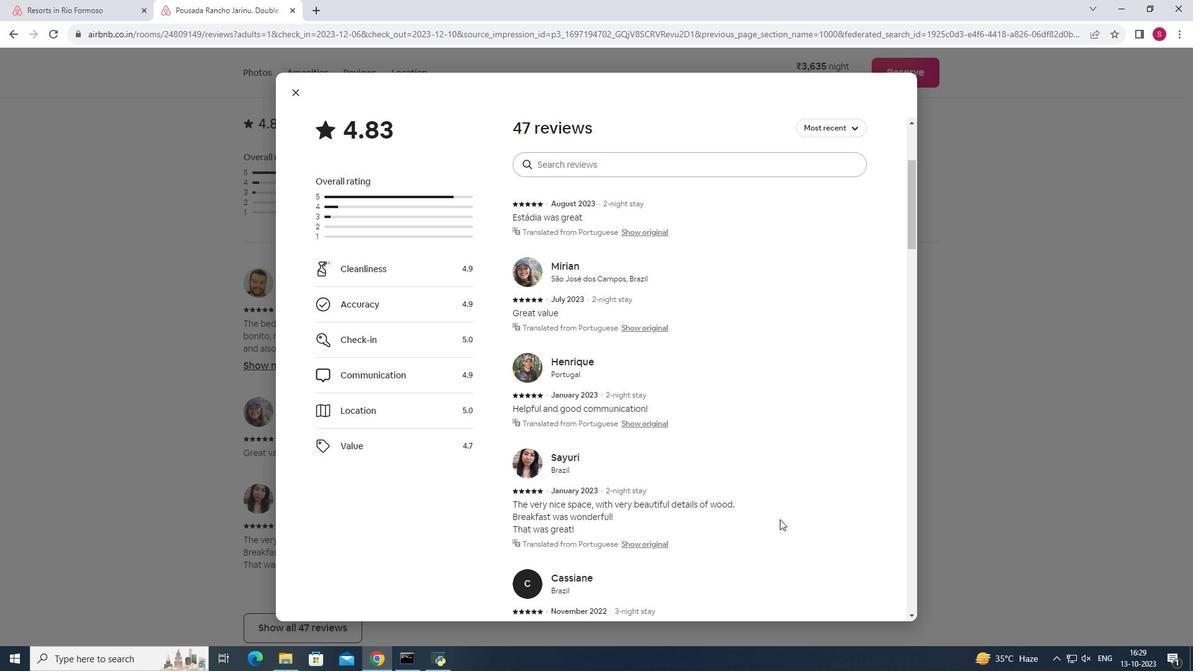
Action: Mouse scrolled (780, 519) with delta (0, 0)
Screenshot: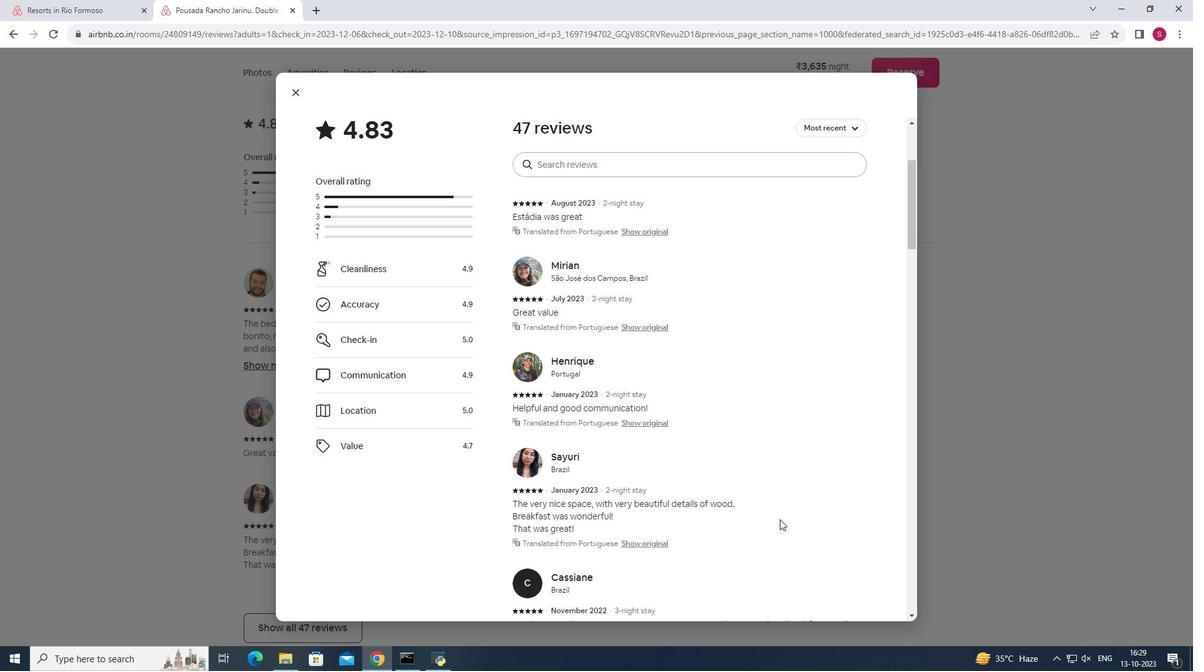 
Action: Mouse scrolled (780, 519) with delta (0, 0)
Screenshot: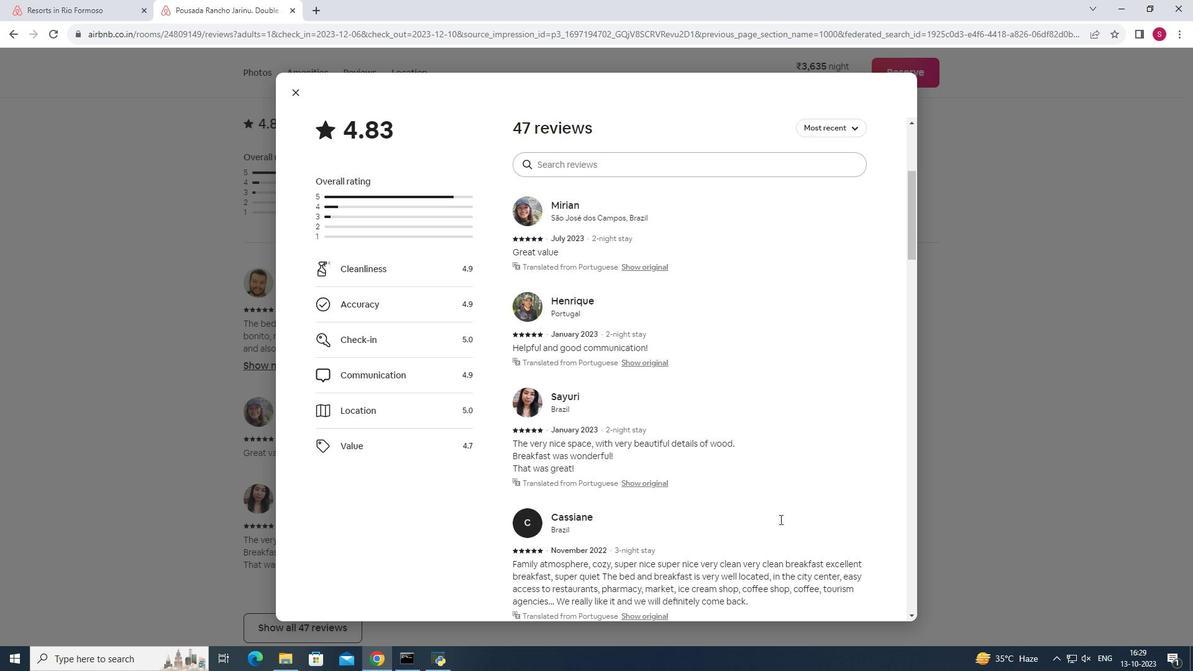 
Action: Mouse scrolled (780, 519) with delta (0, 0)
Screenshot: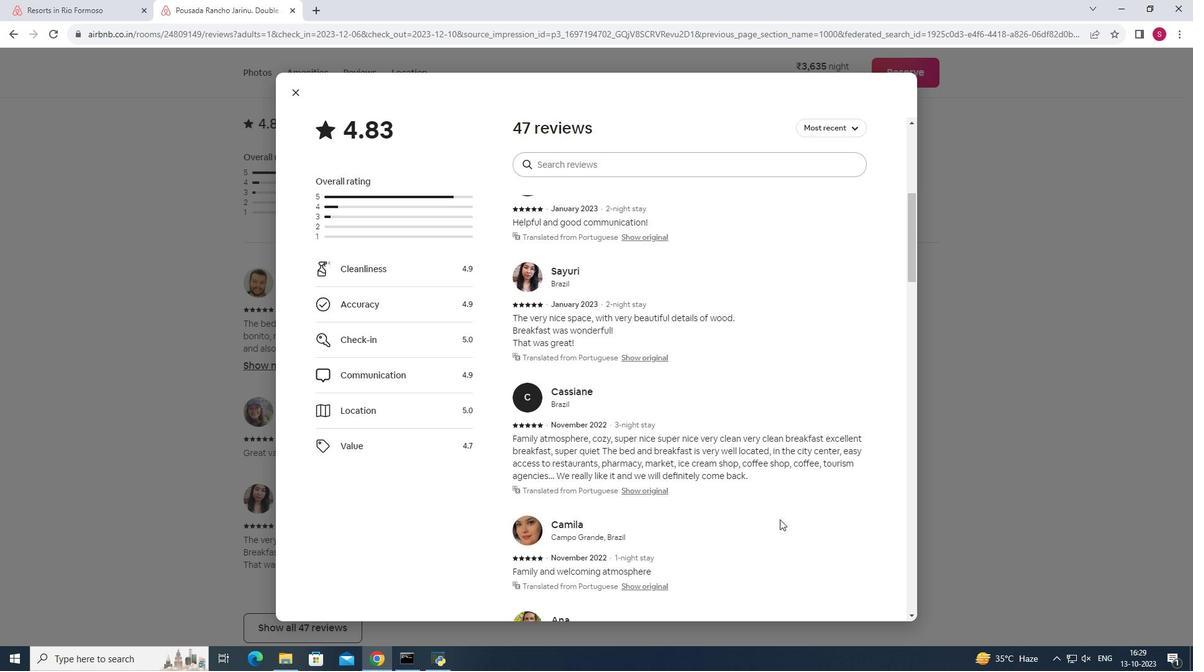 
Action: Mouse scrolled (780, 519) with delta (0, 0)
Screenshot: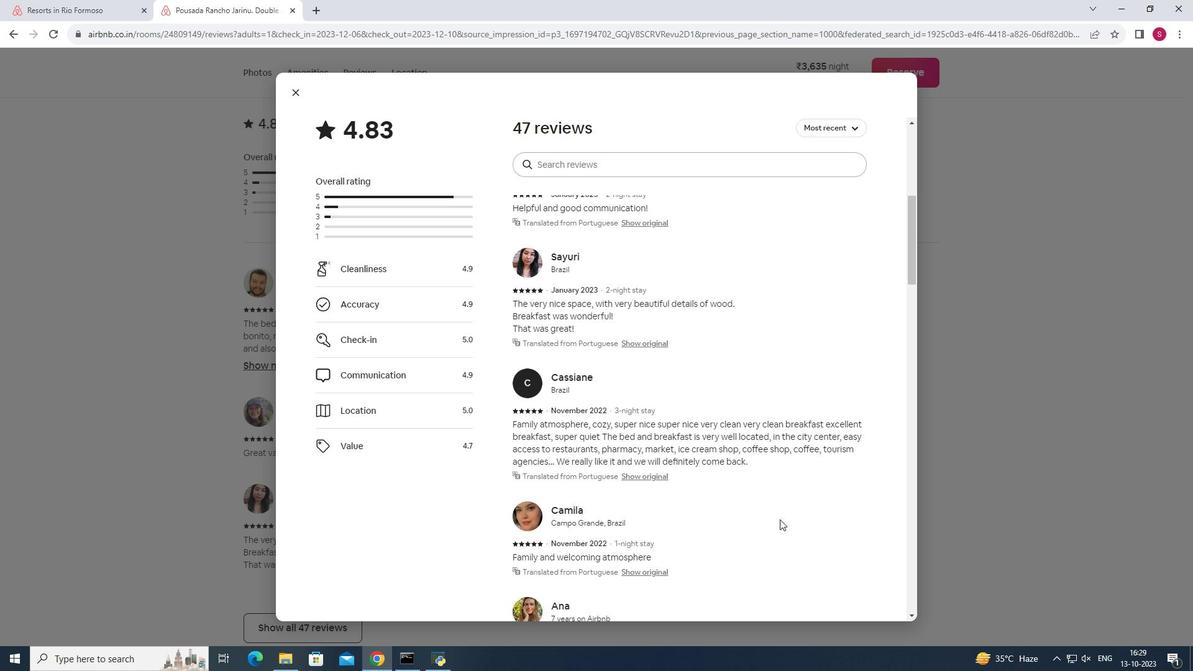 
Action: Mouse scrolled (780, 519) with delta (0, 0)
Screenshot: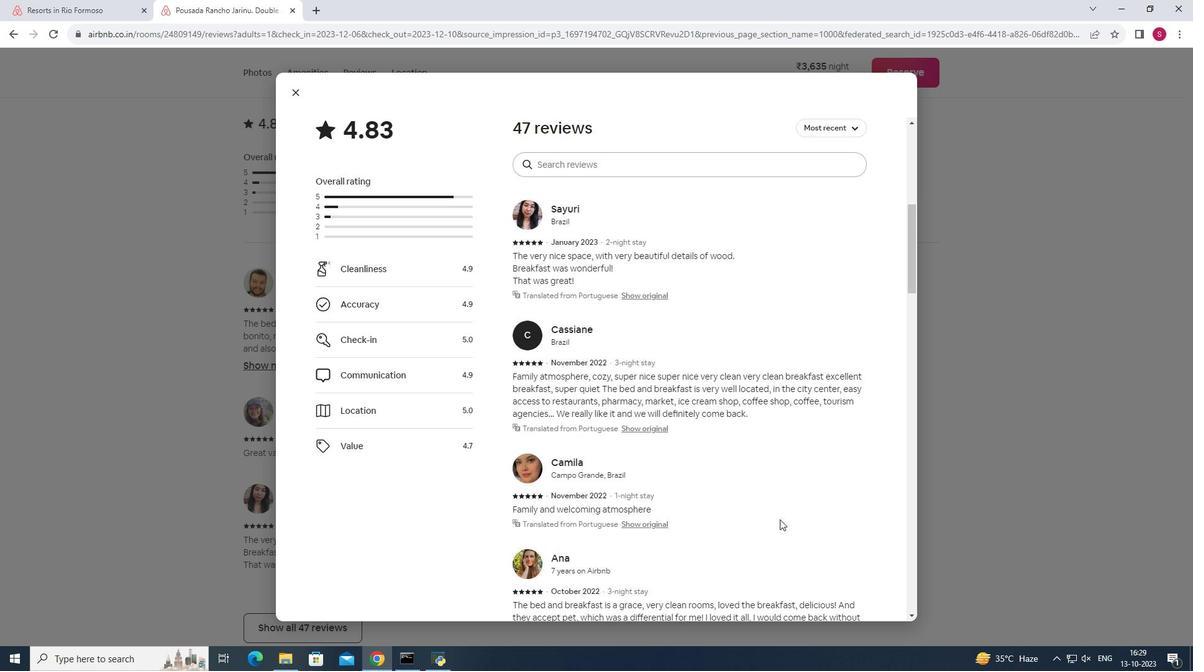 
Action: Mouse moved to (780, 519)
Screenshot: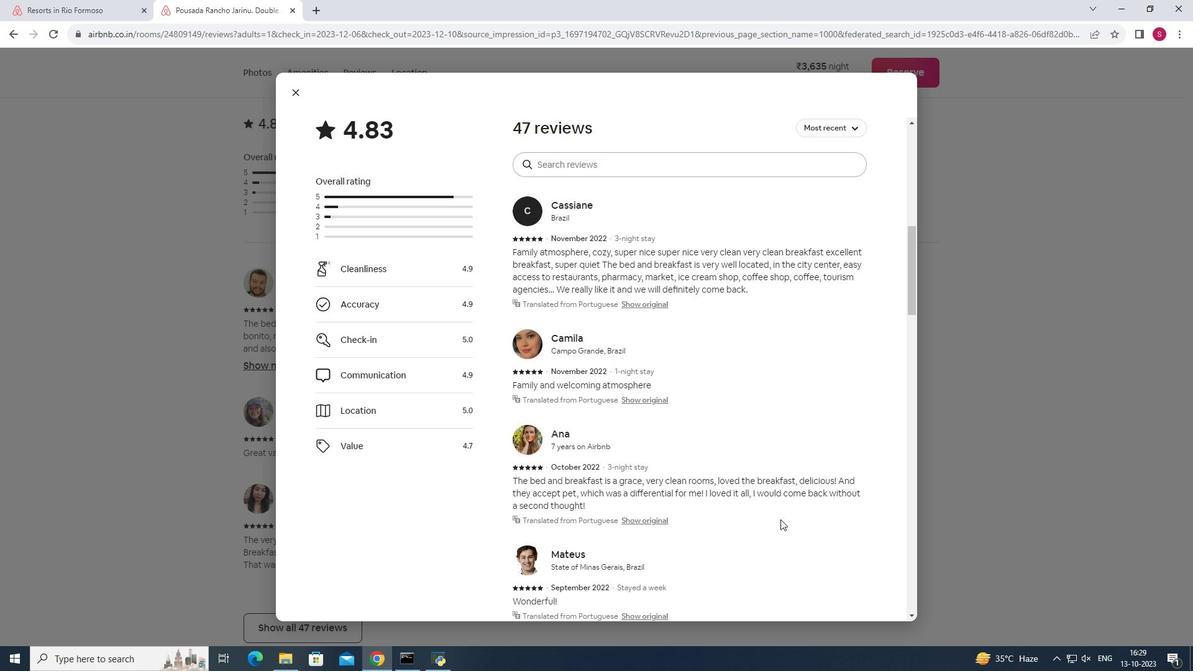 
Action: Mouse scrolled (780, 519) with delta (0, 0)
Screenshot: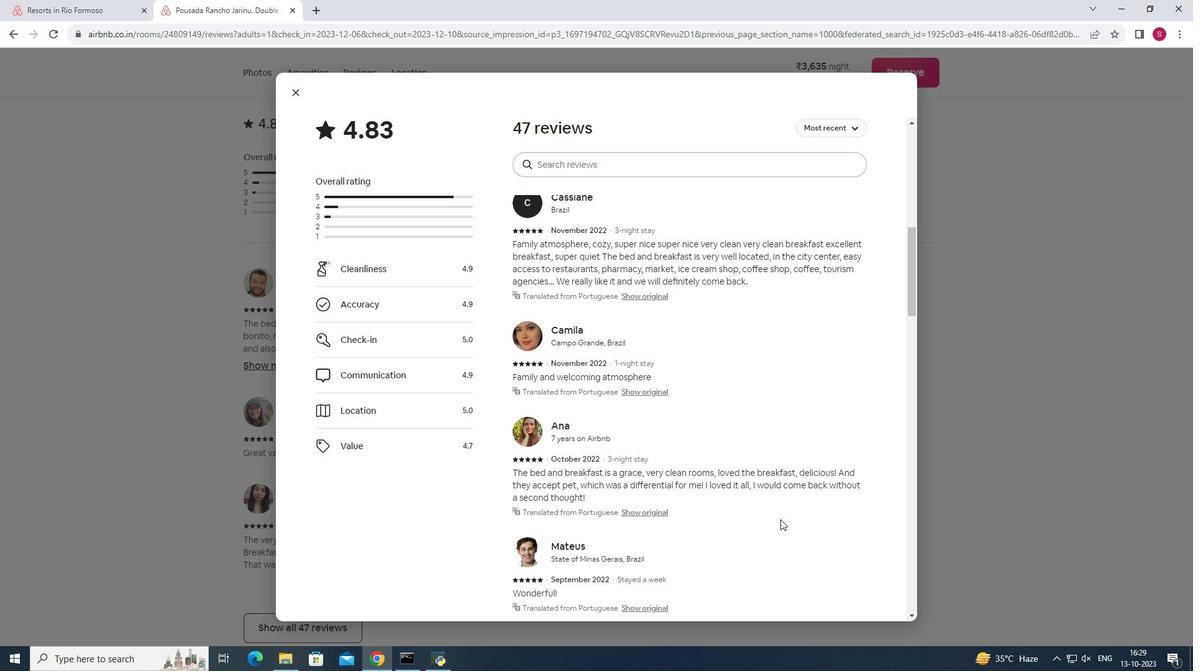 
Action: Mouse scrolled (780, 519) with delta (0, 0)
Screenshot: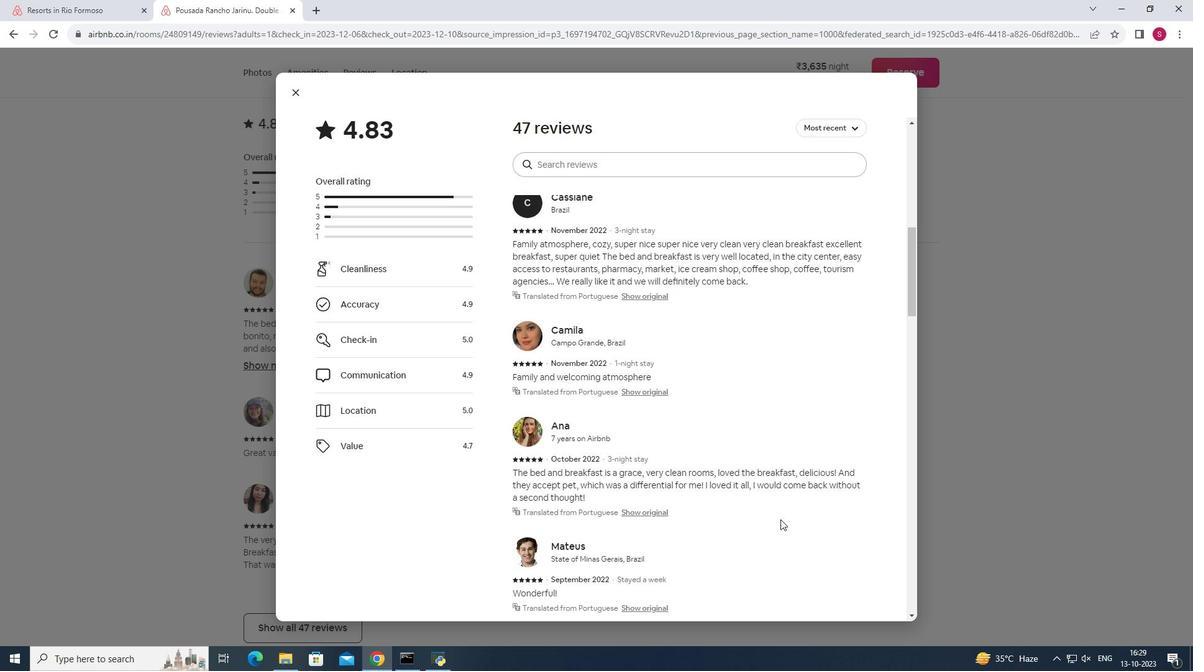 
Action: Mouse scrolled (780, 519) with delta (0, 0)
Screenshot: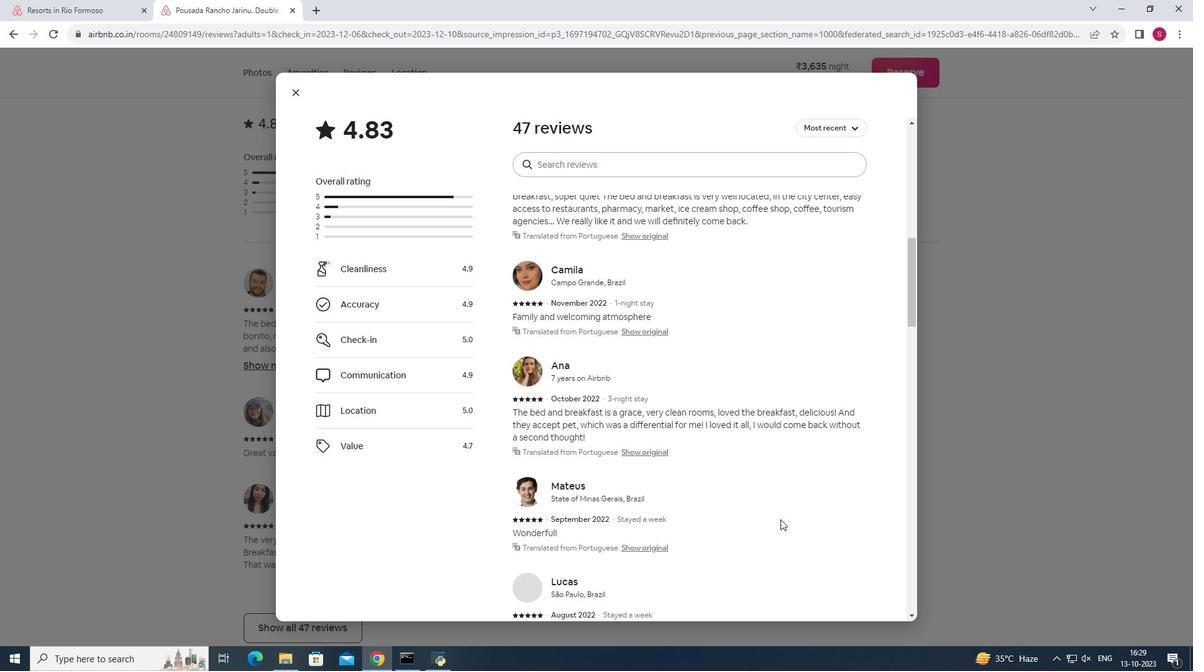 
Action: Mouse scrolled (780, 519) with delta (0, 0)
Screenshot: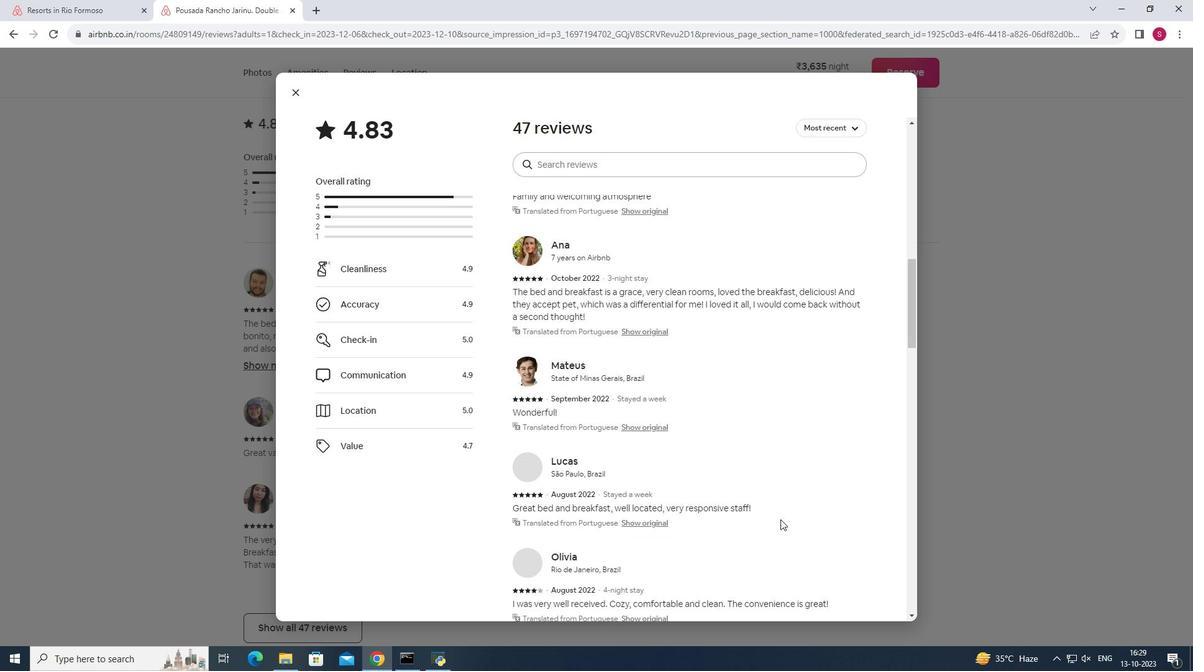 
Action: Mouse scrolled (780, 519) with delta (0, 0)
Screenshot: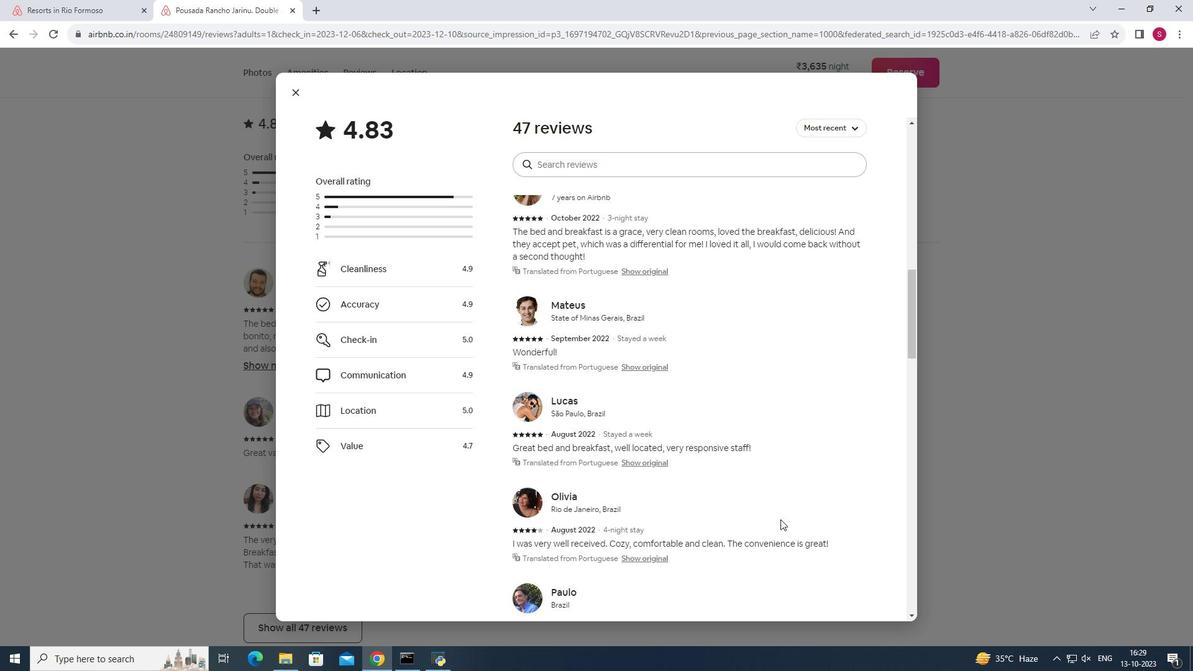 
Action: Mouse scrolled (780, 519) with delta (0, 0)
Screenshot: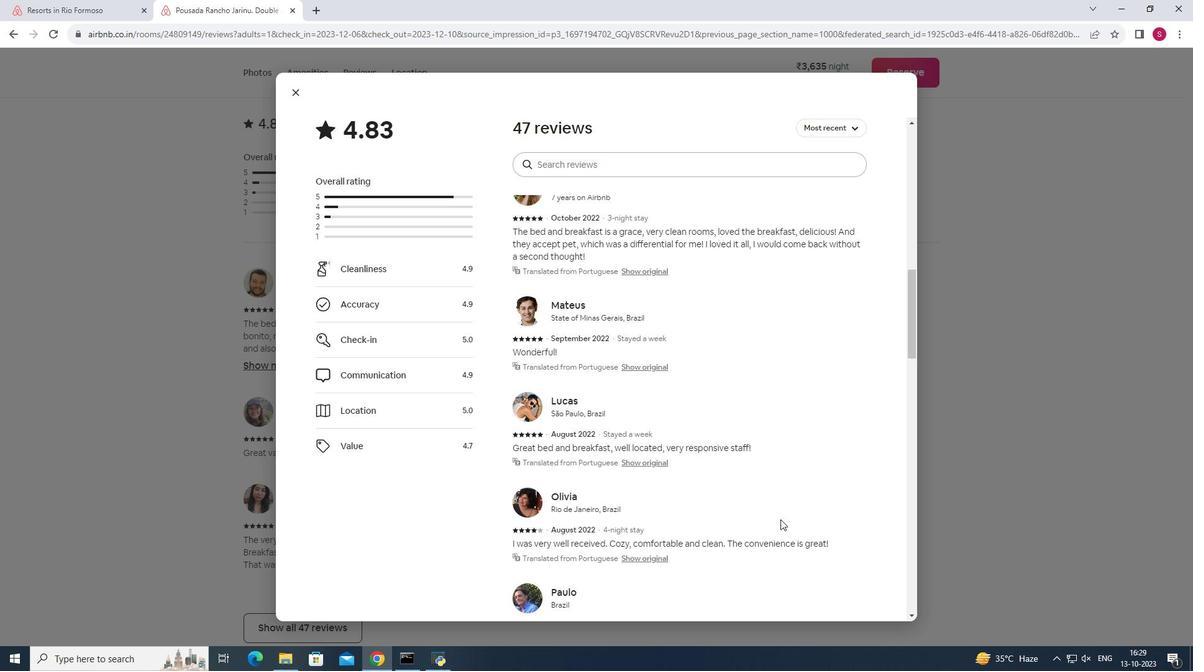 
Action: Mouse scrolled (780, 519) with delta (0, 0)
Screenshot: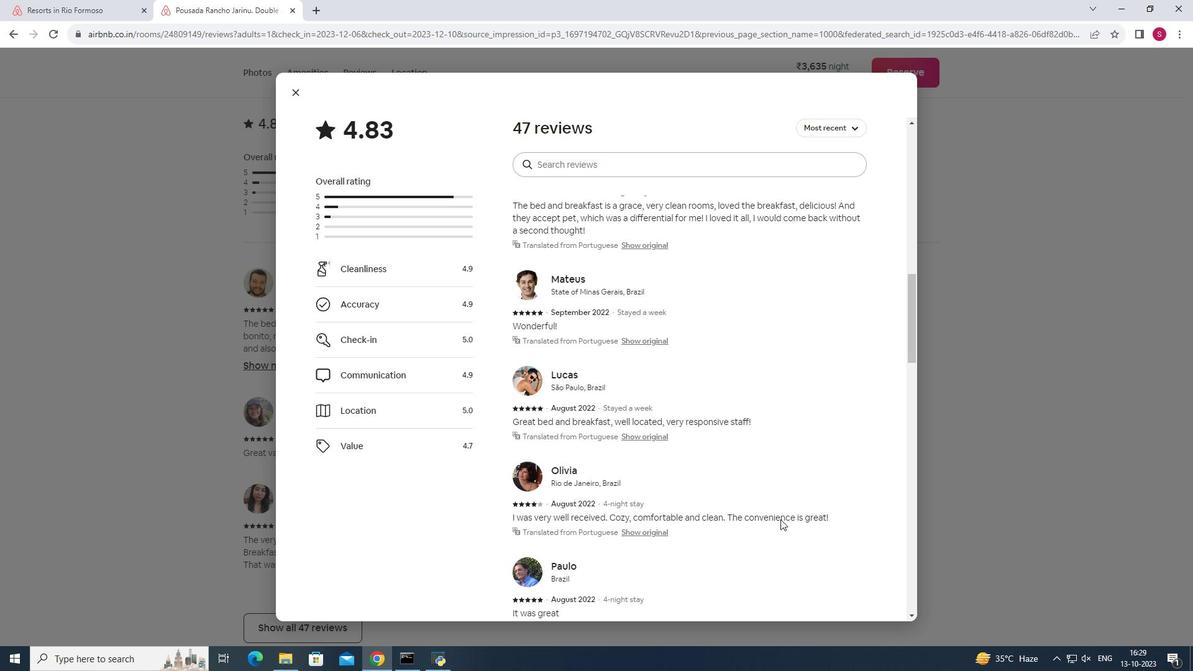 
Action: Mouse scrolled (780, 519) with delta (0, 0)
Screenshot: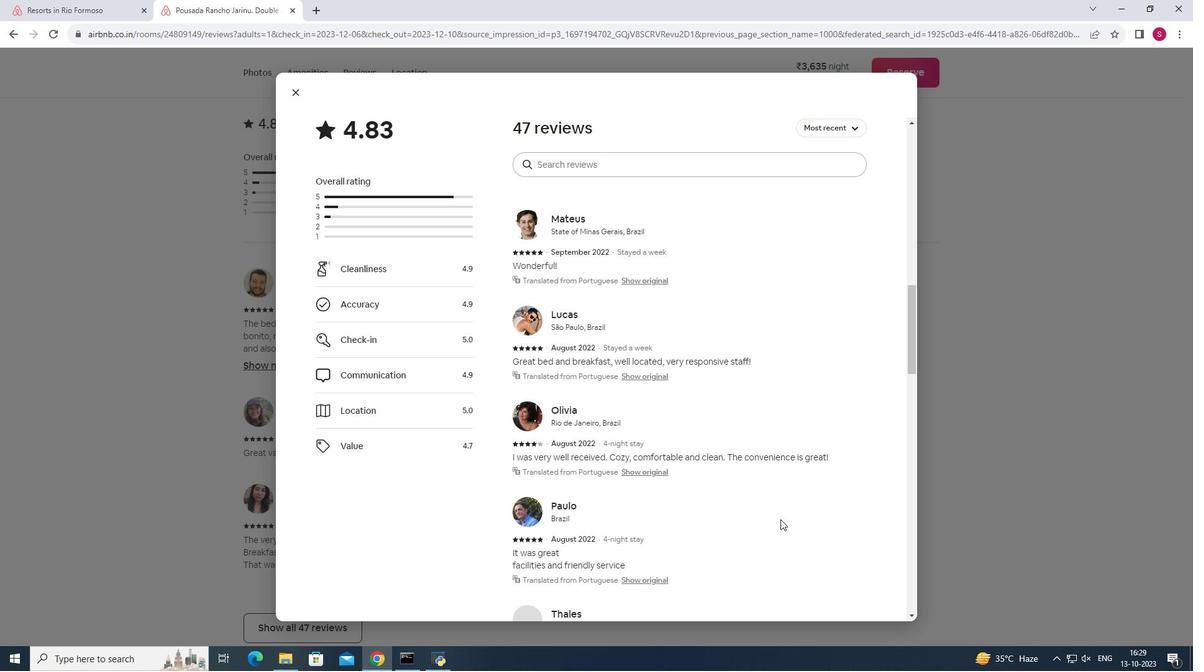
Action: Mouse moved to (297, 87)
Screenshot: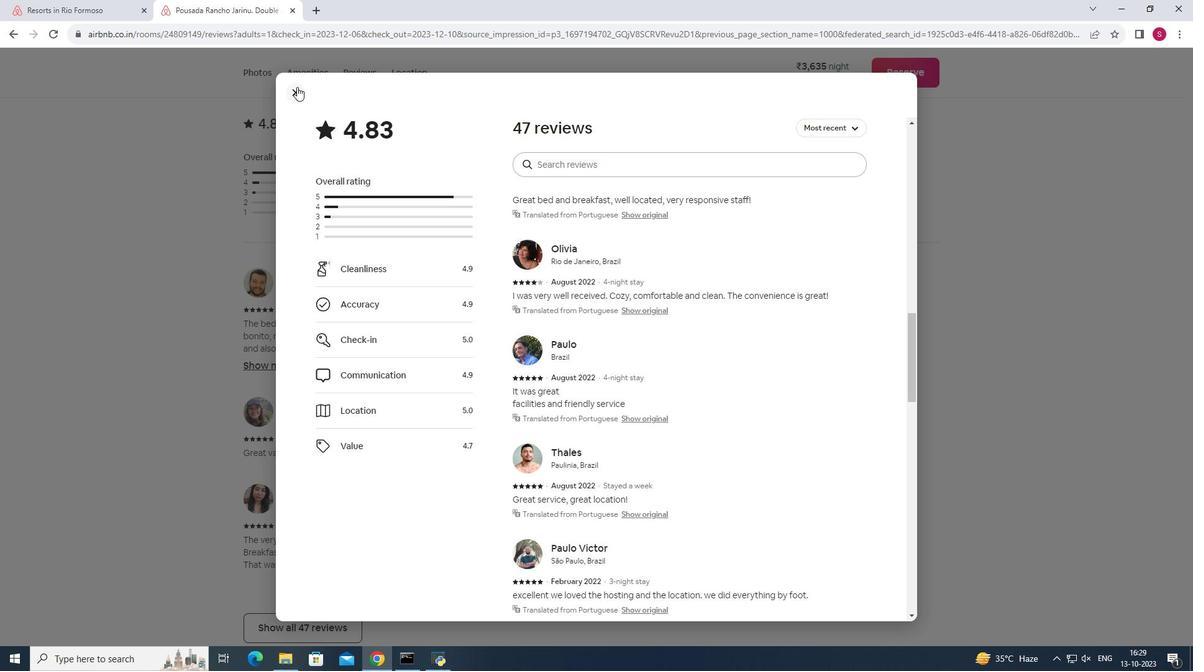 
Action: Mouse pressed left at (297, 87)
Screenshot: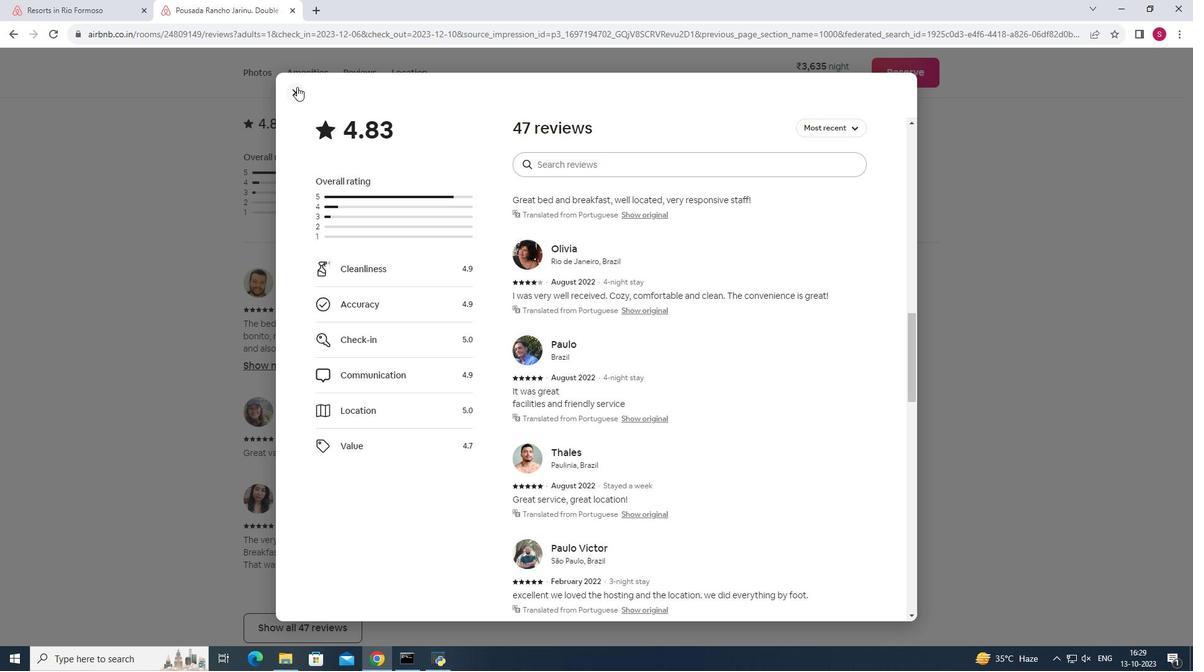 
Action: Mouse moved to (1145, 524)
Screenshot: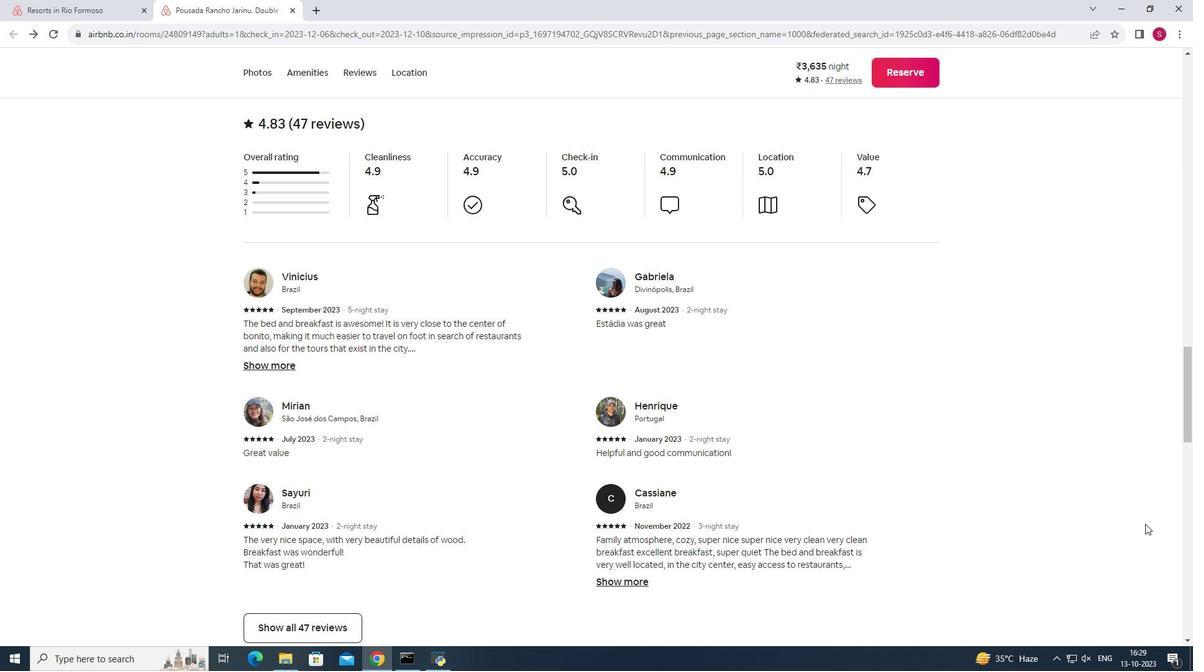 
Action: Mouse scrolled (1145, 523) with delta (0, 0)
Screenshot: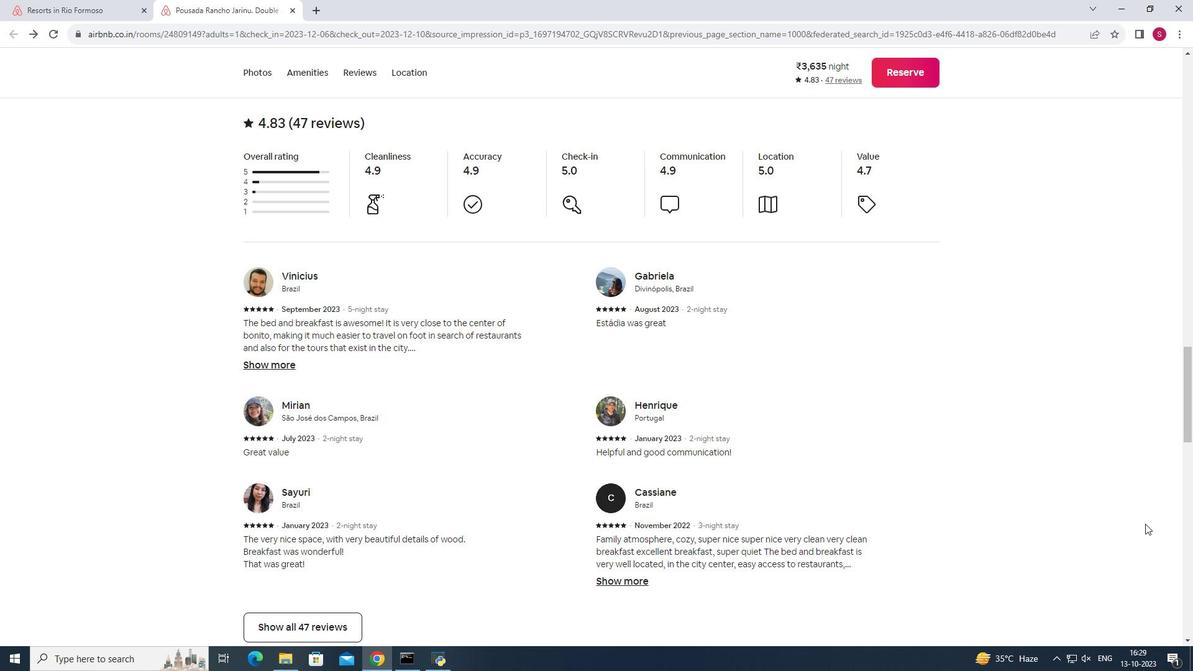 
Action: Mouse scrolled (1145, 523) with delta (0, 0)
Screenshot: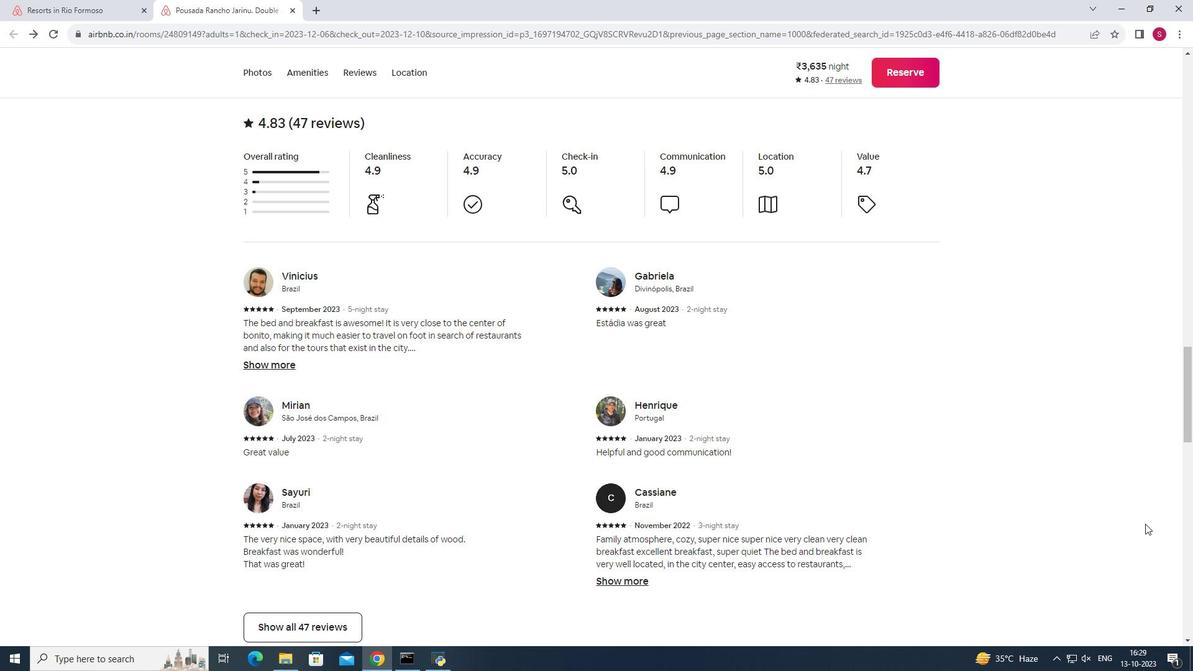 
Action: Mouse scrolled (1145, 523) with delta (0, 0)
Screenshot: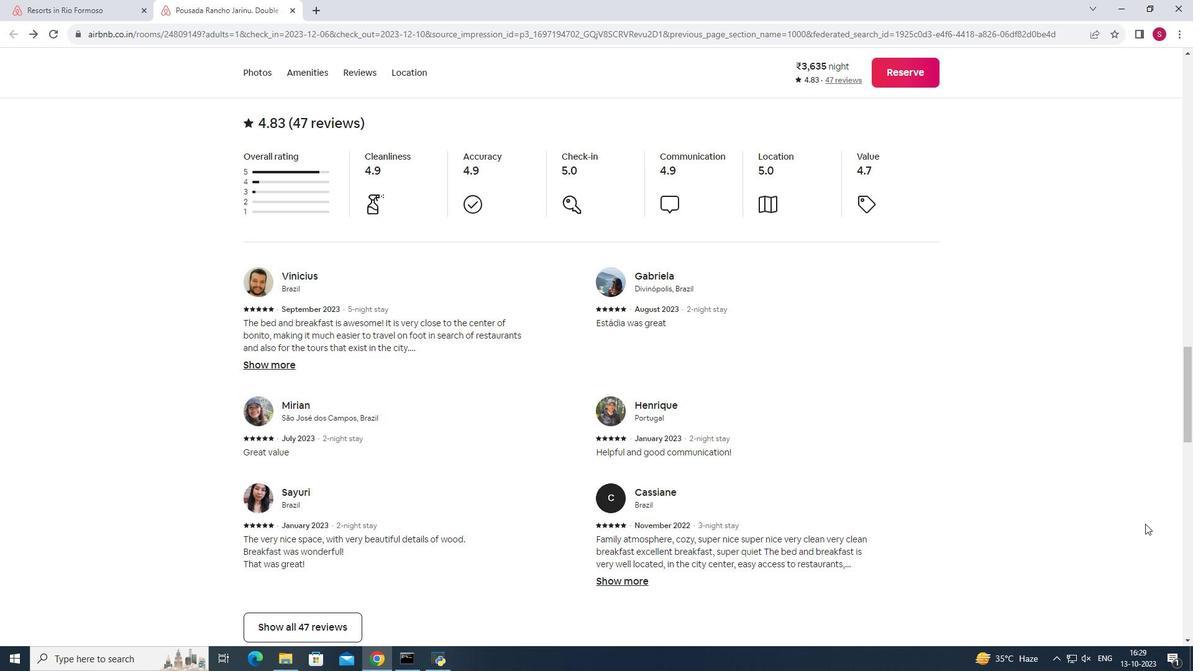 
Action: Mouse scrolled (1145, 523) with delta (0, 0)
Screenshot: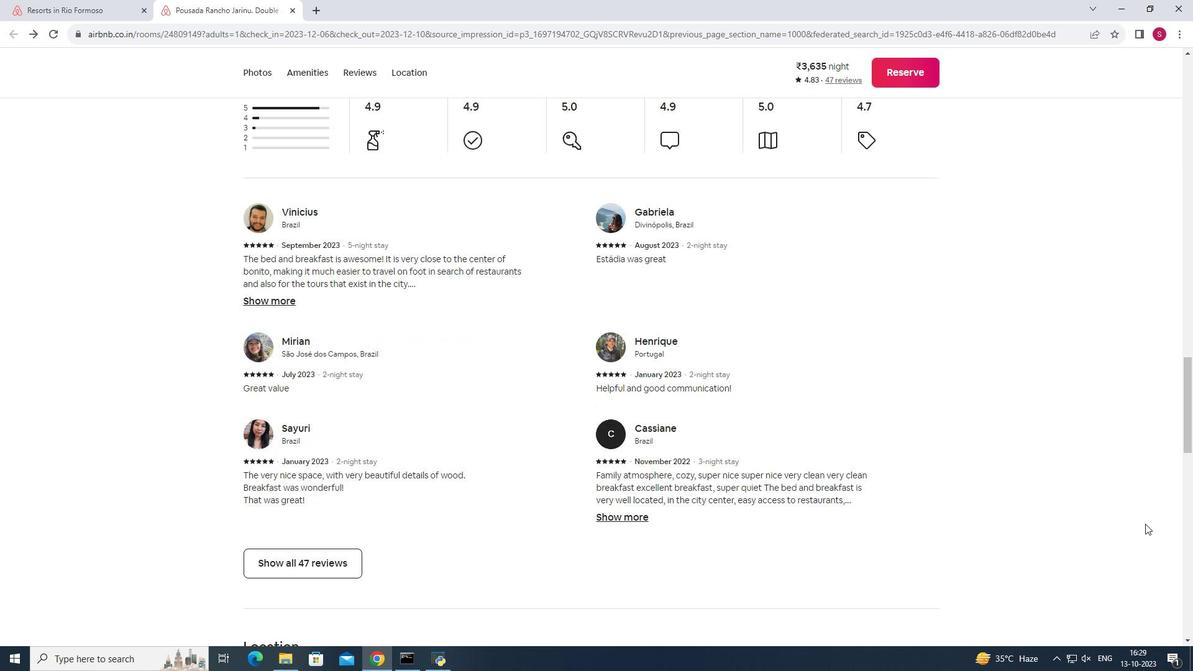 
Action: Mouse scrolled (1145, 523) with delta (0, 0)
Screenshot: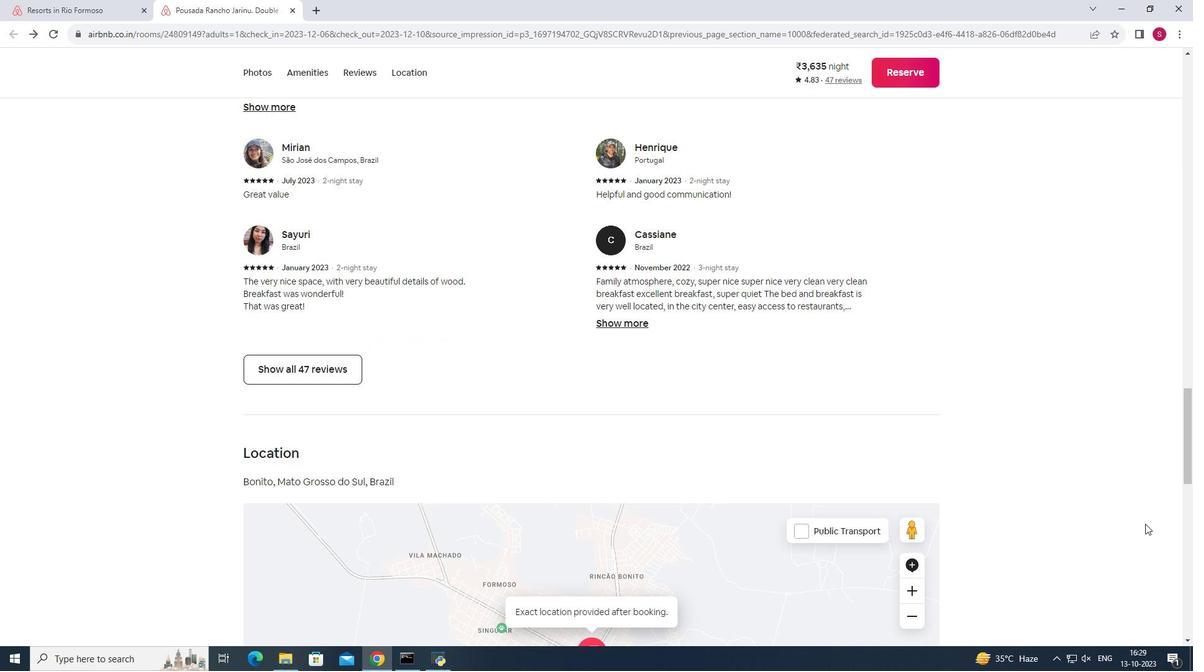 
Action: Mouse scrolled (1145, 523) with delta (0, 0)
Screenshot: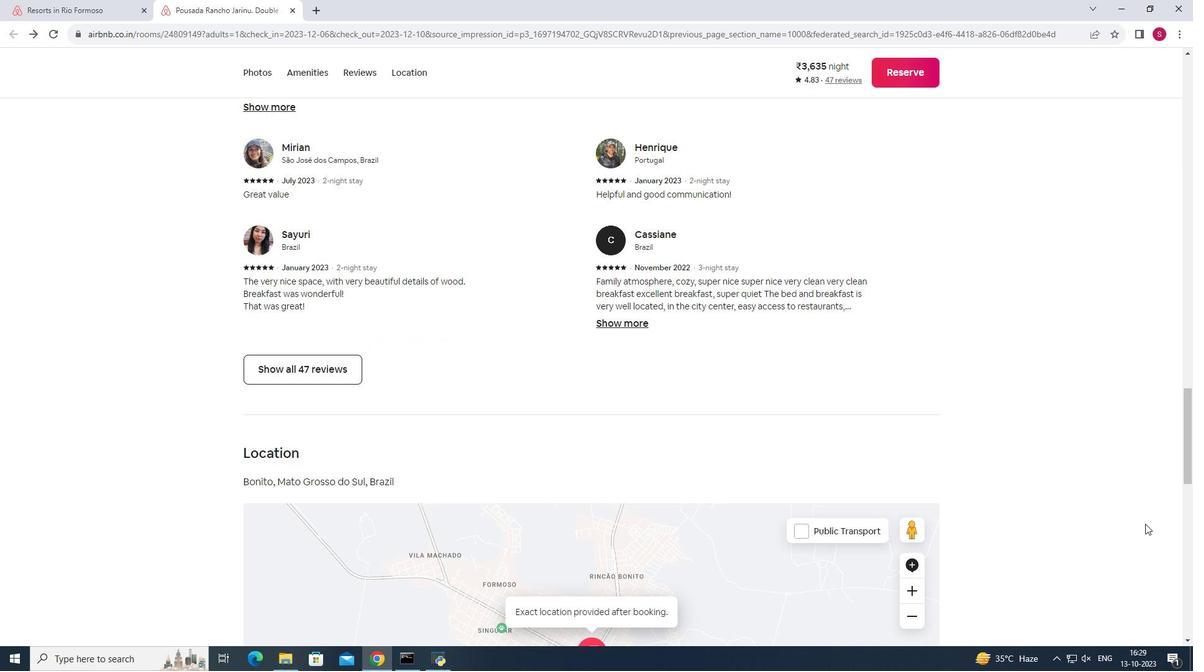 
Action: Mouse scrolled (1145, 523) with delta (0, 0)
Screenshot: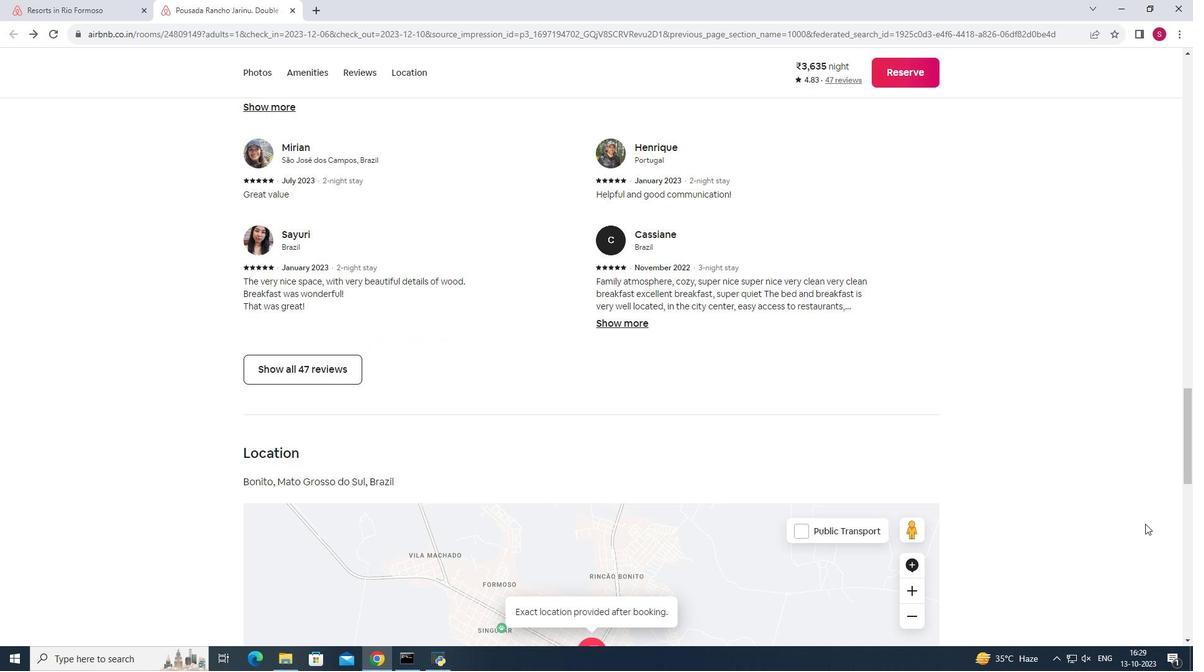
Action: Mouse scrolled (1145, 523) with delta (0, 0)
Screenshot: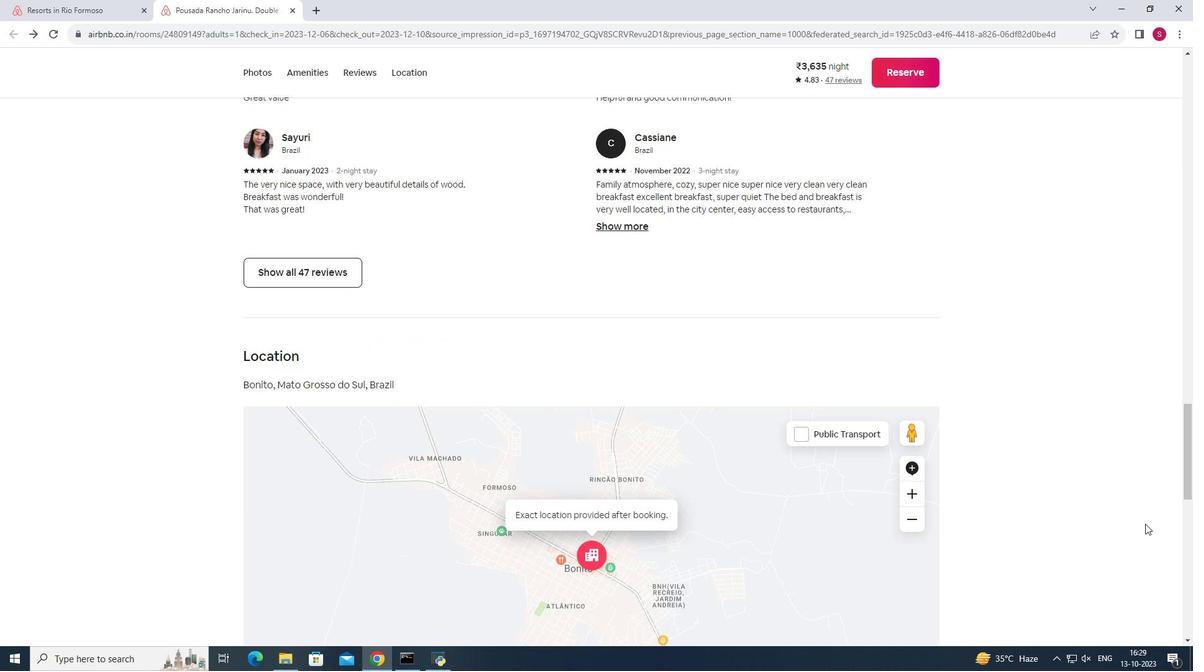 
Action: Mouse scrolled (1145, 523) with delta (0, 0)
Screenshot: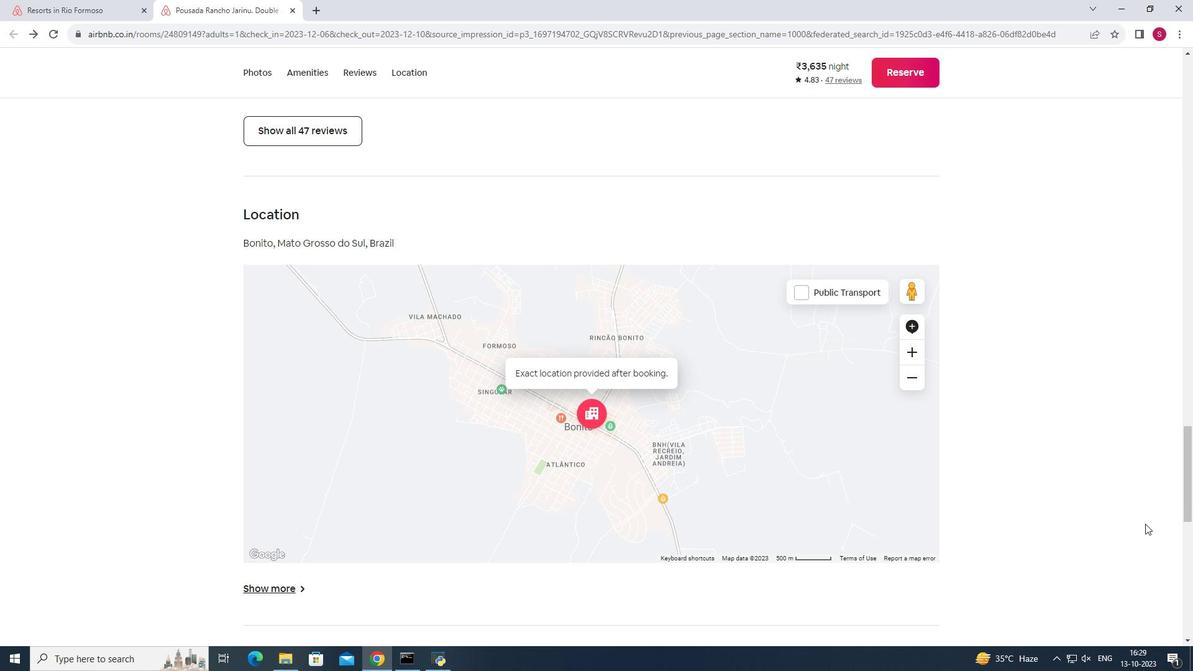 
Action: Mouse scrolled (1145, 523) with delta (0, 0)
Screenshot: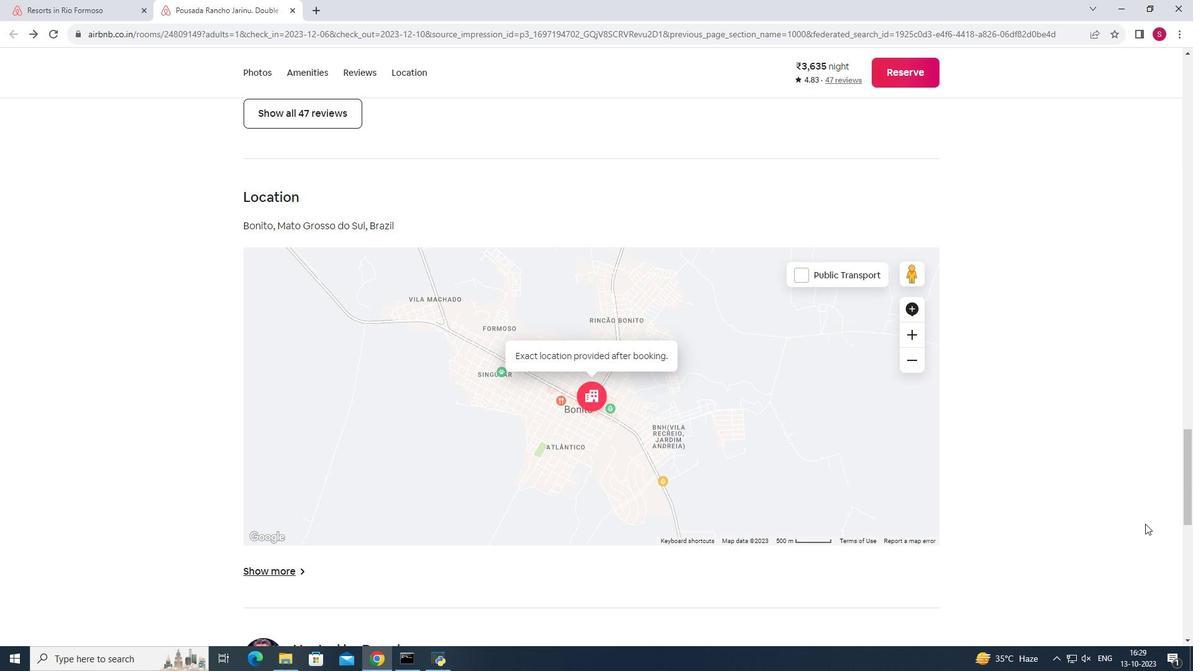 
Action: Mouse scrolled (1145, 523) with delta (0, 0)
Screenshot: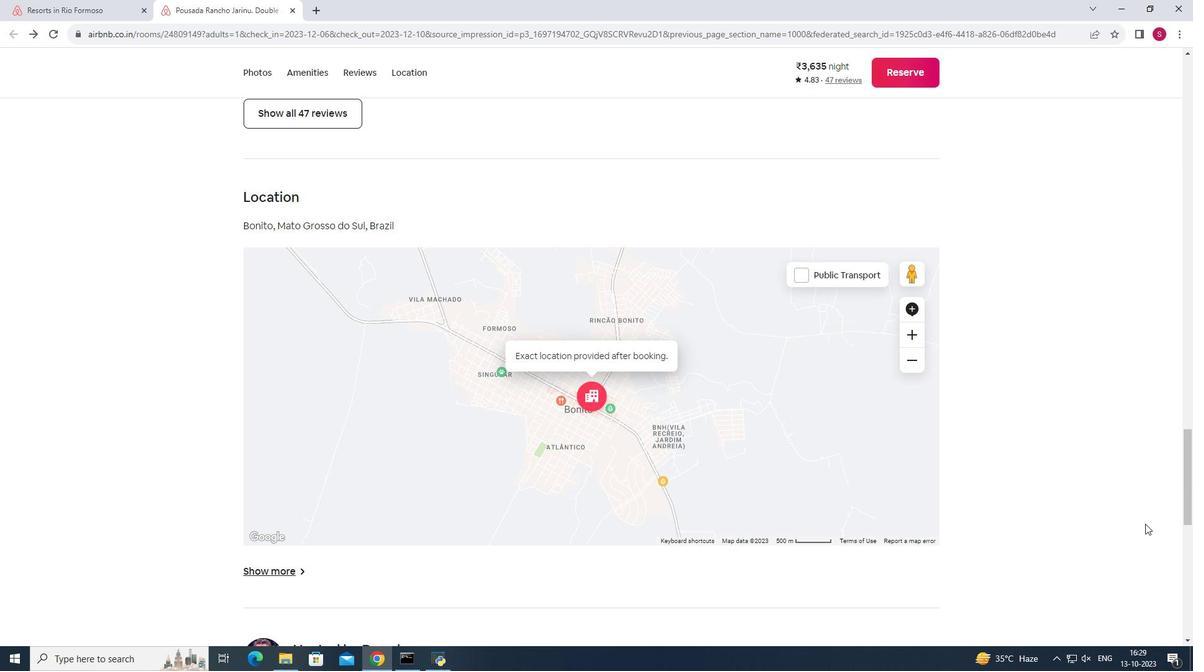 
Action: Mouse moved to (1146, 524)
Screenshot: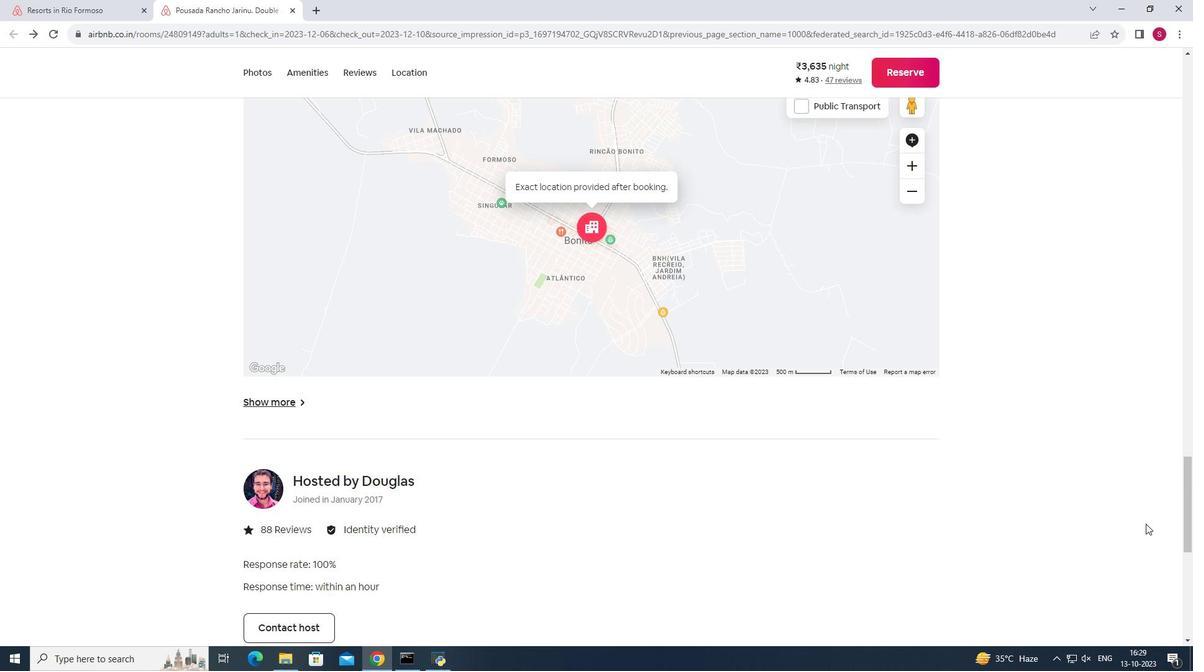
Action: Mouse scrolled (1146, 523) with delta (0, 0)
Screenshot: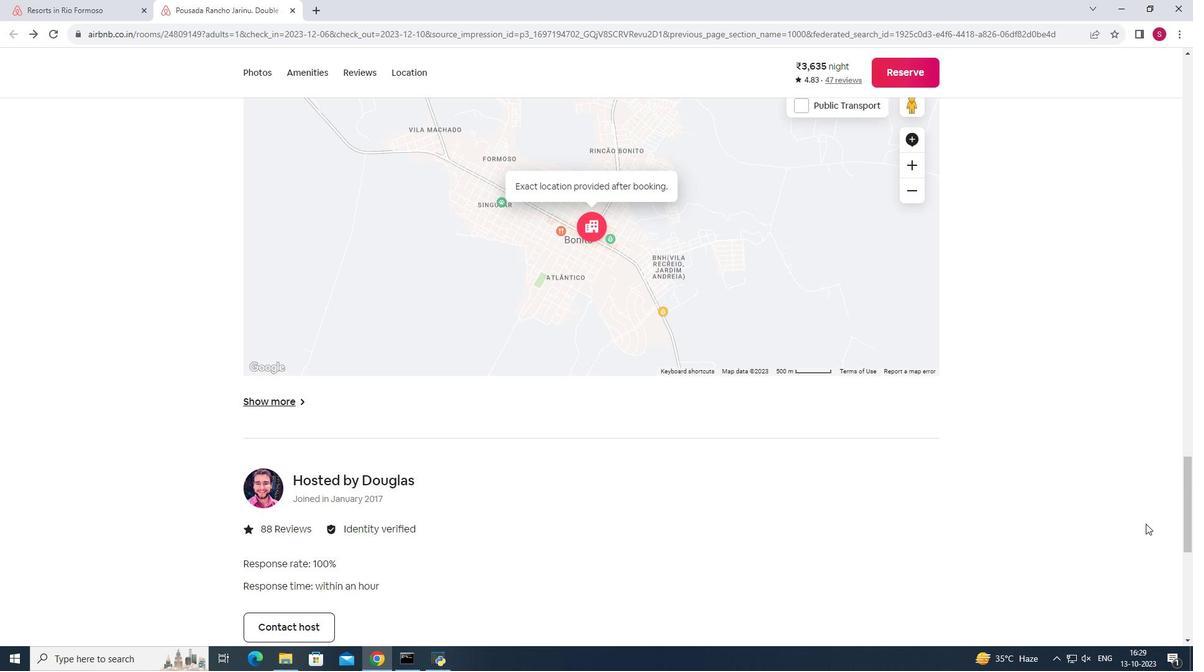 
Action: Mouse scrolled (1146, 523) with delta (0, 0)
Screenshot: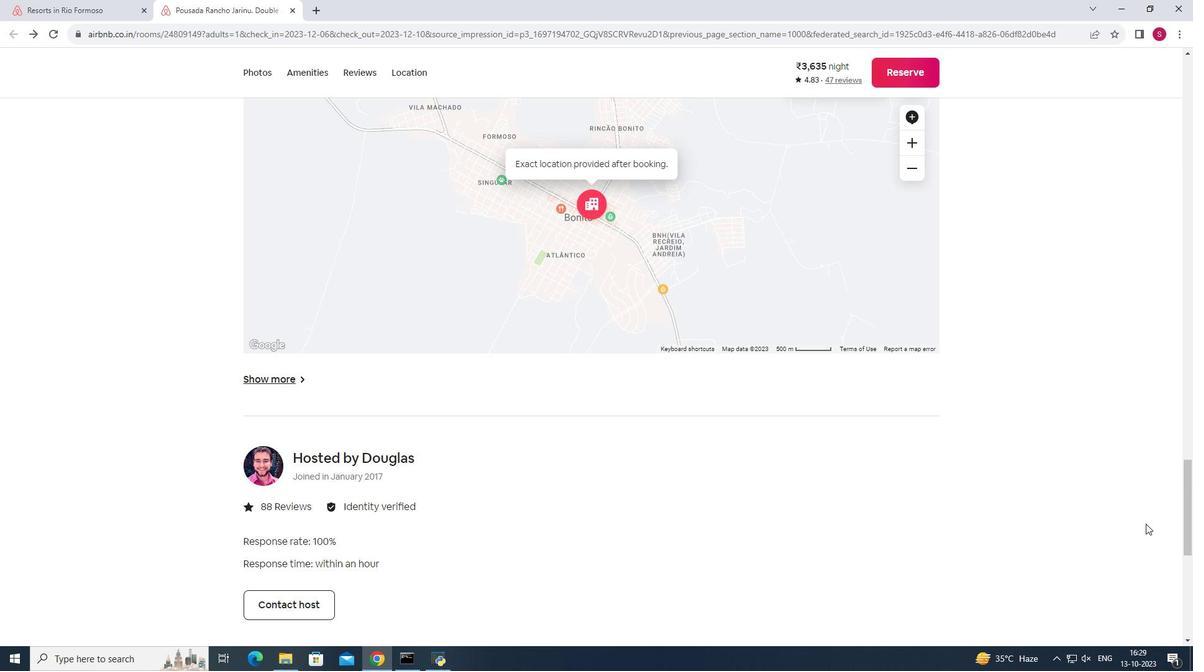 
Action: Mouse scrolled (1146, 523) with delta (0, 0)
Screenshot: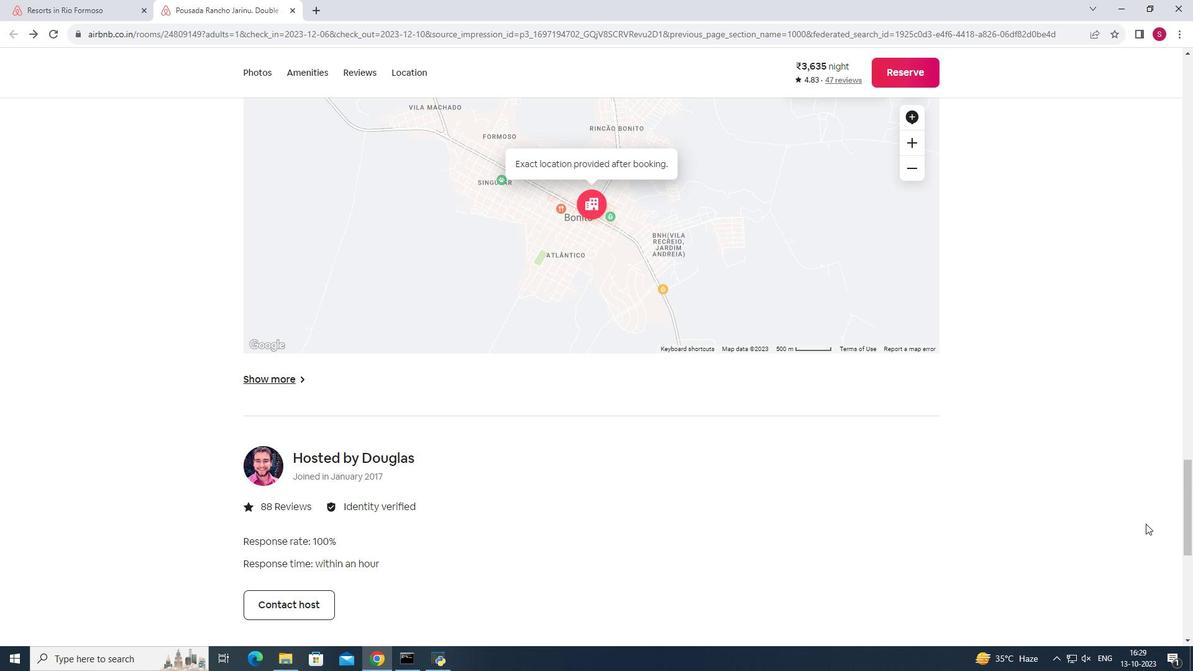 
Action: Mouse scrolled (1146, 523) with delta (0, 0)
Screenshot: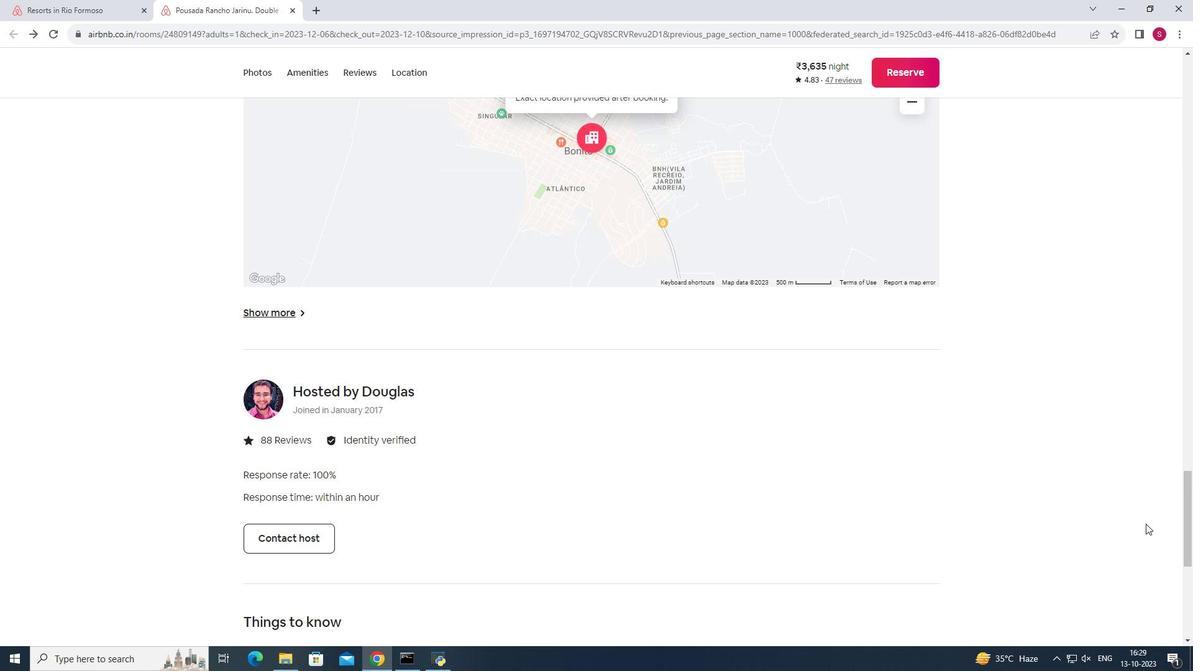 
Action: Mouse moved to (1145, 524)
Screenshot: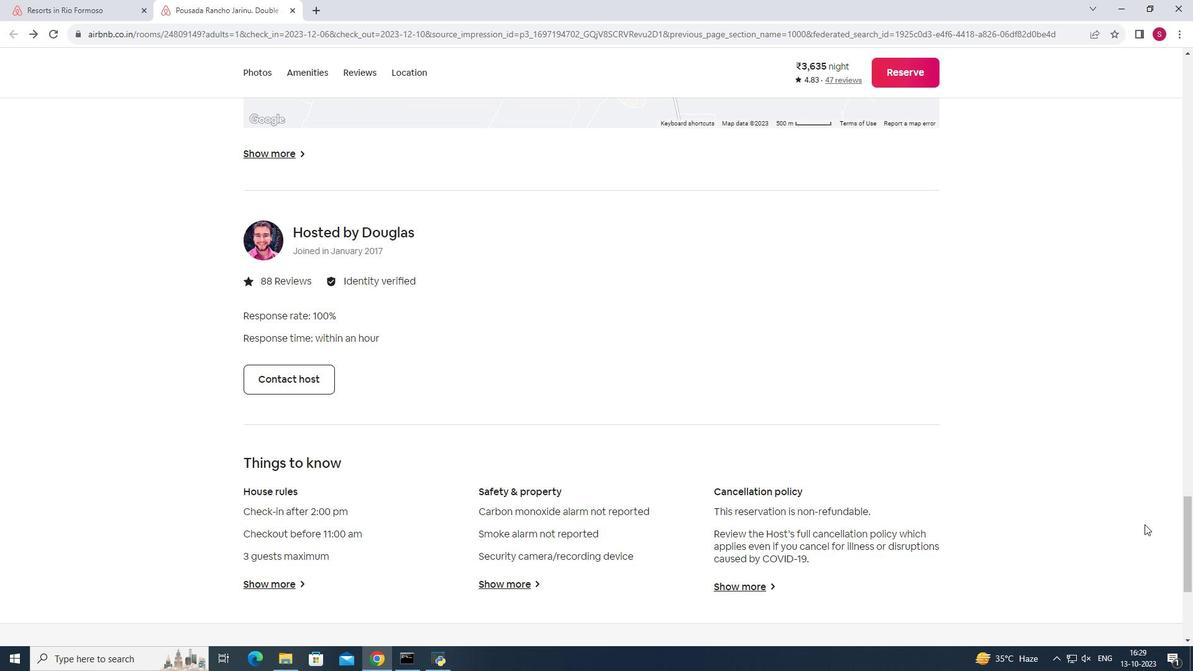 
Action: Mouse scrolled (1145, 524) with delta (0, 0)
Screenshot: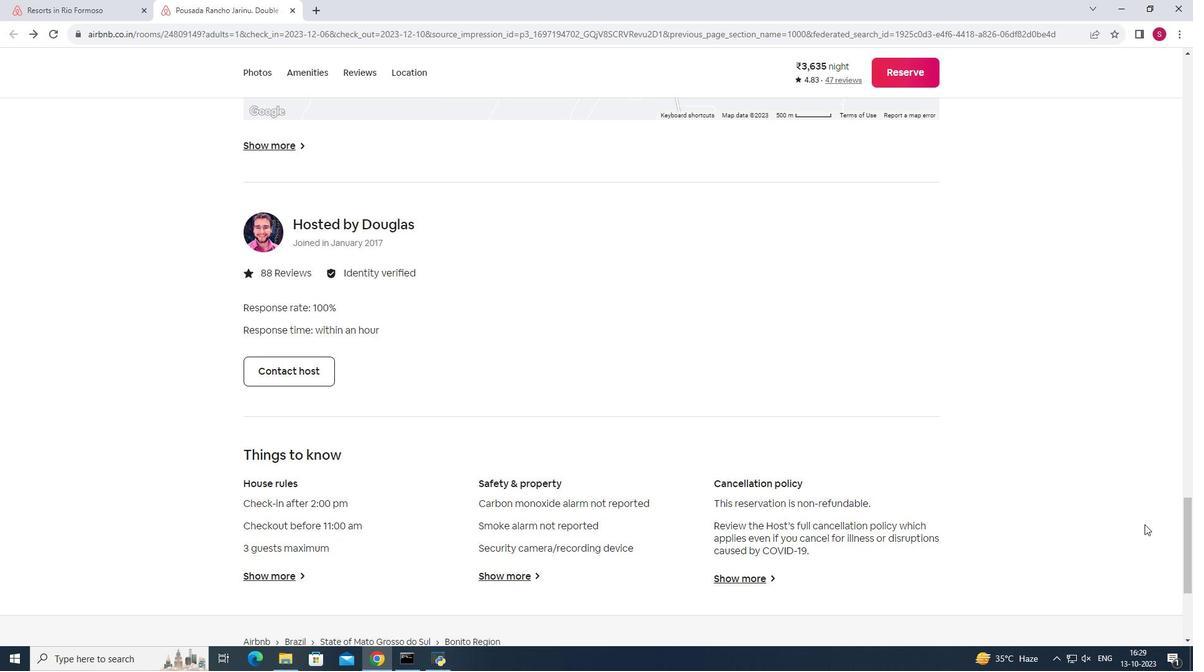 
Action: Mouse scrolled (1145, 524) with delta (0, 0)
Screenshot: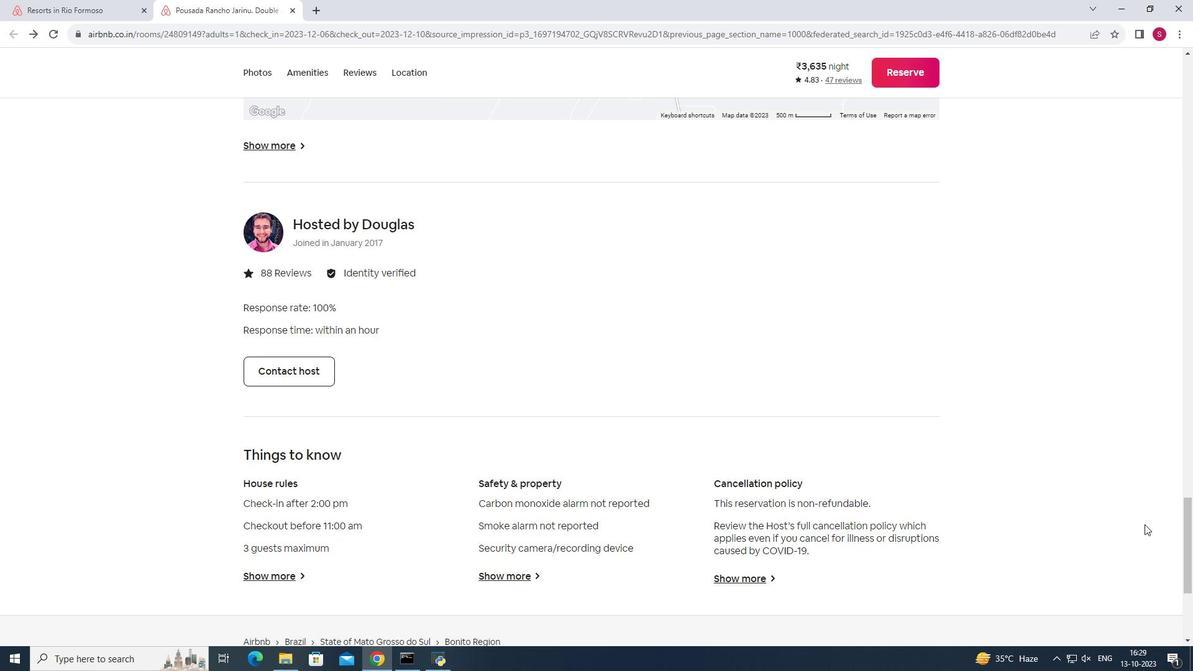 
Action: Mouse moved to (282, 463)
Screenshot: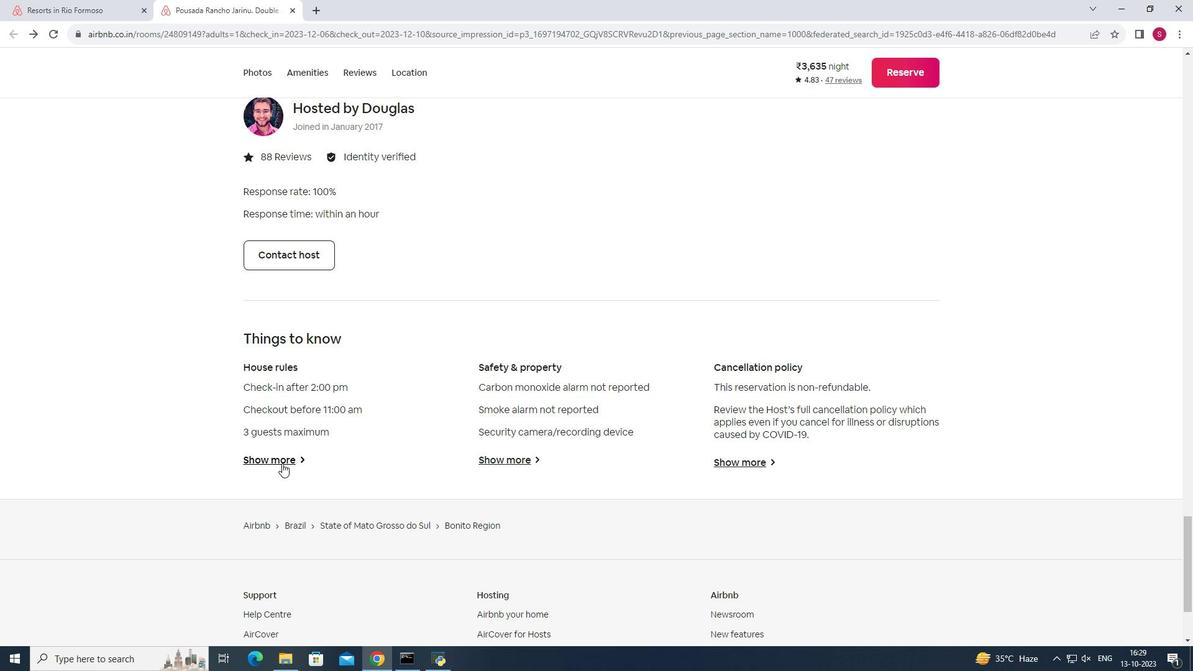 
Action: Mouse pressed left at (282, 463)
Screenshot: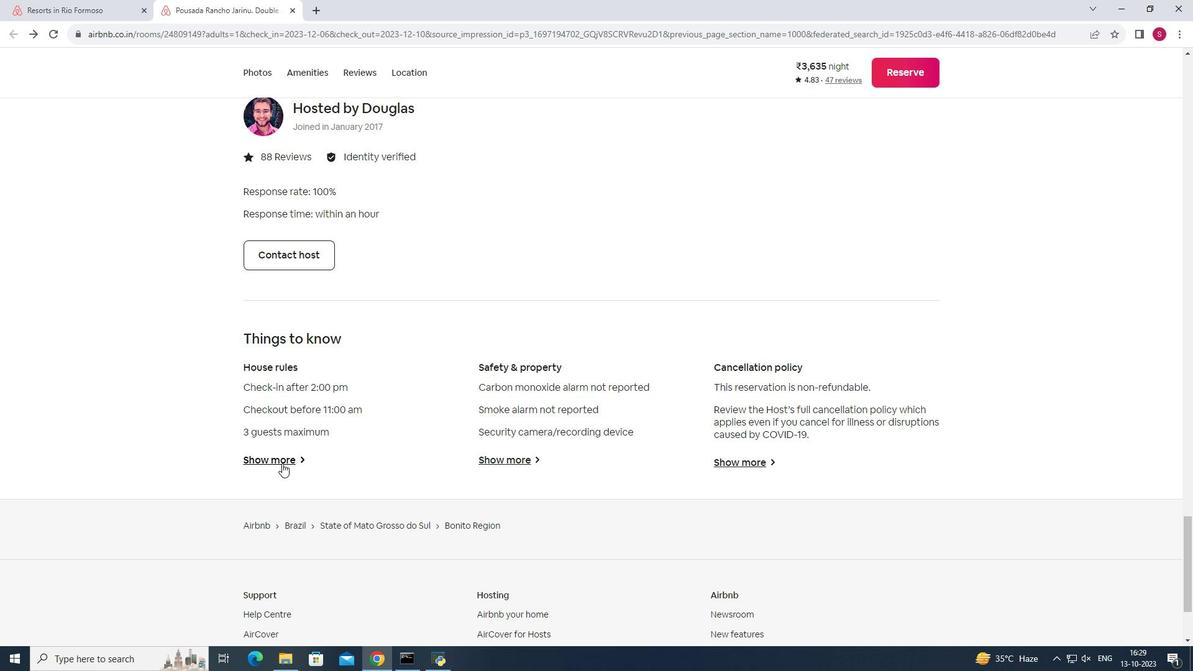 
Action: Mouse moved to (596, 483)
Screenshot: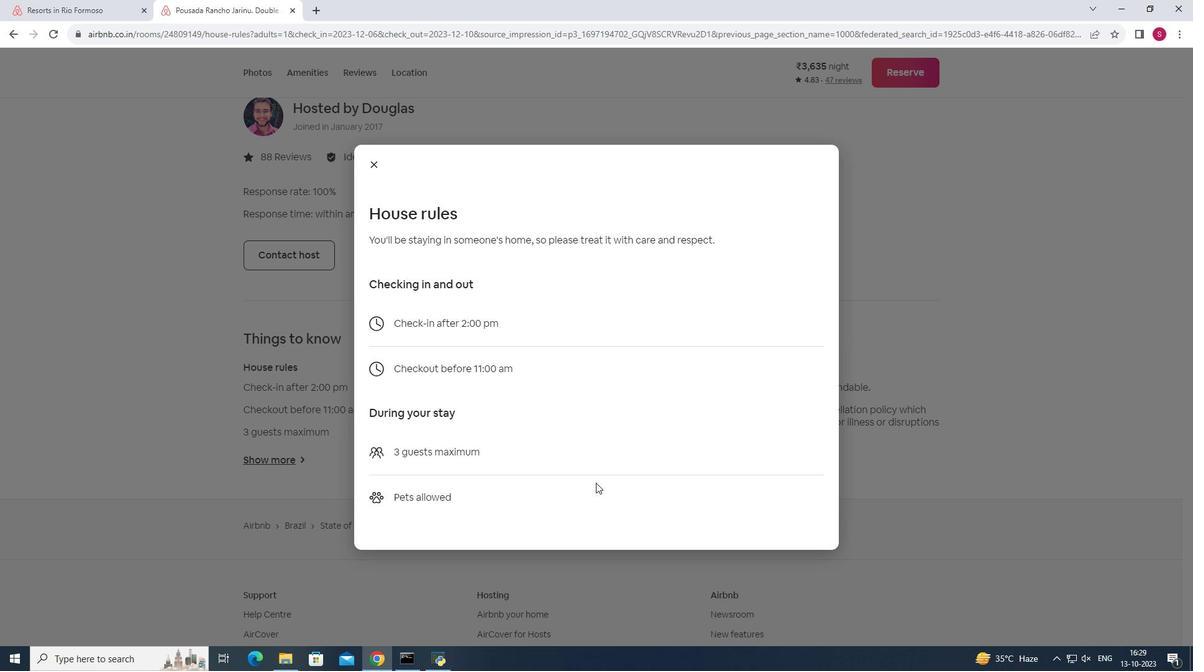 
Action: Mouse scrolled (596, 482) with delta (0, 0)
Screenshot: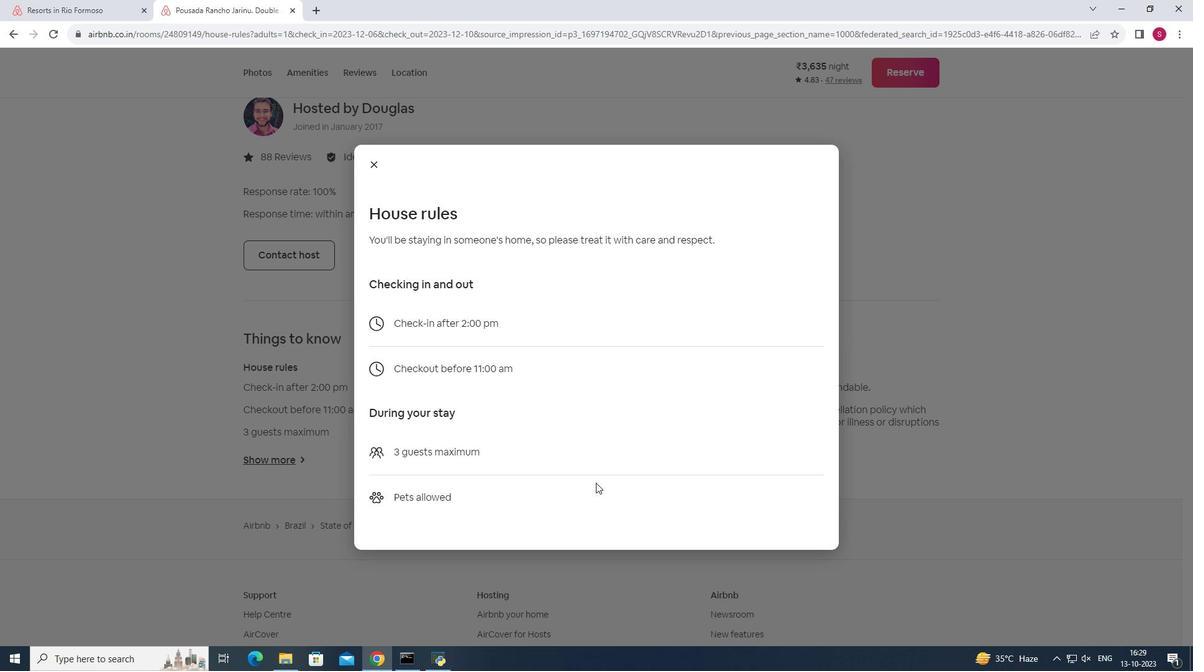 
Action: Mouse moved to (981, 522)
Screenshot: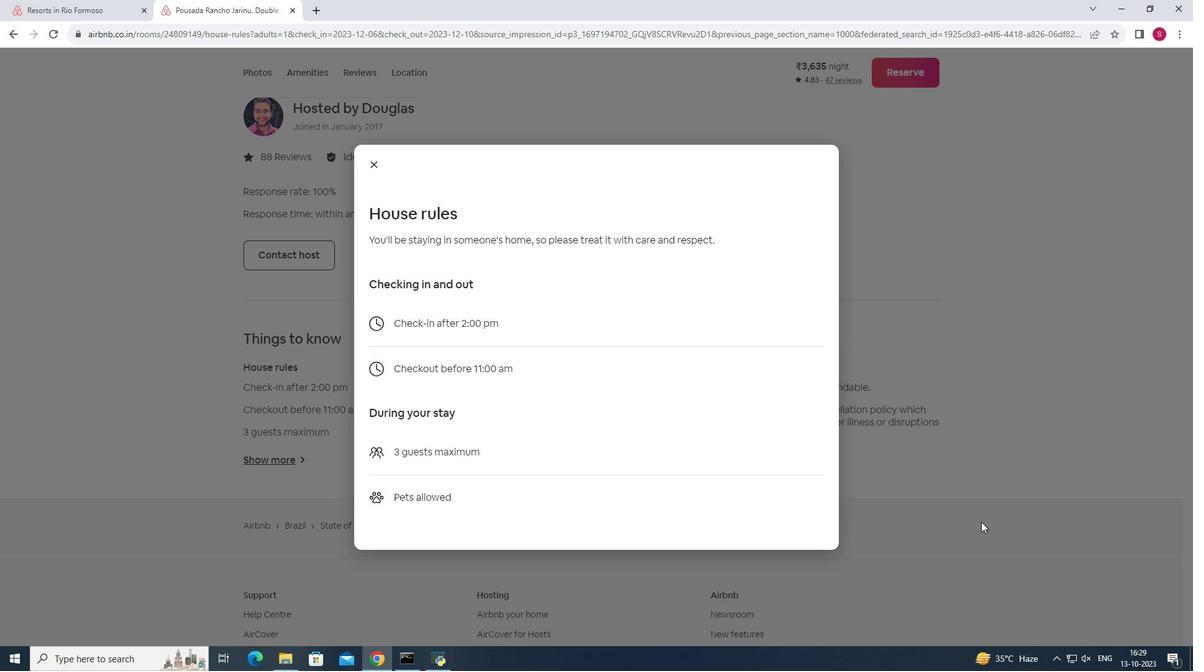 
Action: Mouse pressed left at (981, 522)
Screenshot: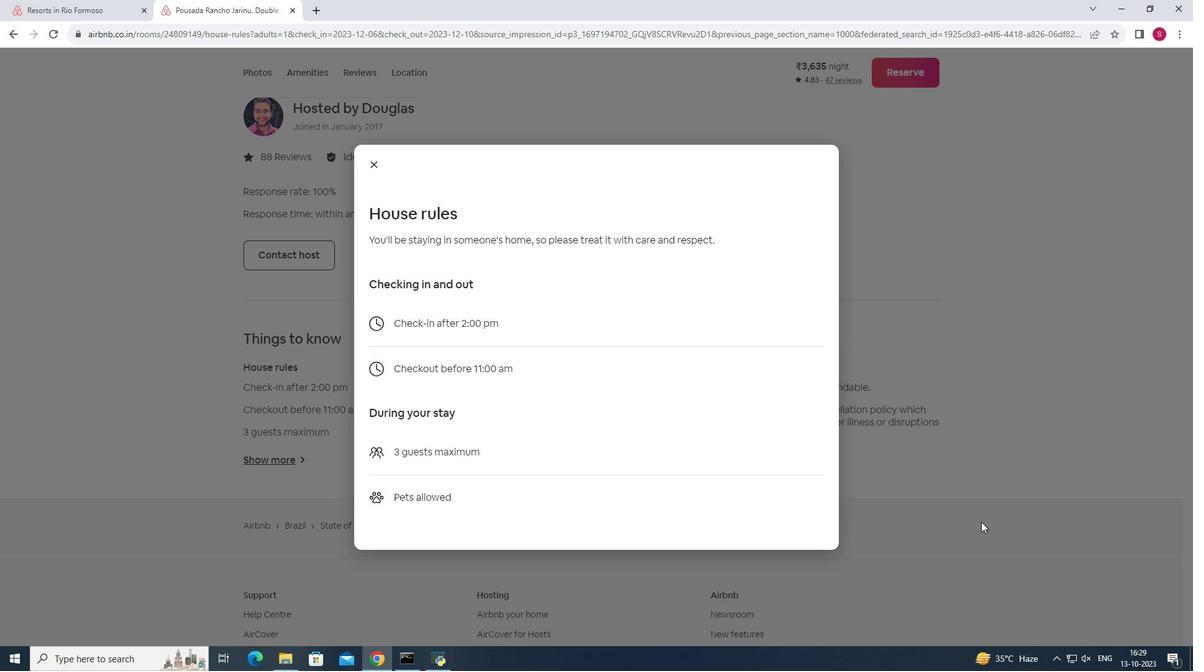 
Action: Mouse moved to (514, 458)
Screenshot: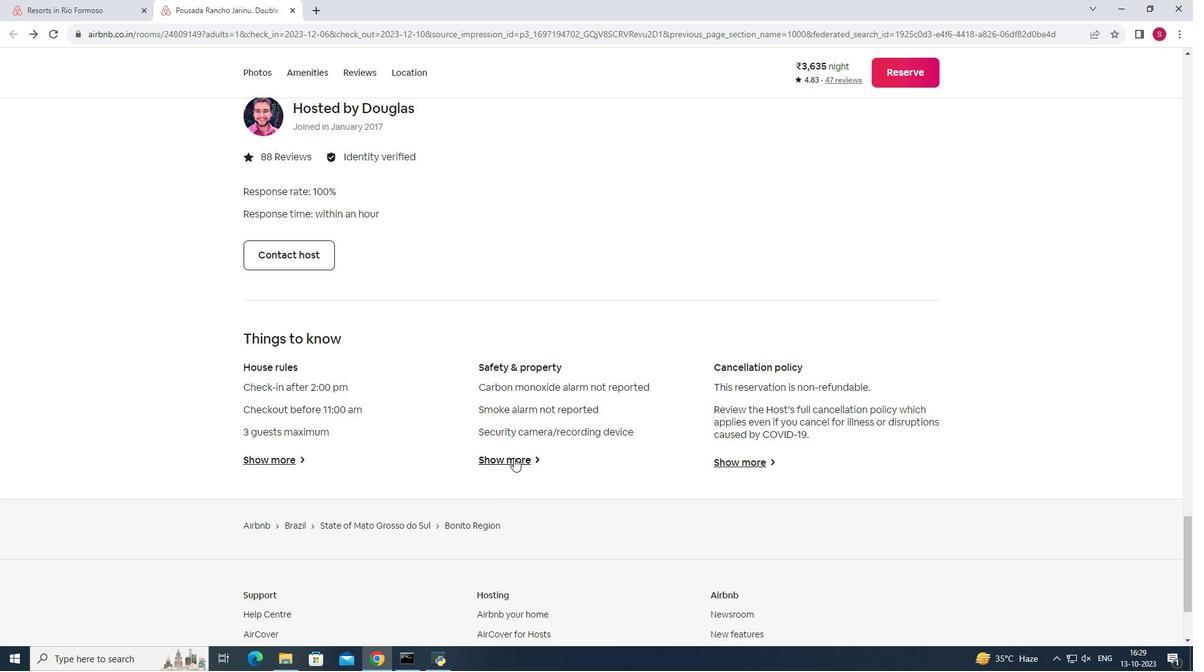 
Action: Mouse pressed left at (514, 458)
Screenshot: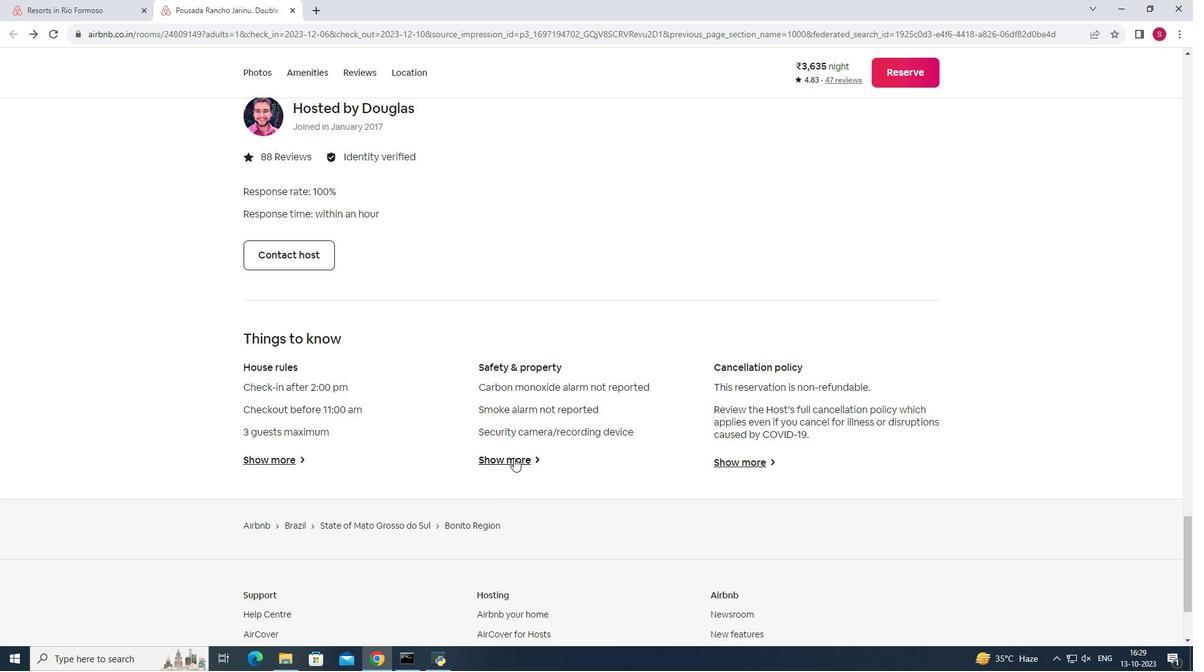 
Action: Mouse moved to (725, 489)
Screenshot: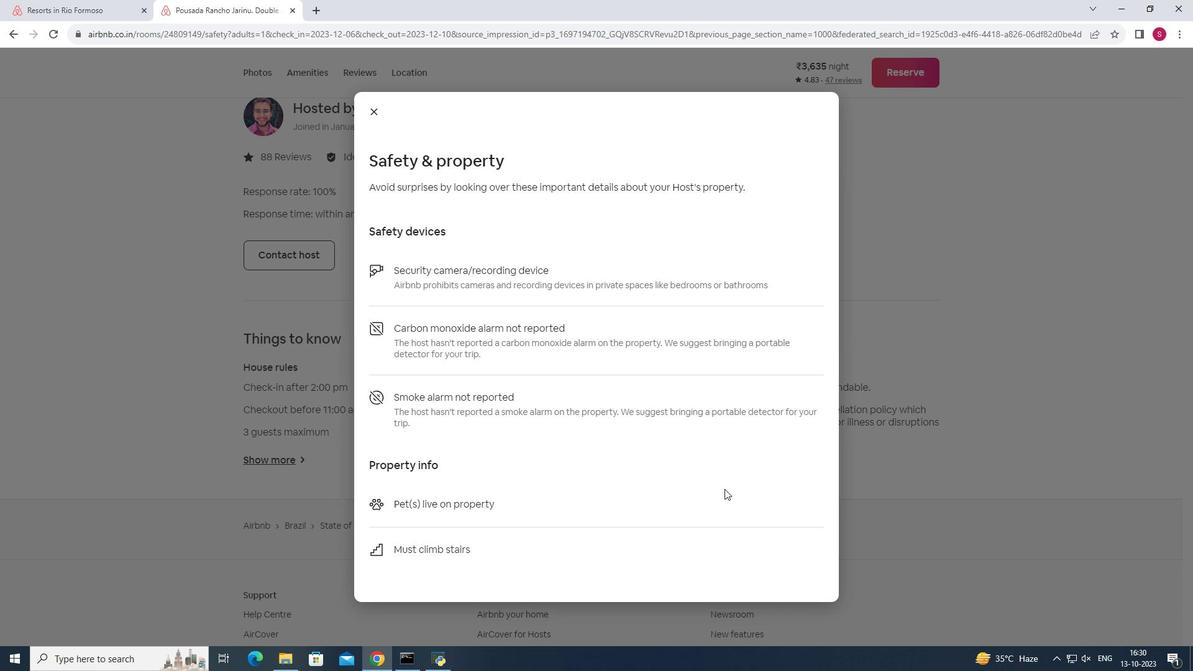 
Action: Mouse scrolled (725, 488) with delta (0, 0)
Screenshot: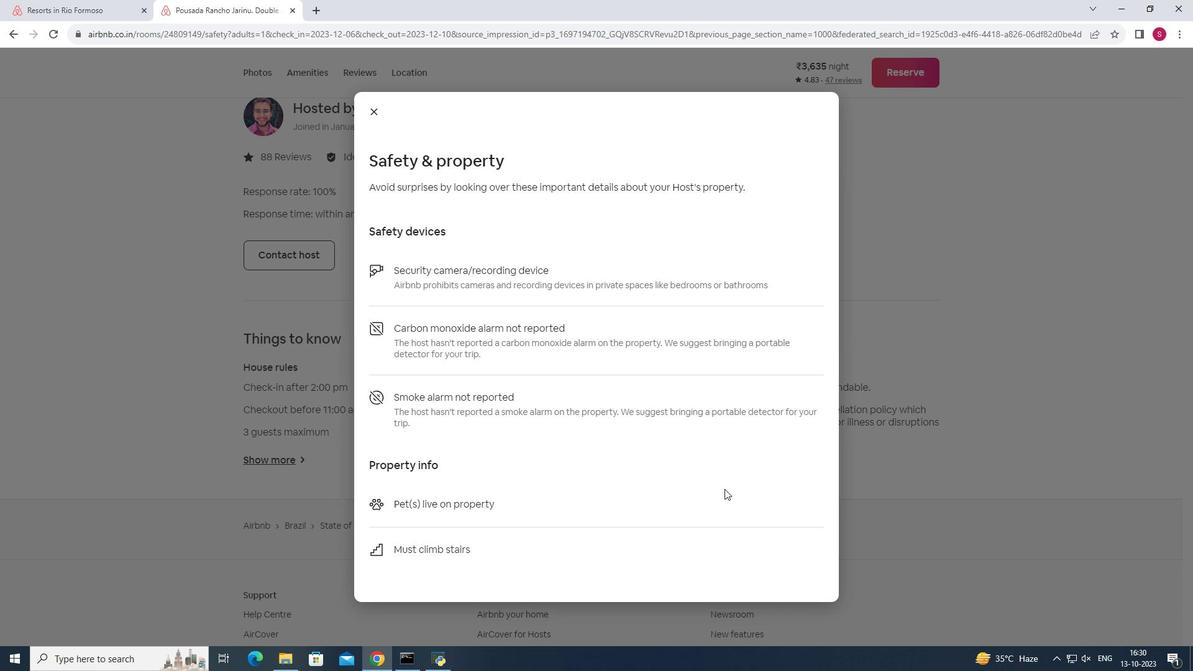 
Action: Mouse scrolled (725, 488) with delta (0, 0)
Screenshot: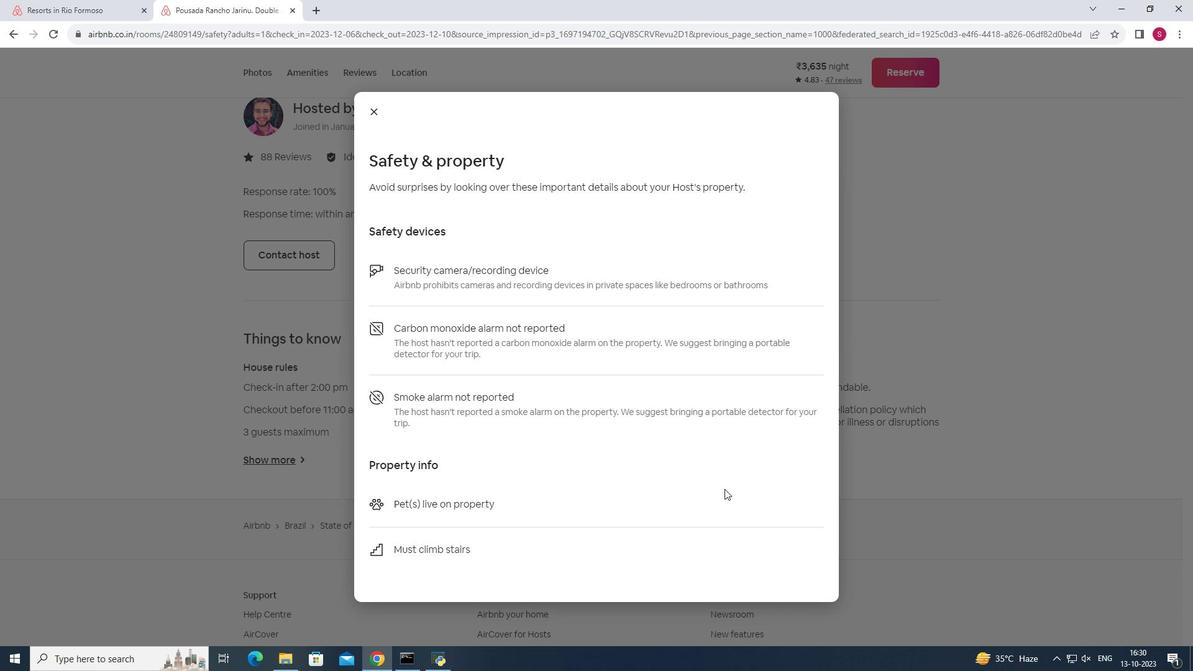 
Action: Mouse scrolled (725, 488) with delta (0, 0)
Screenshot: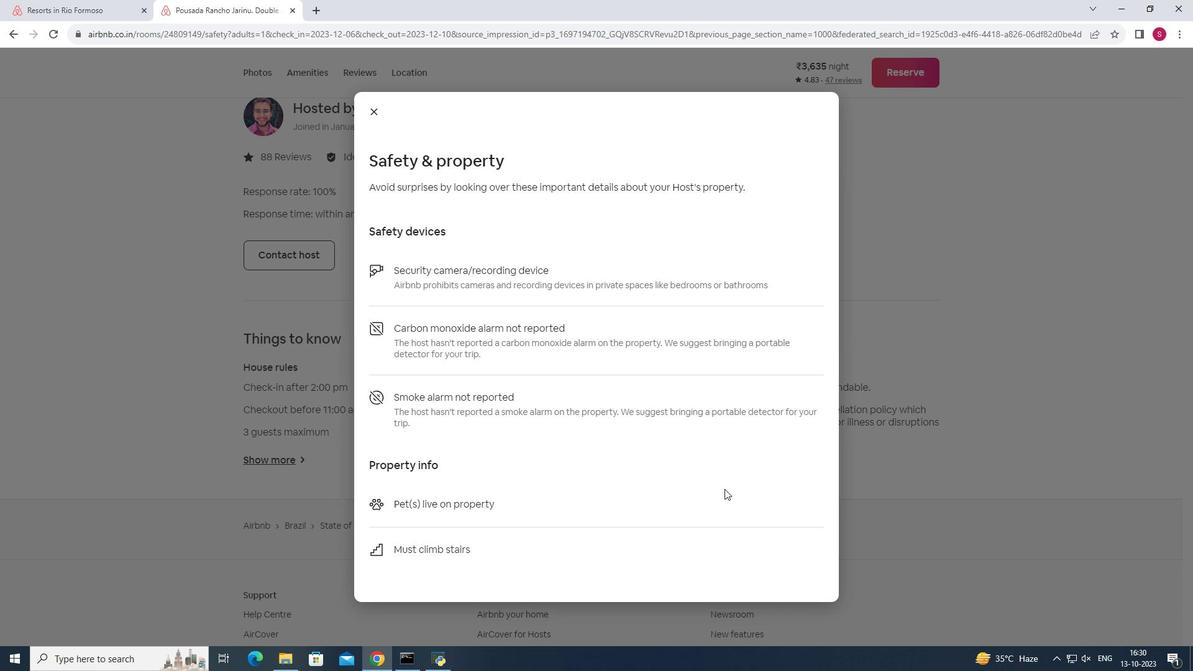 
Action: Mouse moved to (928, 517)
Screenshot: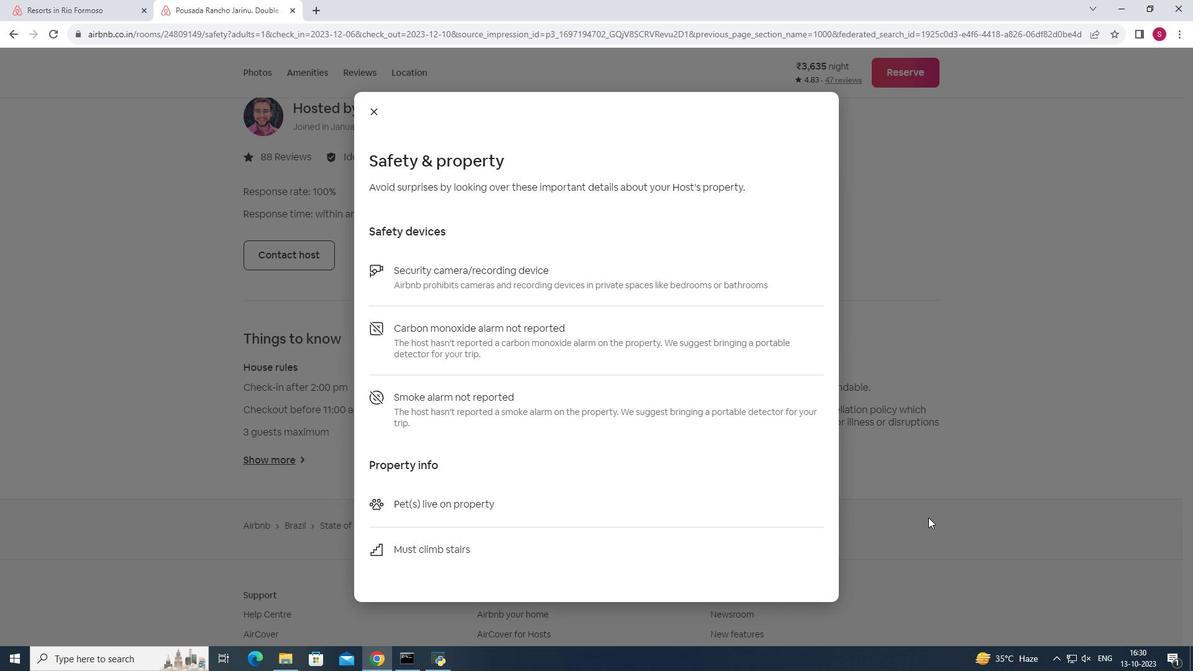 
Action: Mouse pressed left at (928, 517)
Screenshot: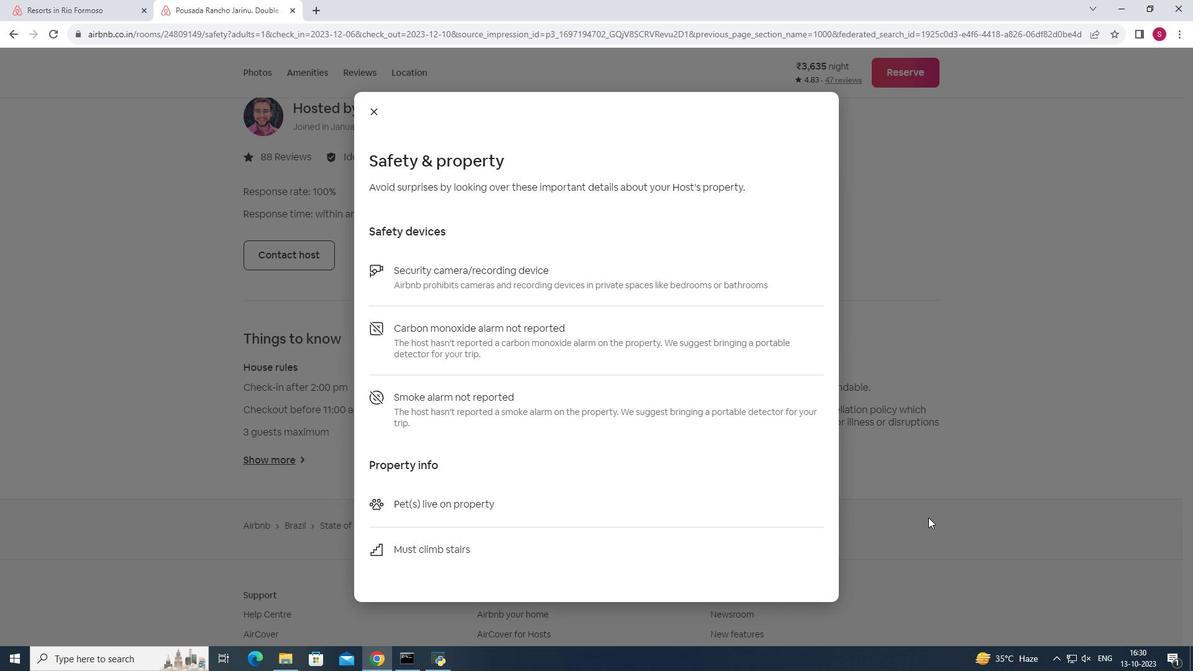 
Action: Mouse moved to (750, 465)
Screenshot: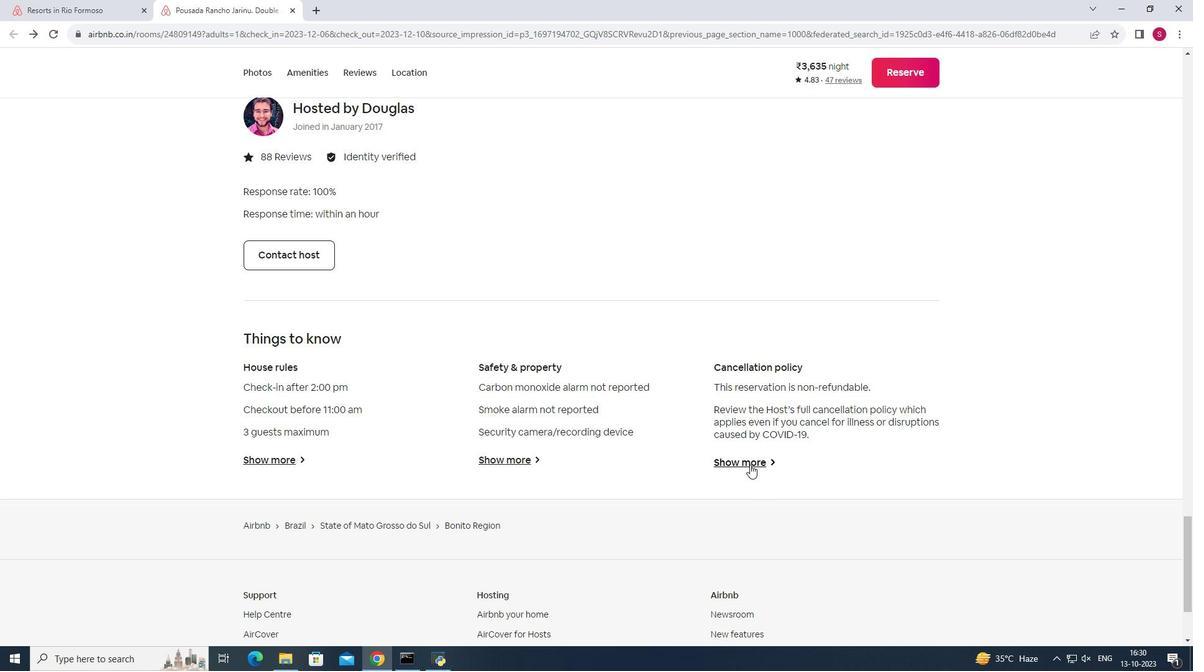 
Action: Mouse pressed left at (750, 465)
Screenshot: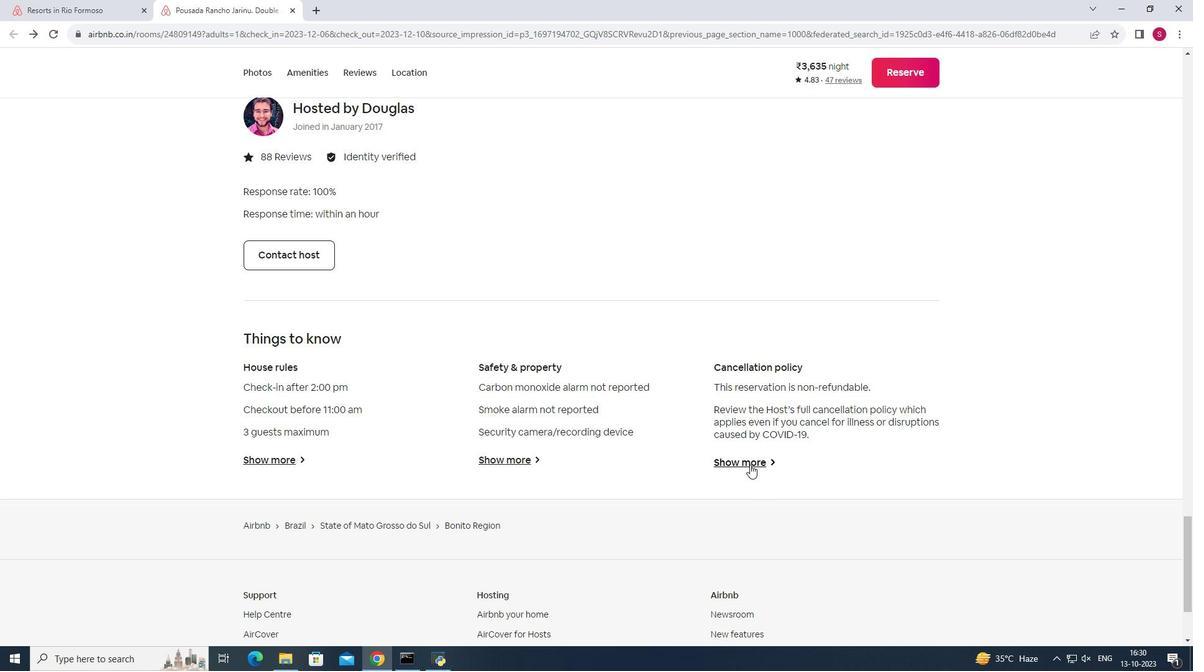 
Action: Mouse moved to (859, 477)
Screenshot: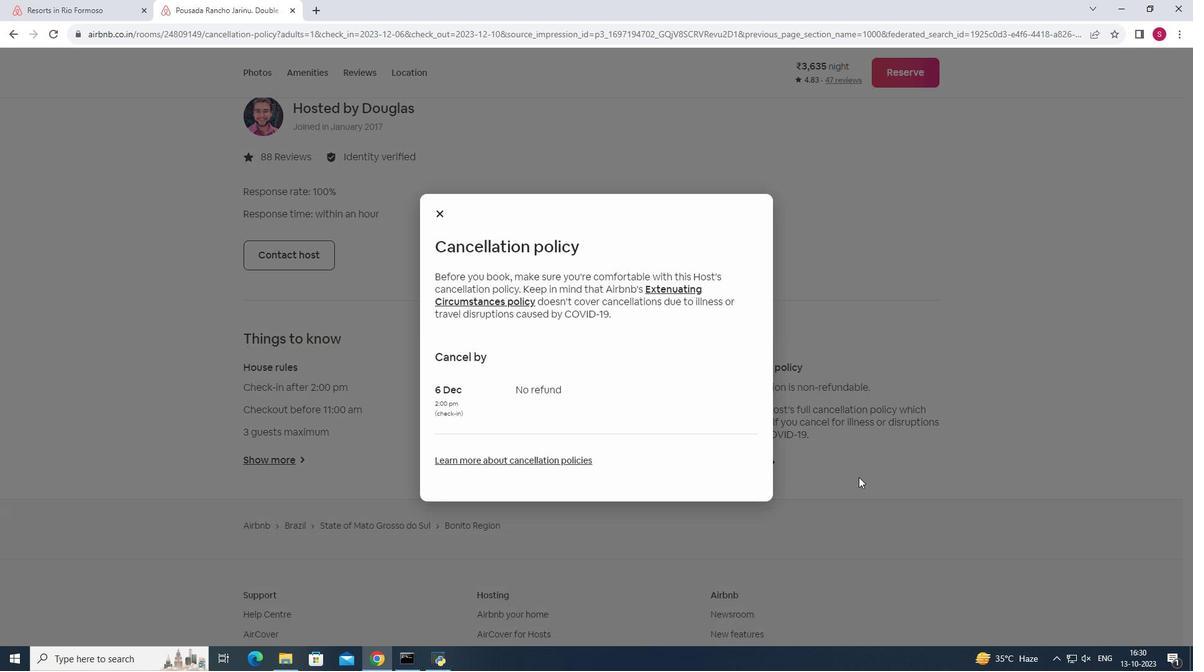 
Action: Mouse pressed left at (859, 477)
Screenshot: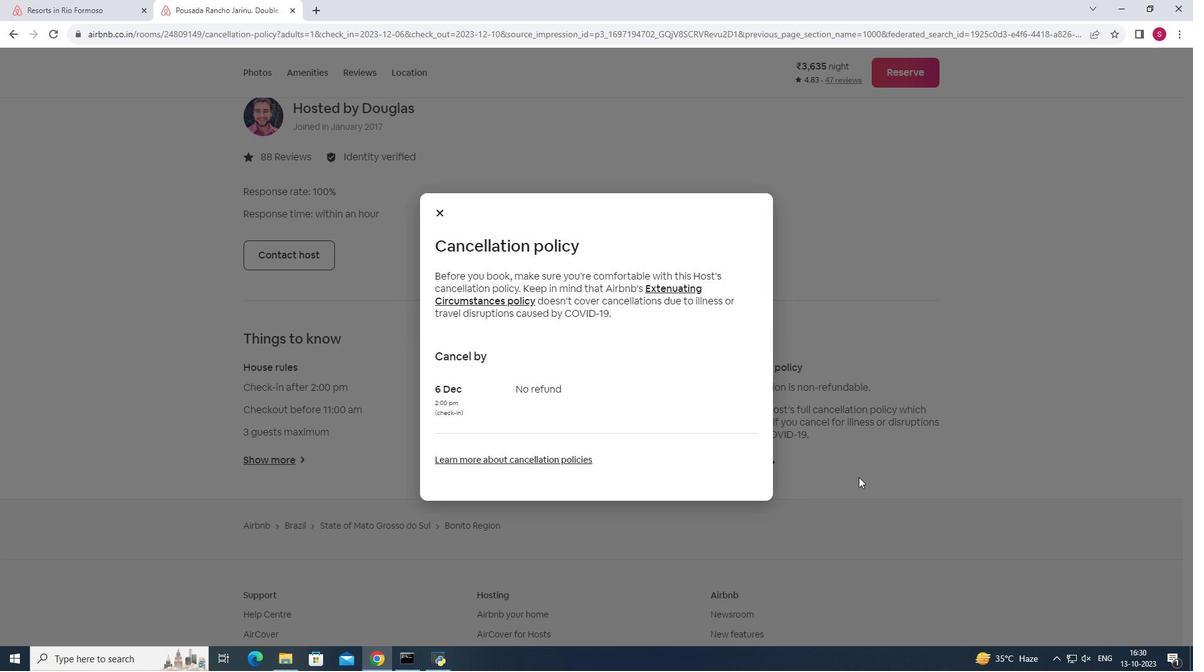 
Action: Mouse moved to (853, 463)
Screenshot: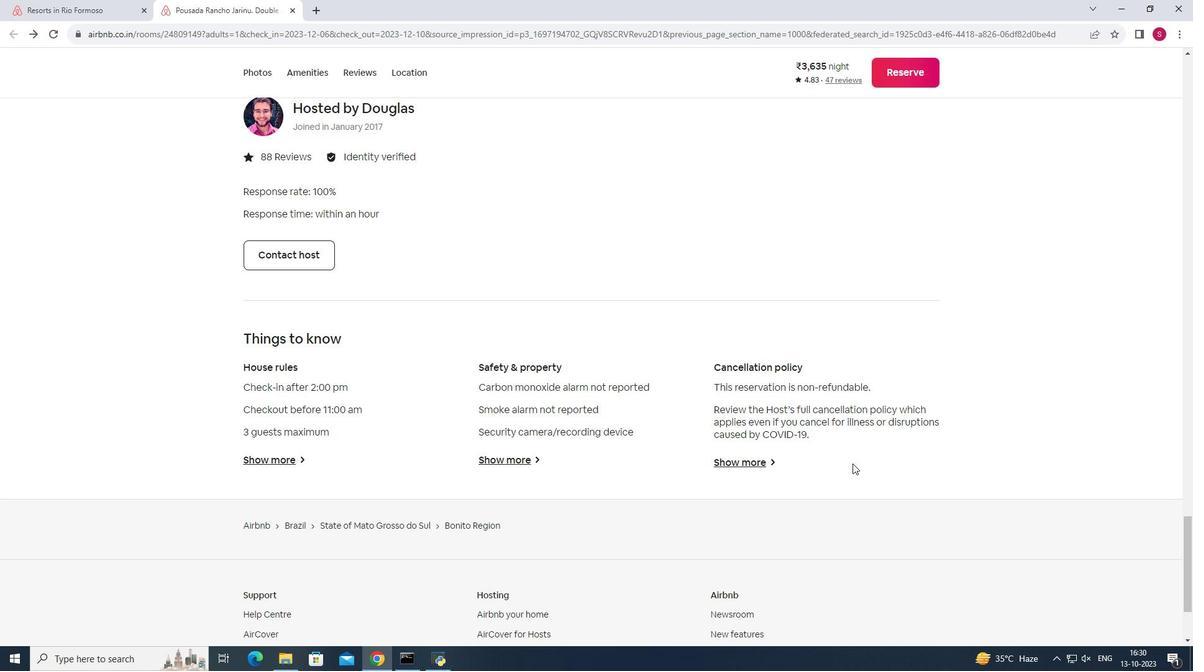 
Action: Mouse scrolled (853, 463) with delta (0, 0)
Screenshot: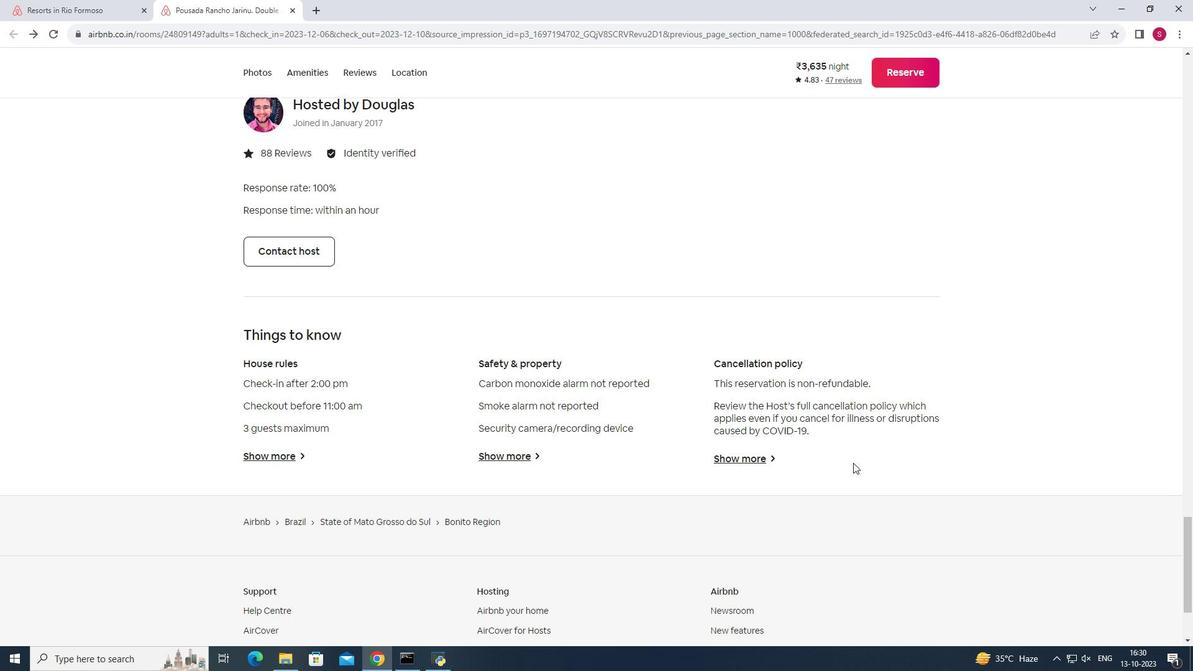 
Action: Mouse moved to (853, 463)
Screenshot: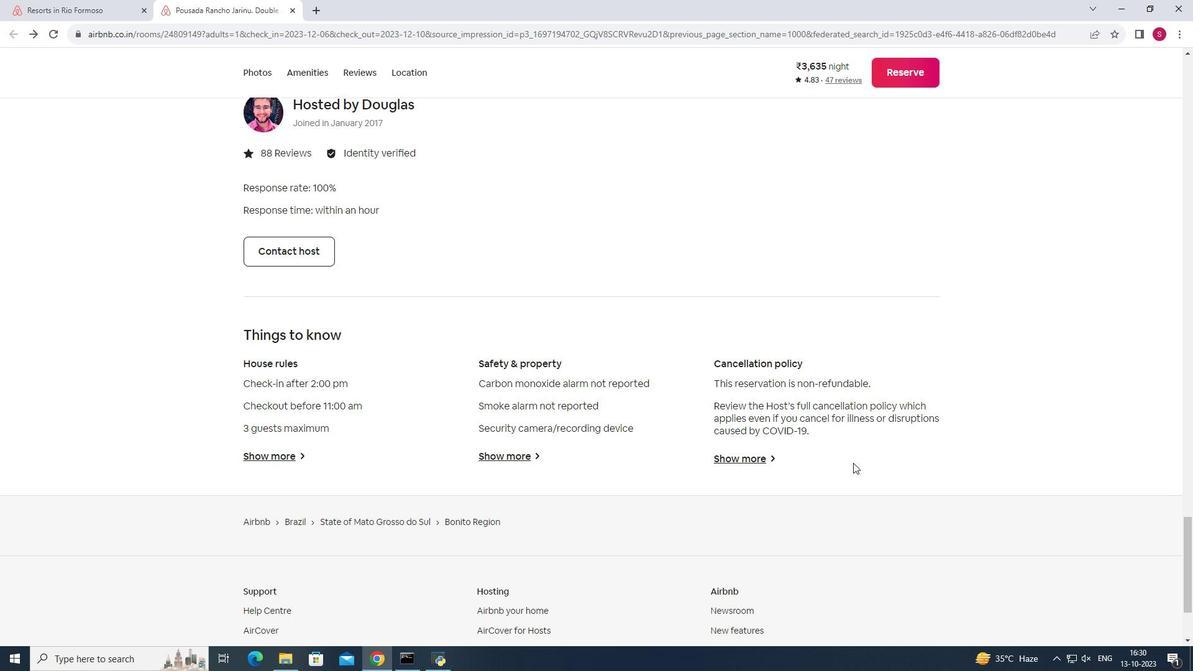 
Action: Mouse scrolled (853, 462) with delta (0, 0)
Screenshot: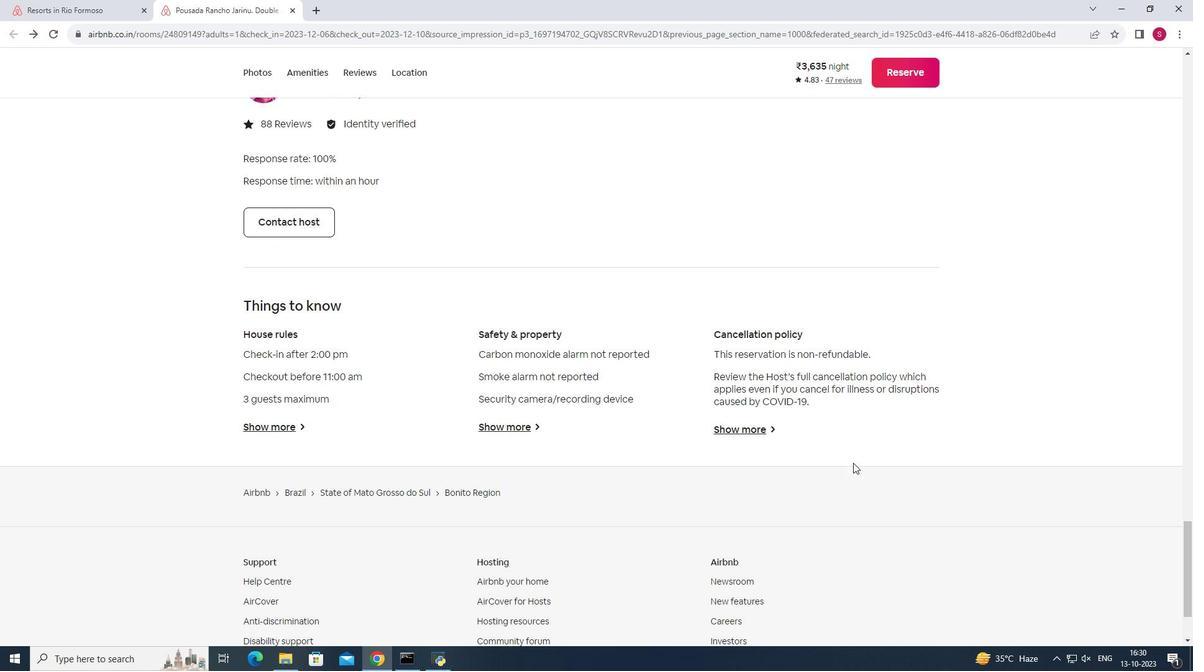 
Action: Mouse scrolled (853, 462) with delta (0, 0)
Screenshot: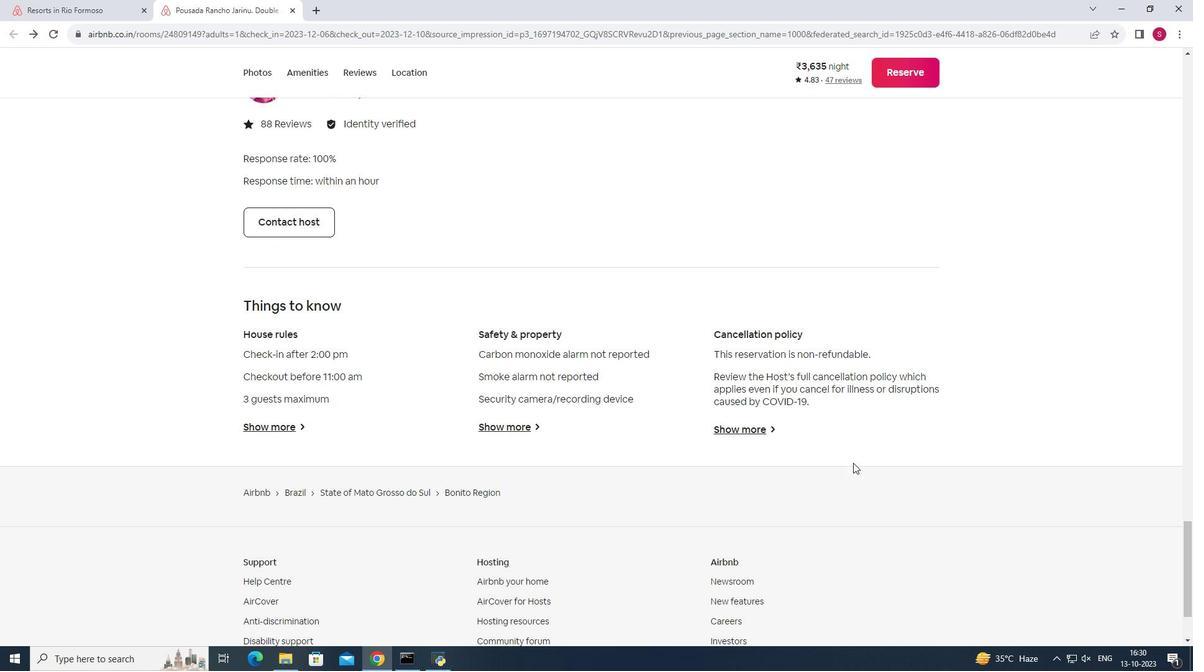 
Action: Mouse scrolled (853, 462) with delta (0, 0)
Screenshot: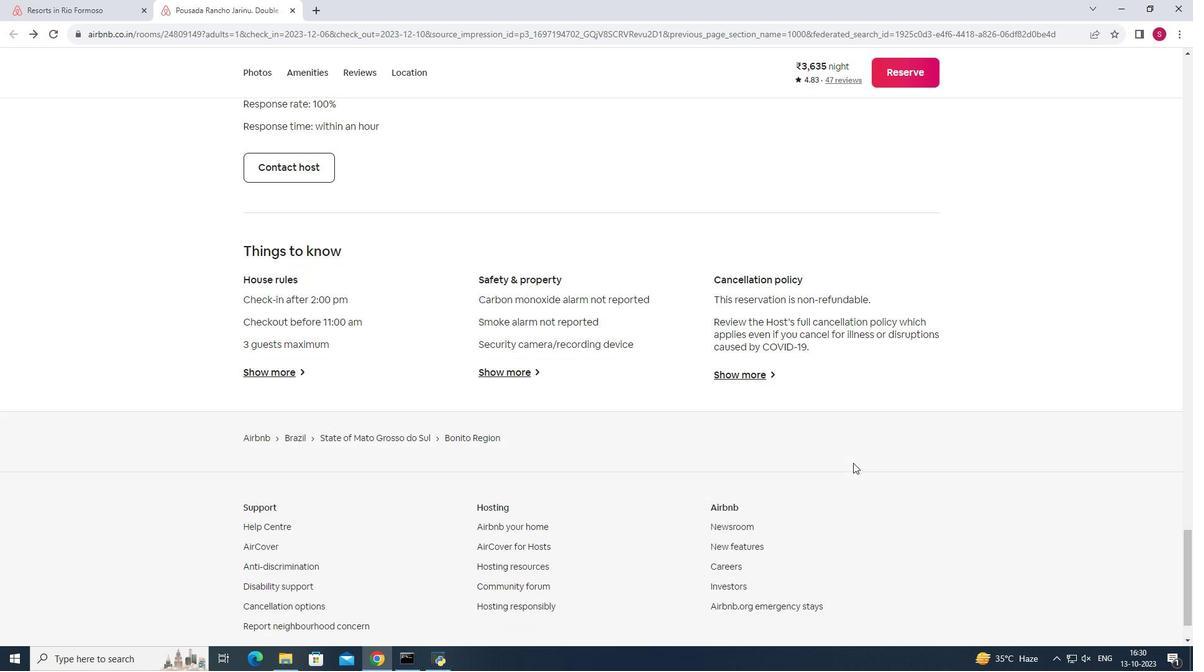 
Action: Mouse scrolled (853, 462) with delta (0, 0)
Screenshot: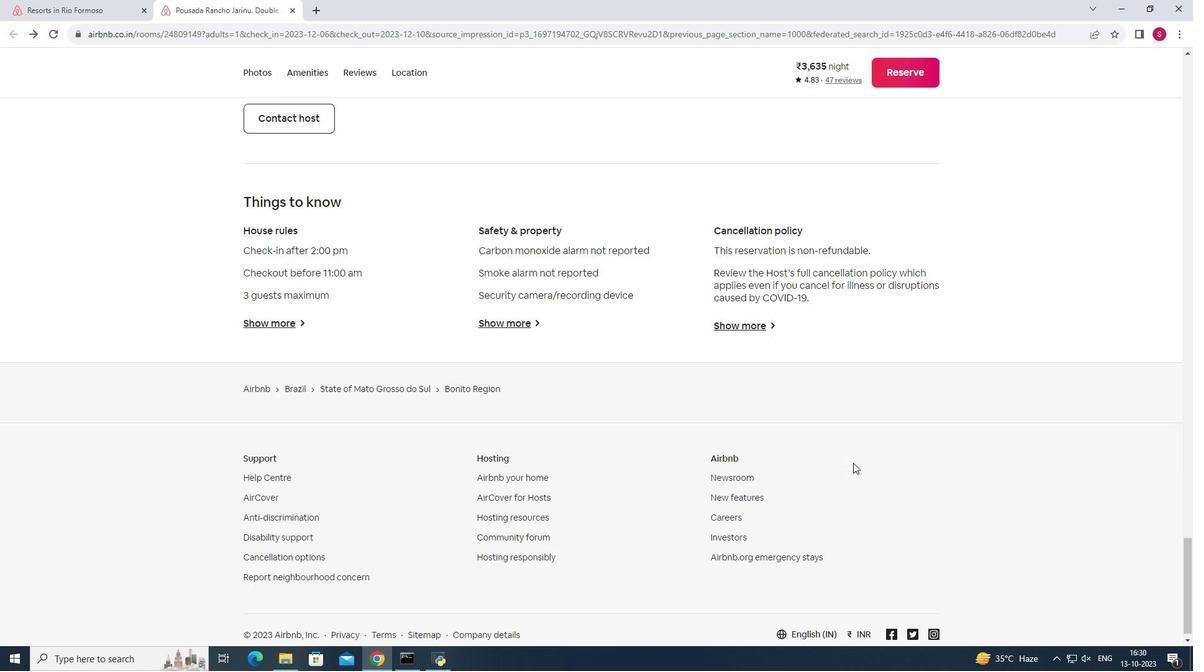 
Action: Mouse scrolled (853, 462) with delta (0, 0)
Screenshot: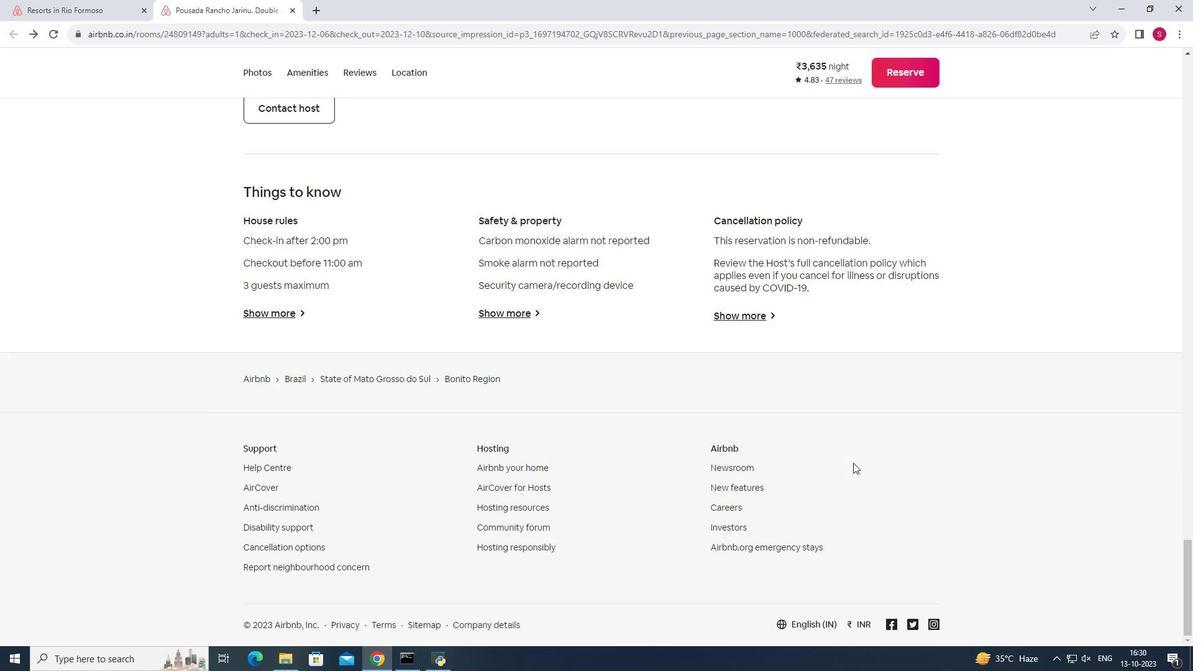 
Action: Mouse moved to (294, 11)
Screenshot: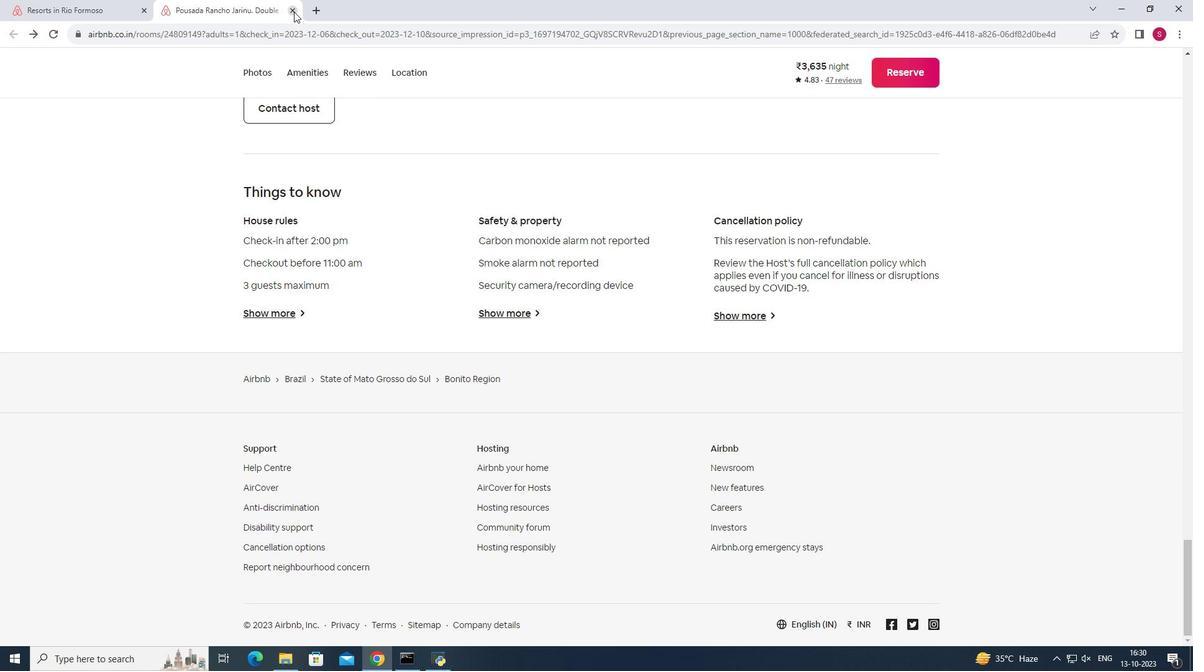 
Action: Mouse pressed left at (294, 11)
Screenshot: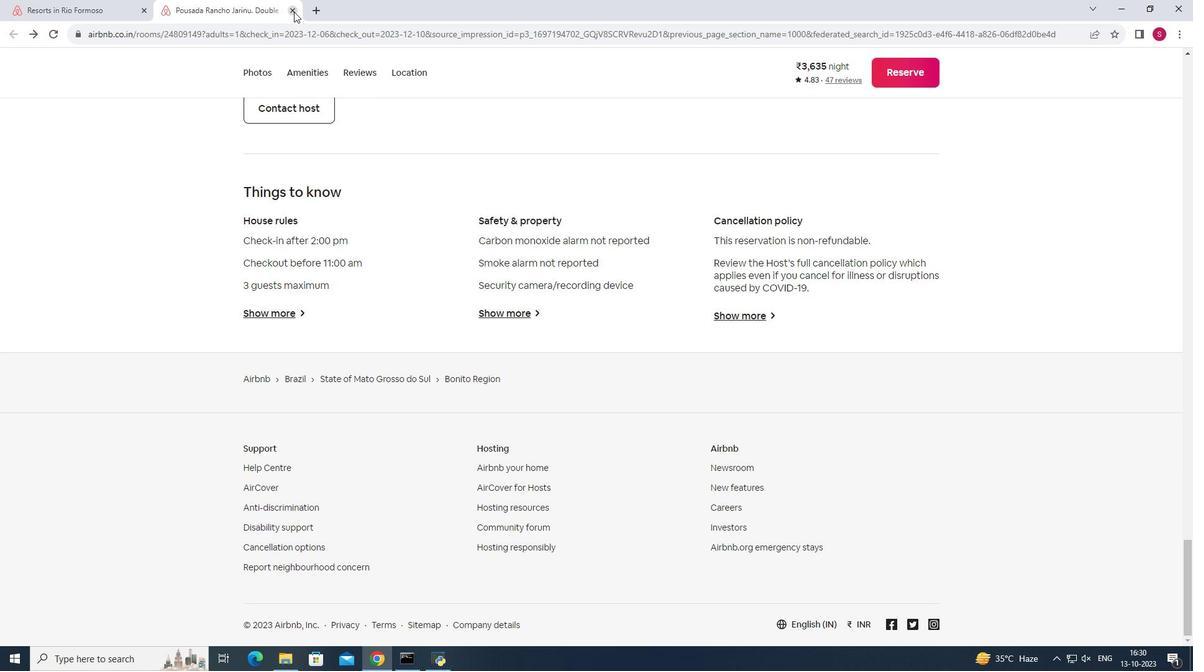 
Action: Mouse moved to (570, 303)
Screenshot: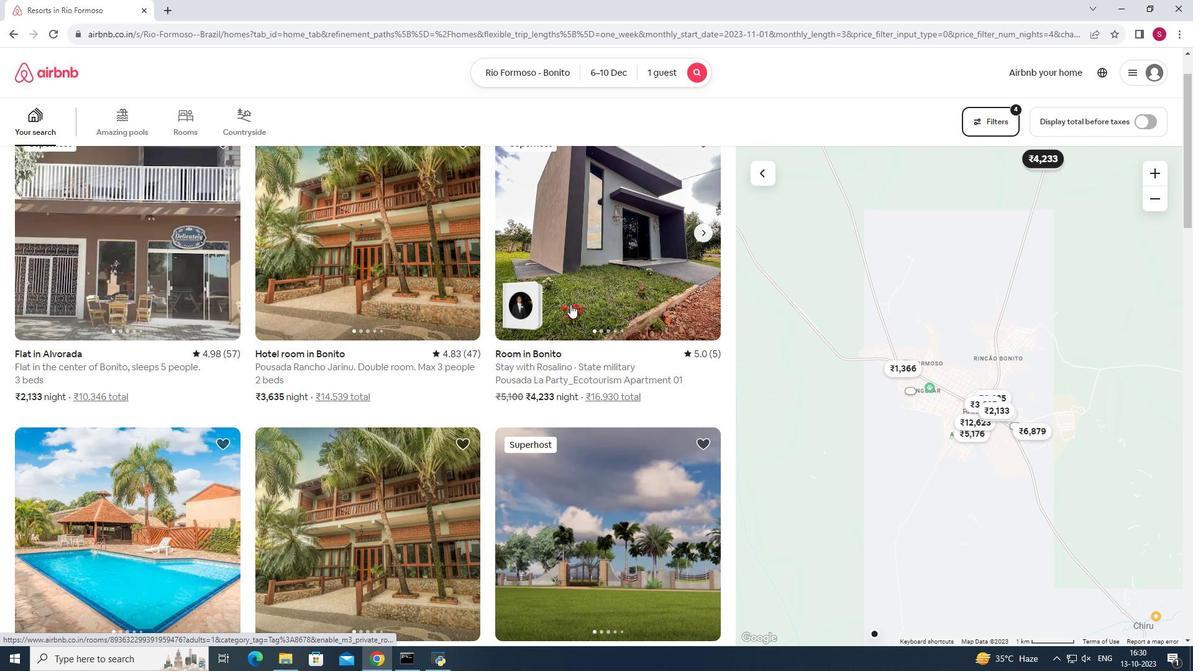 
Action: Mouse scrolled (570, 302) with delta (0, 0)
Screenshot: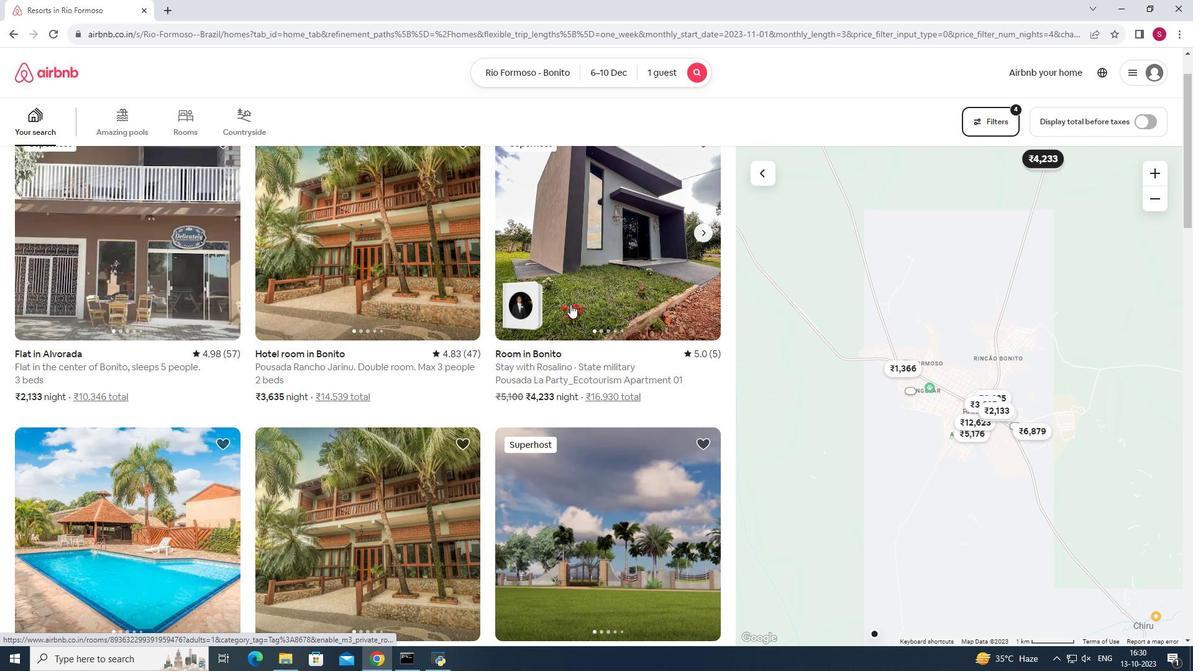 
Action: Mouse moved to (571, 305)
Screenshot: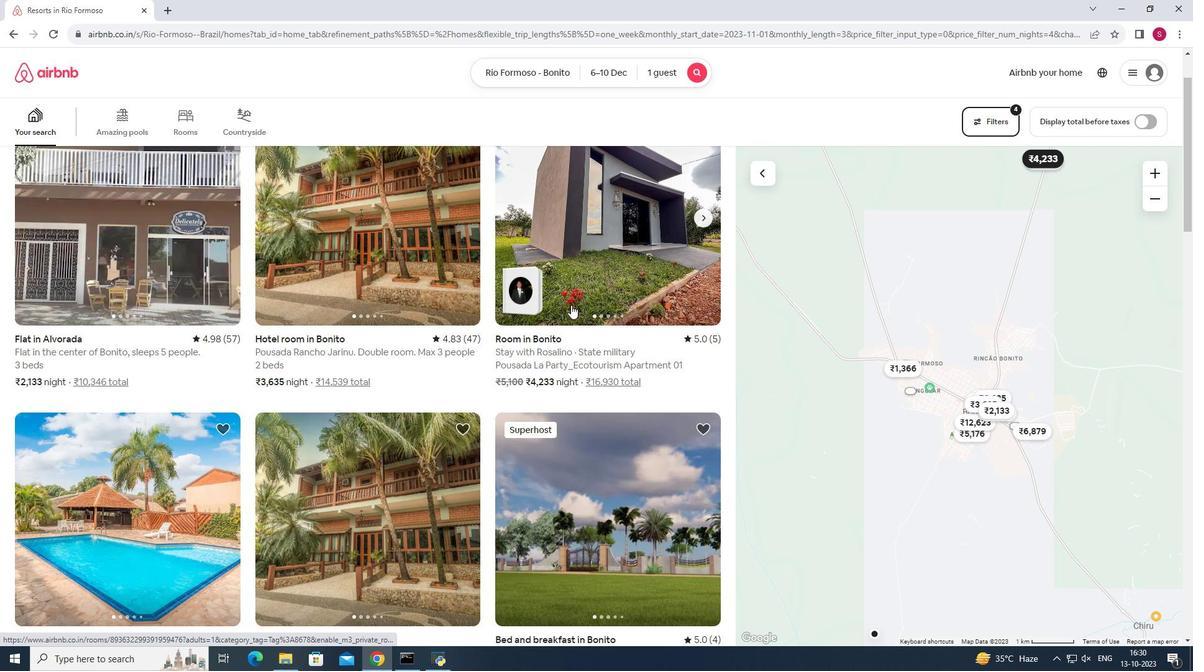 
Action: Mouse scrolled (571, 304) with delta (0, 0)
Screenshot: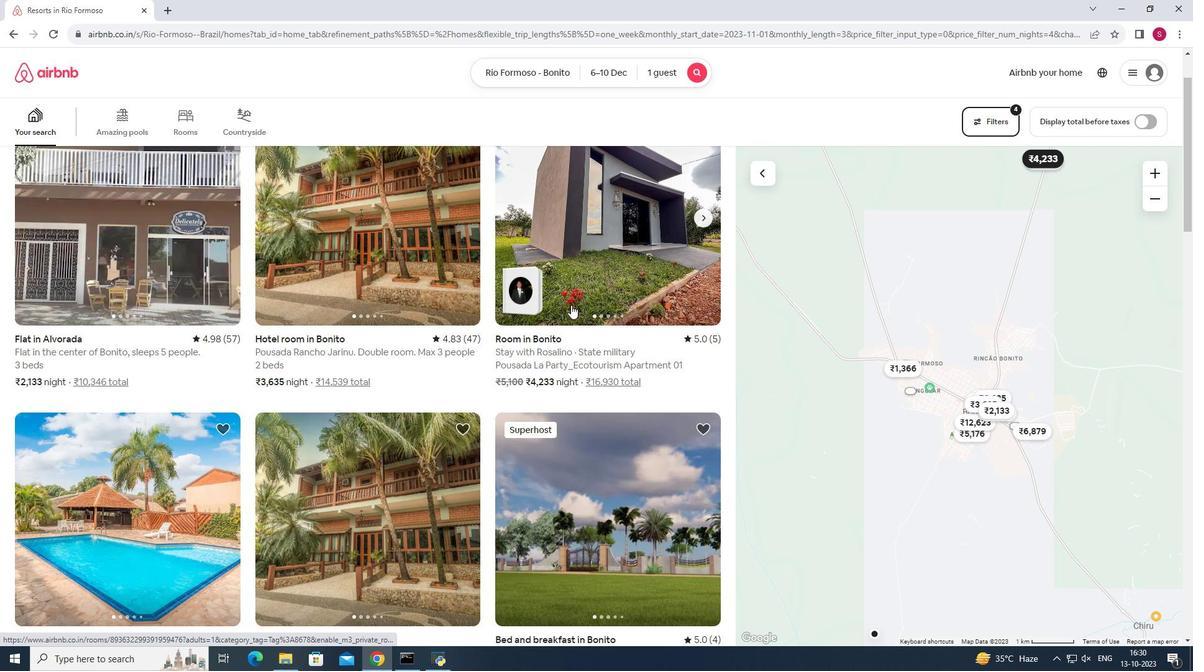 
Action: Mouse scrolled (571, 304) with delta (0, 0)
Screenshot: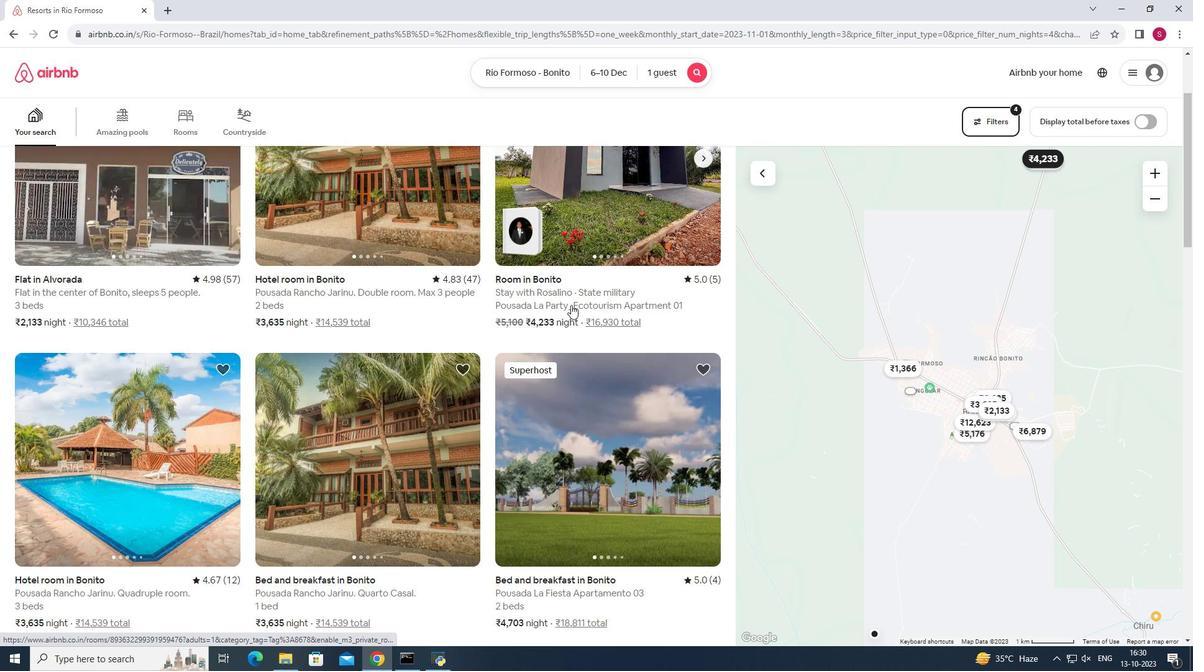 
Action: Mouse moved to (129, 314)
Screenshot: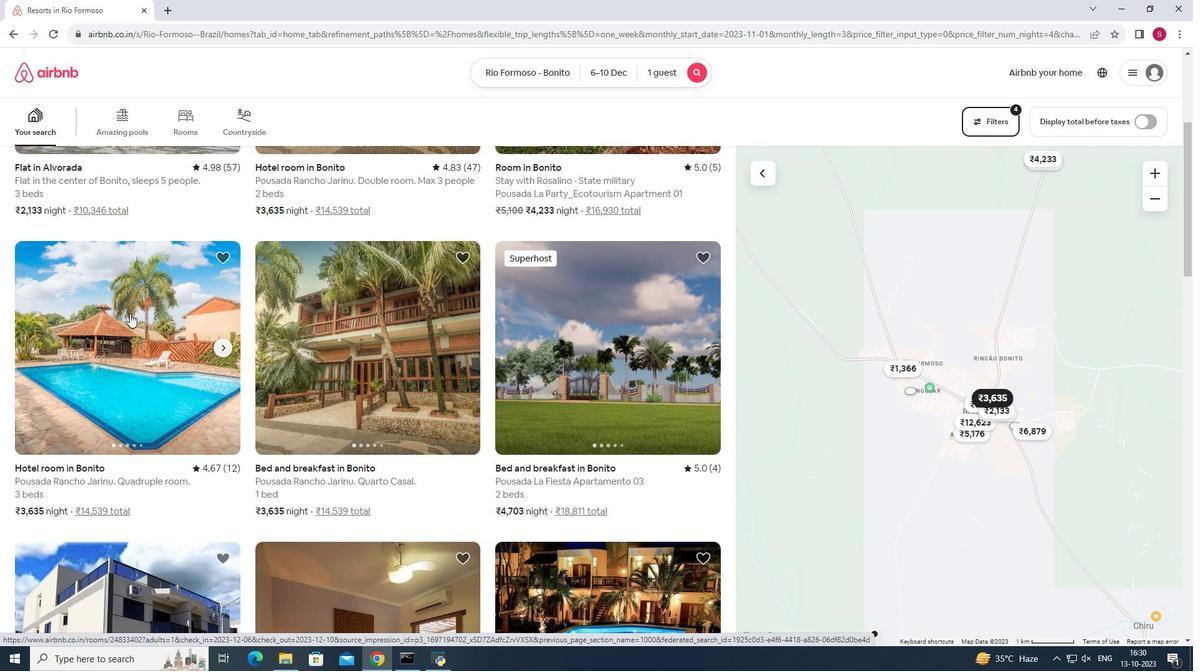 
Action: Mouse pressed left at (129, 314)
Screenshot: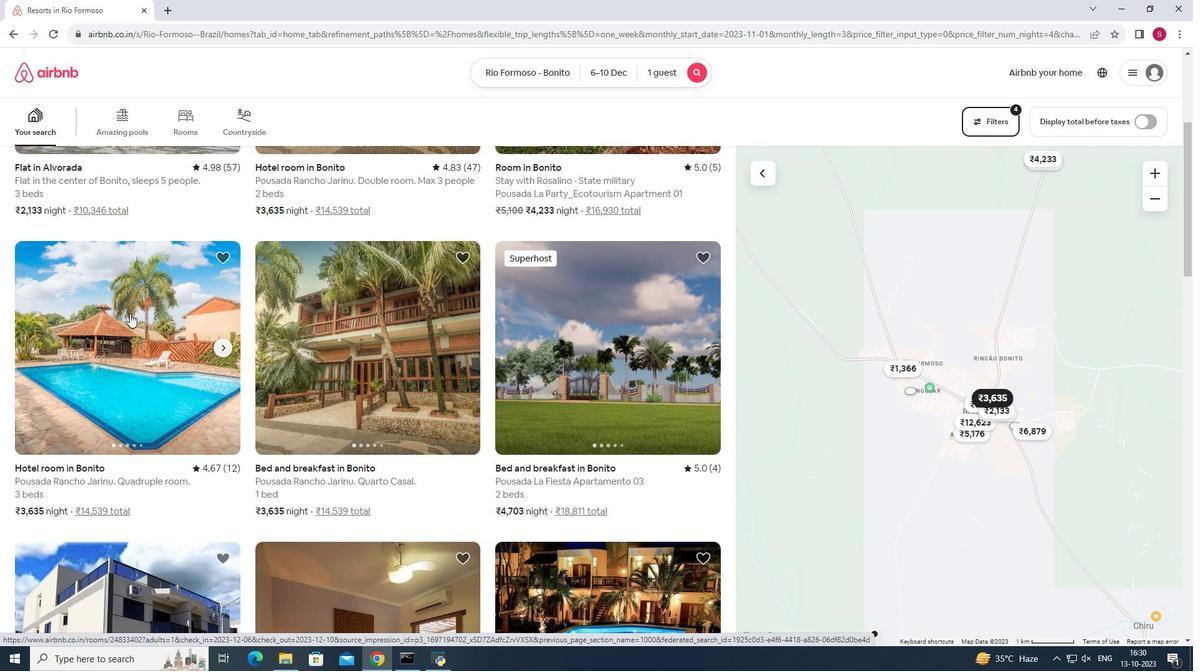 
Action: Mouse moved to (873, 461)
